 Task: Open a blank google sheet and write heading  Catalyst Sales. Add 10 people name  'Alexander Cooper, Victoria Hayes, Daniel Carter, Chloe Murphy, Christopher Ross, Natalie Price, Jack Peterson, Harper Foster, Joseph Gray, Lily Reed'Item code in between  1000-2000. Product range in between  2000-9000. Add Products   TOMS Shoe, UGG  Shoe, Wolverine Shoe, Z-Coil Shoe, Adidas shoe, Gucci T-shirt, Louis Vuitton bag, Zara Shirt, H&M jeans, Chanel perfume.Choose quantity  3 to 5 commission 2 percent Total Add Amount. Save page  Catalyst Sales log   book
Action: Mouse moved to (1149, 84)
Screenshot: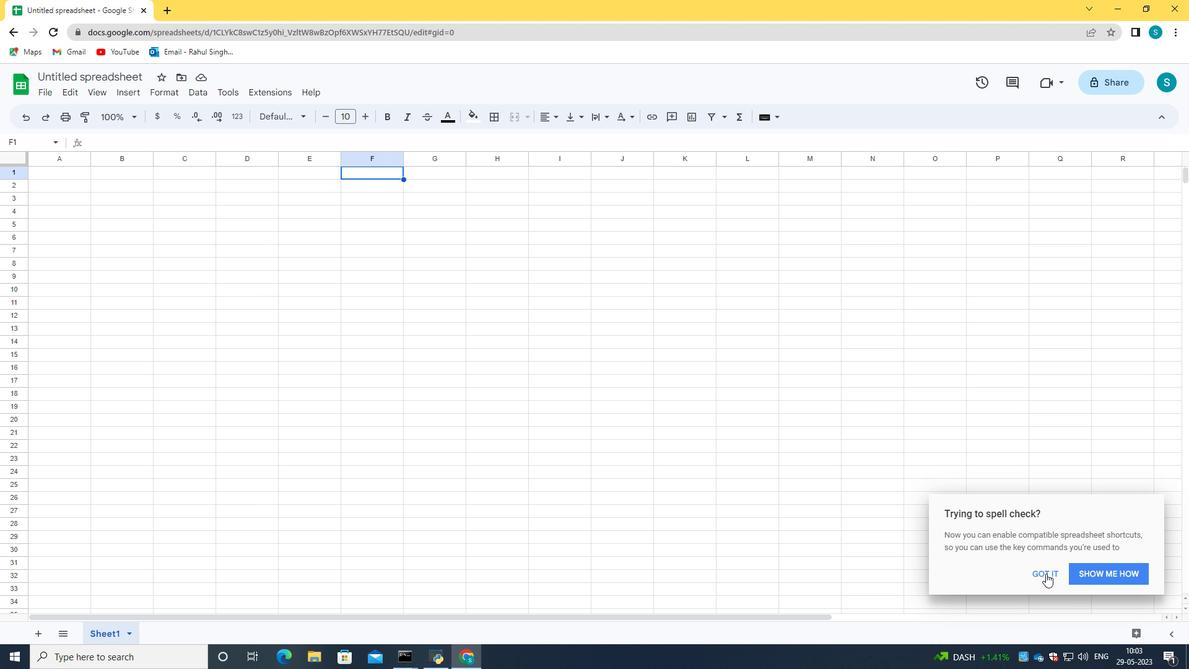 
Action: Mouse pressed left at (1149, 84)
Screenshot: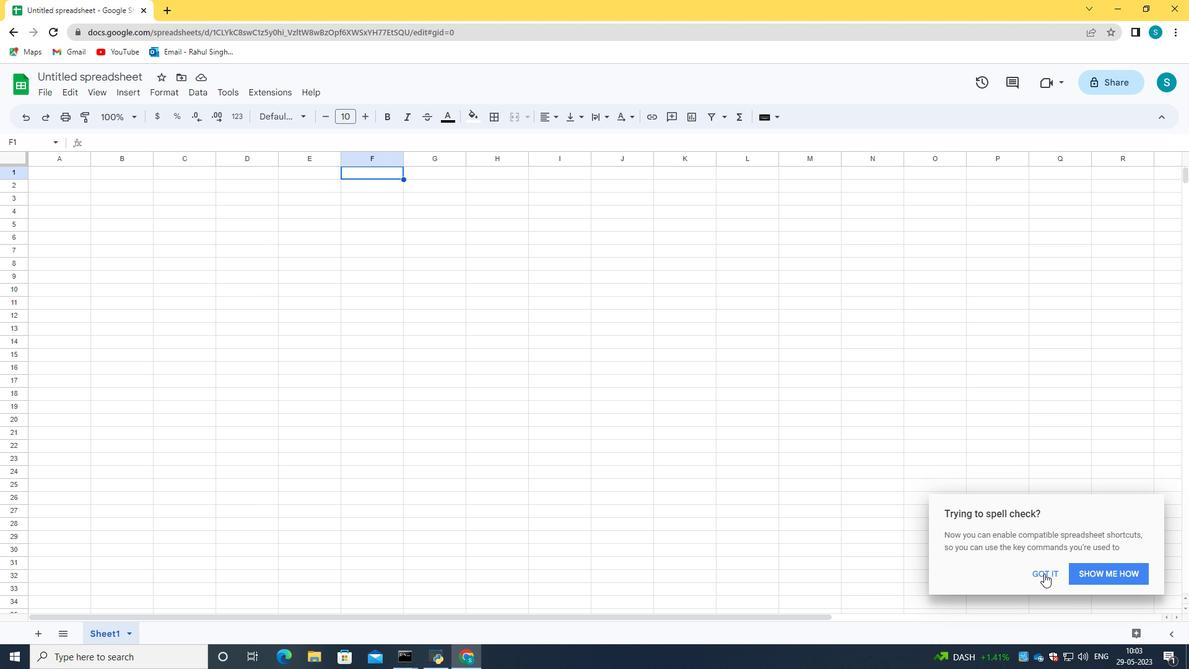 
Action: Mouse moved to (1084, 208)
Screenshot: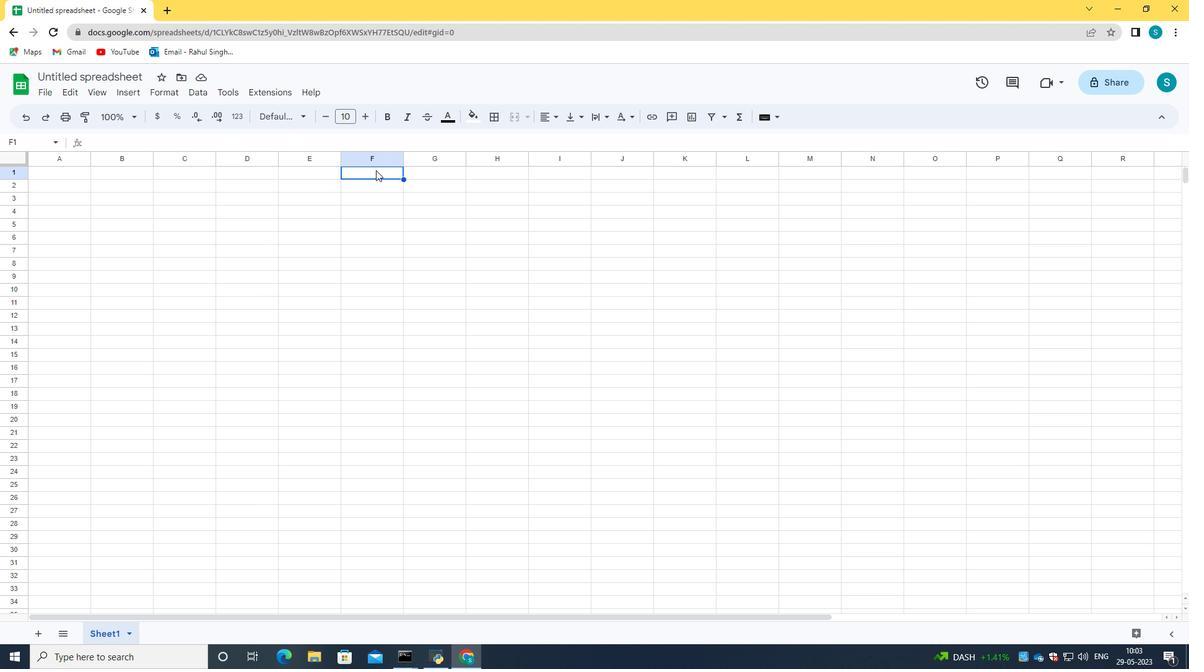 
Action: Mouse pressed left at (1084, 208)
Screenshot: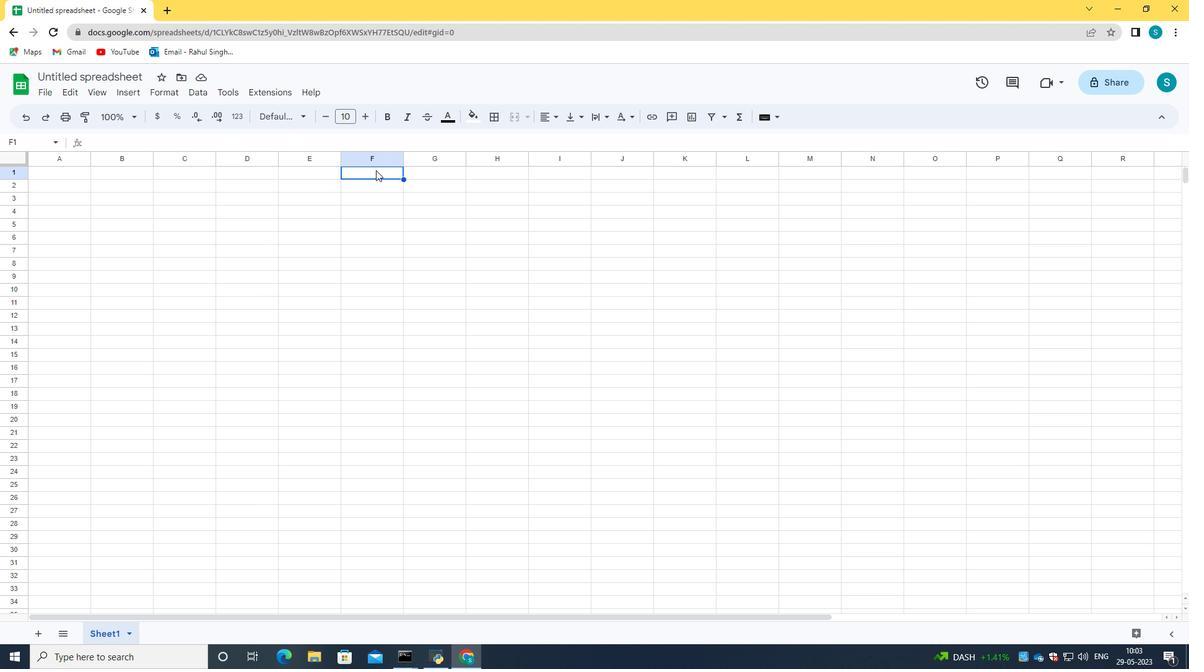 
Action: Mouse moved to (326, 193)
Screenshot: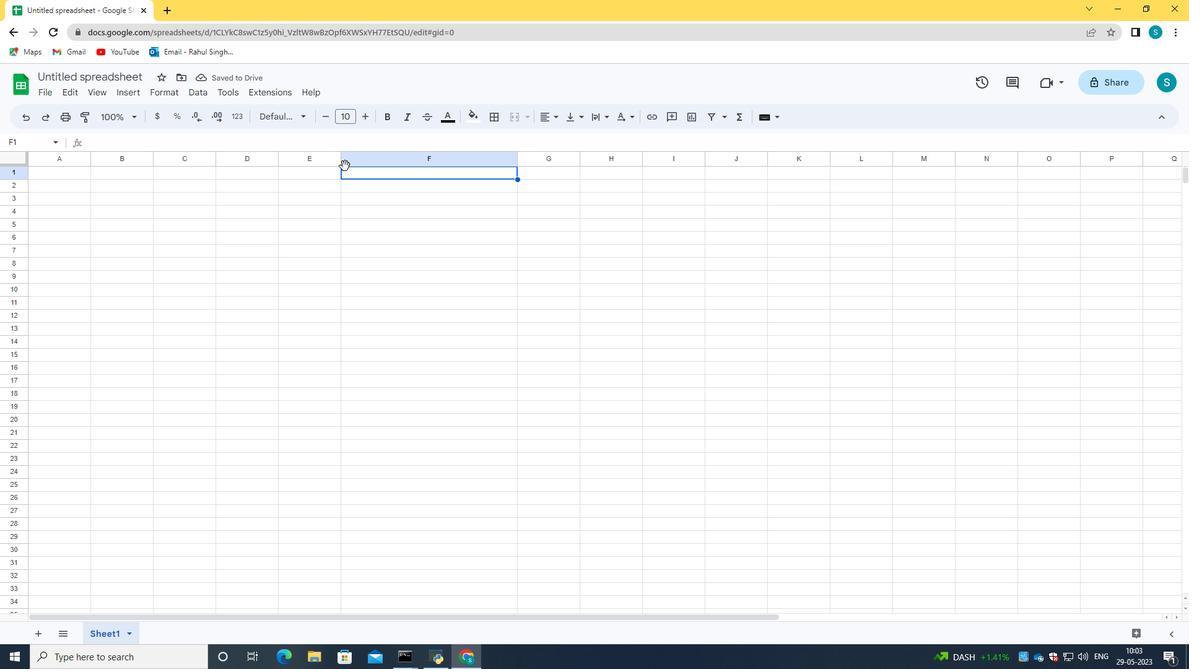 
Action: Mouse pressed left at (326, 193)
Screenshot: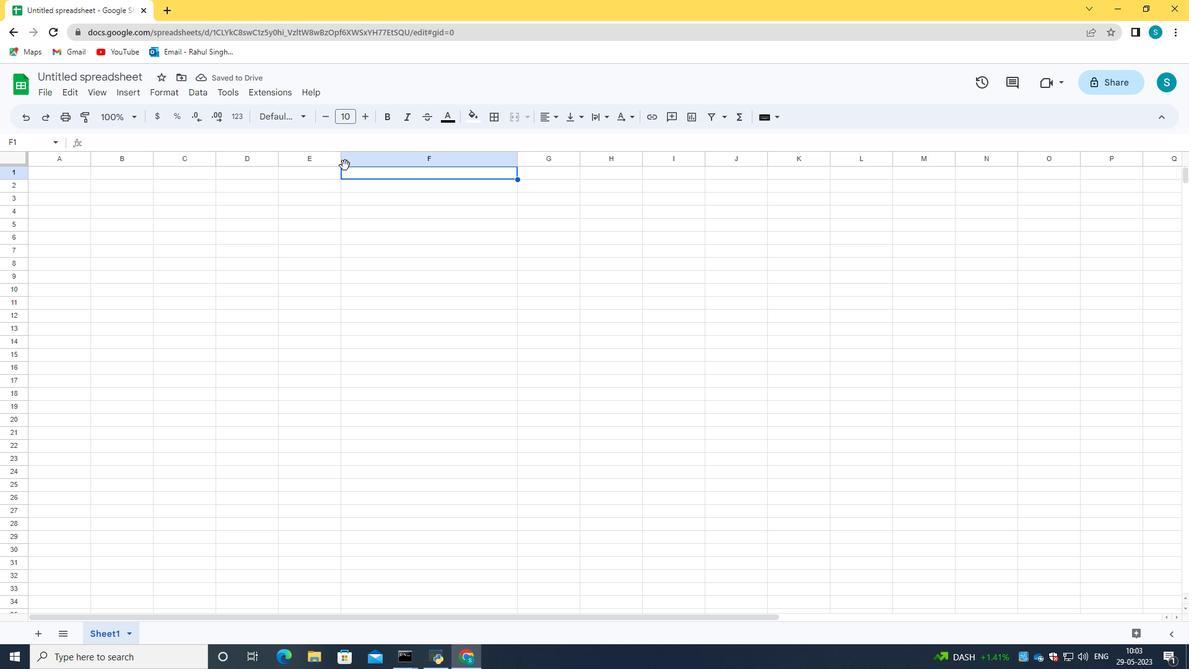 
Action: Mouse moved to (457, 174)
Screenshot: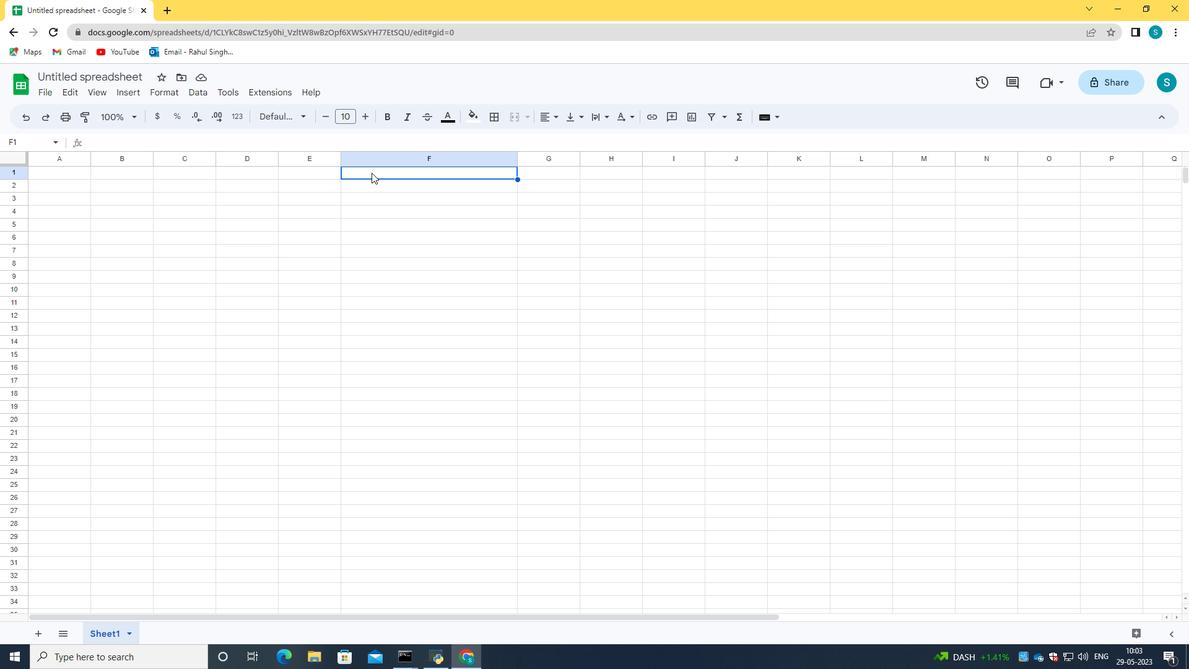 
Action: Mouse pressed left at (457, 174)
Screenshot: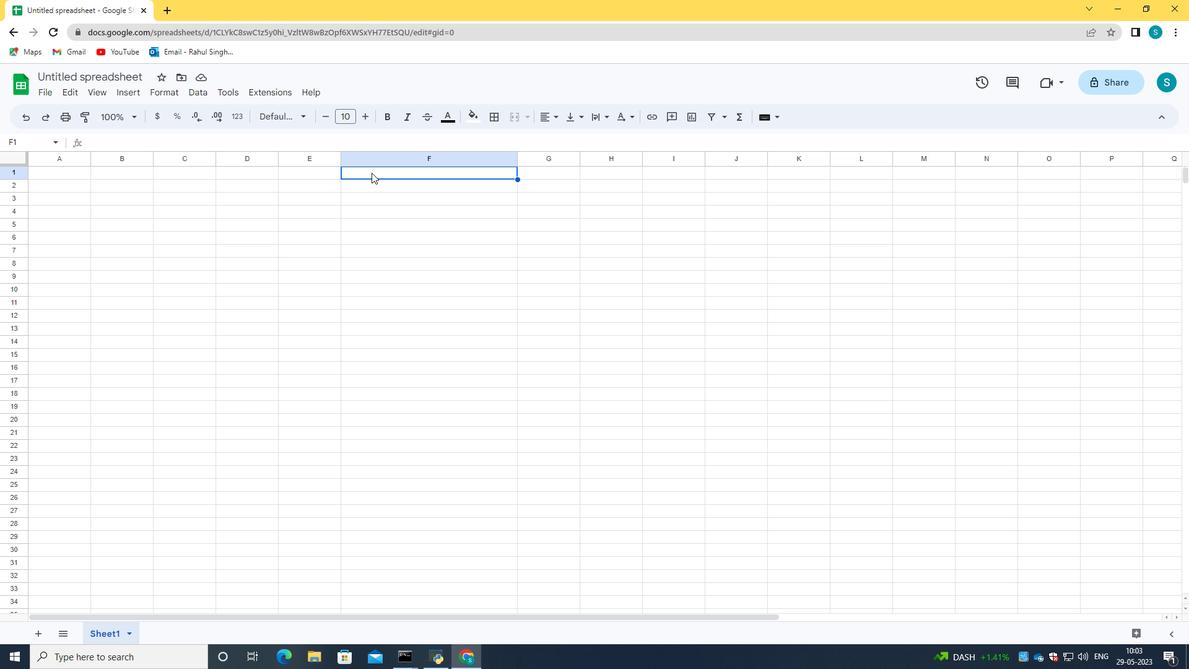 
Action: Mouse moved to (357, 175)
Screenshot: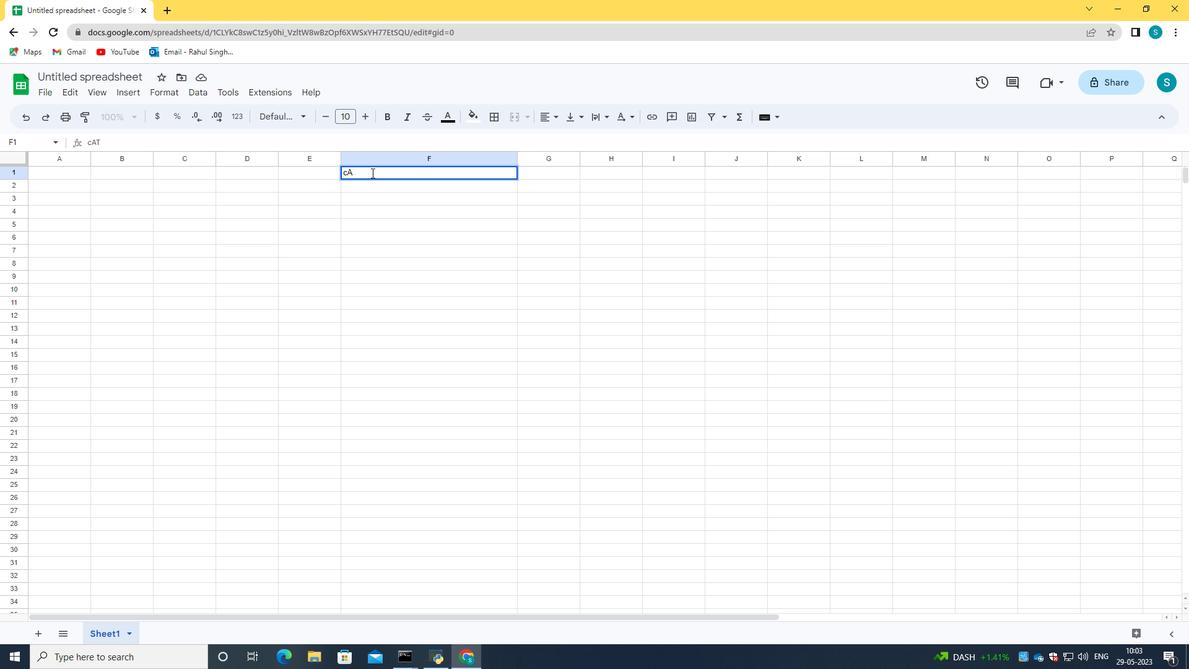 
Action: Mouse pressed left at (357, 175)
Screenshot: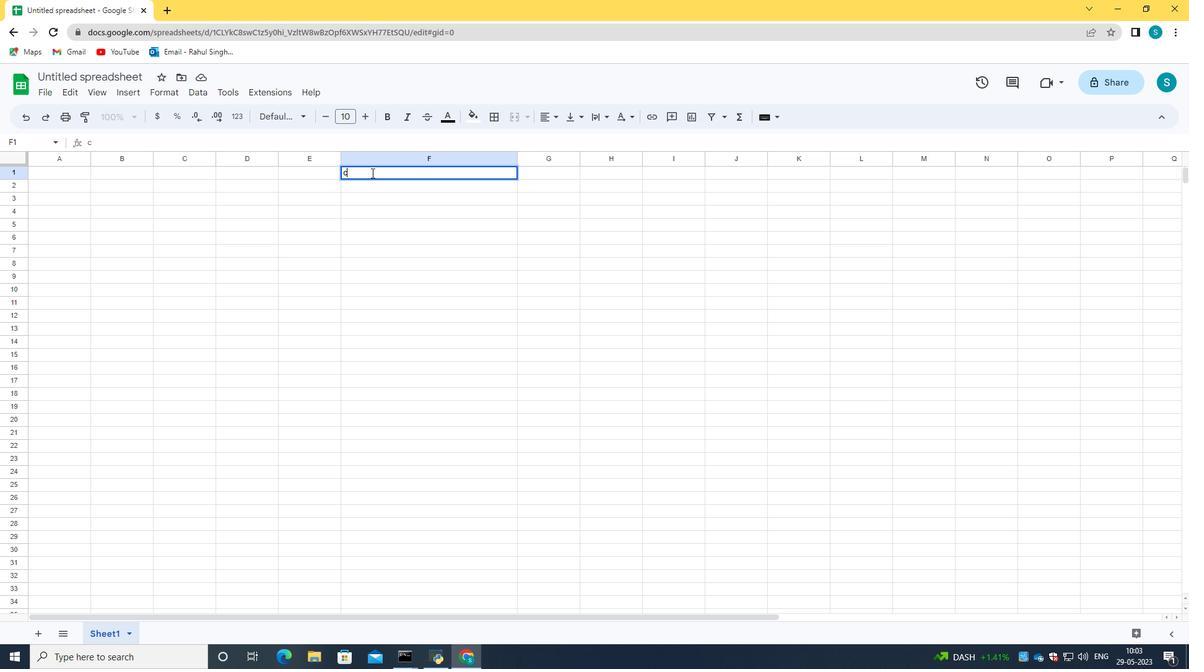 
Action: Mouse moved to (342, 176)
Screenshot: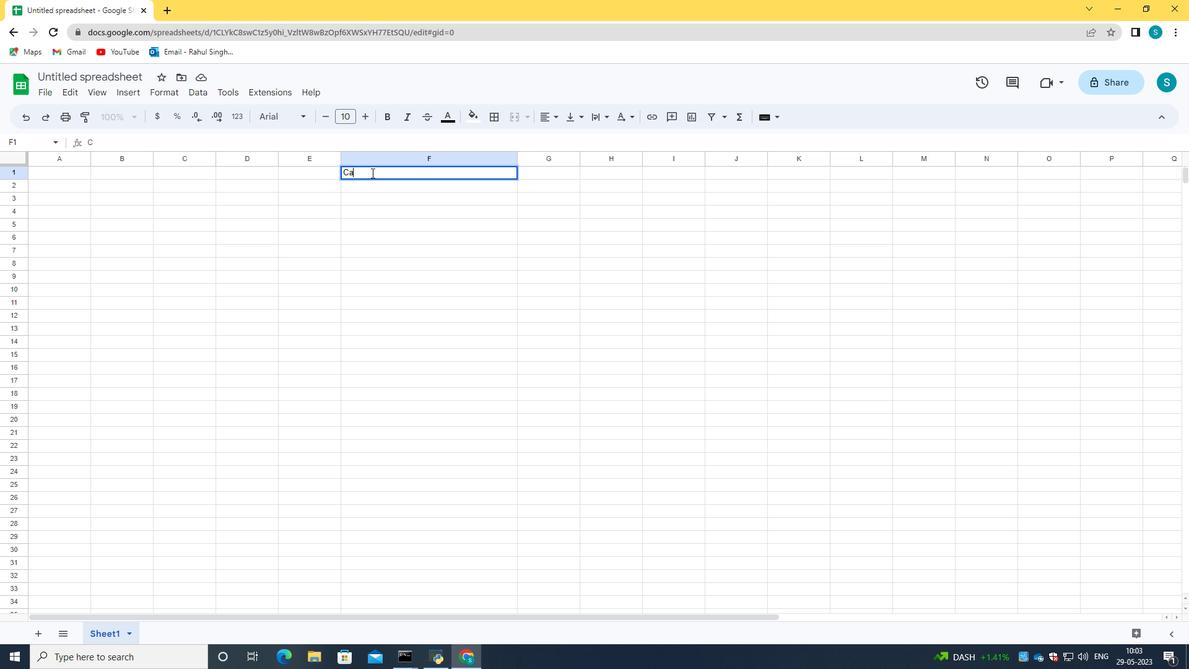 
Action: Mouse pressed left at (342, 176)
Screenshot: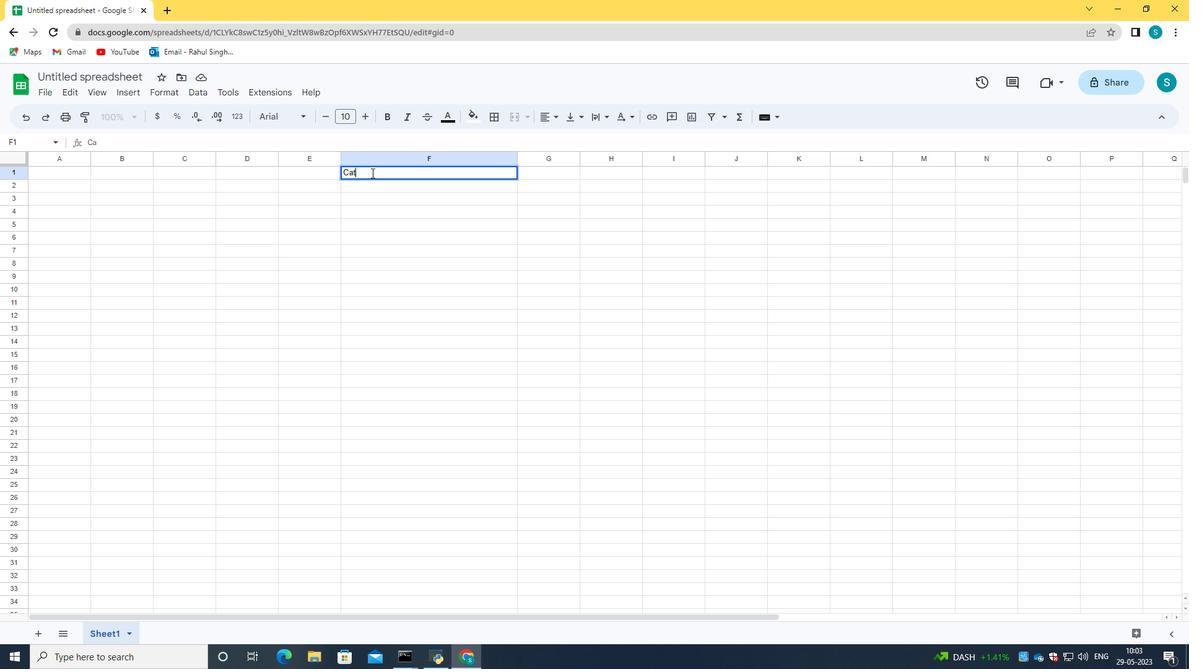 
Action: Mouse moved to (337, 157)
Screenshot: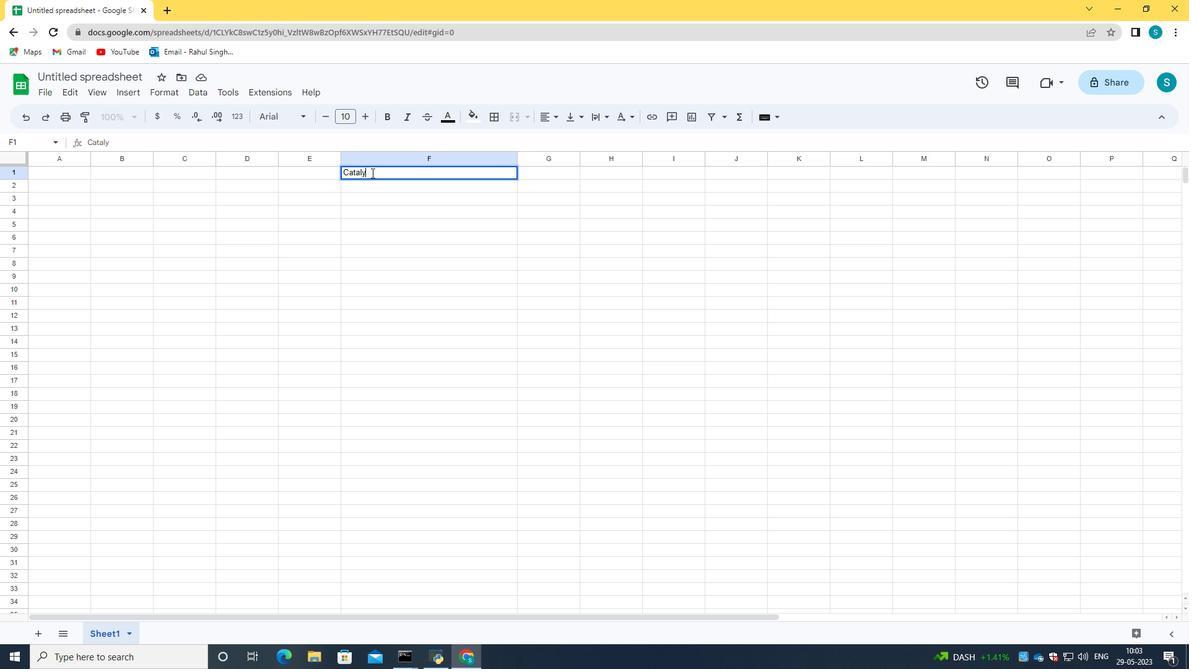 
Action: Mouse pressed left at (337, 157)
Screenshot: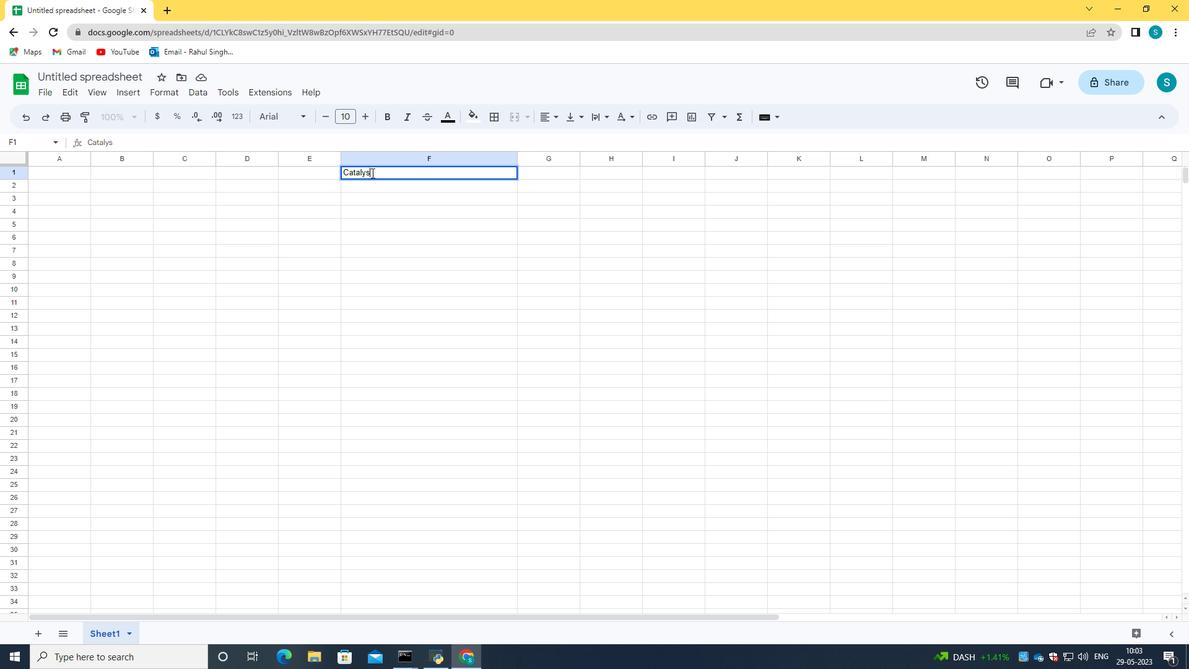 
Action: Mouse moved to (357, 156)
Screenshot: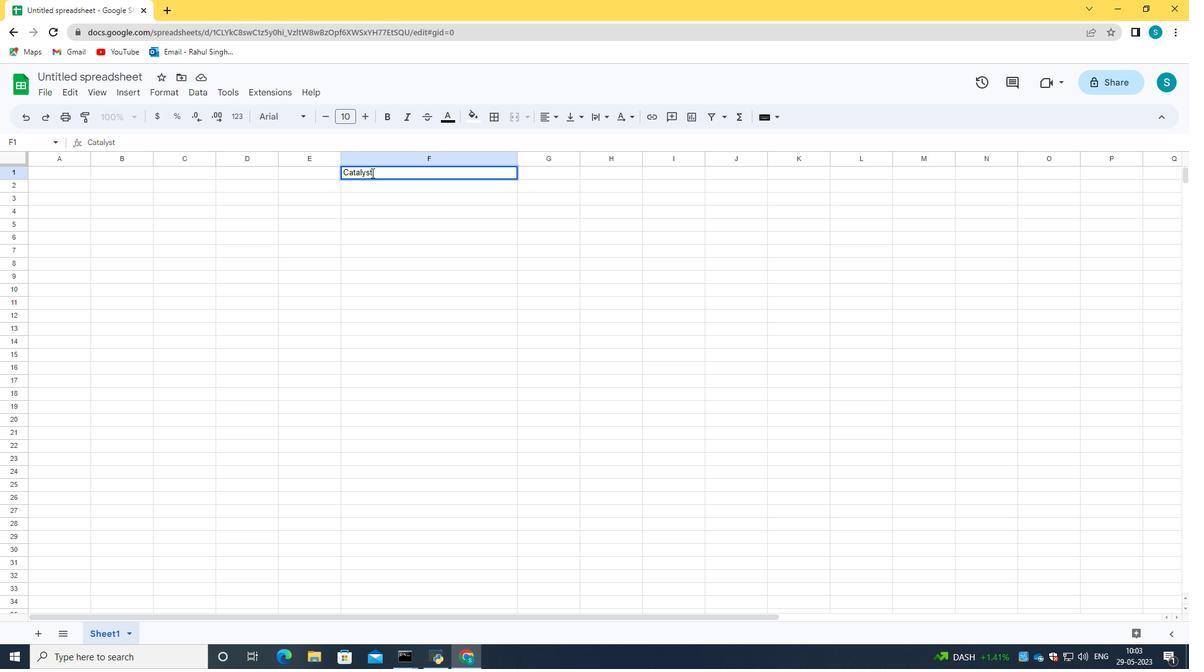 
Action: Mouse pressed left at (357, 156)
Screenshot: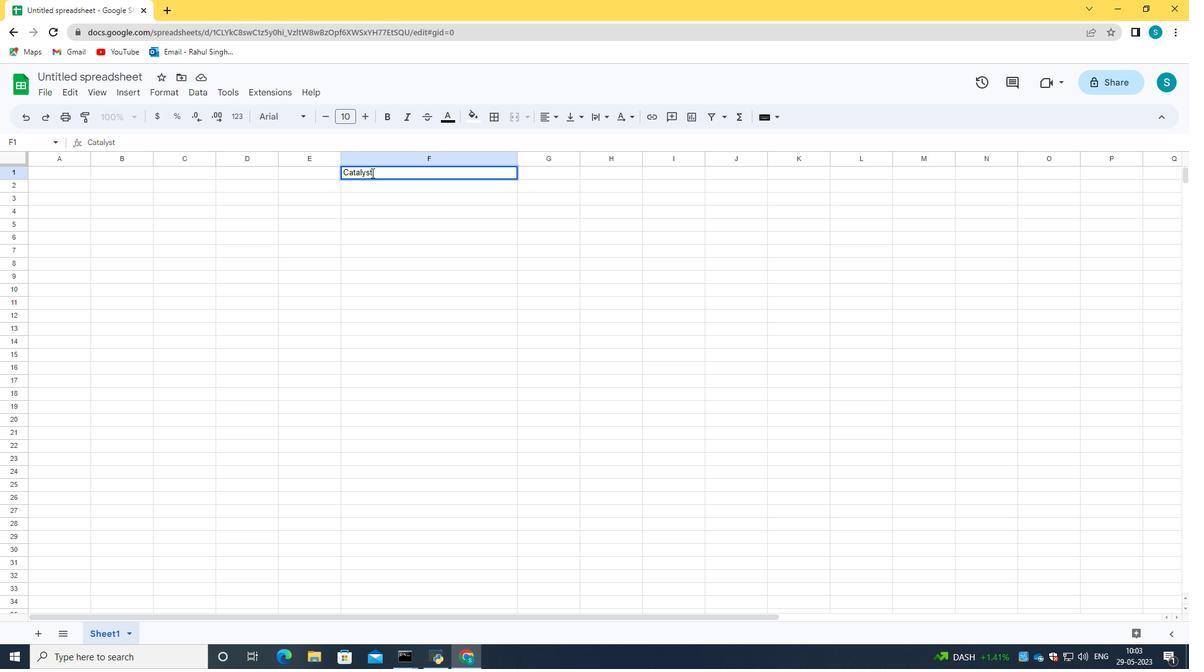 
Action: Mouse moved to (343, 162)
Screenshot: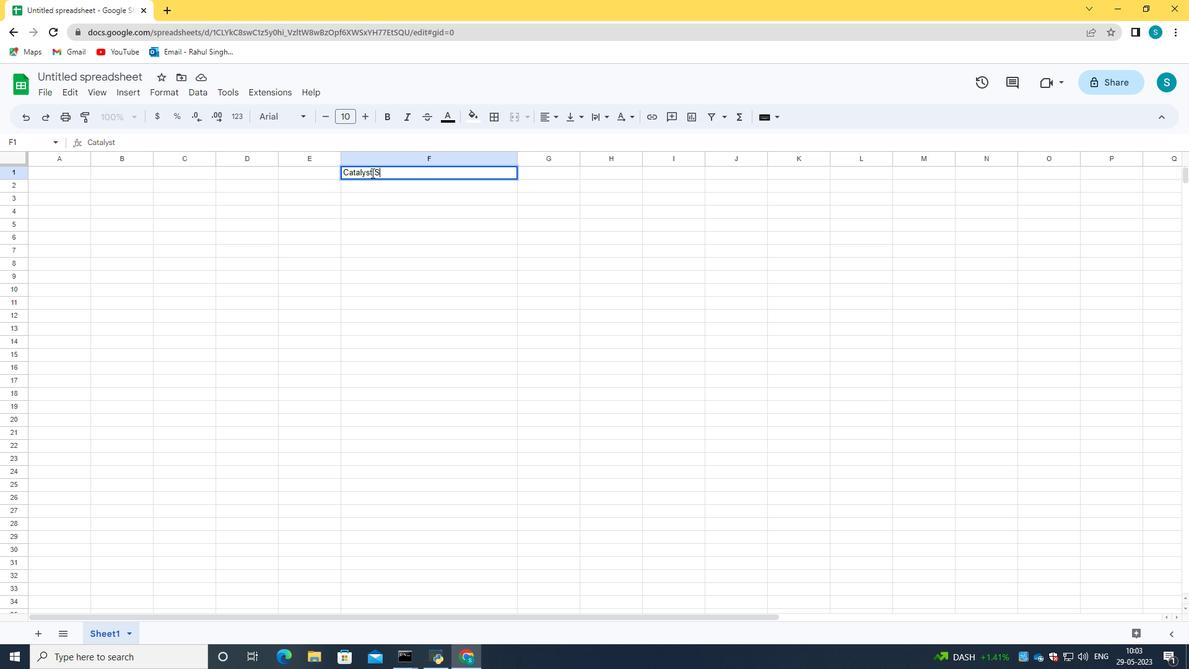 
Action: Mouse pressed left at (343, 162)
Screenshot: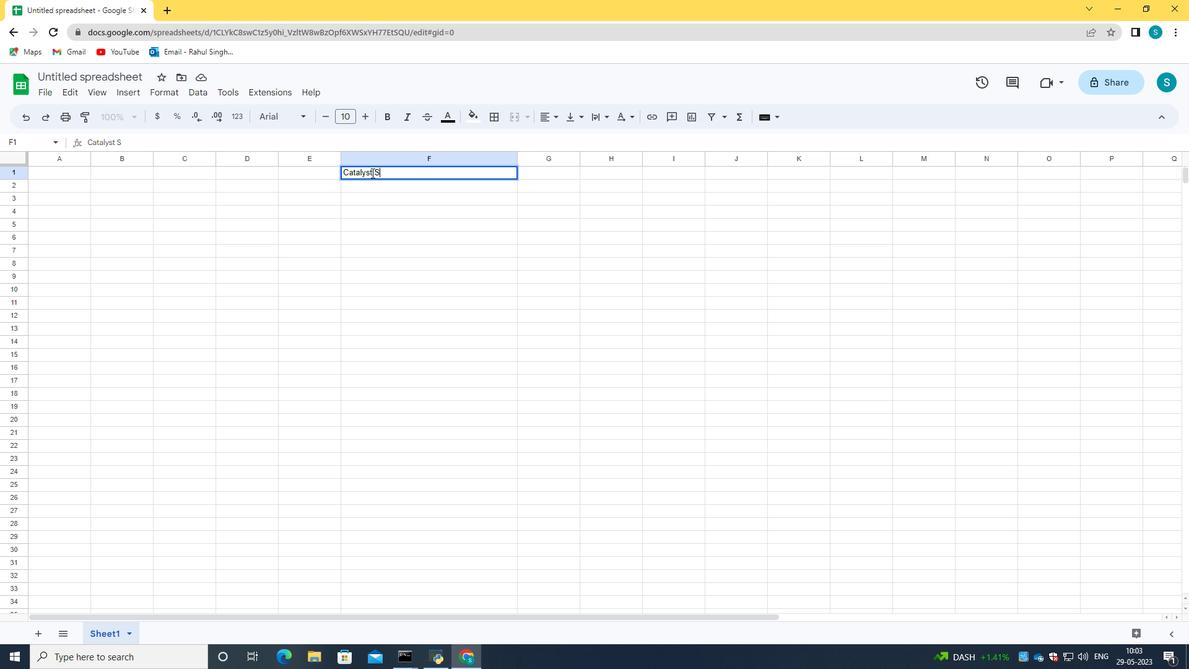 
Action: Mouse moved to (343, 161)
Screenshot: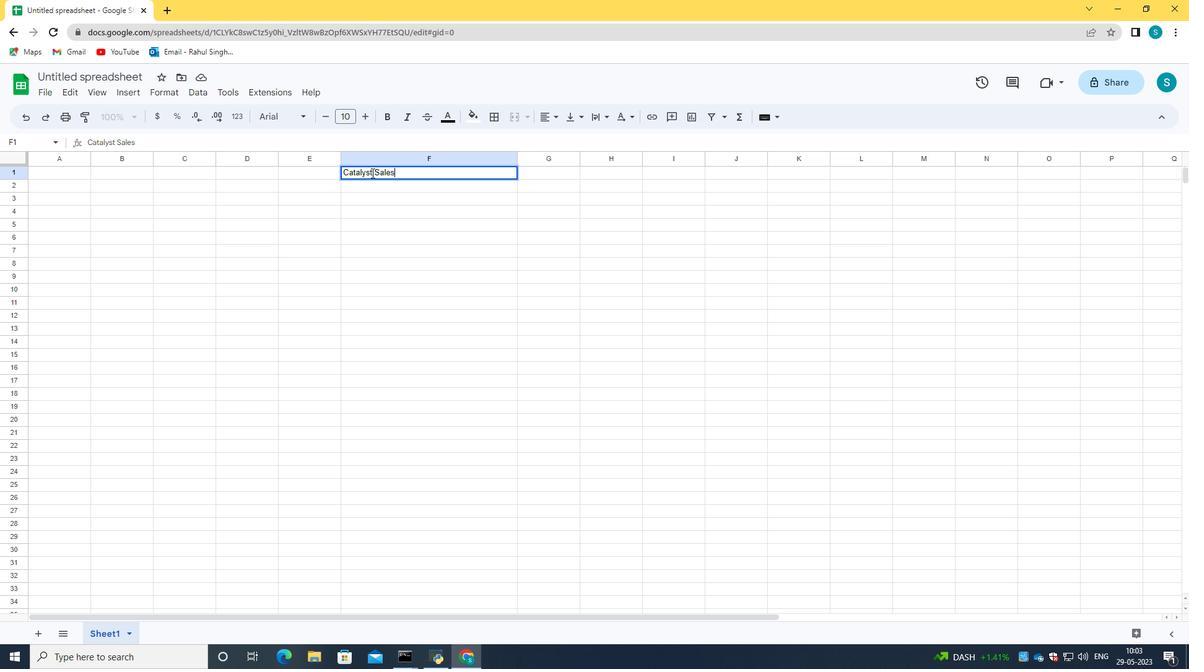 
Action: Mouse pressed left at (343, 161)
Screenshot: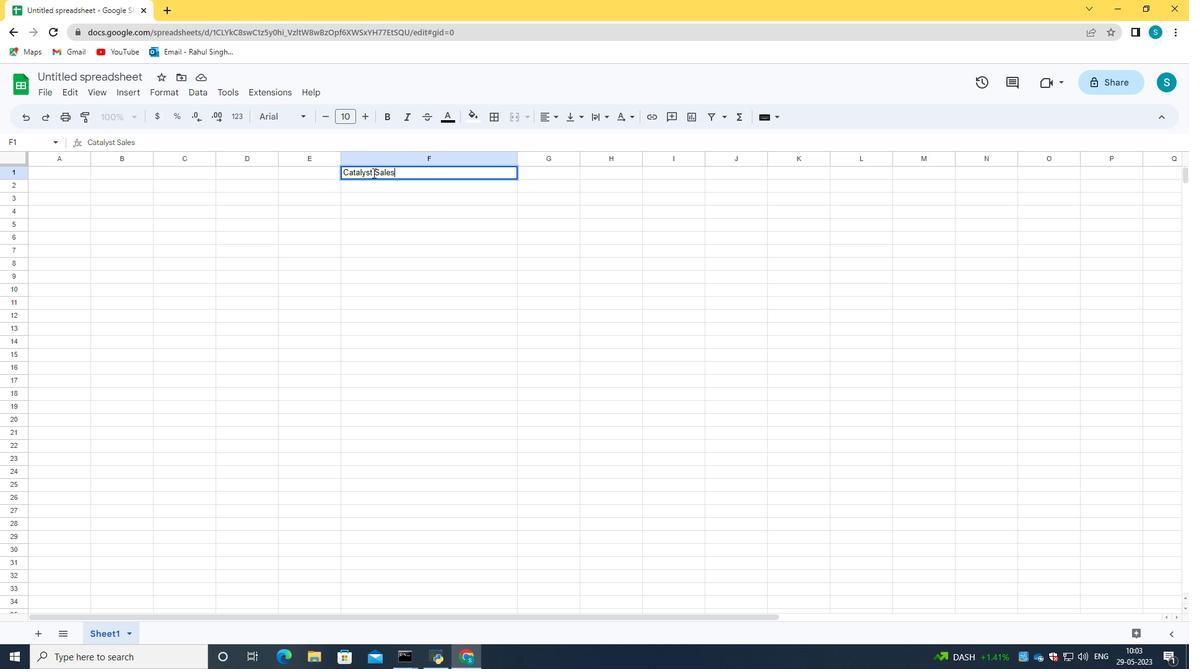 
Action: Mouse moved to (412, 173)
Screenshot: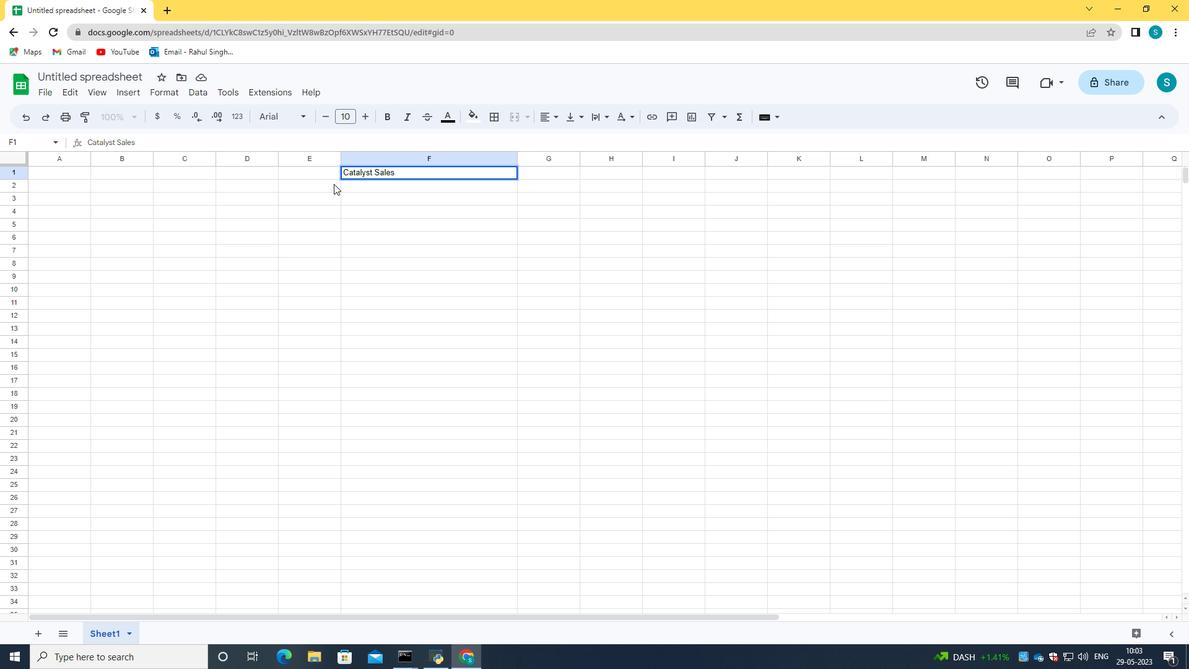 
Action: Mouse pressed left at (412, 173)
Screenshot: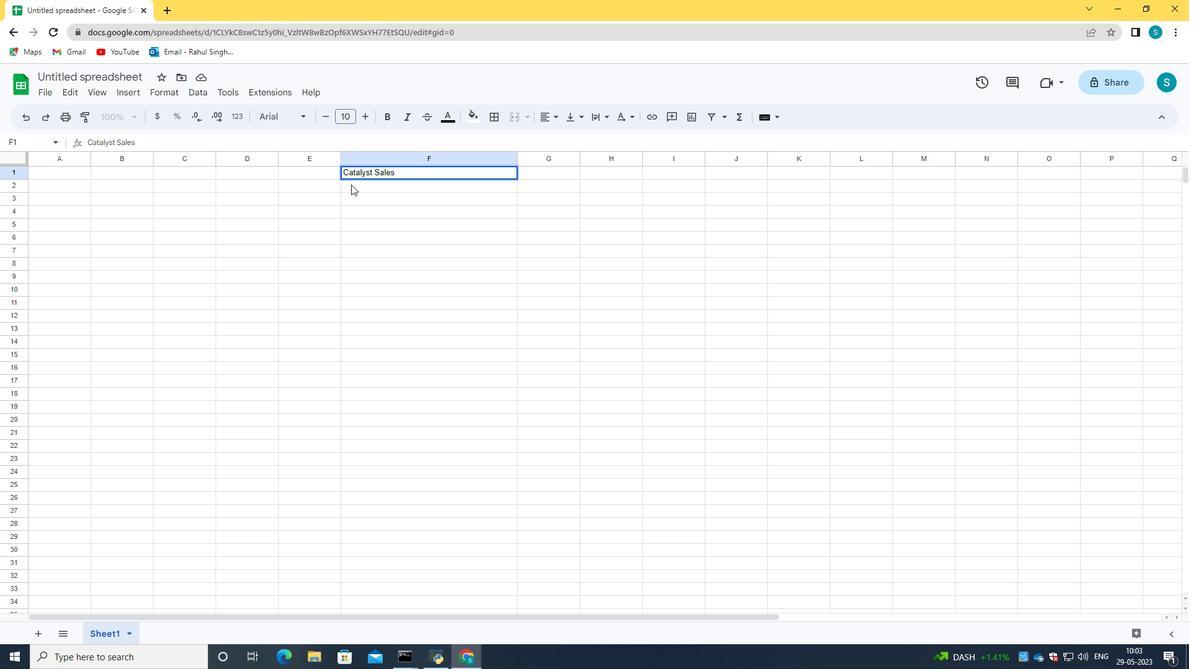 
Action: Mouse moved to (403, 172)
Screenshot: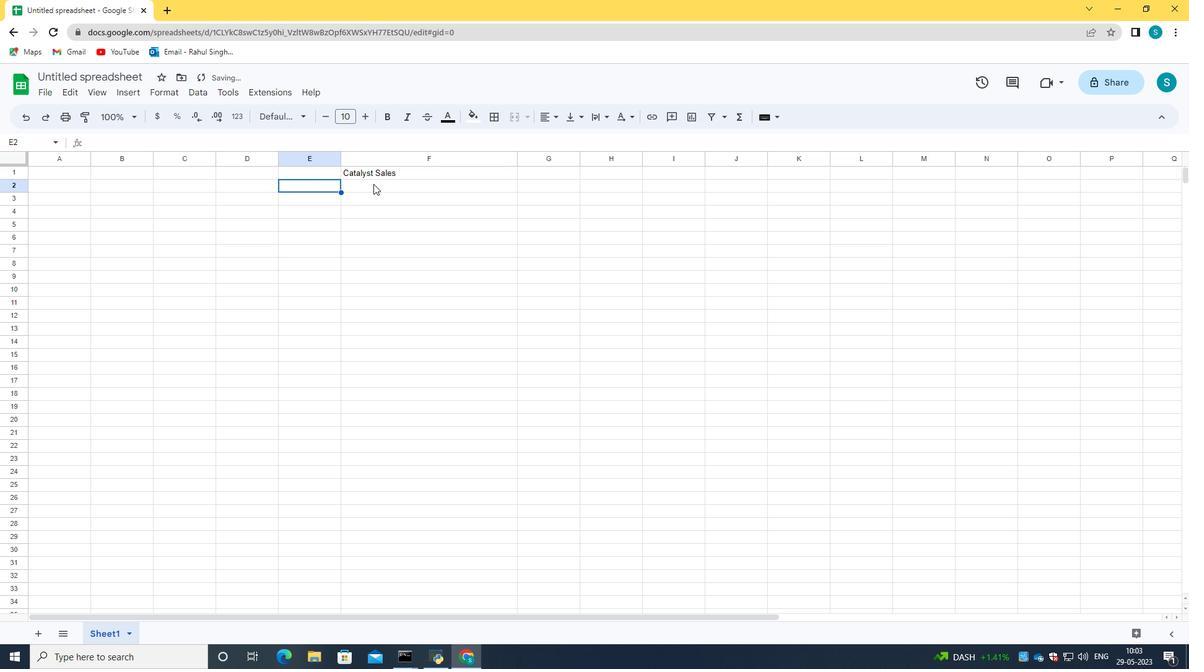 
Action: Key pressed <Key.caps_lock>C<Key.caps_lock>atalyst<Key.space><Key.caps_lock>S<Key.caps_lock>ales
Screenshot: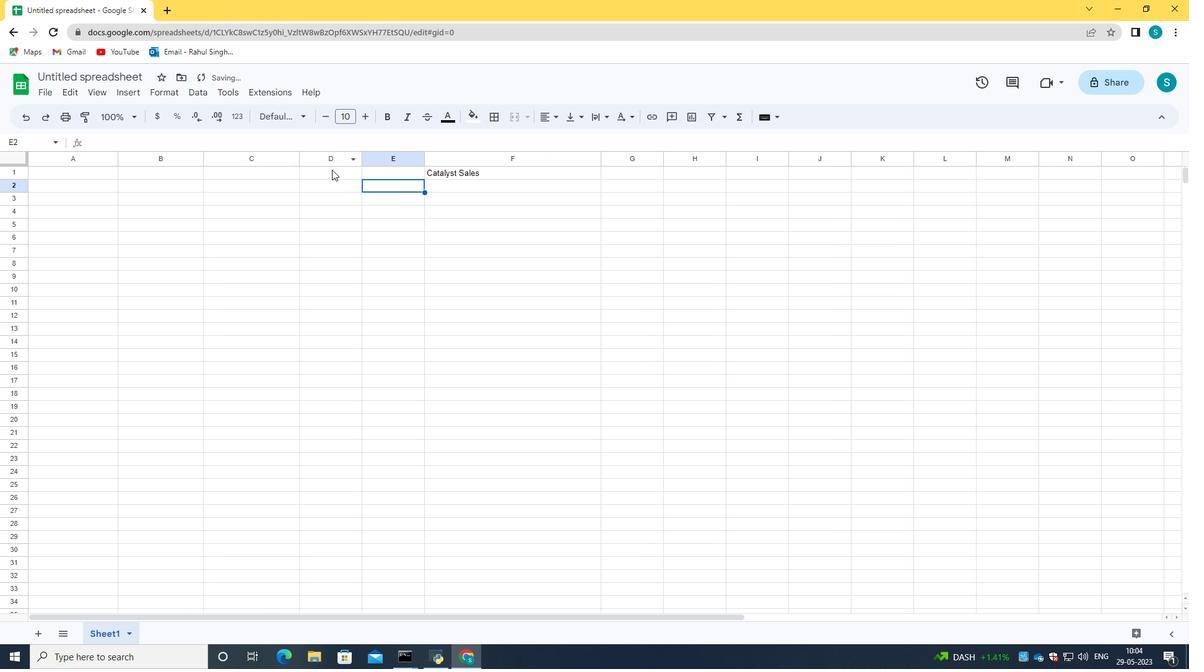
Action: Mouse moved to (342, 174)
Screenshot: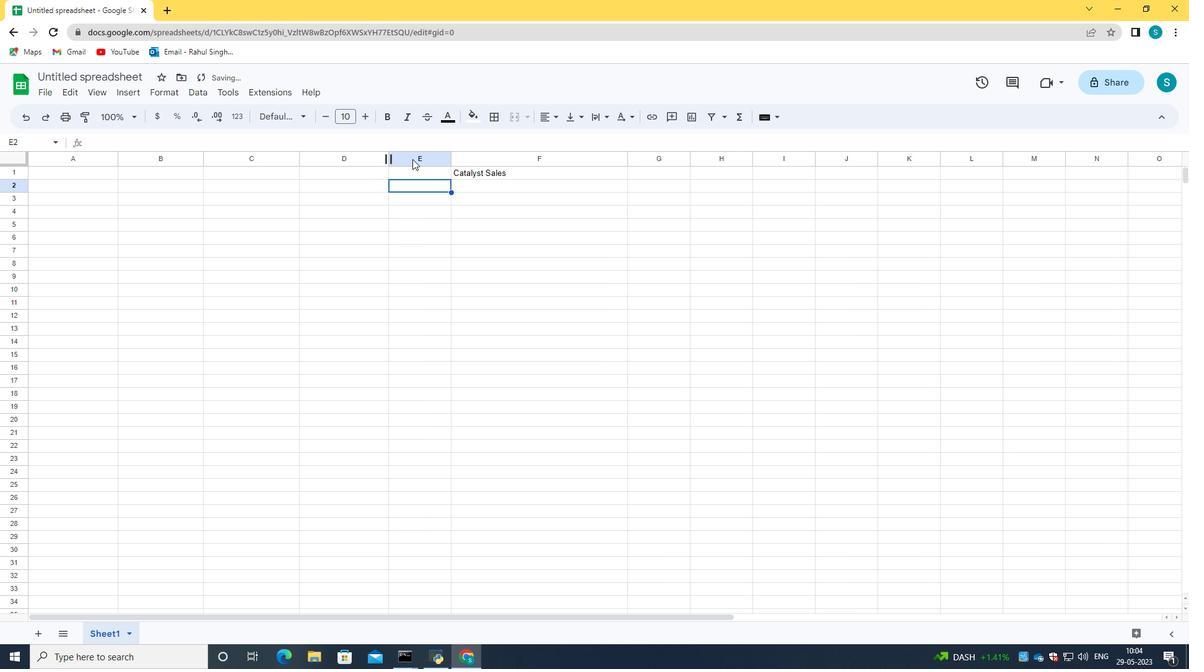 
Action: Mouse pressed left at (342, 174)
Screenshot: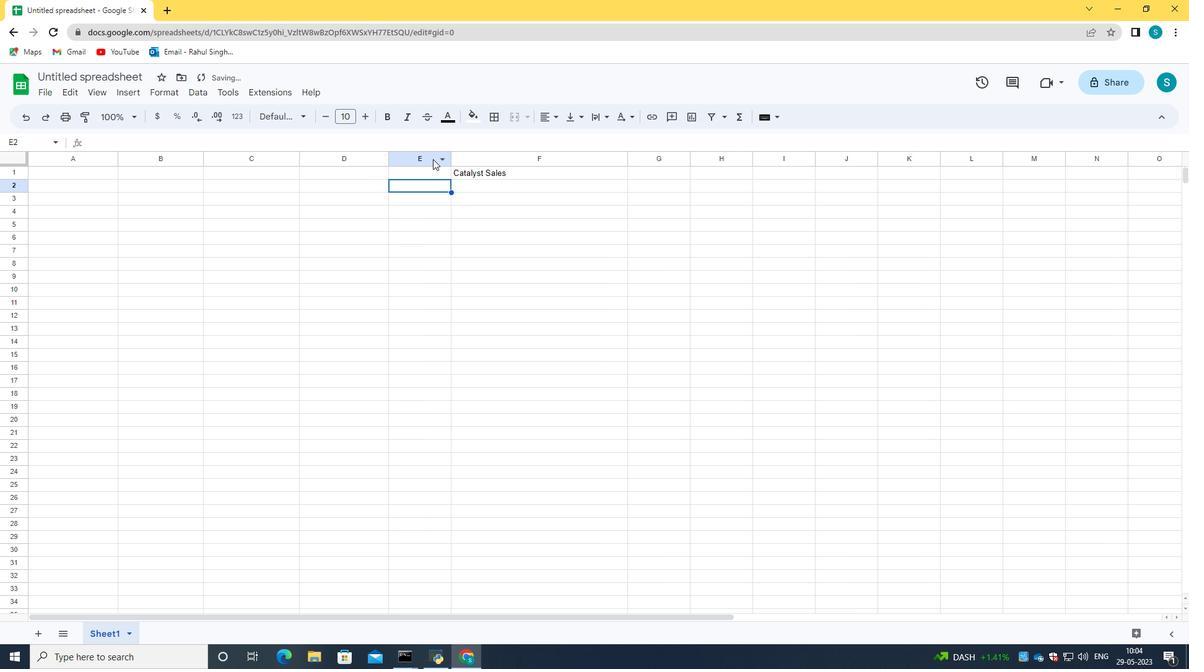 
Action: Mouse moved to (382, 116)
Screenshot: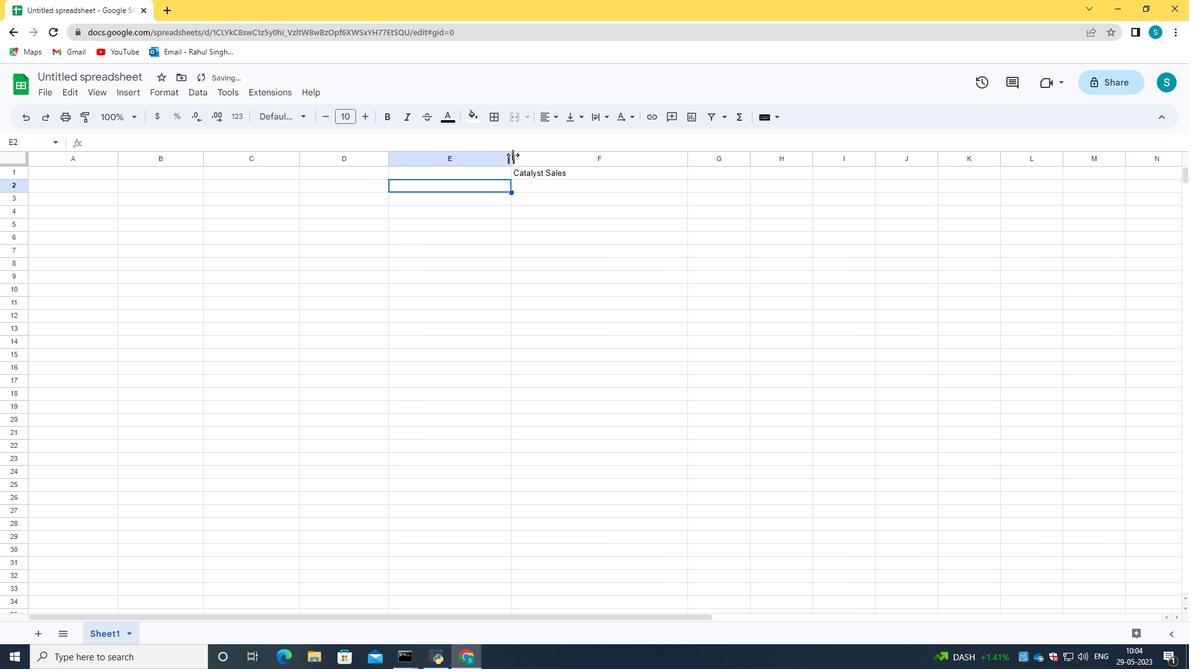 
Action: Mouse pressed left at (382, 116)
Screenshot: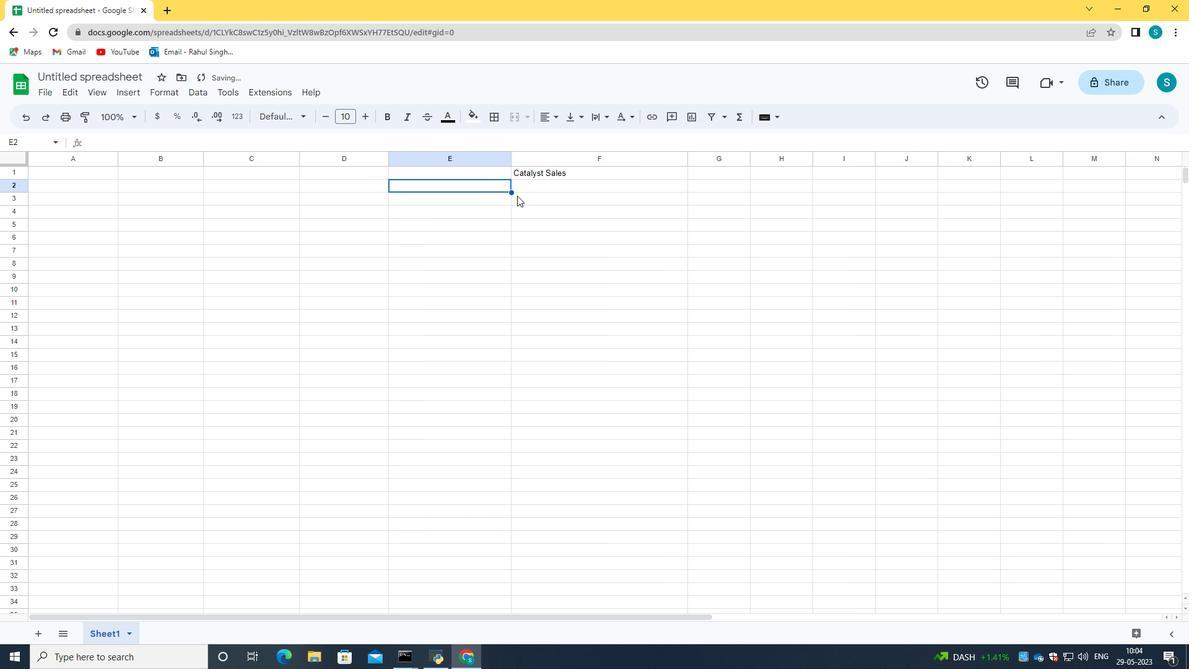 
Action: Mouse moved to (368, 117)
Screenshot: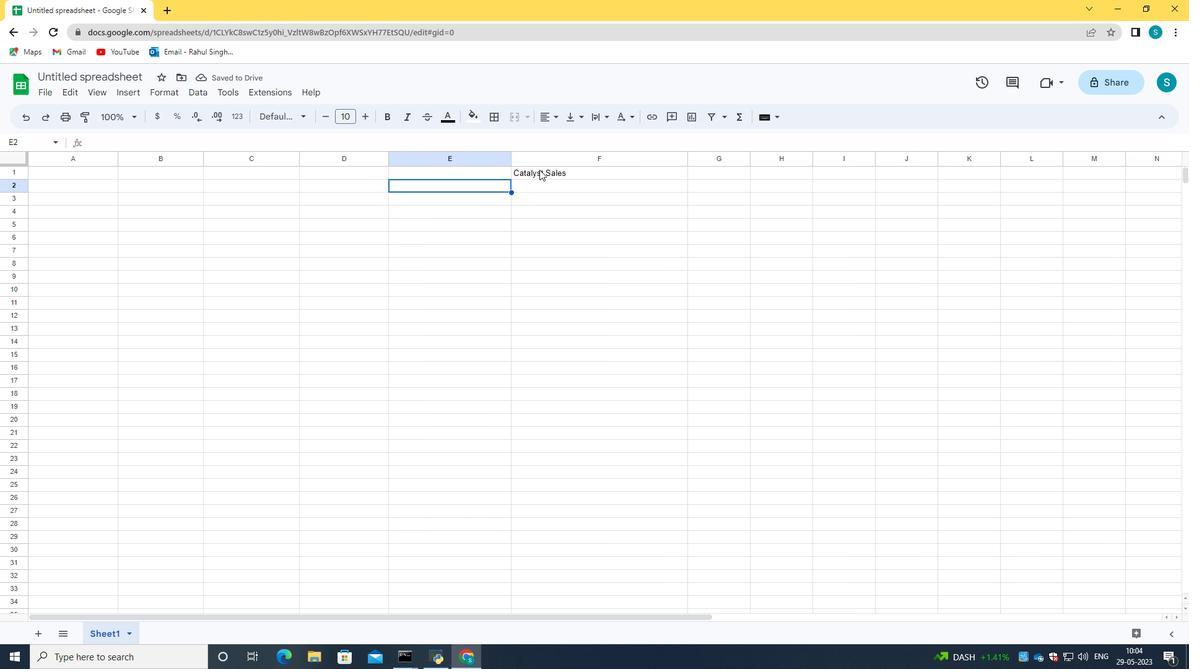 
Action: Mouse pressed left at (368, 117)
Screenshot: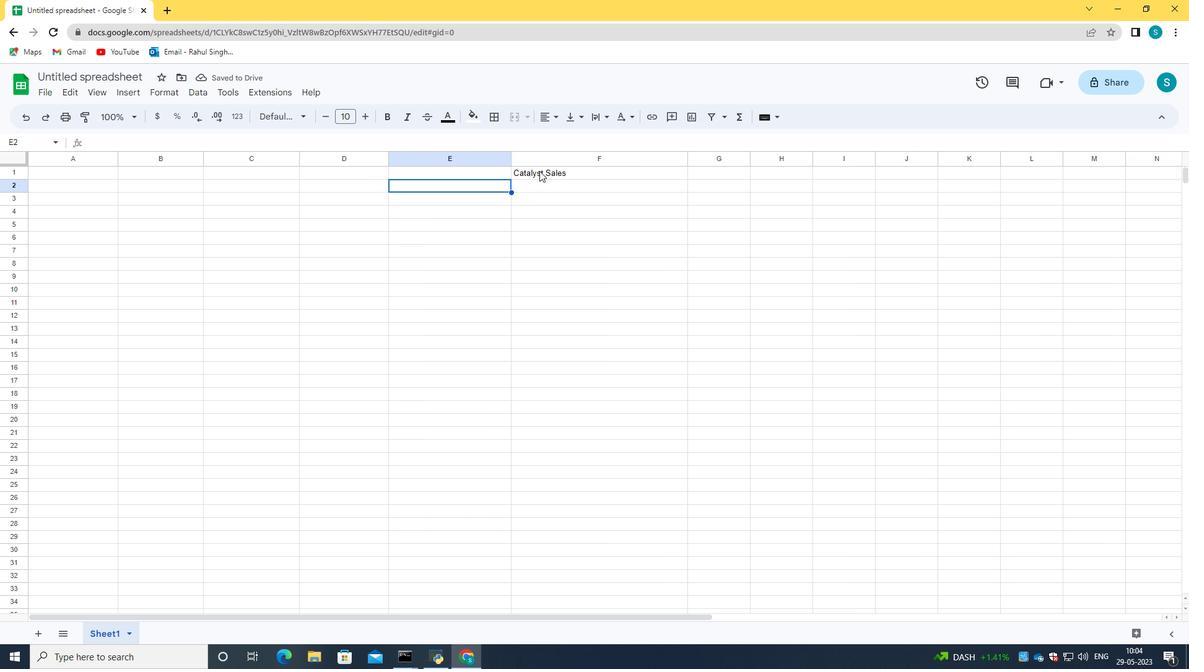 
Action: Mouse pressed left at (368, 117)
Screenshot: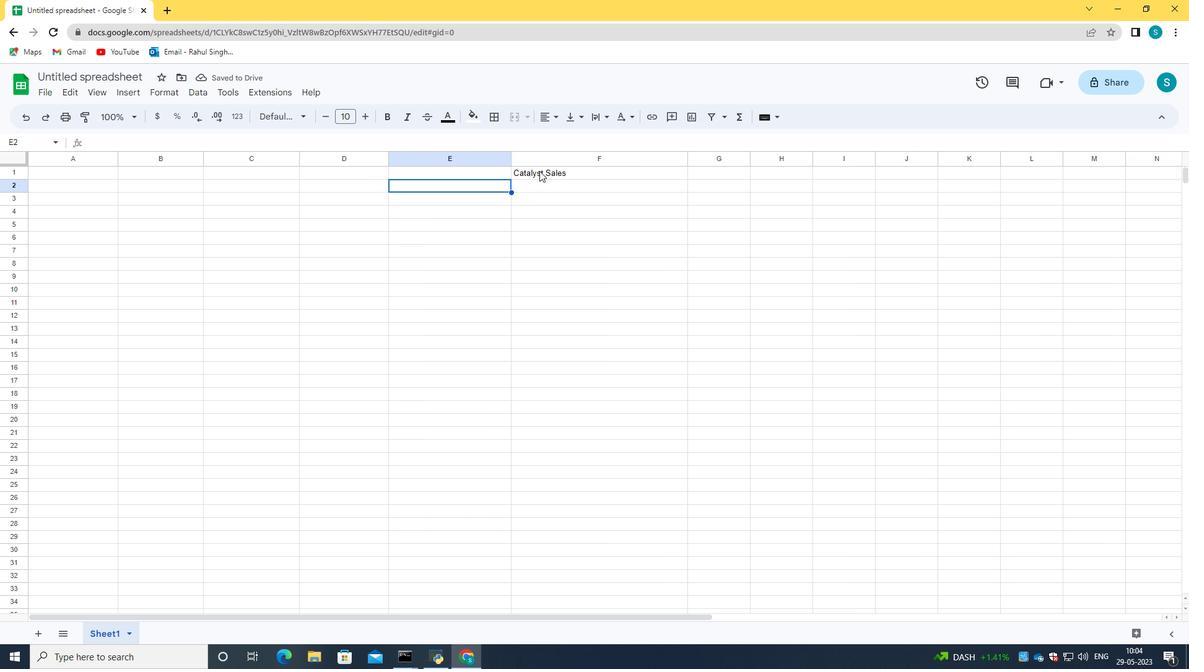 
Action: Mouse pressed left at (368, 117)
Screenshot: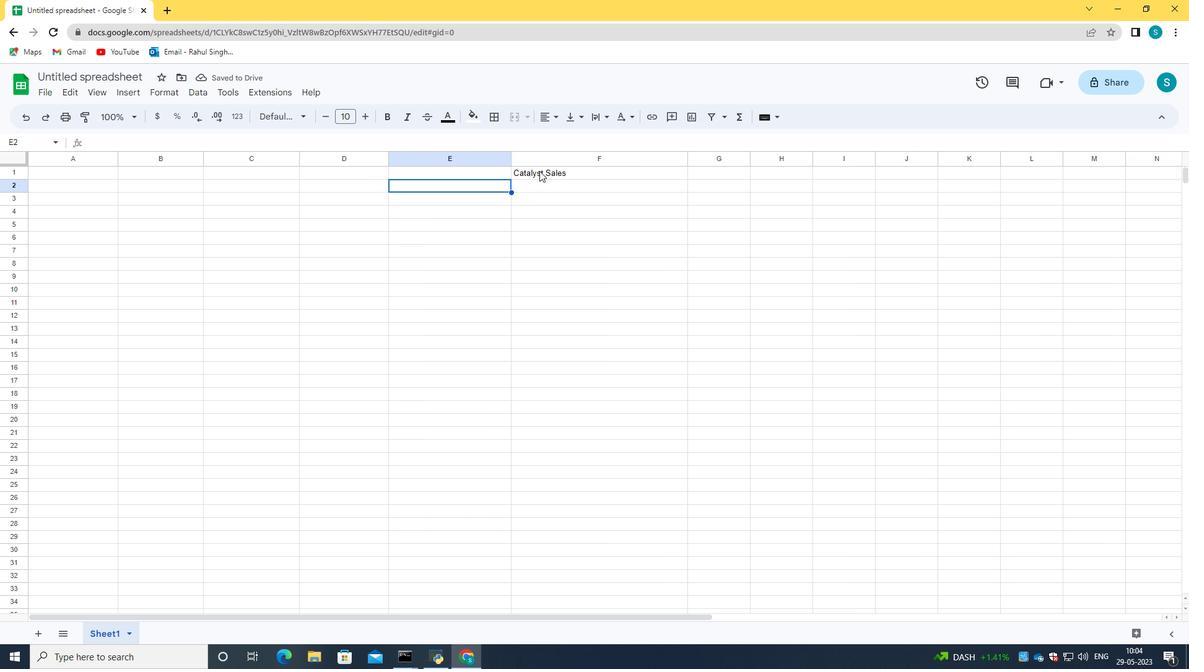 
Action: Mouse pressed left at (368, 117)
Screenshot: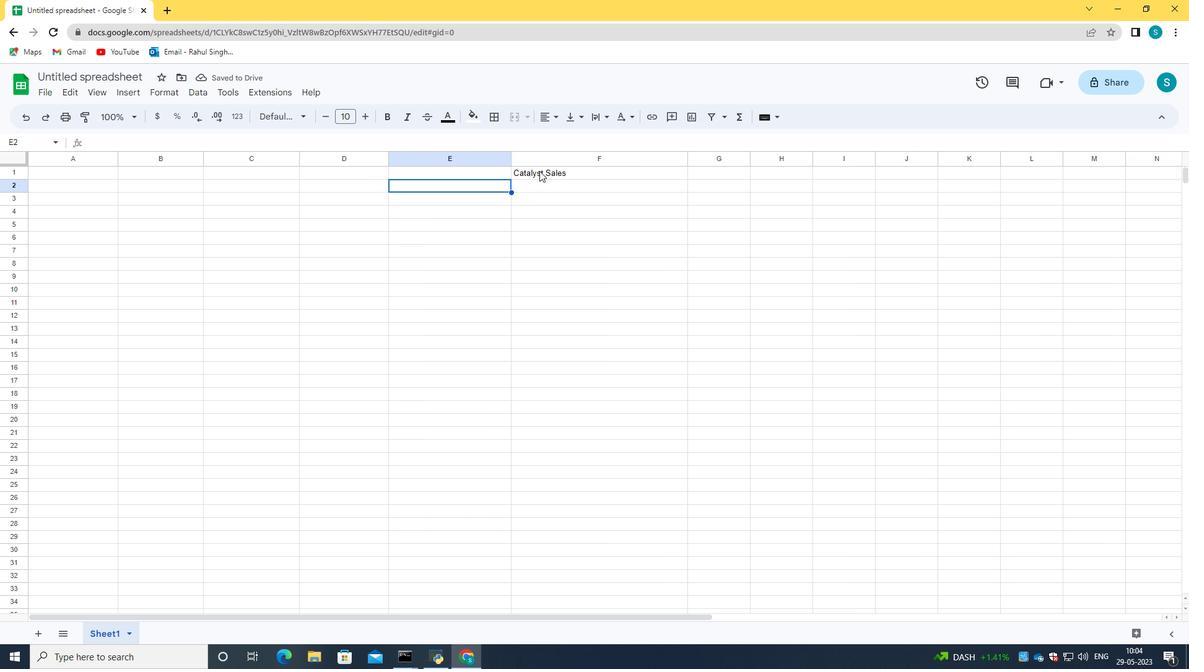 
Action: Mouse pressed left at (368, 117)
Screenshot: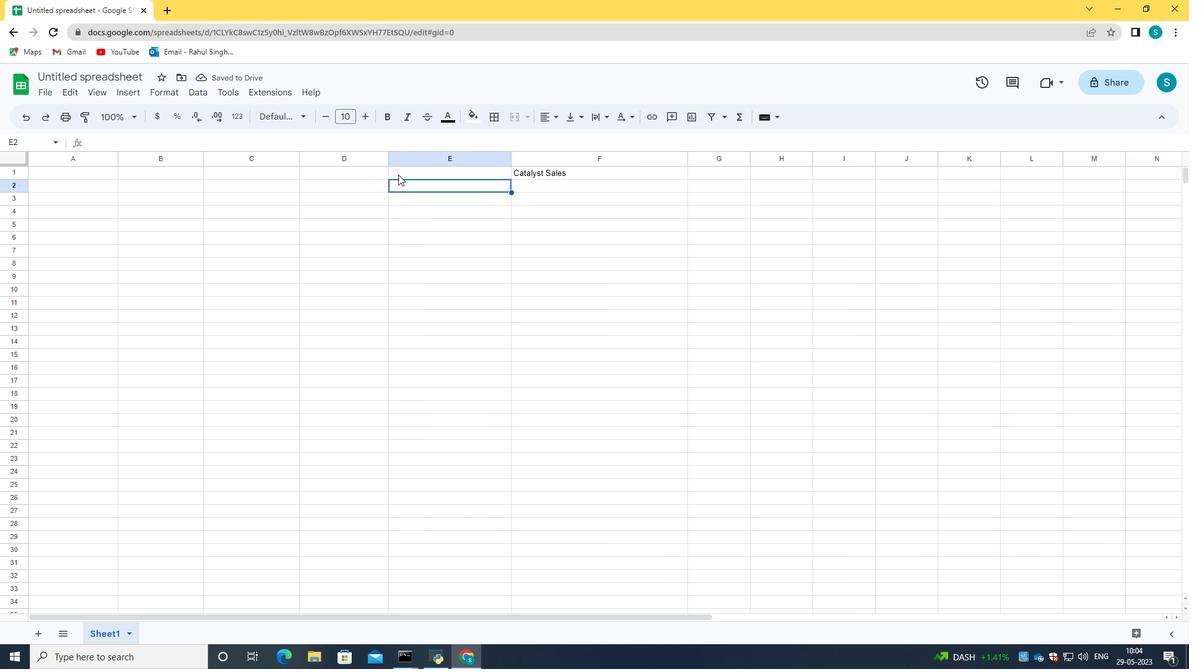 
Action: Mouse pressed left at (368, 117)
Screenshot: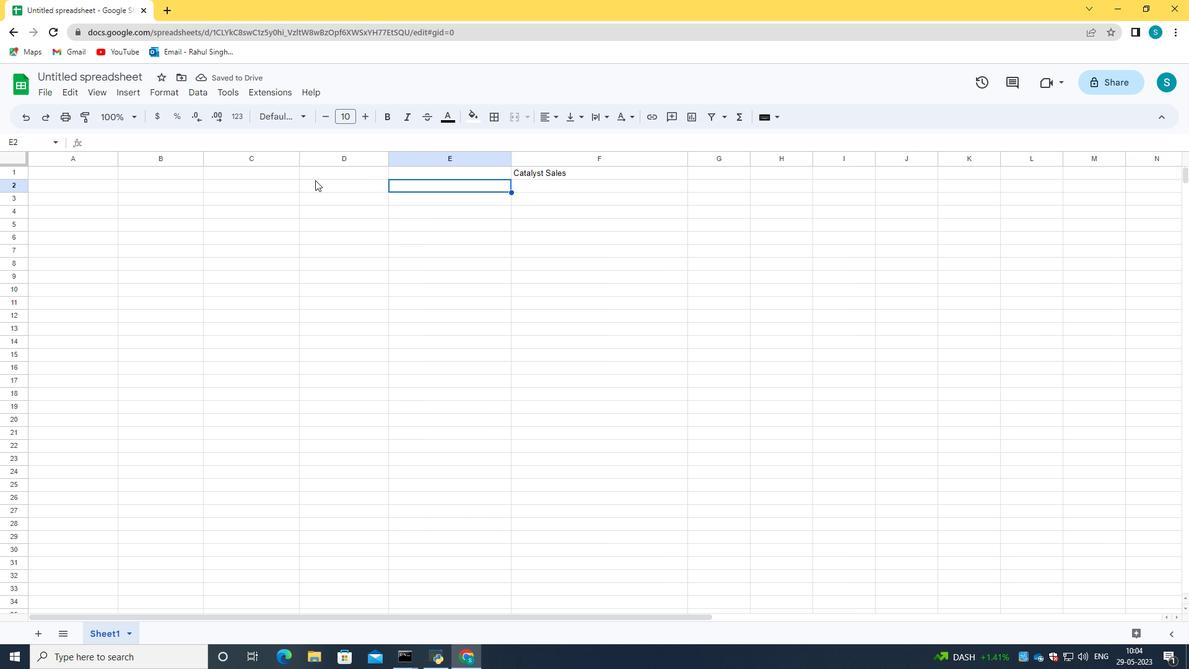 
Action: Mouse pressed left at (368, 117)
Screenshot: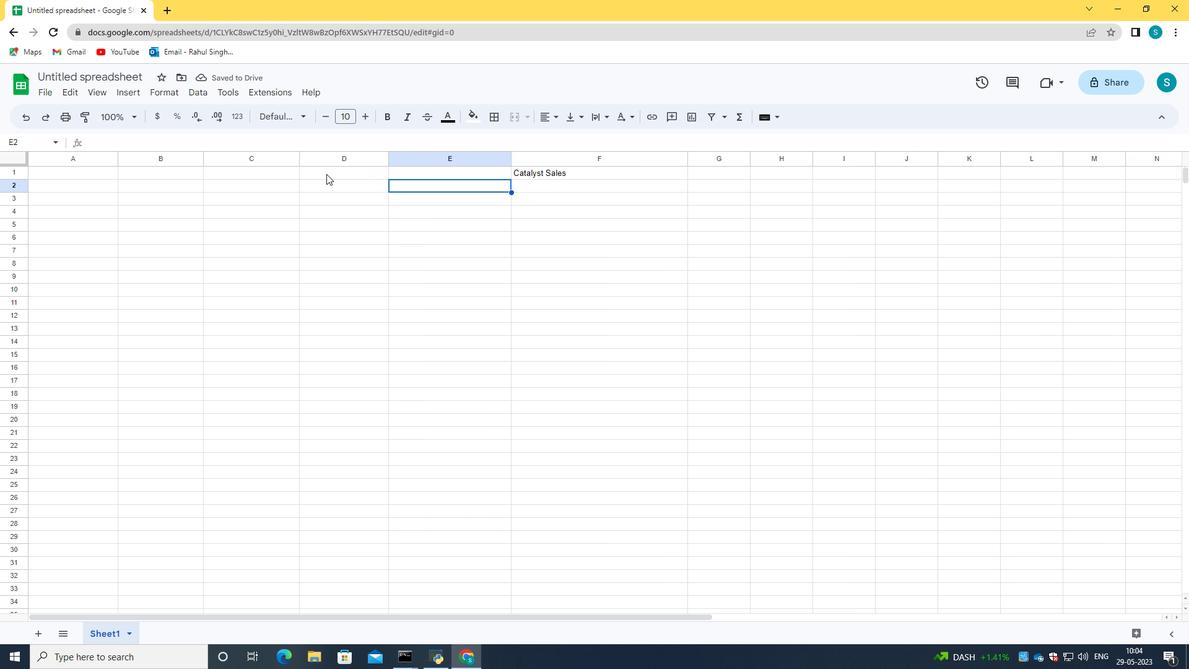 
Action: Mouse pressed left at (368, 117)
Screenshot: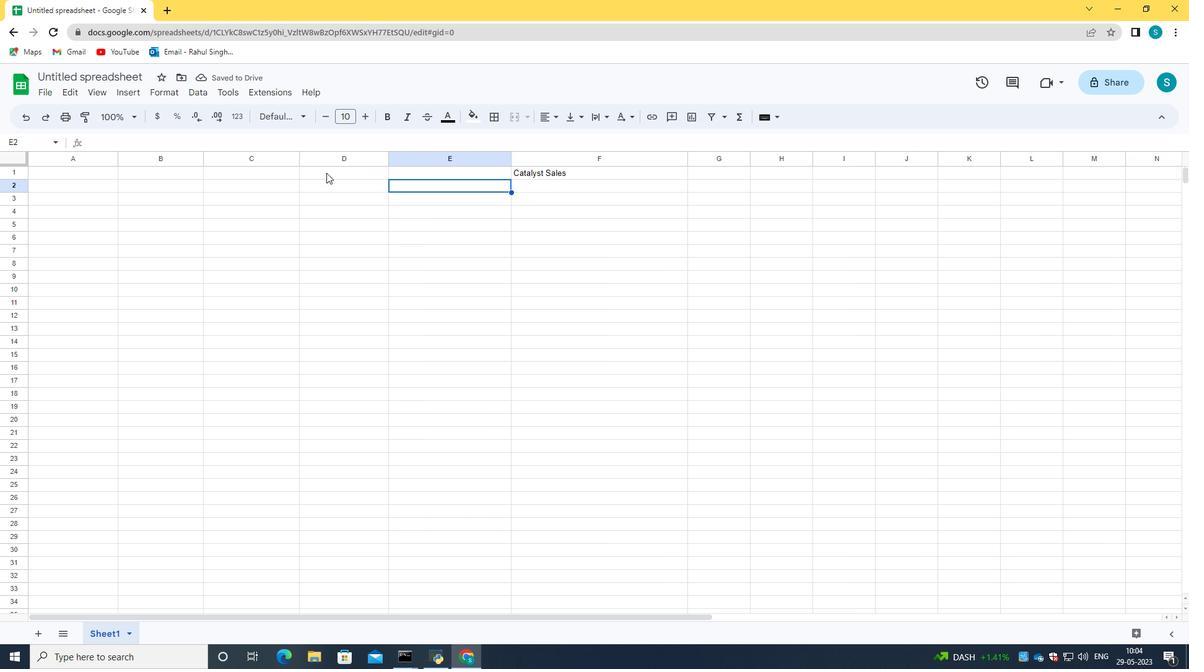 
Action: Mouse pressed left at (368, 117)
Screenshot: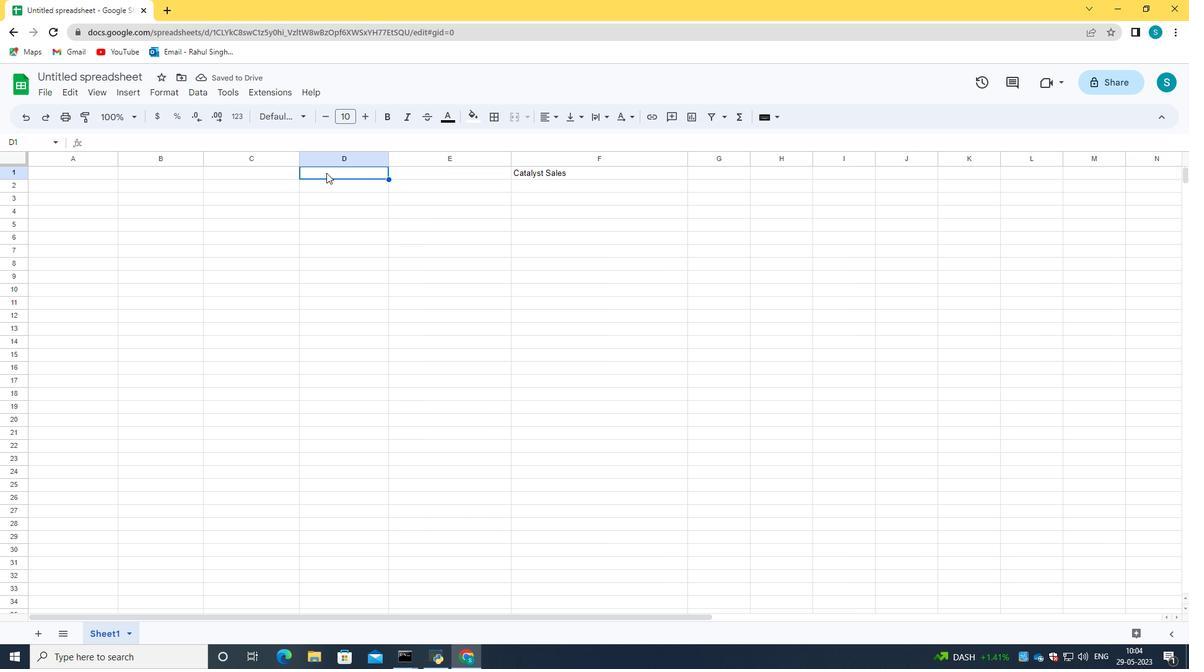 
Action: Mouse pressed left at (368, 117)
Screenshot: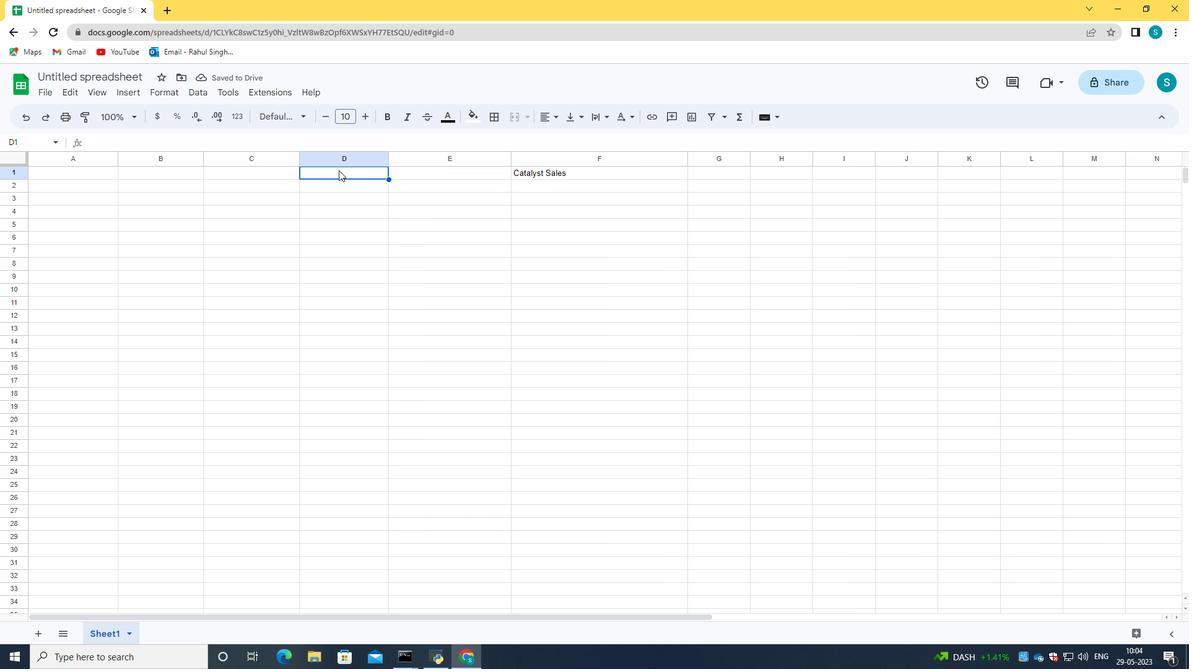 
Action: Mouse pressed left at (368, 117)
Screenshot: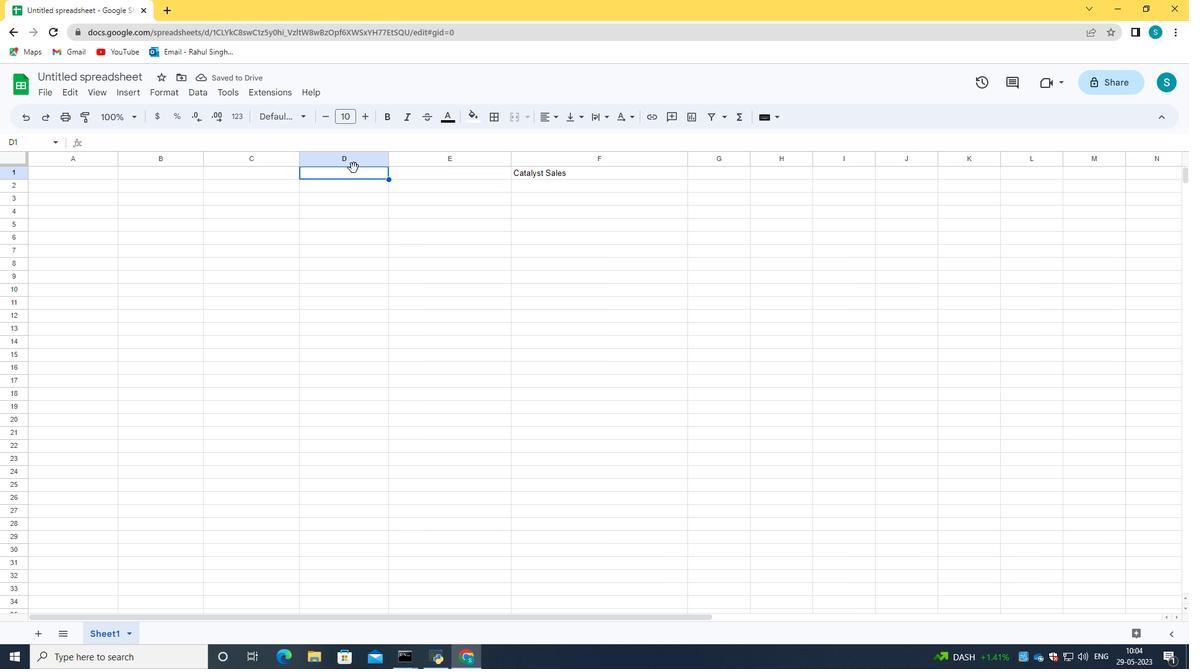 
Action: Mouse pressed left at (368, 117)
Screenshot: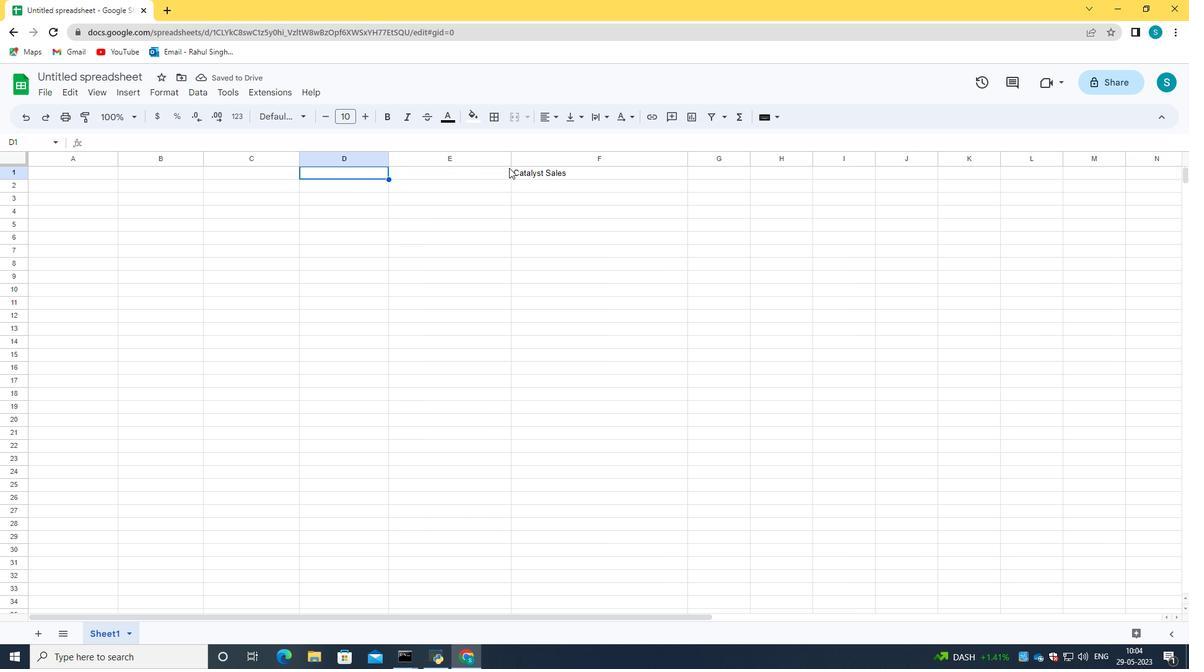 
Action: Mouse pressed left at (368, 117)
Screenshot: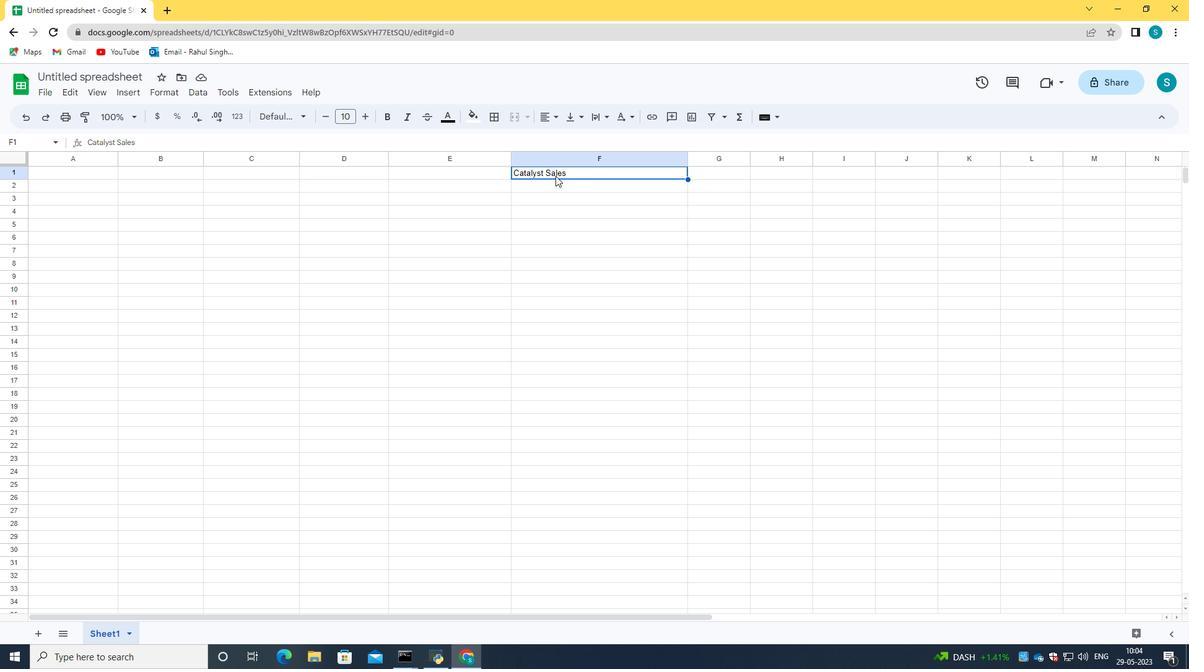 
Action: Mouse moved to (441, 180)
Screenshot: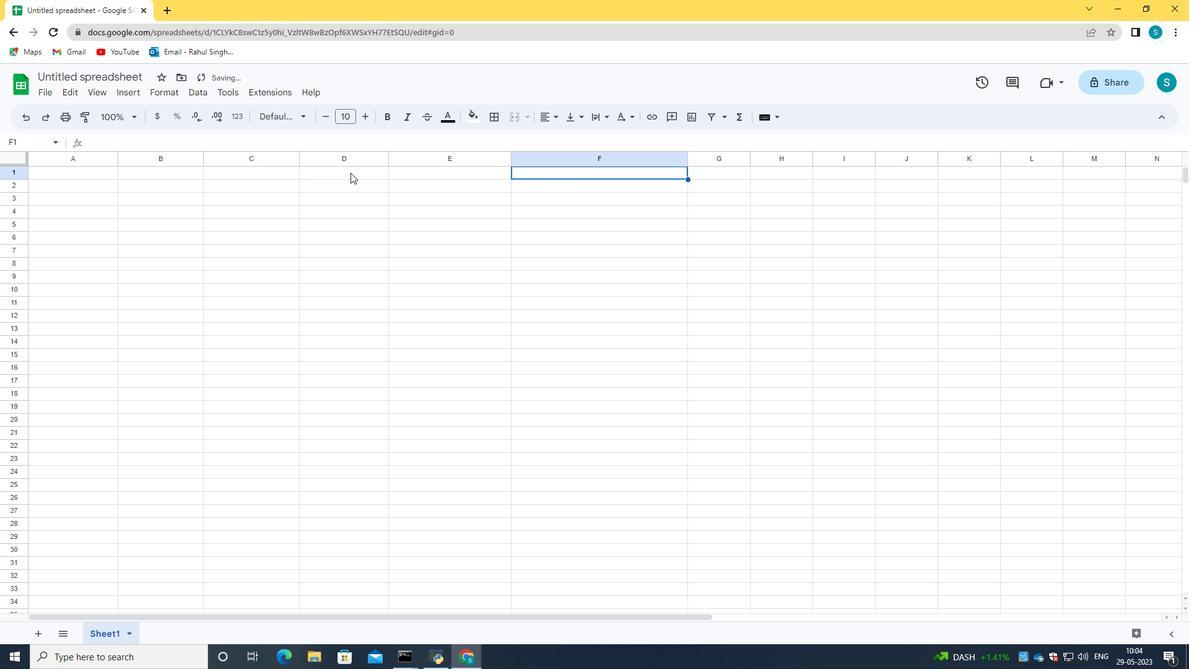 
Action: Mouse pressed left at (441, 180)
Screenshot: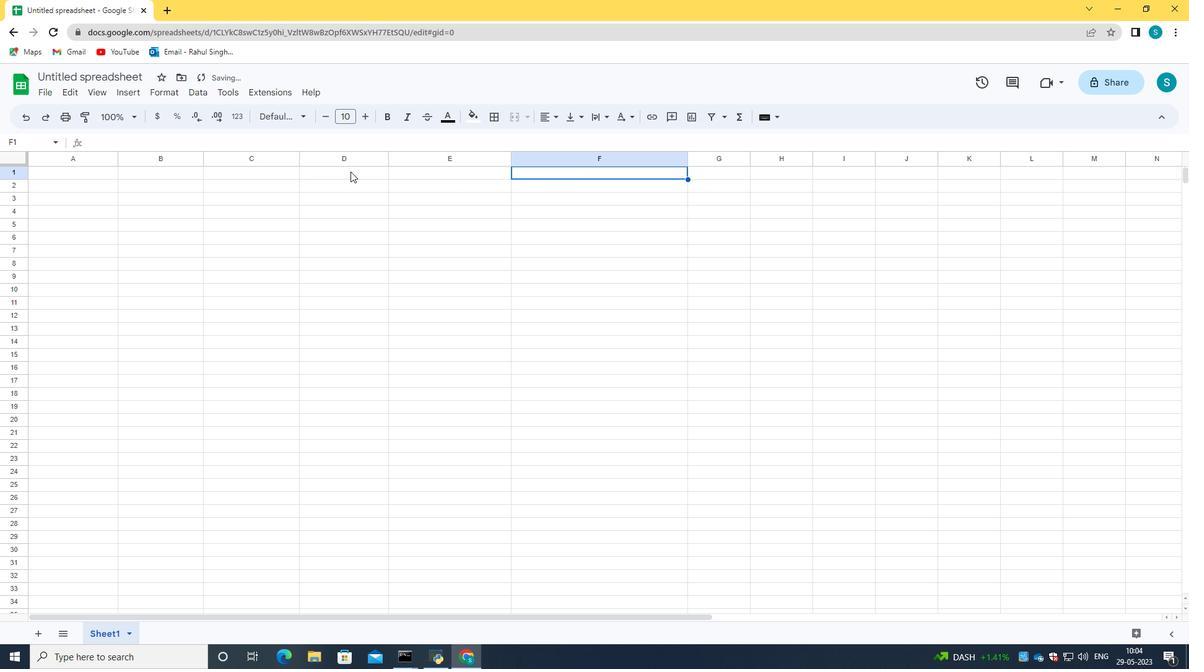 
Action: Mouse moved to (413, 180)
Screenshot: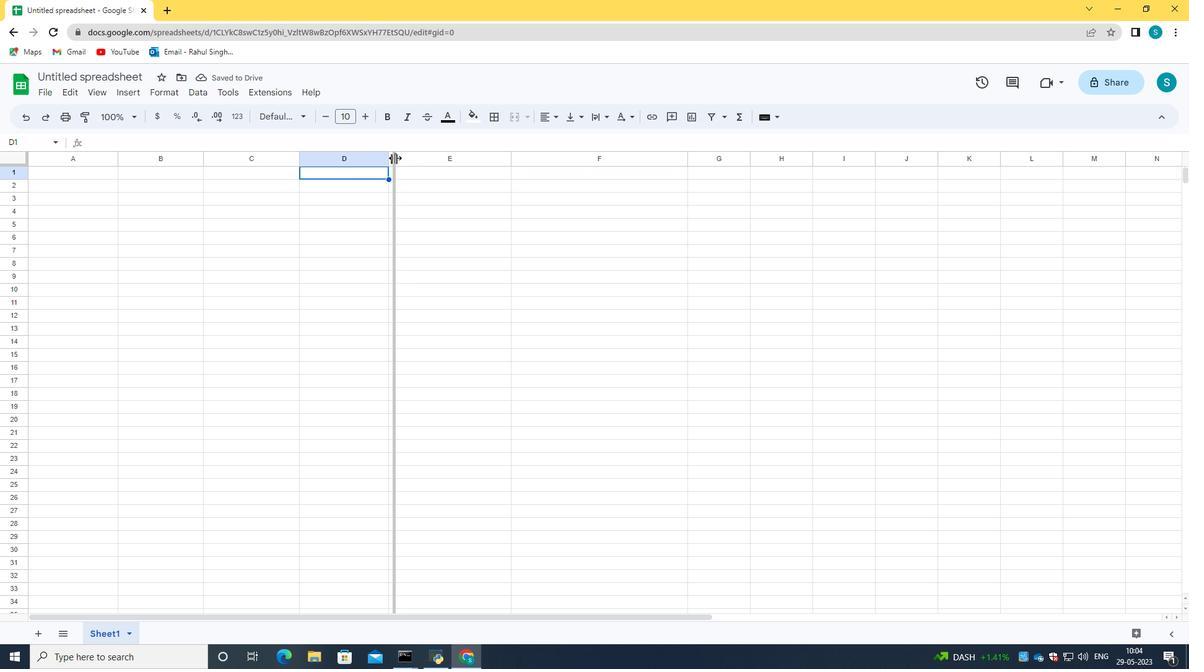 
Action: Mouse pressed left at (413, 180)
Screenshot: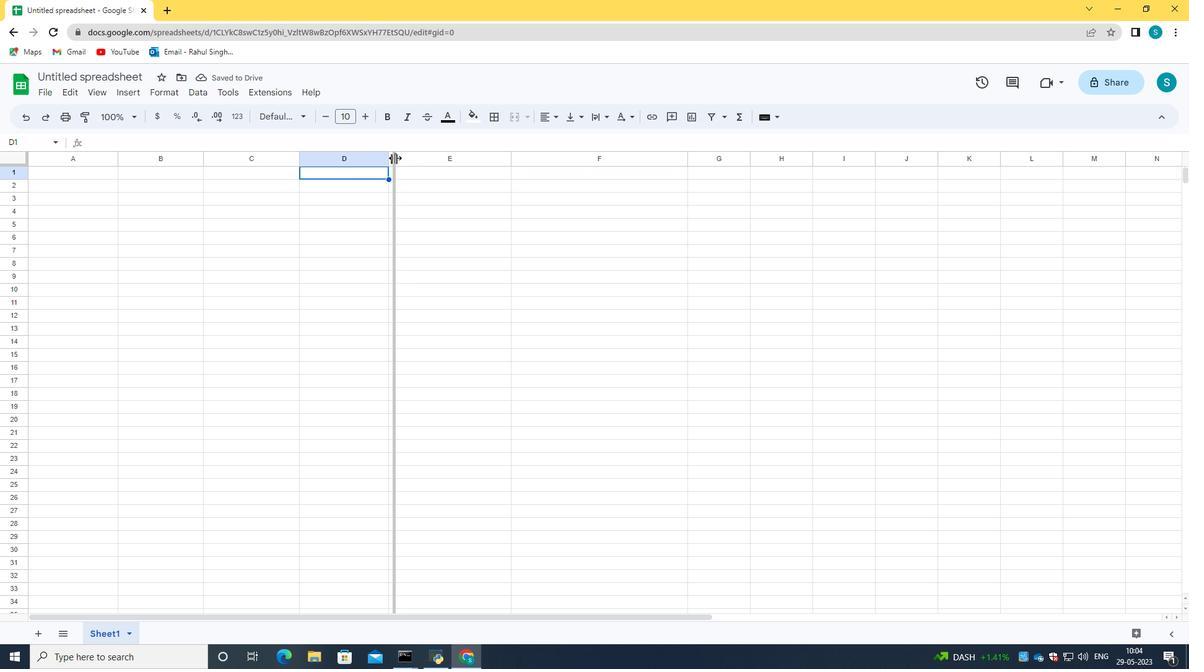 
Action: Mouse moved to (368, 118)
Screenshot: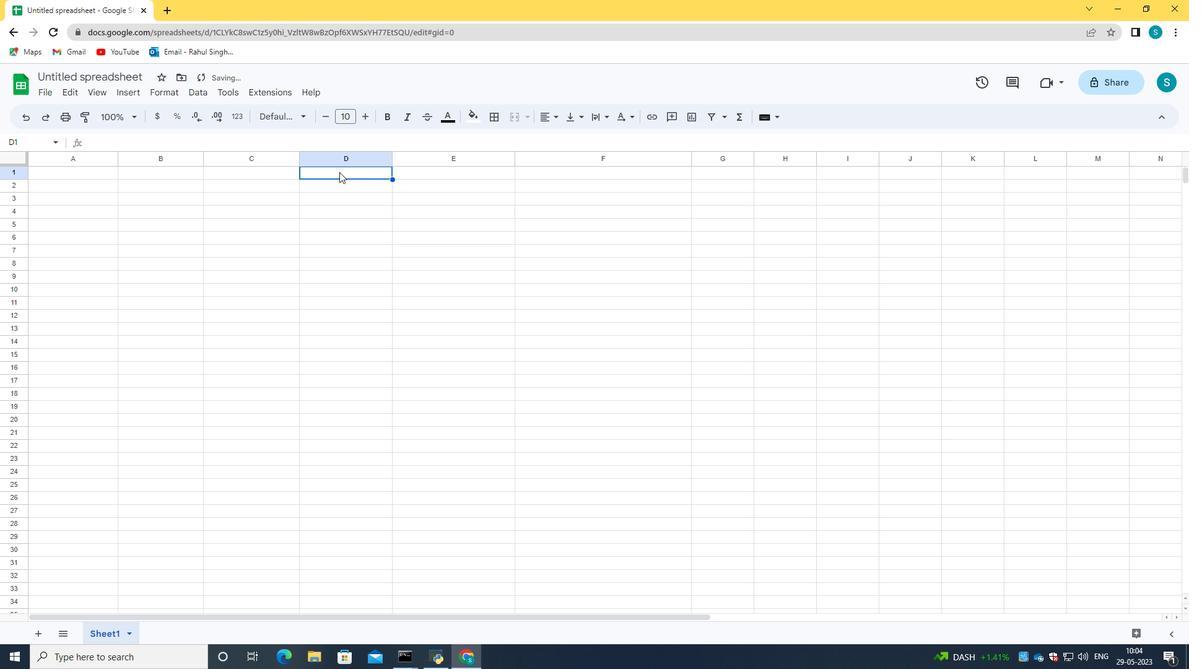 
Action: Mouse pressed left at (368, 118)
Screenshot: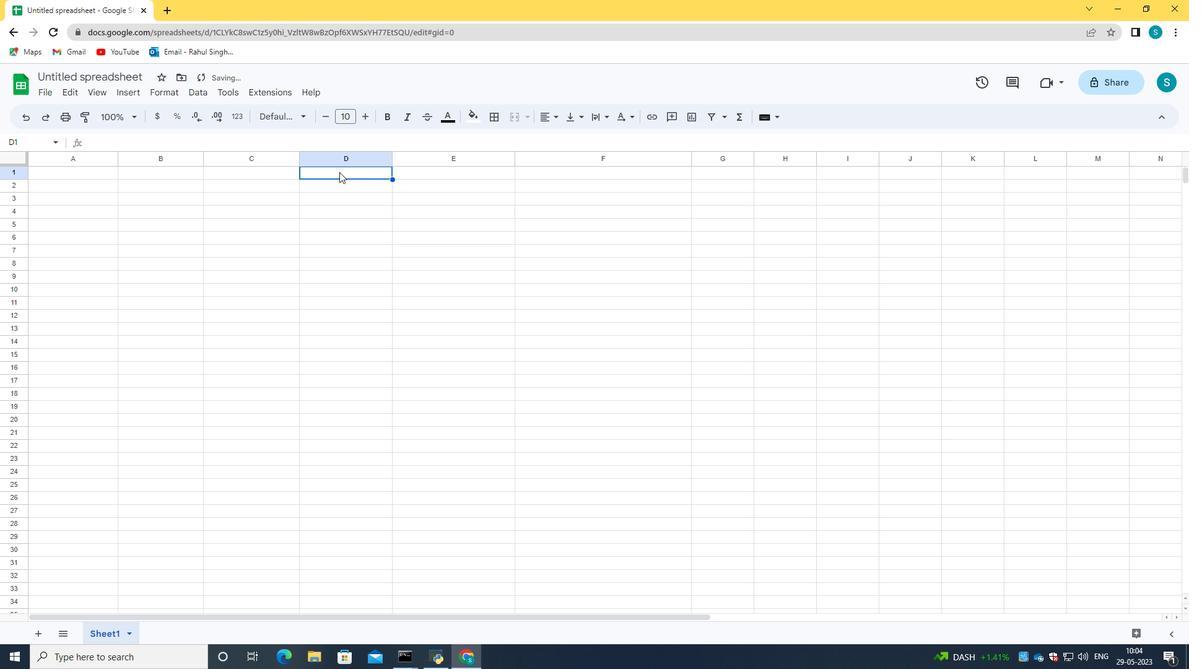 
Action: Mouse pressed left at (368, 118)
Screenshot: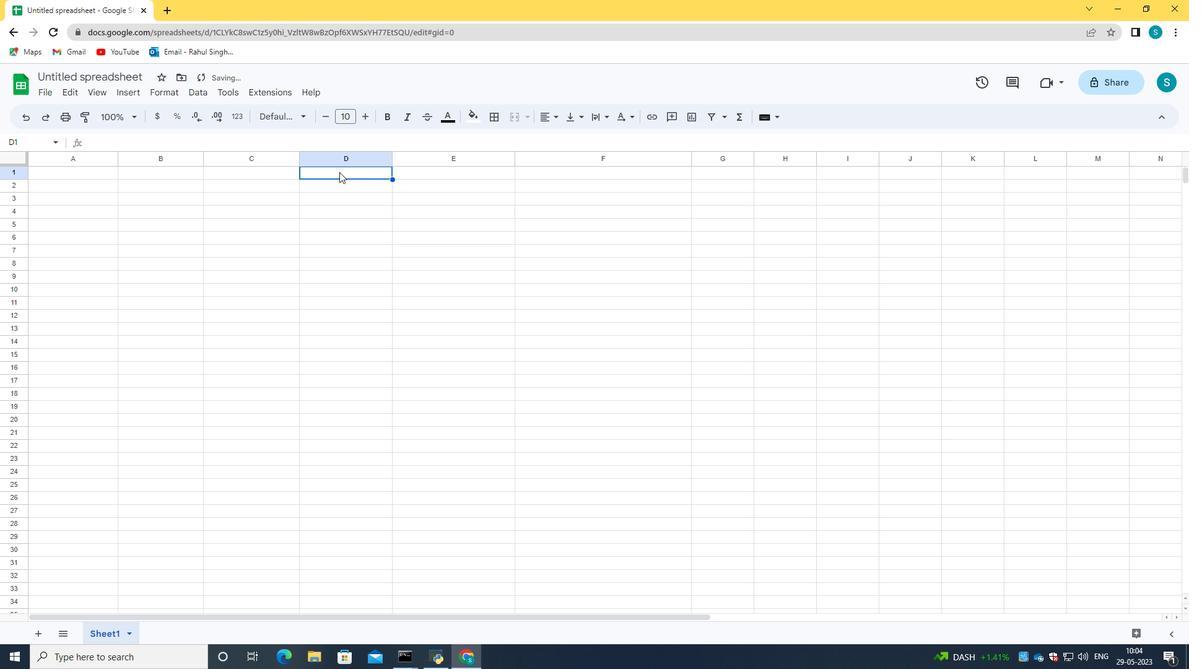
Action: Mouse pressed left at (368, 118)
Screenshot: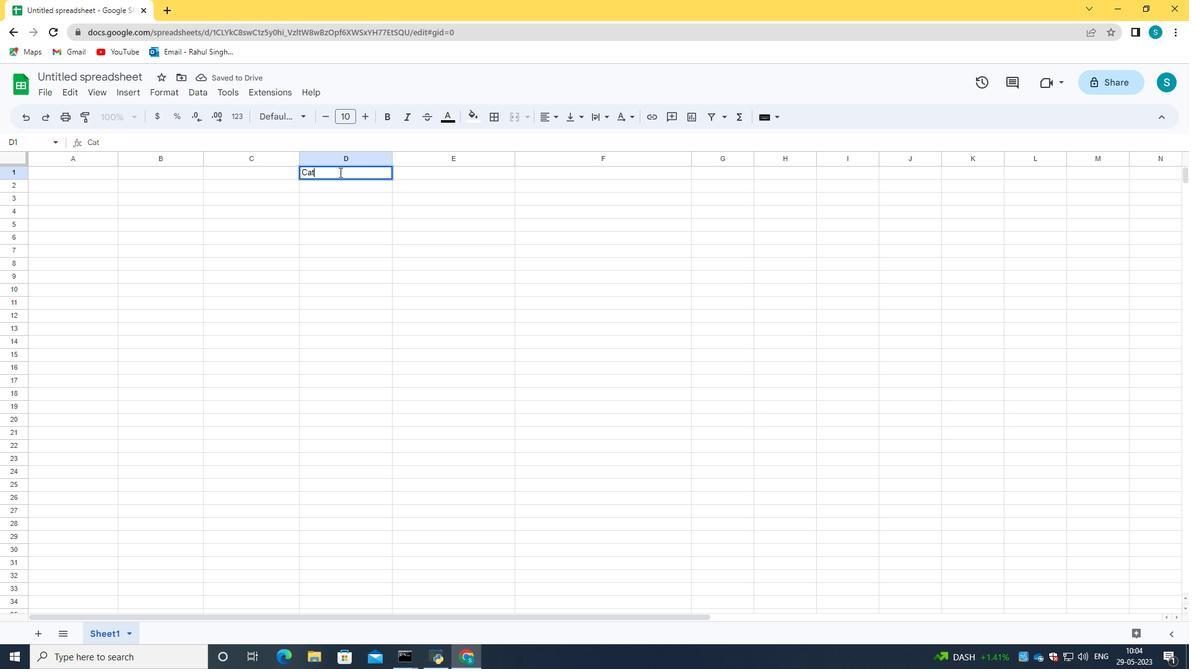 
Action: Mouse pressed left at (368, 118)
Screenshot: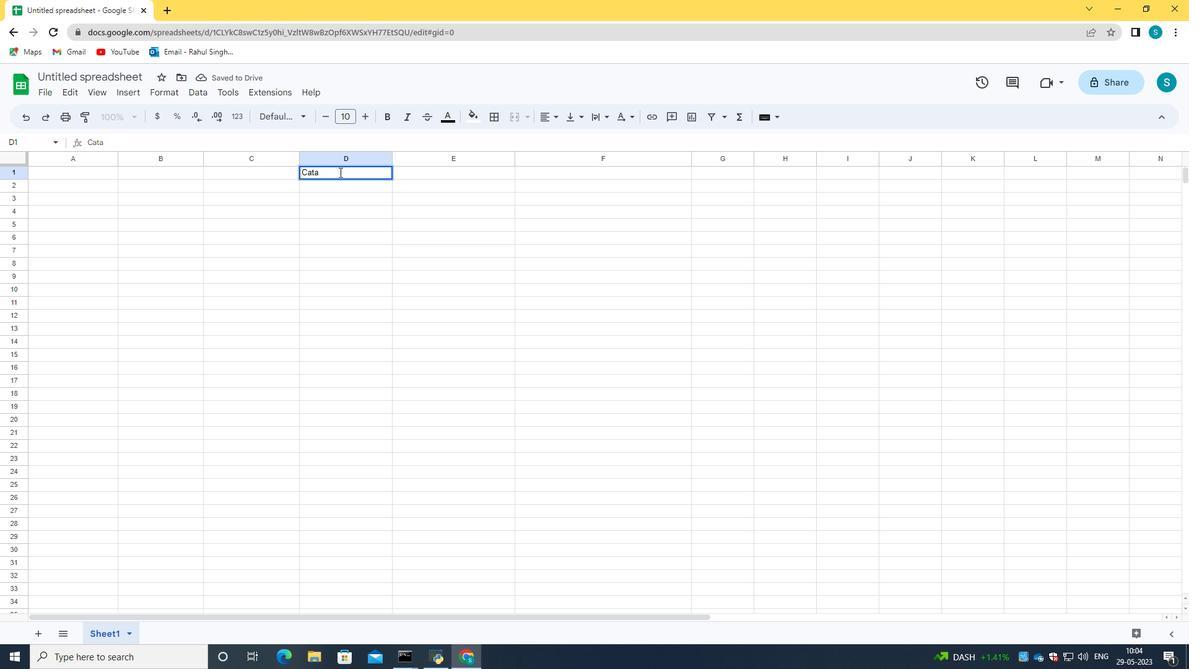 
Action: Mouse moved to (462, 182)
Screenshot: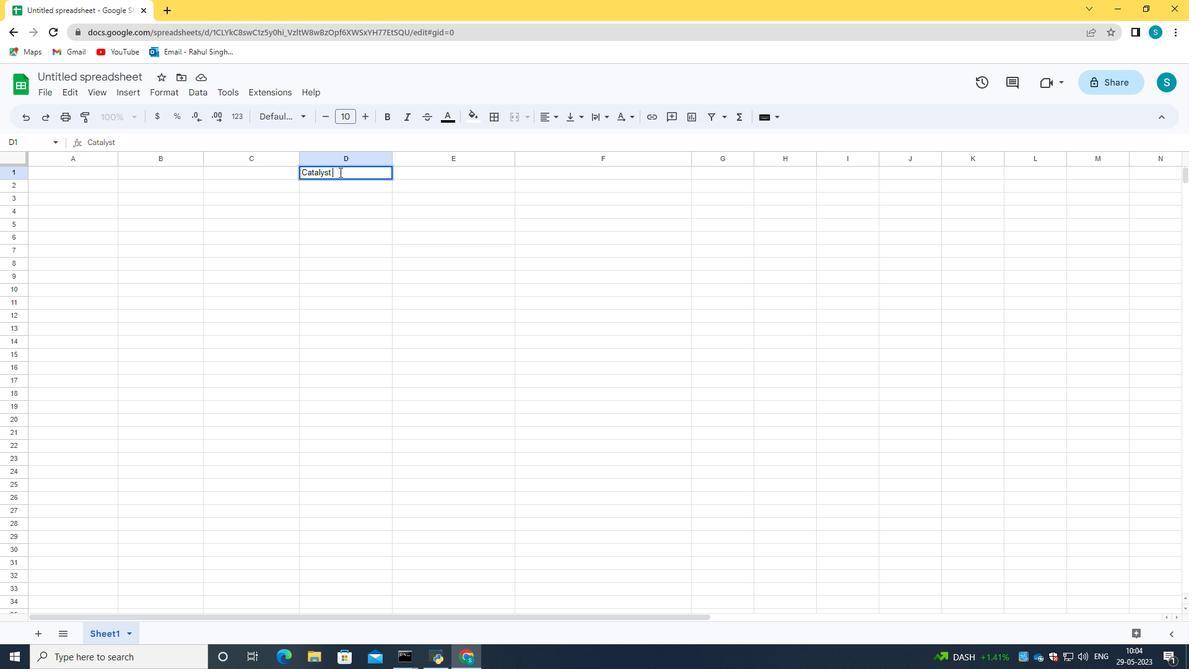 
Action: Mouse pressed left at (462, 182)
Screenshot: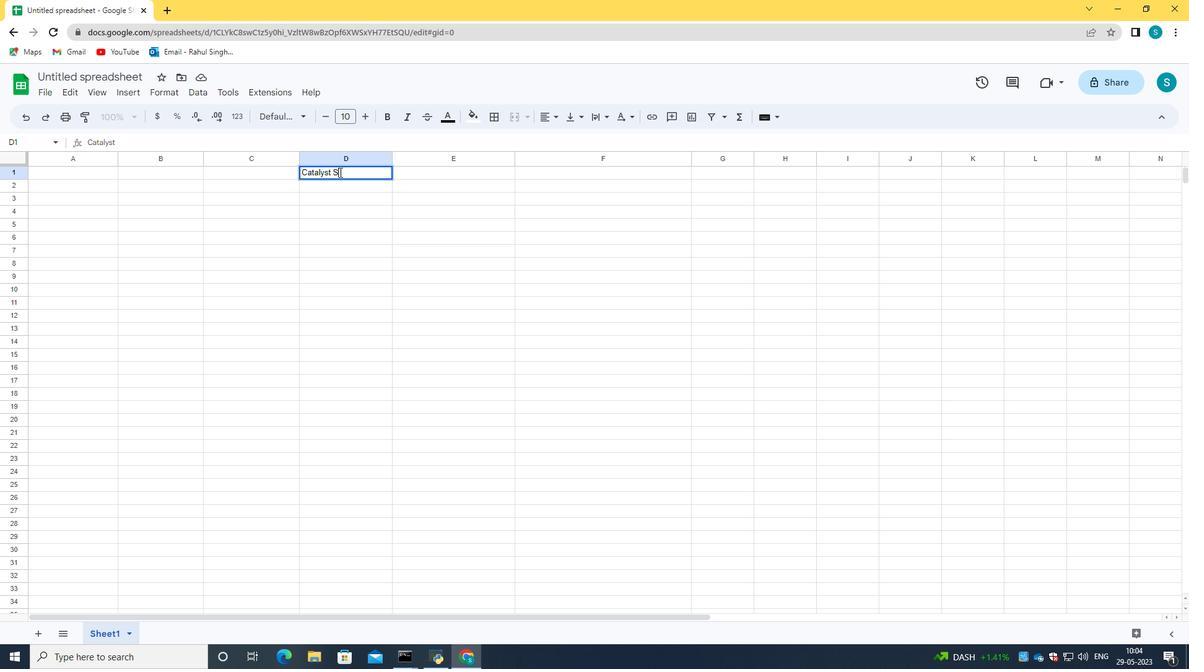 
Action: Mouse moved to (251, 168)
Screenshot: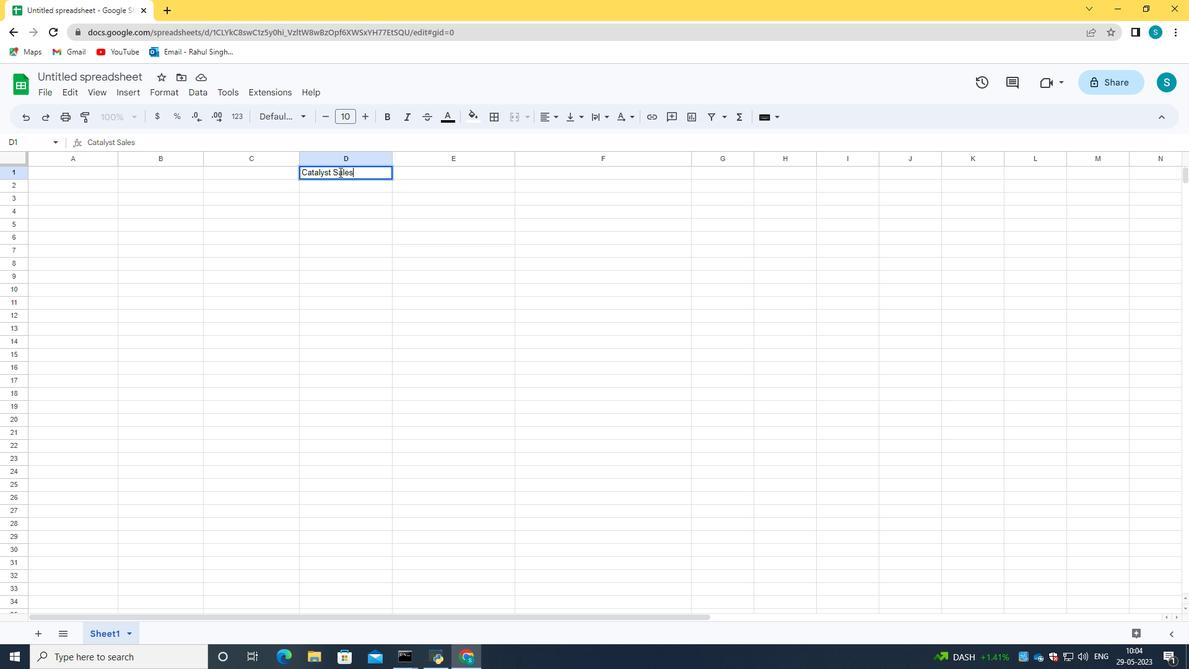 
Action: Mouse pressed left at (251, 168)
Screenshot: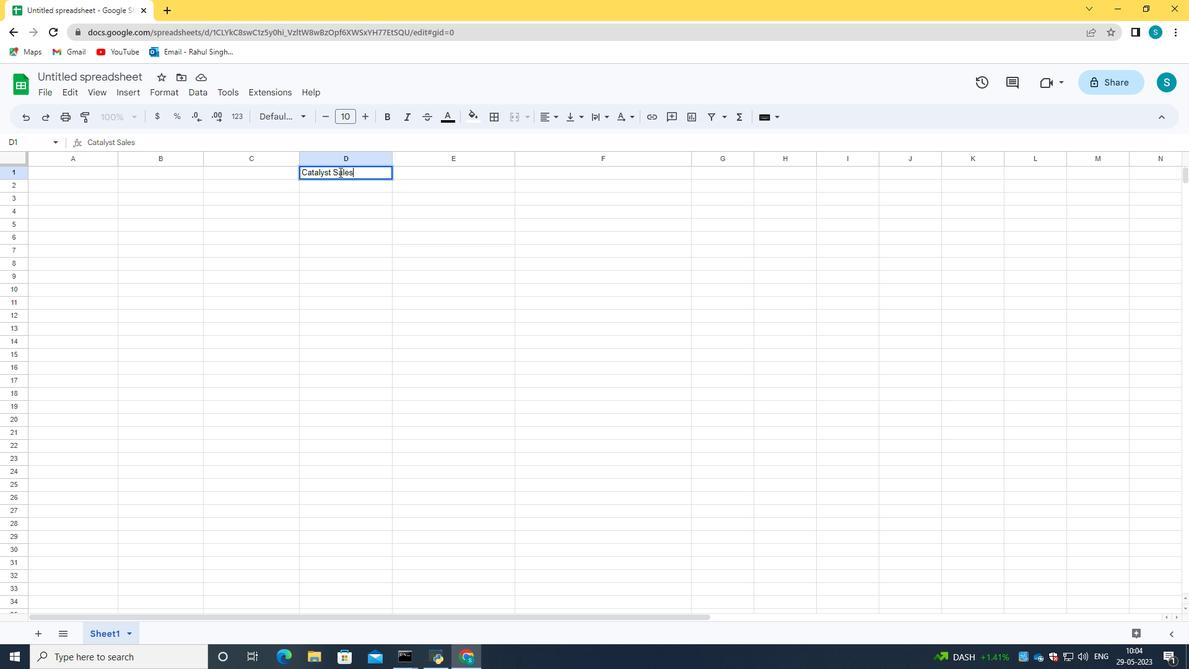 
Action: Mouse moved to (306, 202)
Screenshot: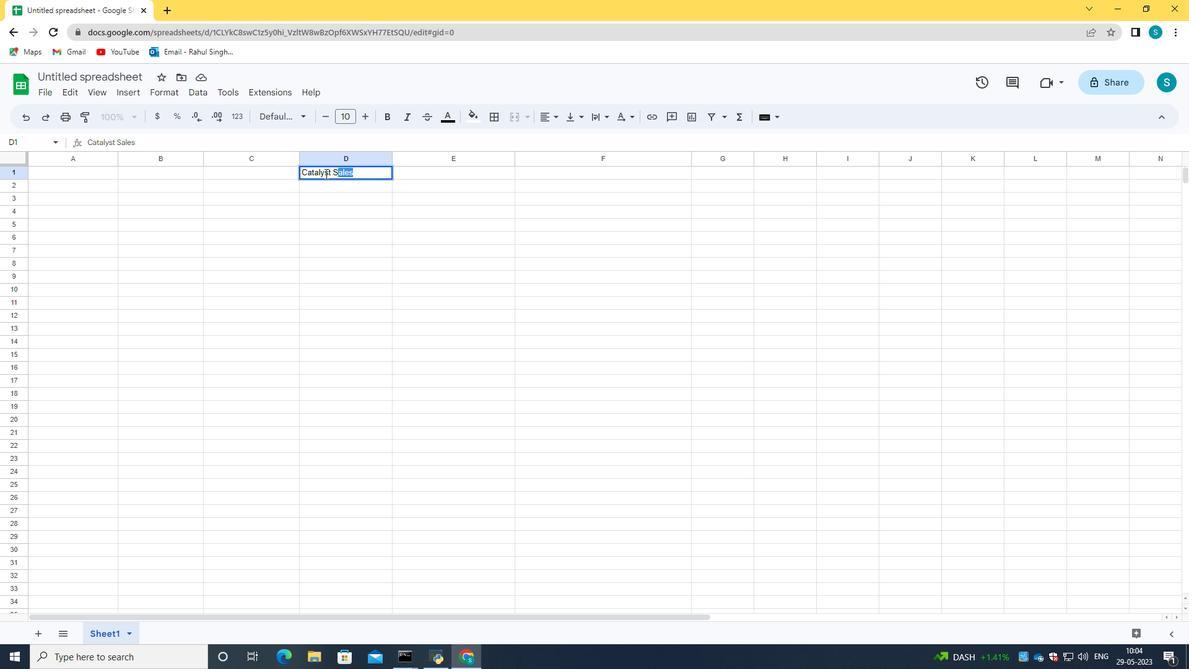 
Action: Mouse pressed left at (306, 202)
Screenshot: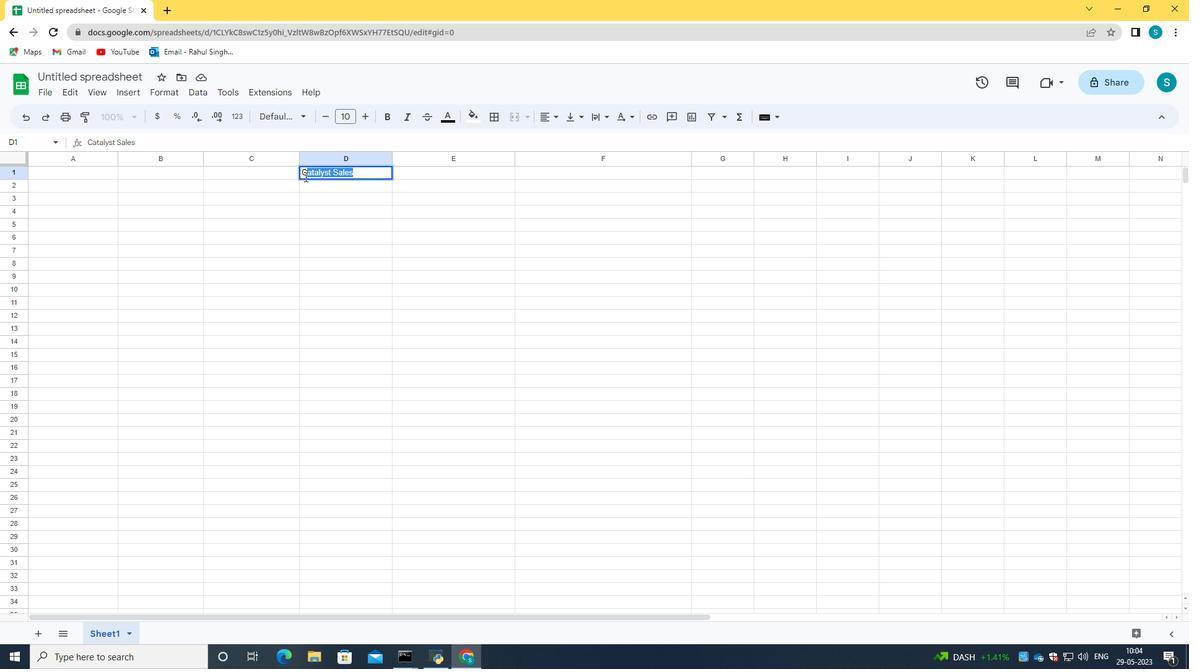 
Action: Mouse moved to (483, 161)
Screenshot: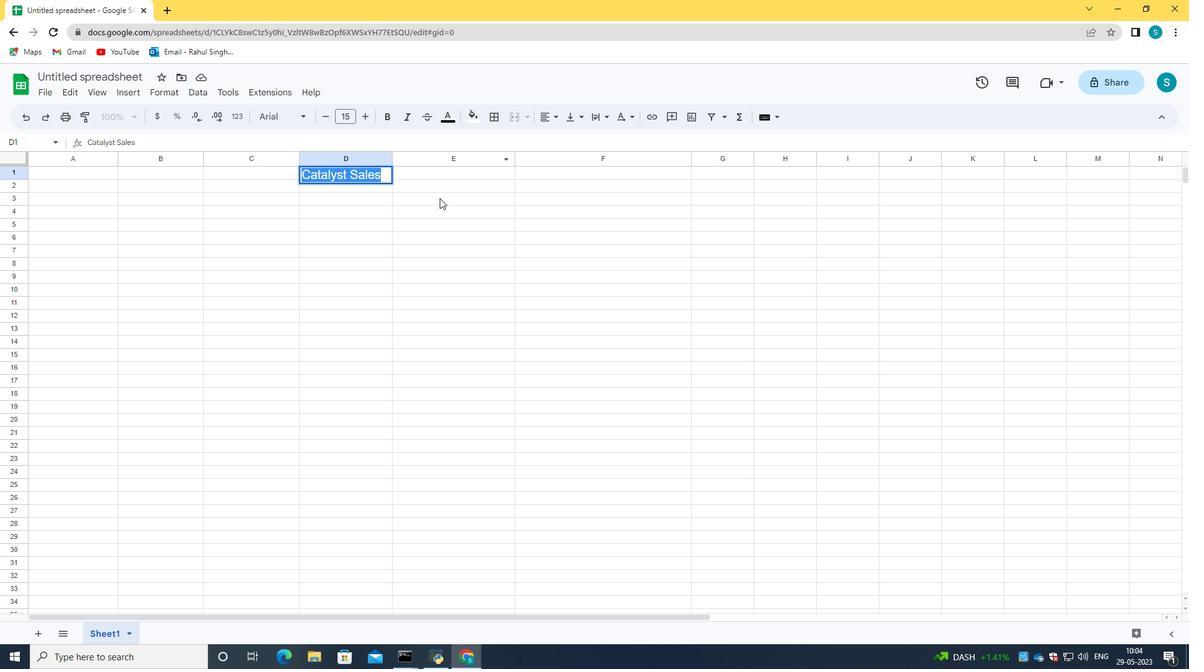 
Action: Mouse pressed left at (483, 161)
Screenshot: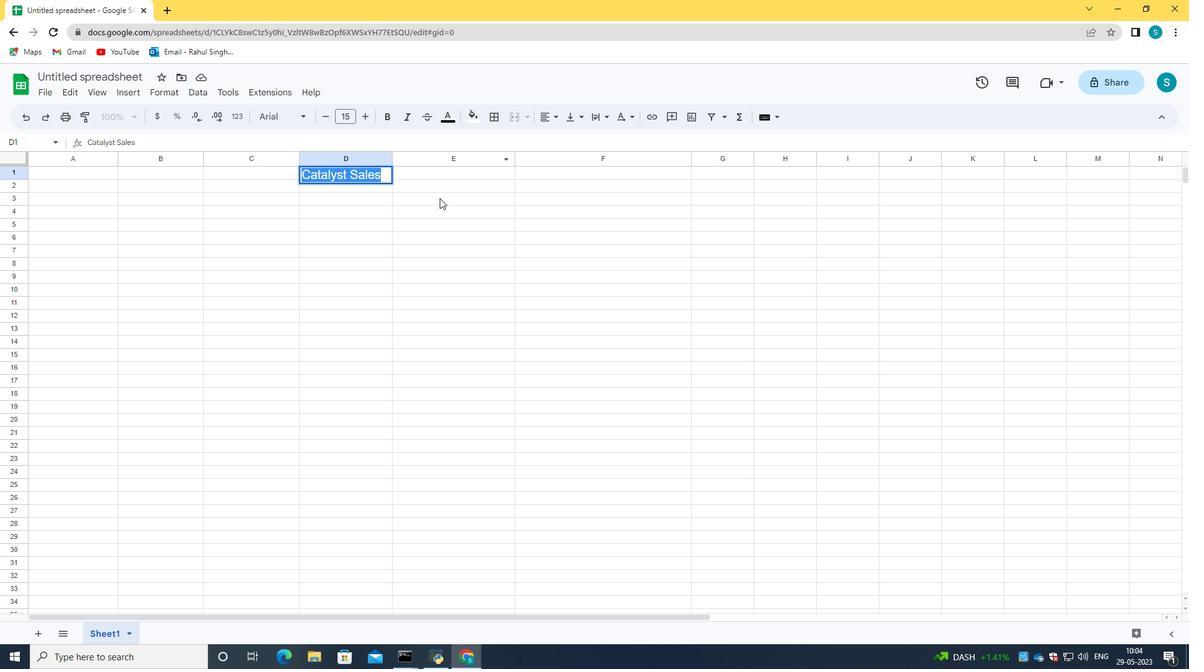 
Action: Mouse moved to (374, 160)
Screenshot: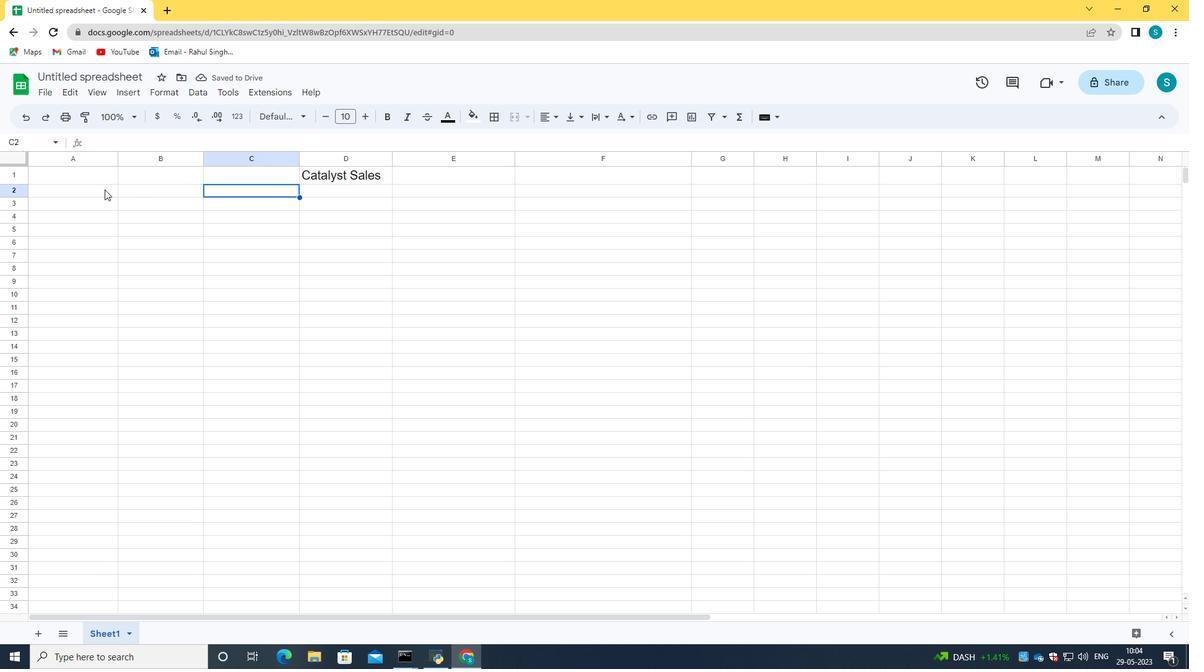 
Action: Mouse pressed left at (374, 160)
Screenshot: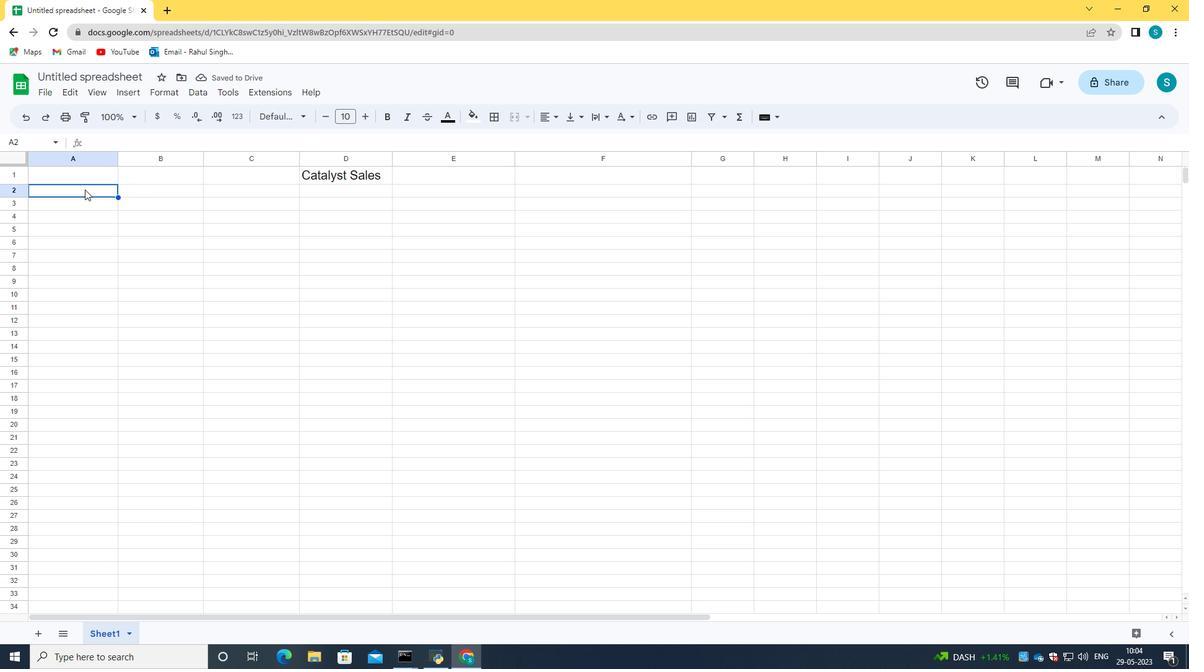 
Action: Mouse moved to (47, 205)
Screenshot: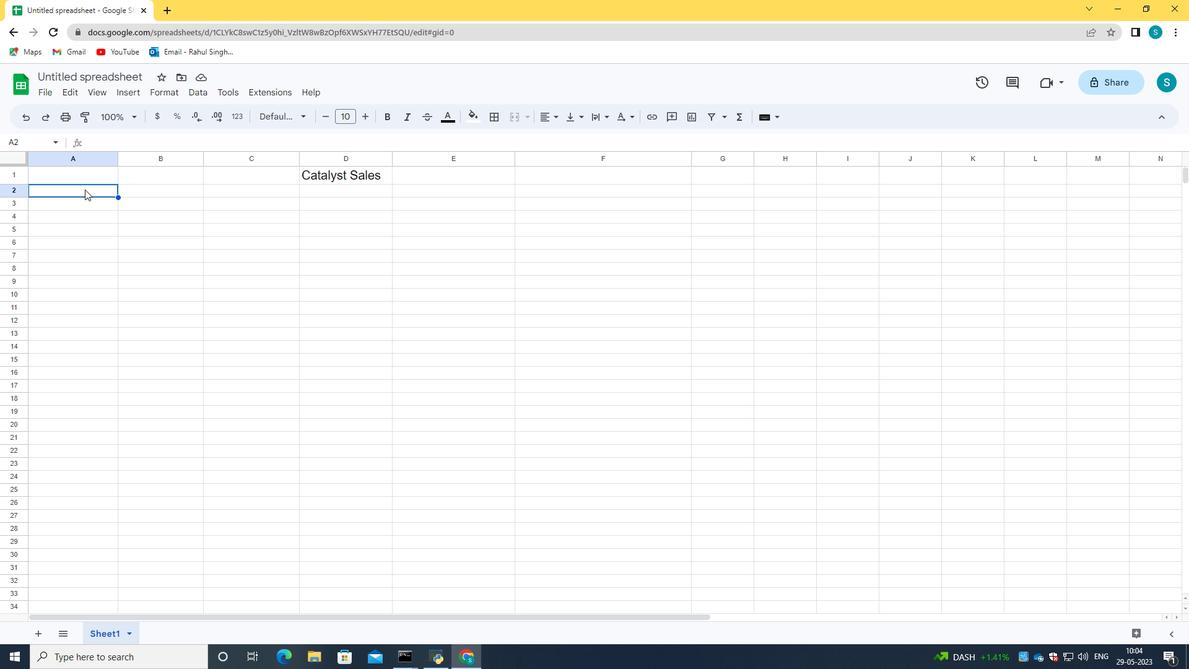 
Action: Mouse pressed left at (47, 205)
Screenshot: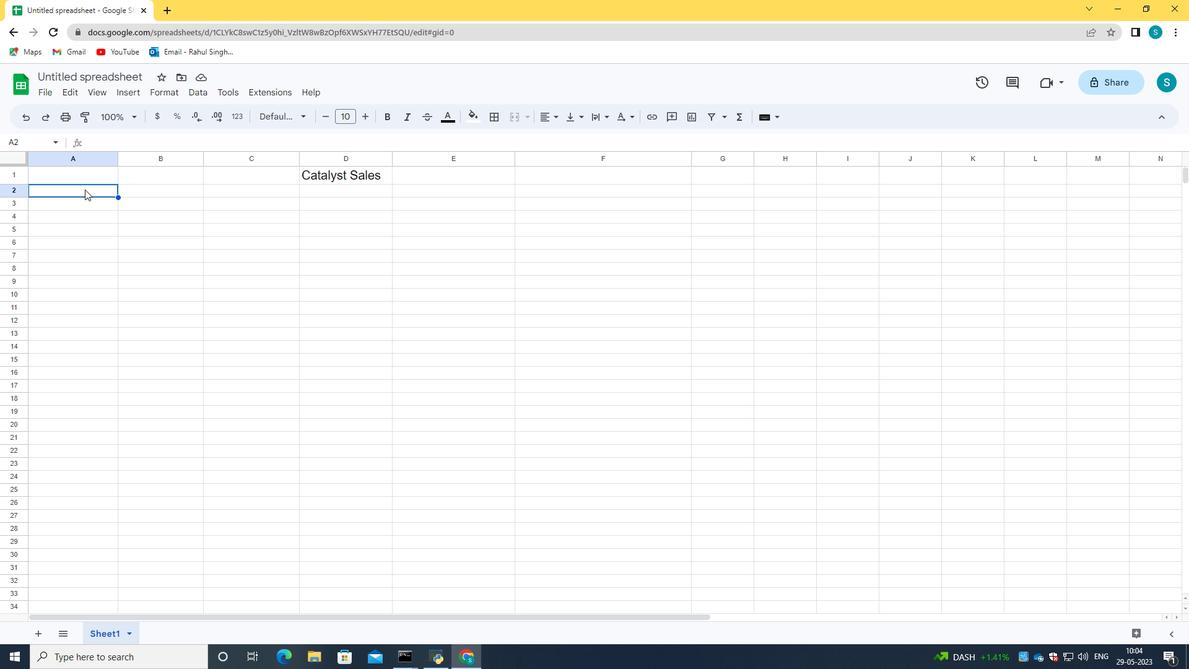
Action: Mouse moved to (91, 159)
Screenshot: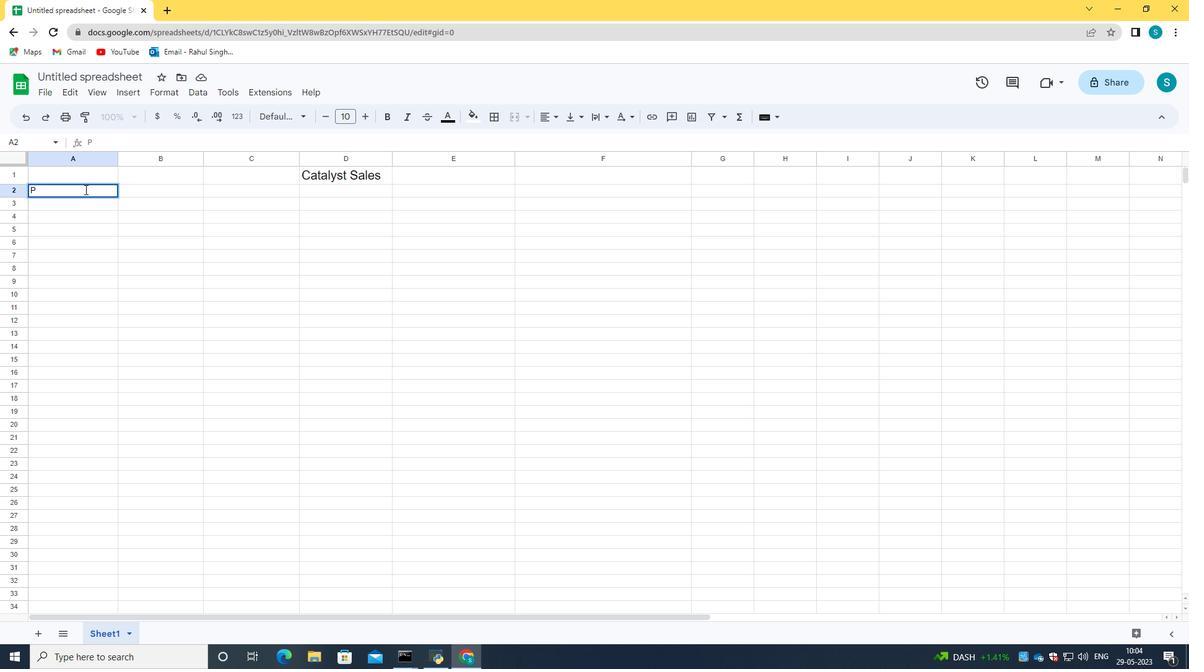 
Action: Mouse pressed left at (91, 159)
Screenshot: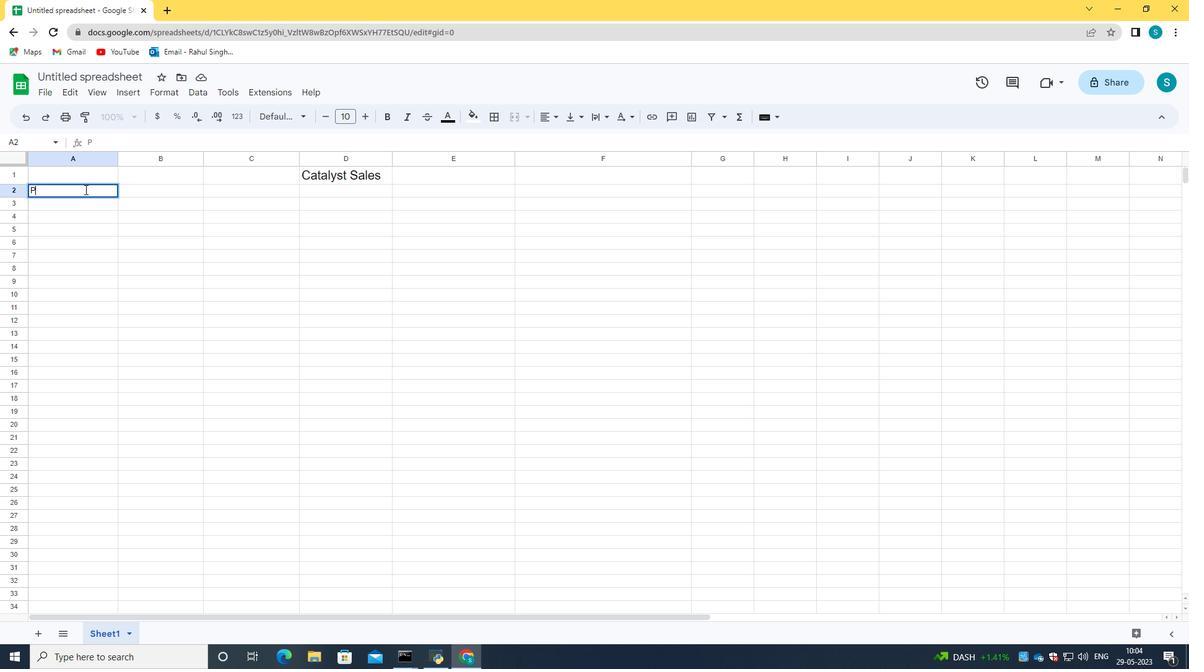 
Action: Mouse moved to (210, 157)
Screenshot: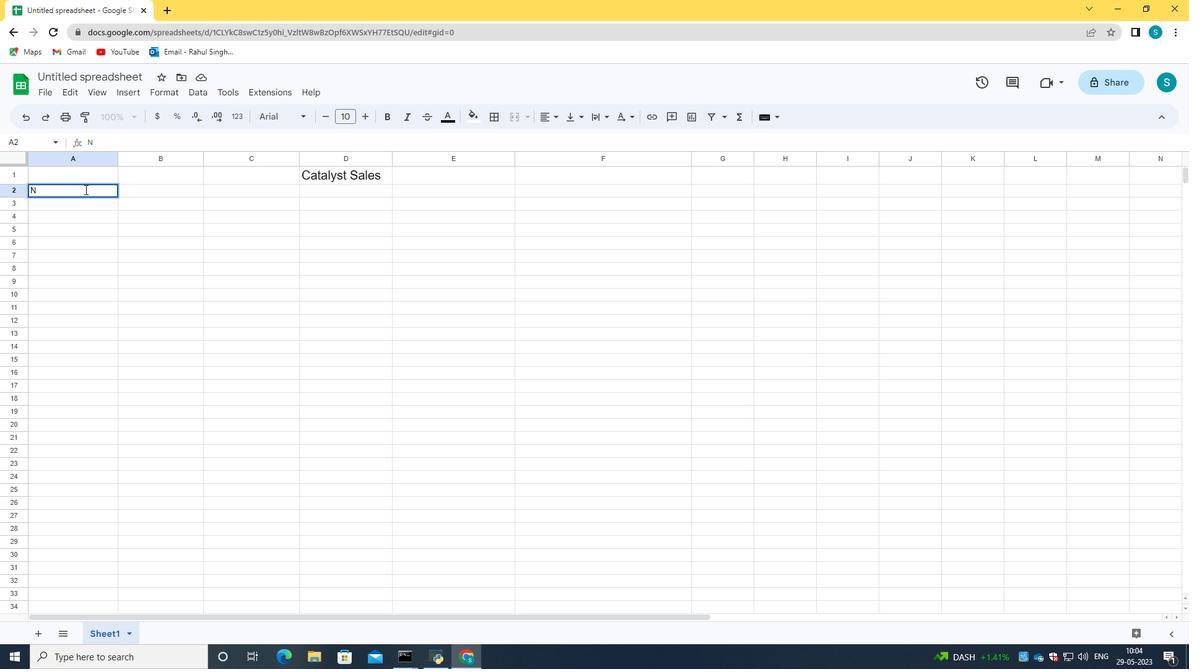 
Action: Mouse pressed left at (210, 157)
Screenshot: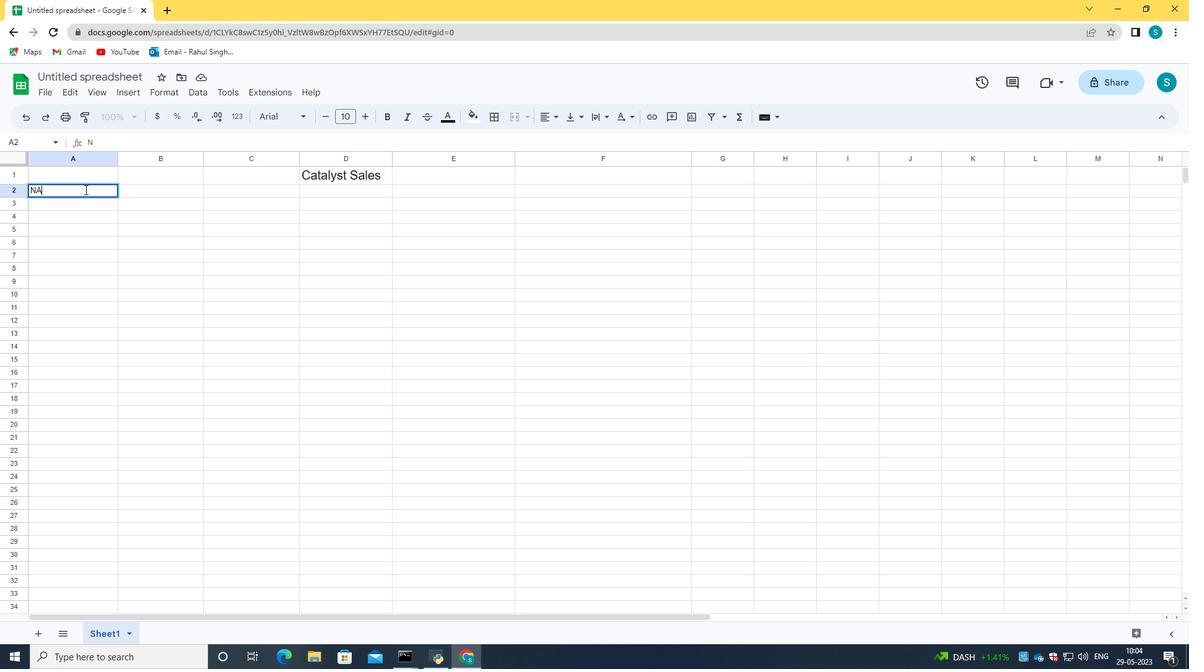 
Action: Mouse moved to (208, 205)
Screenshot: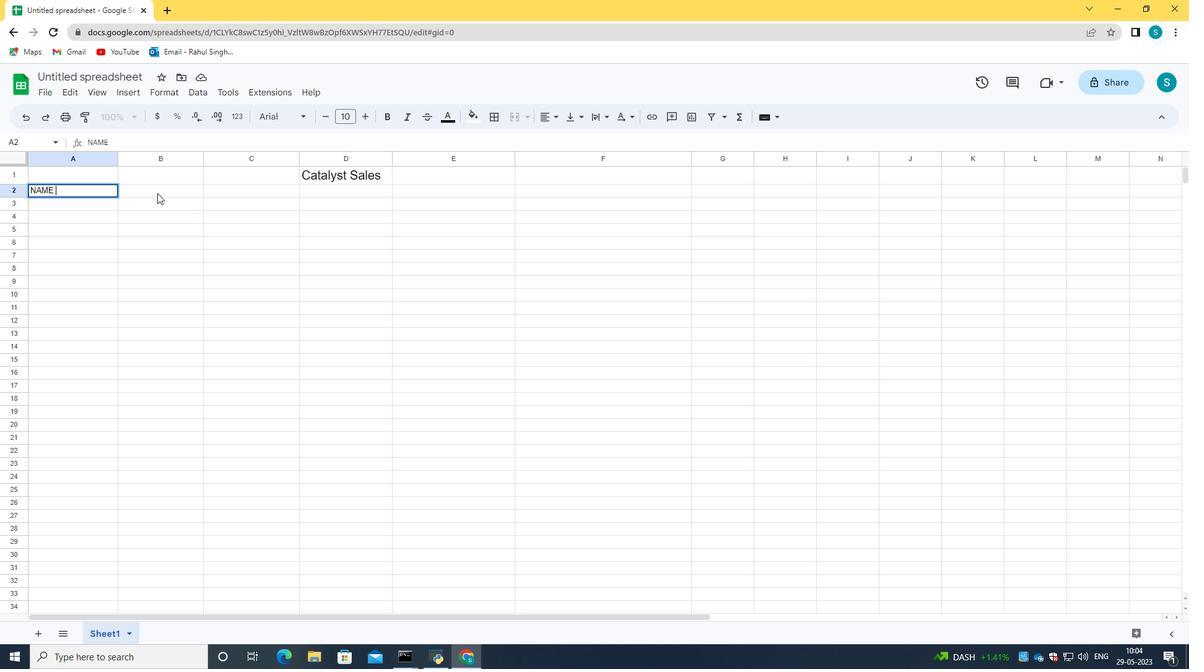 
Action: Mouse pressed left at (208, 205)
Screenshot: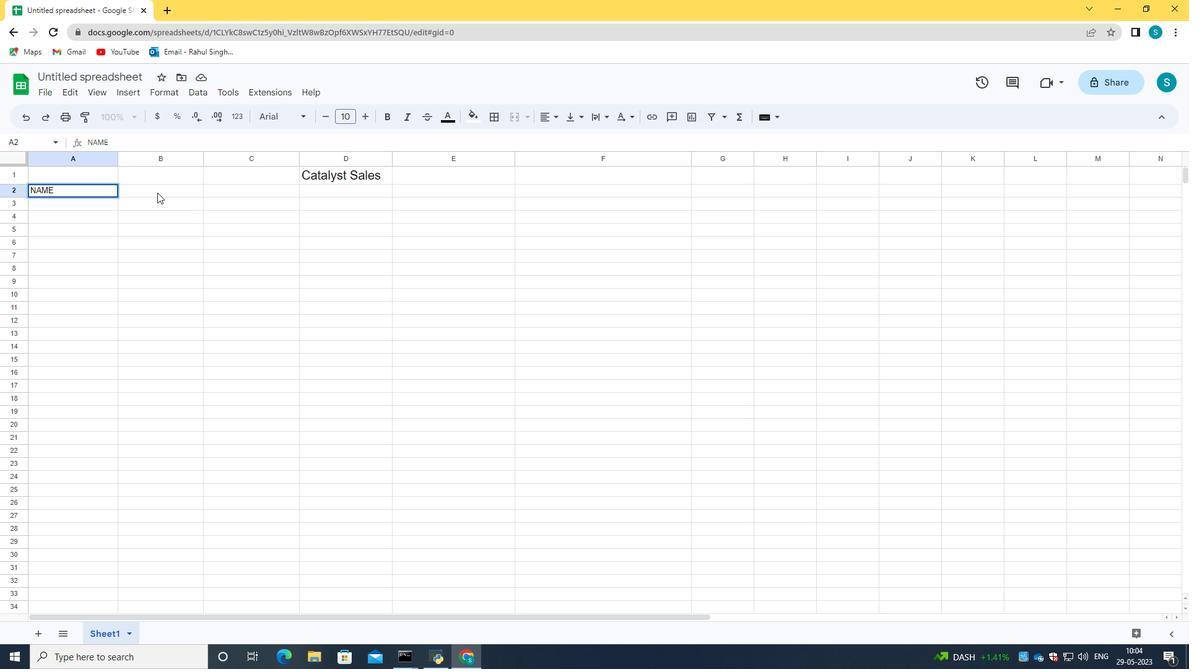 
Action: Mouse moved to (89, 200)
Screenshot: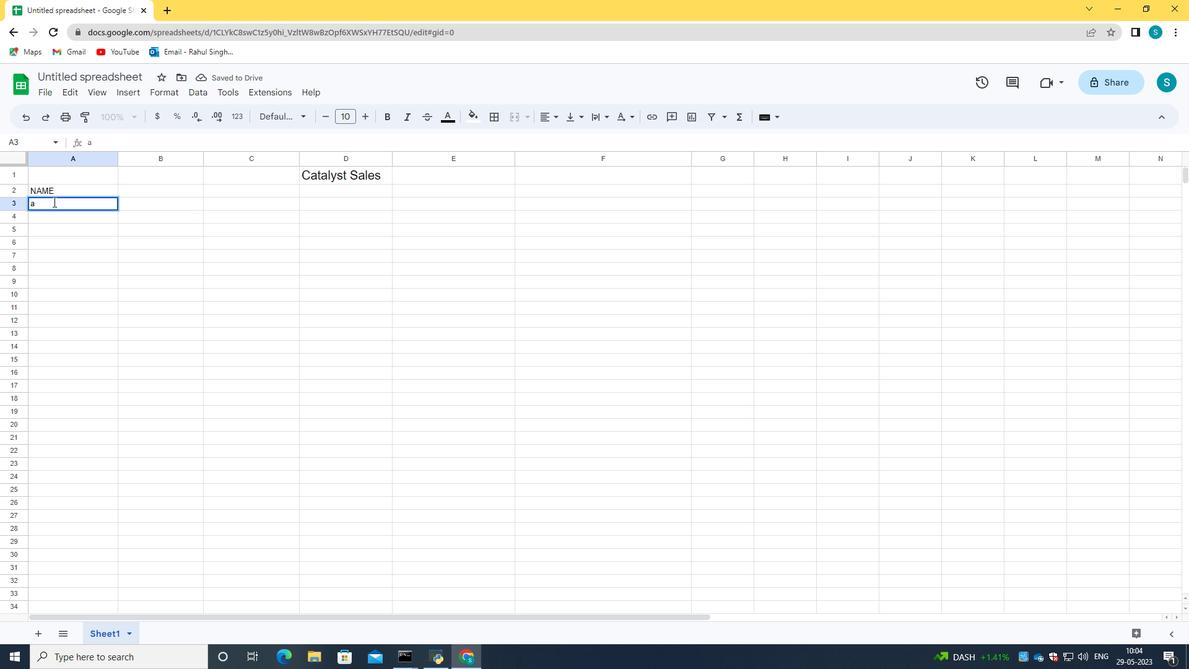 
Action: Mouse pressed left at (89, 200)
Screenshot: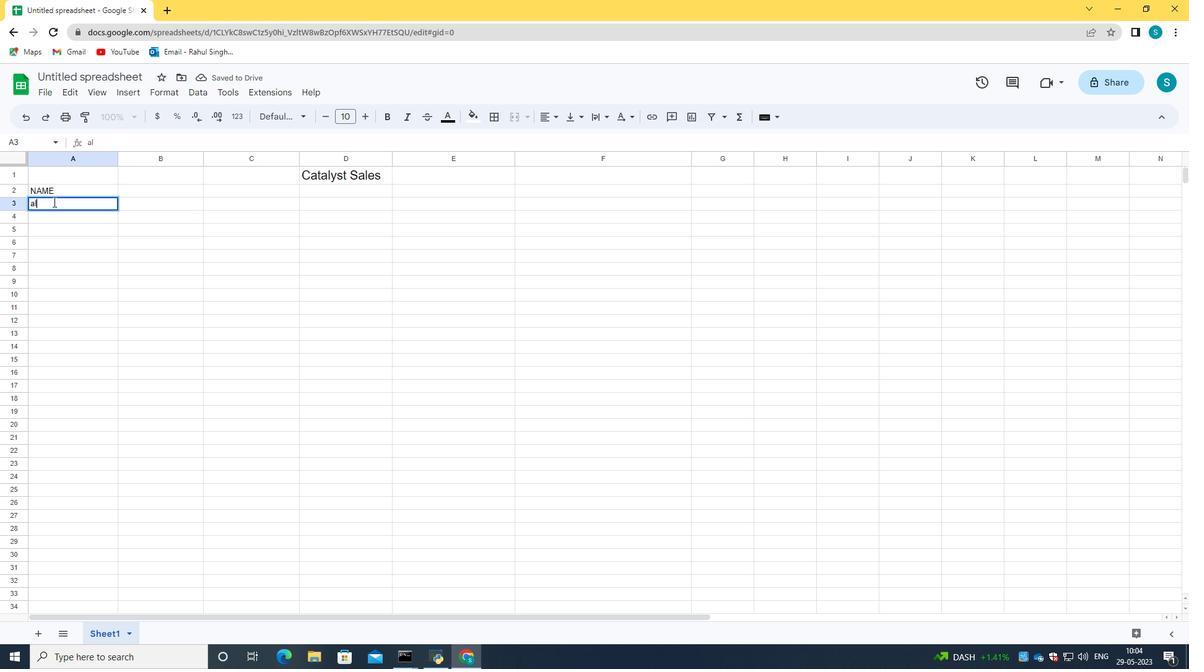 
Action: Mouse pressed left at (89, 200)
Screenshot: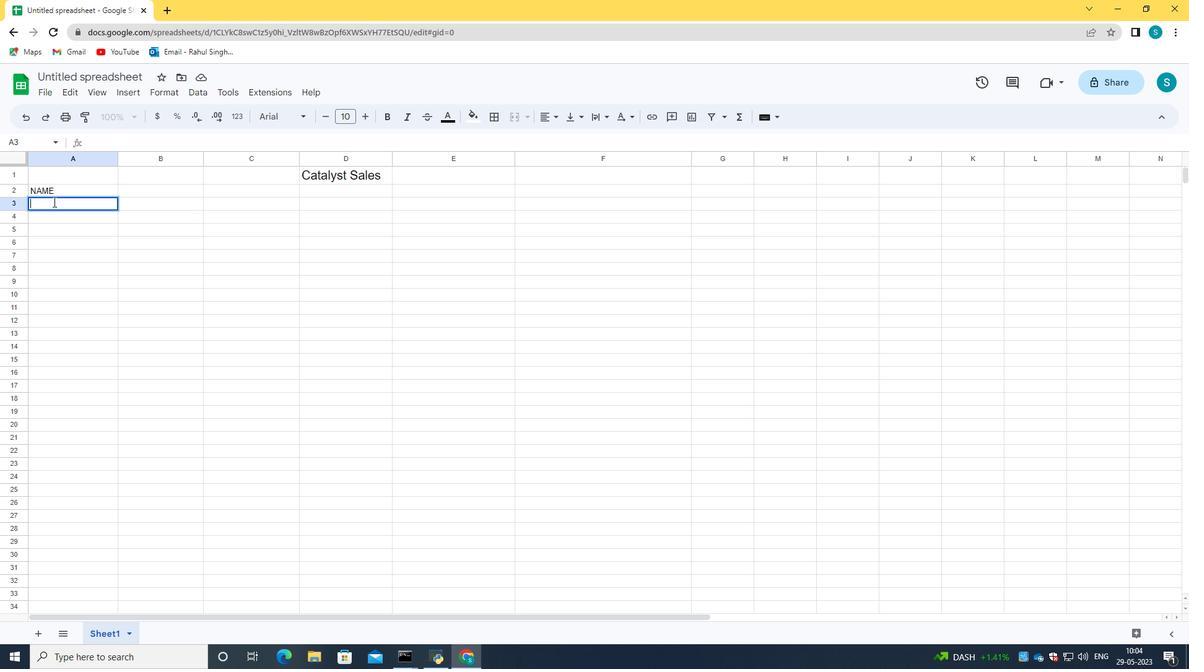 
Action: Key pressed <Key.caps_lock>NAME
Screenshot: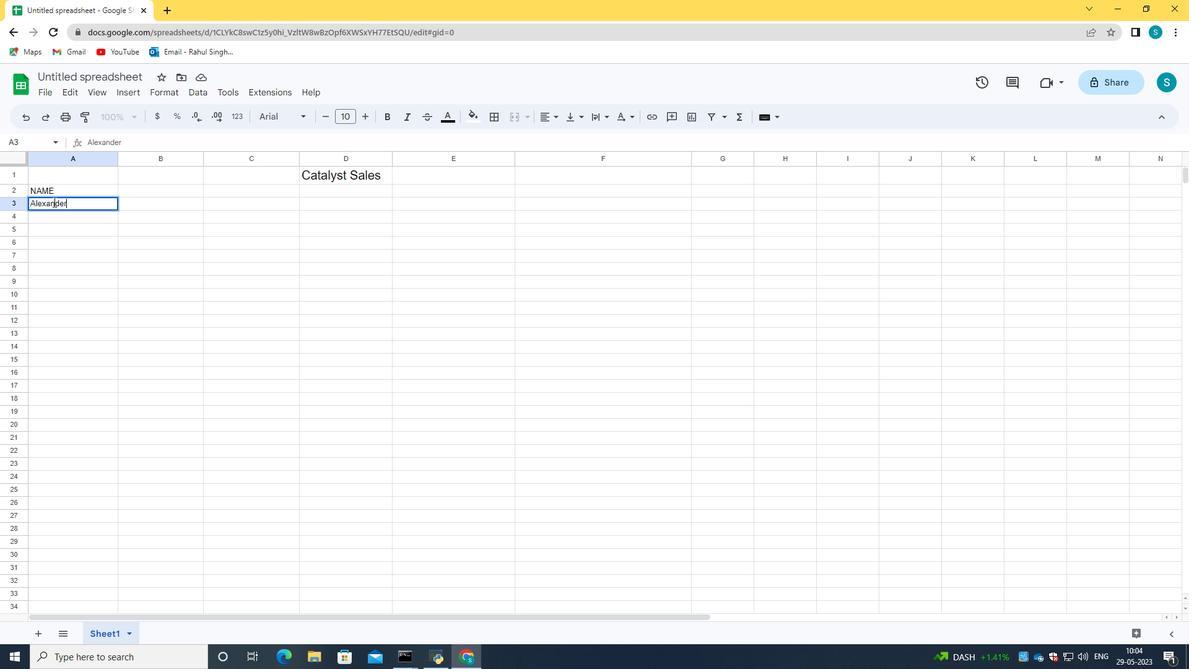 
Action: Mouse moved to (58, 202)
Screenshot: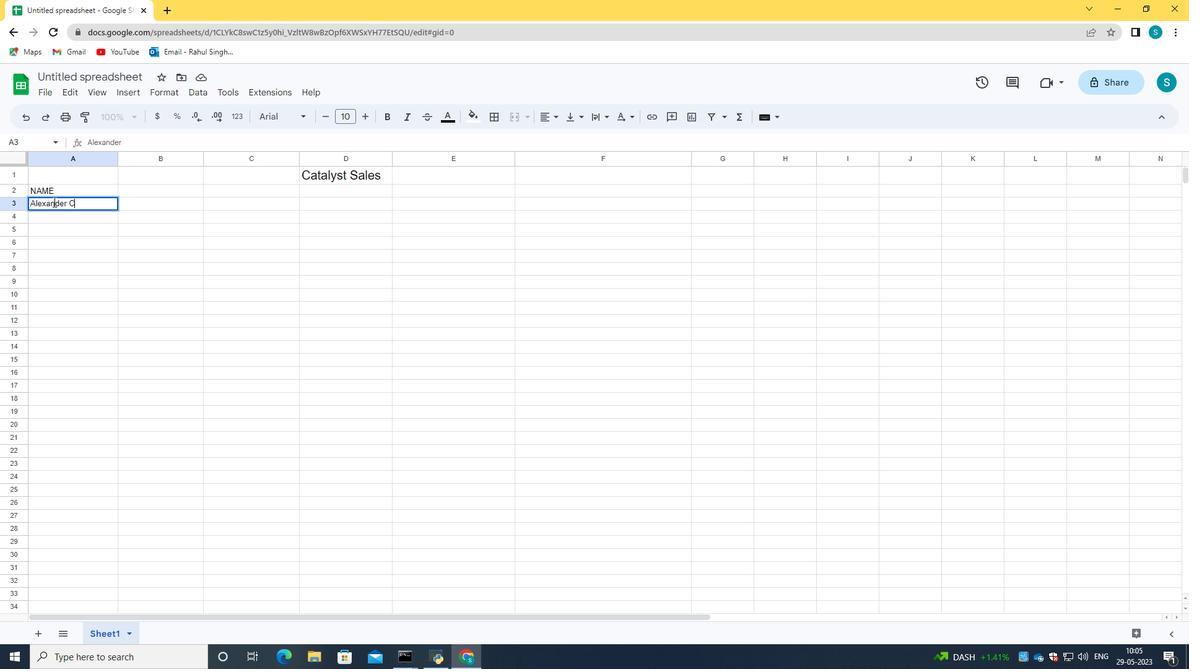 
Action: Mouse pressed left at (58, 202)
Screenshot: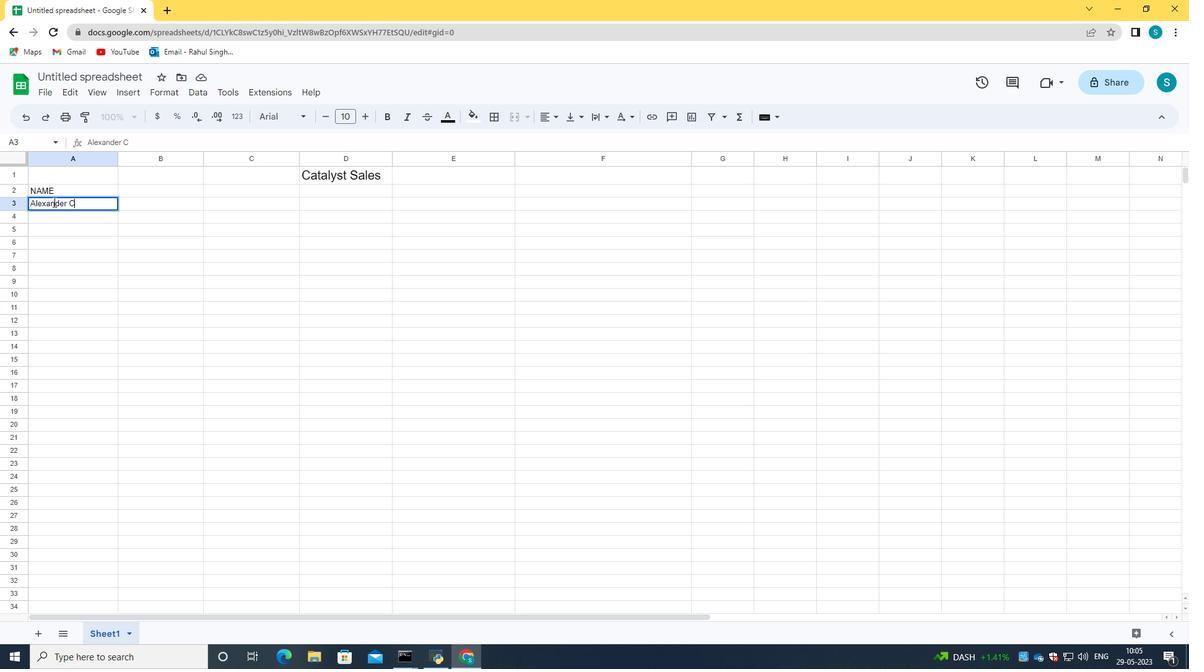 
Action: Mouse moved to (365, 117)
Screenshot: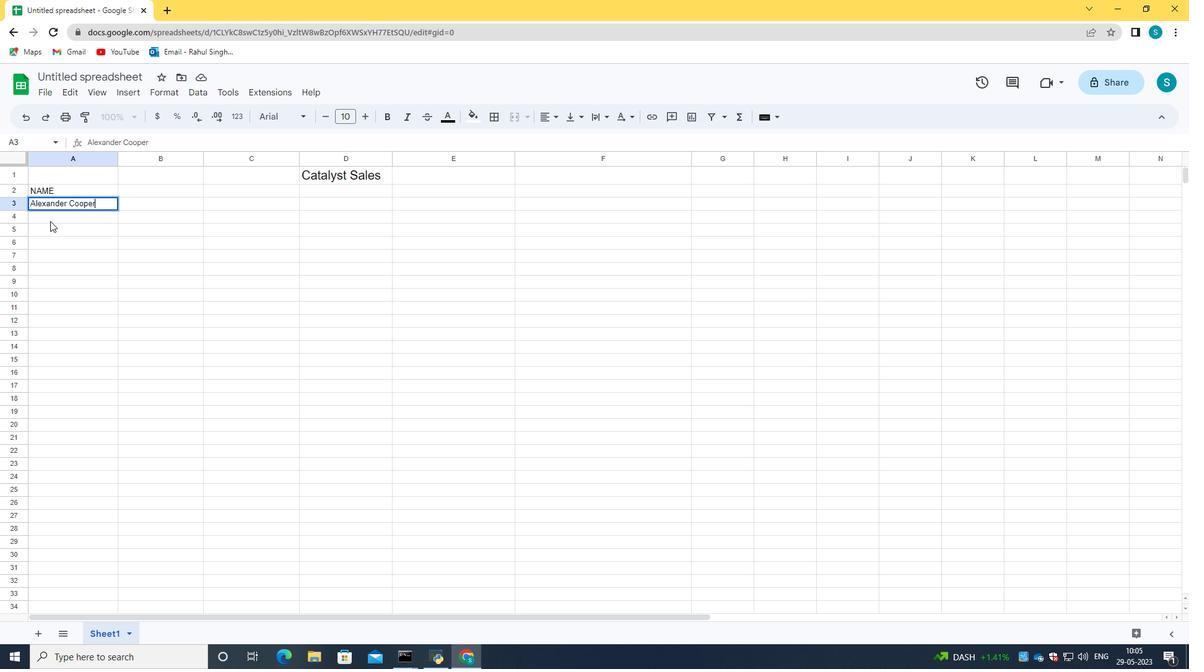 
Action: Mouse pressed left at (365, 117)
Screenshot: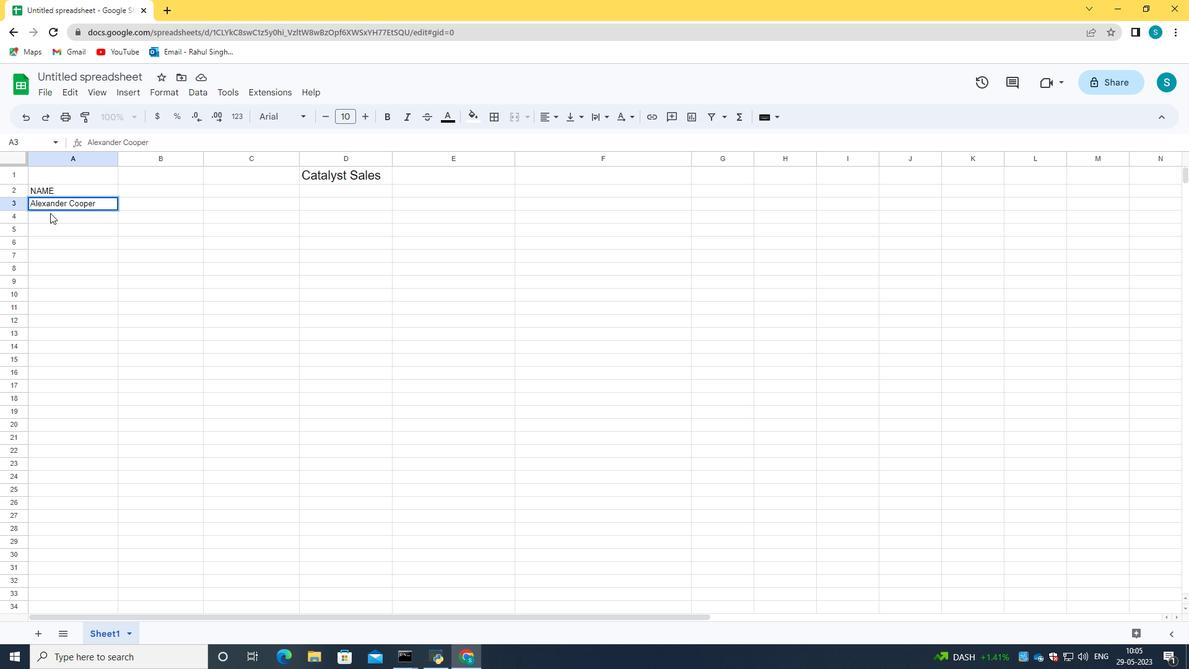 
Action: Mouse pressed left at (365, 117)
Screenshot: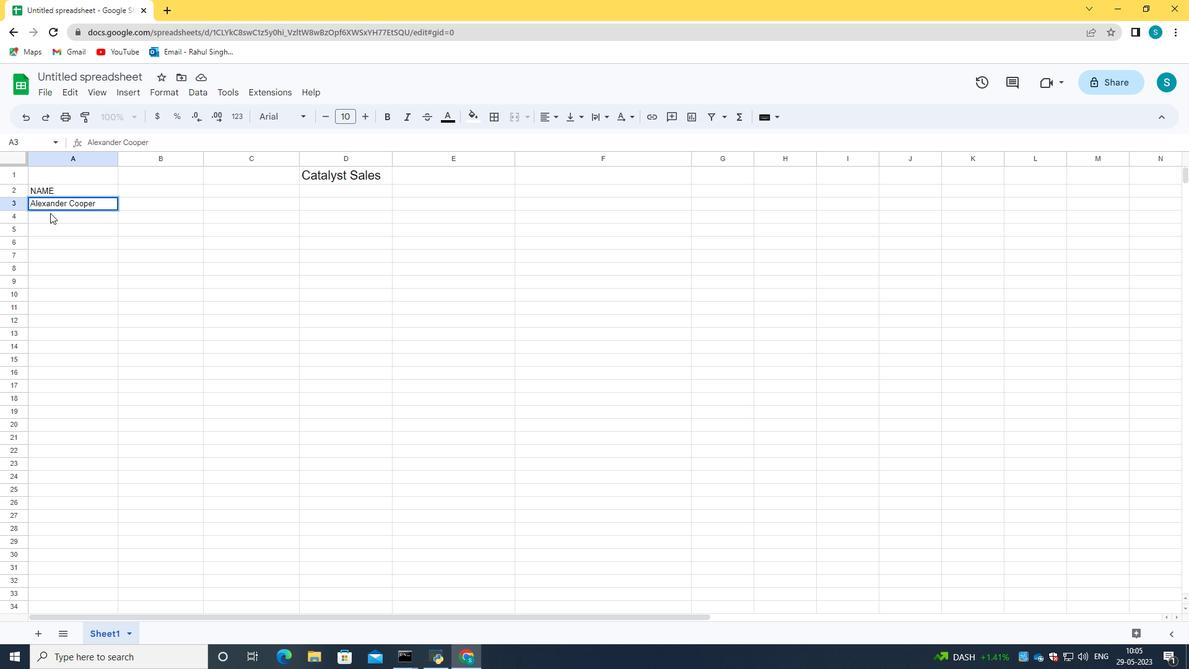 
Action: Mouse pressed left at (365, 117)
Screenshot: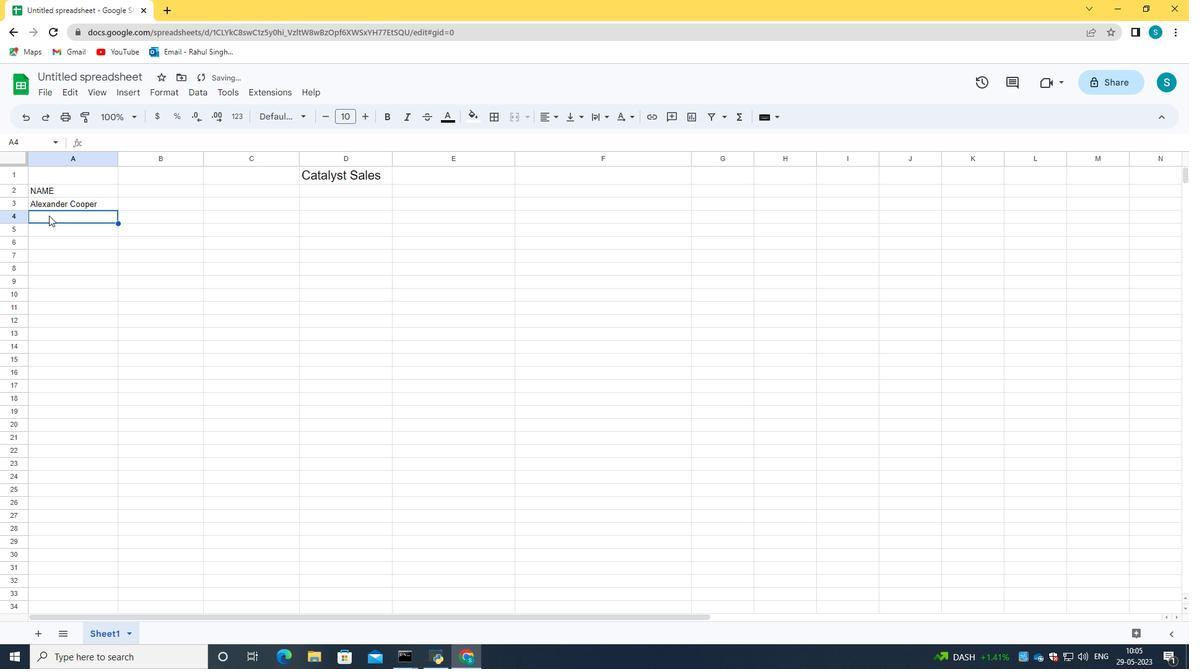 
Action: Mouse moved to (390, 119)
Screenshot: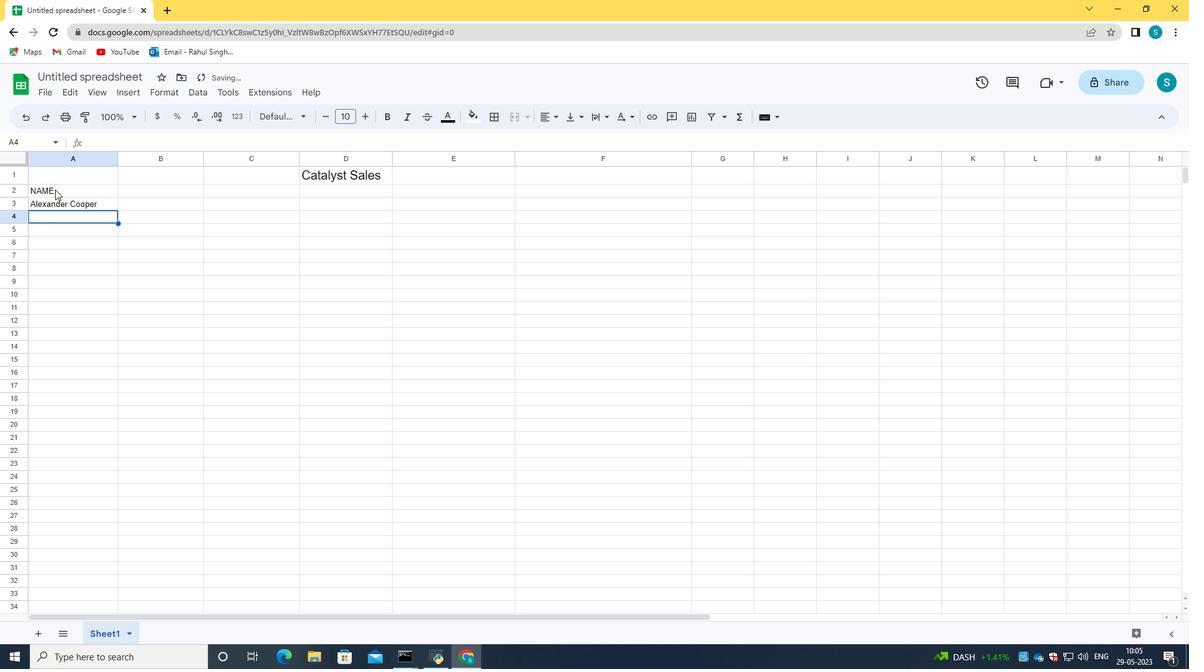 
Action: Mouse pressed left at (390, 119)
Screenshot: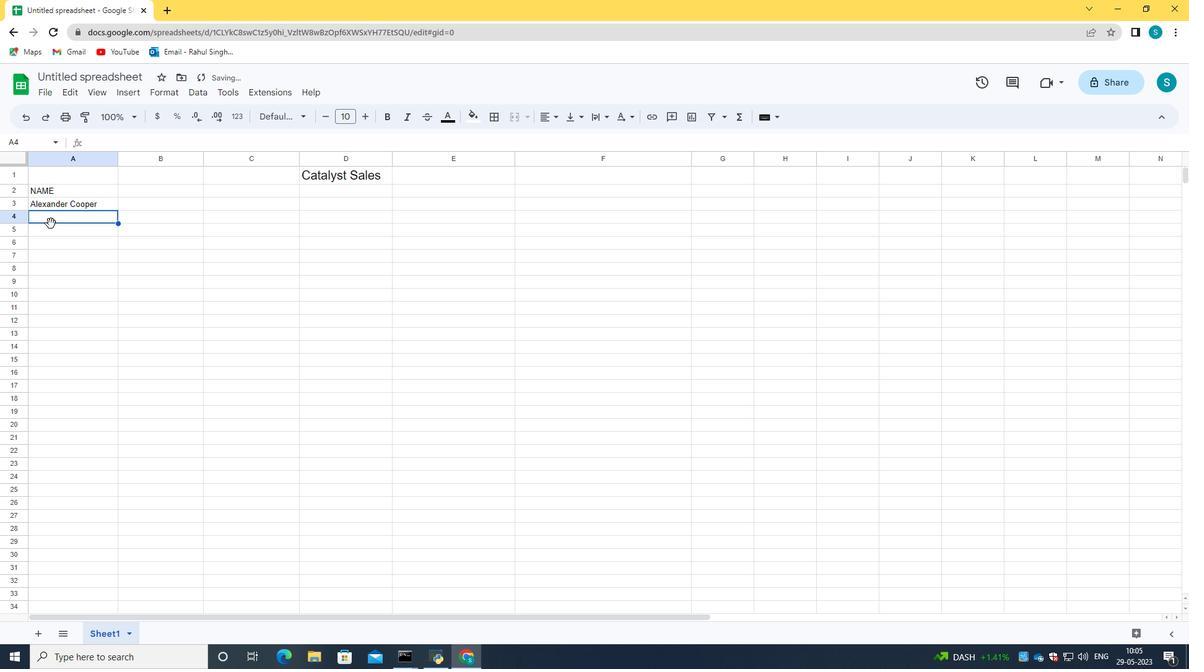 
Action: Mouse moved to (181, 199)
Screenshot: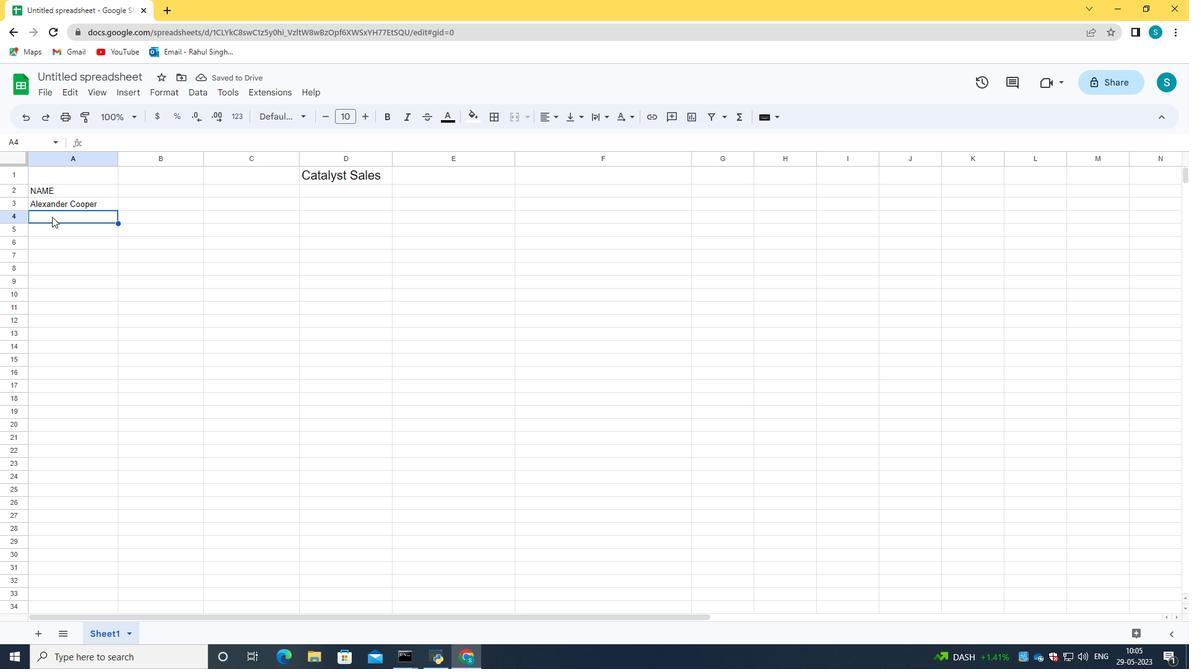 
Action: Mouse pressed left at (181, 199)
Screenshot: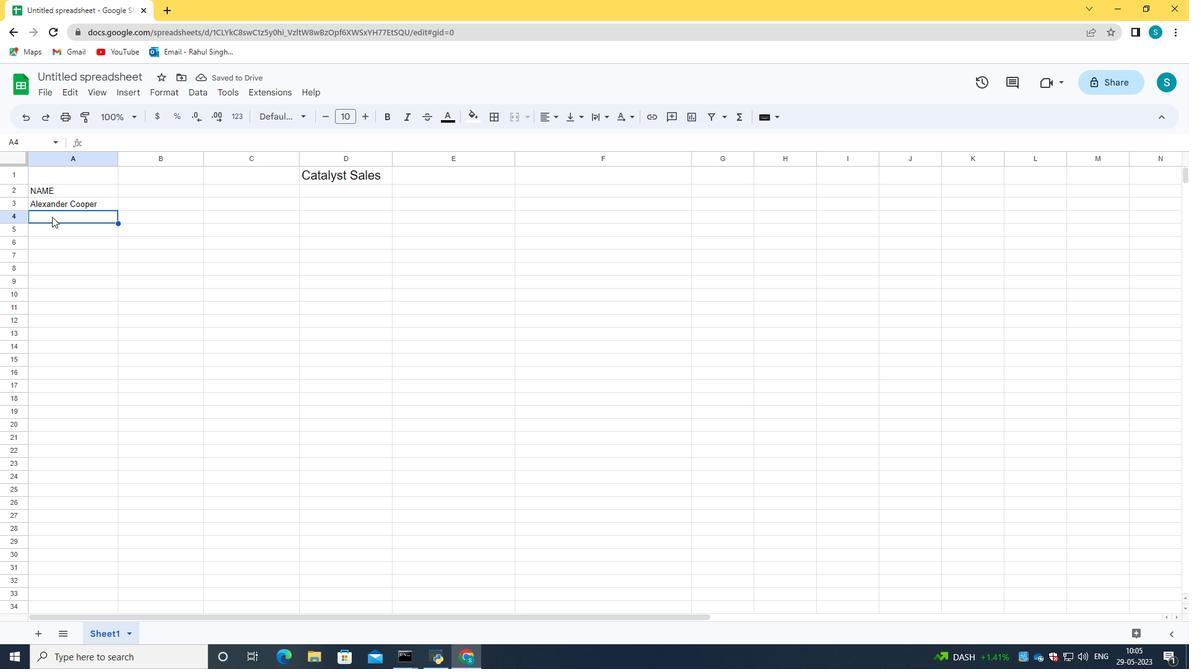 
Action: Mouse moved to (195, 200)
Screenshot: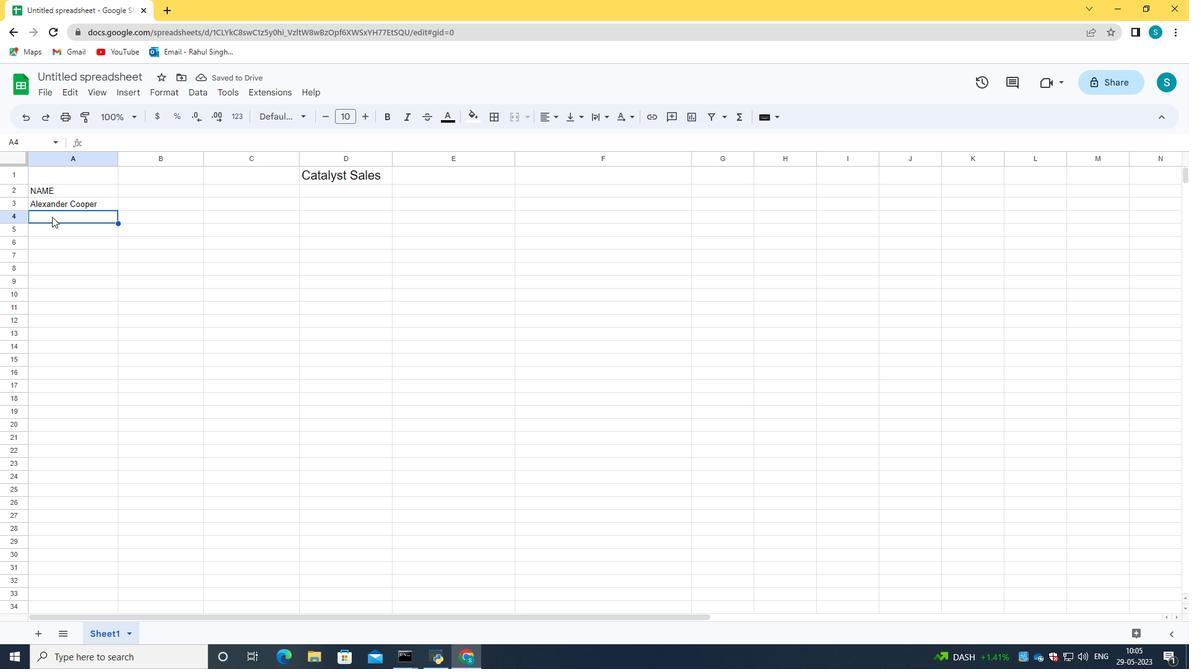 
Action: Key pressed <Key.caps_lock>p<Key.caps_lock><Key.backspace><Key.caps_lock>p<Key.caps_lock><Key.backspace>PRODUCT<Key.space>NAME
Screenshot: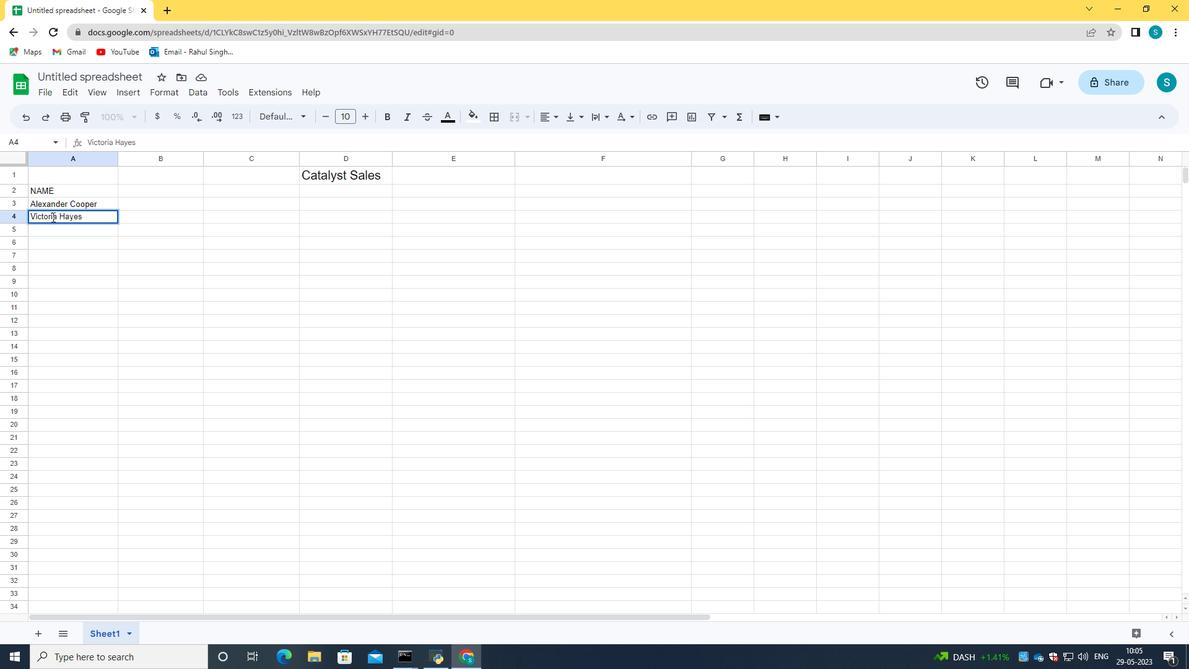 
Action: Mouse moved to (231, 201)
Screenshot: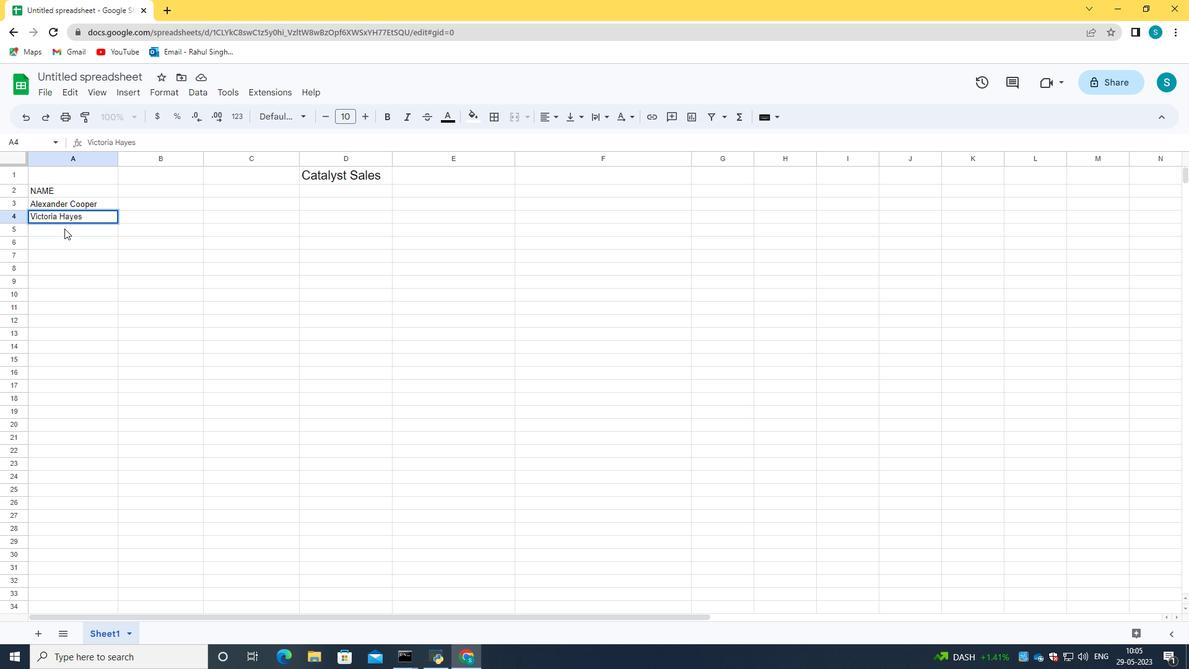 
Action: Mouse pressed left at (231, 201)
Screenshot: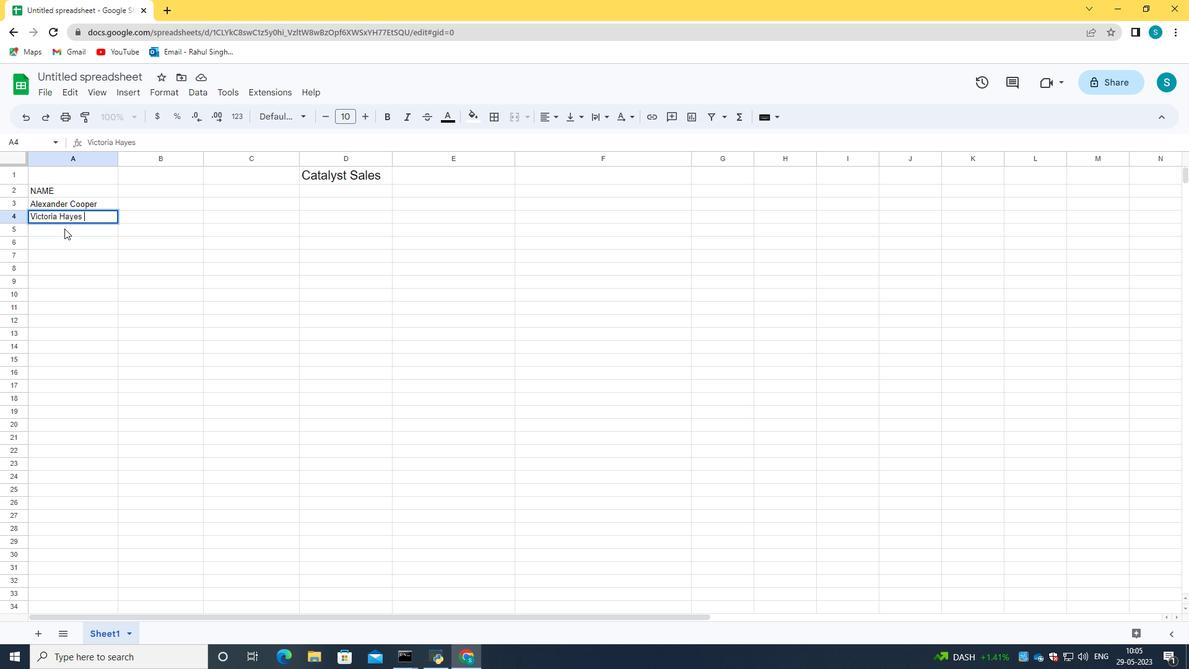 
Action: Mouse moved to (364, 116)
Screenshot: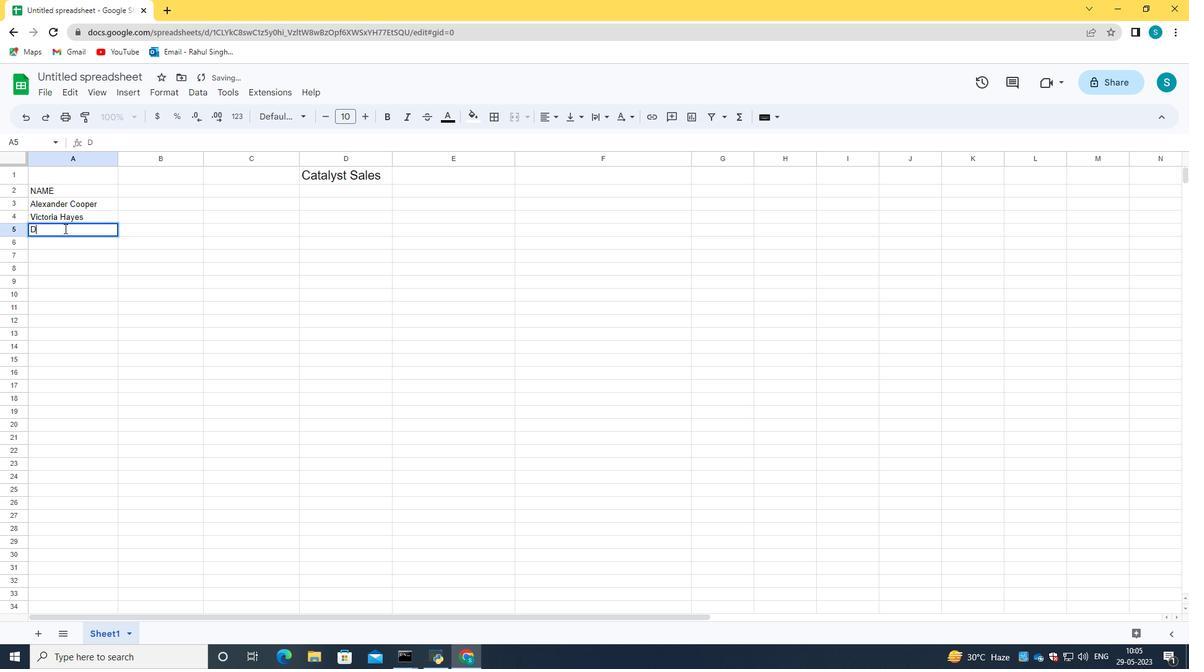 
Action: Mouse pressed left at (364, 116)
Screenshot: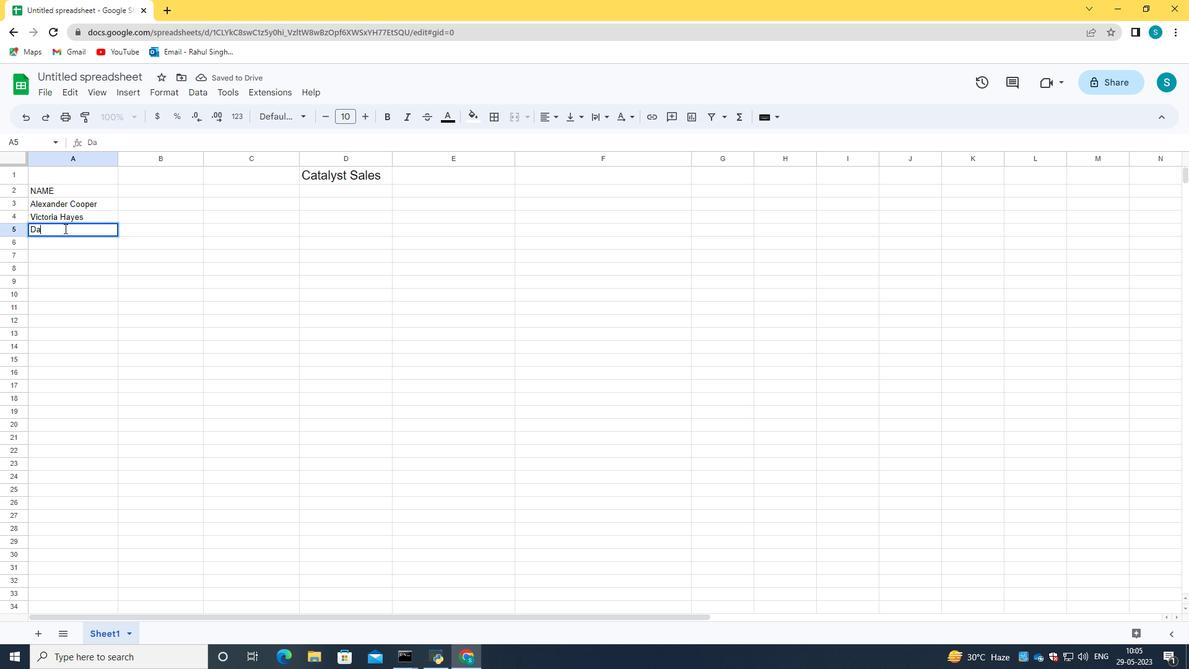 
Action: Mouse pressed left at (364, 116)
Screenshot: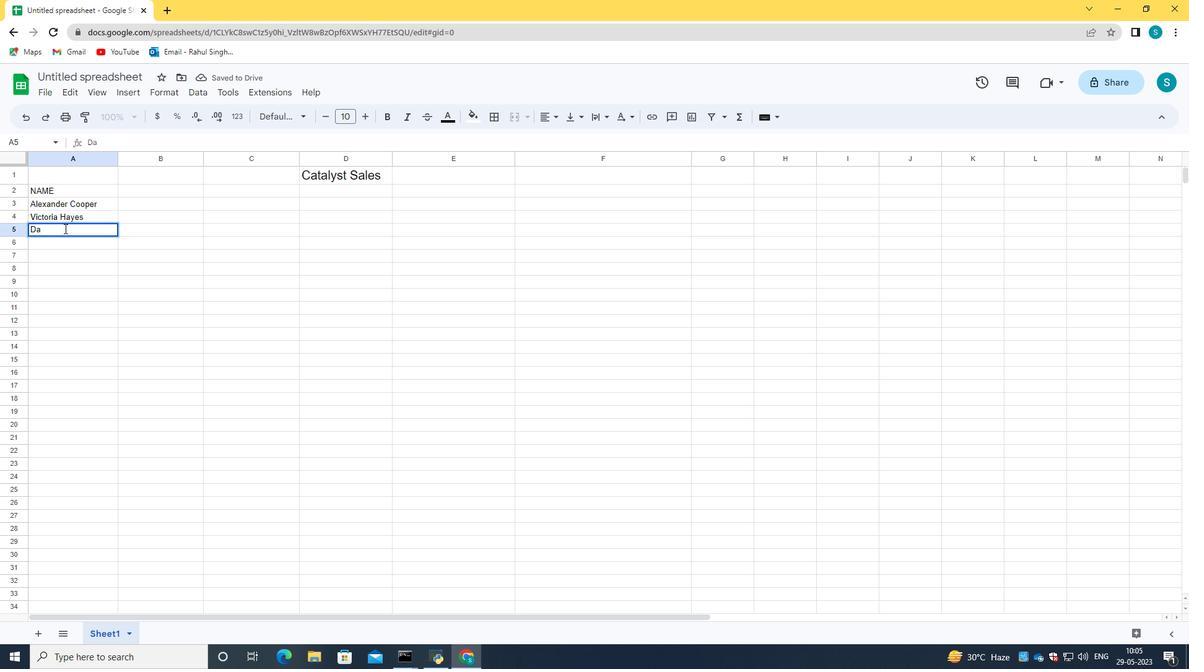 
Action: Mouse pressed left at (364, 116)
Screenshot: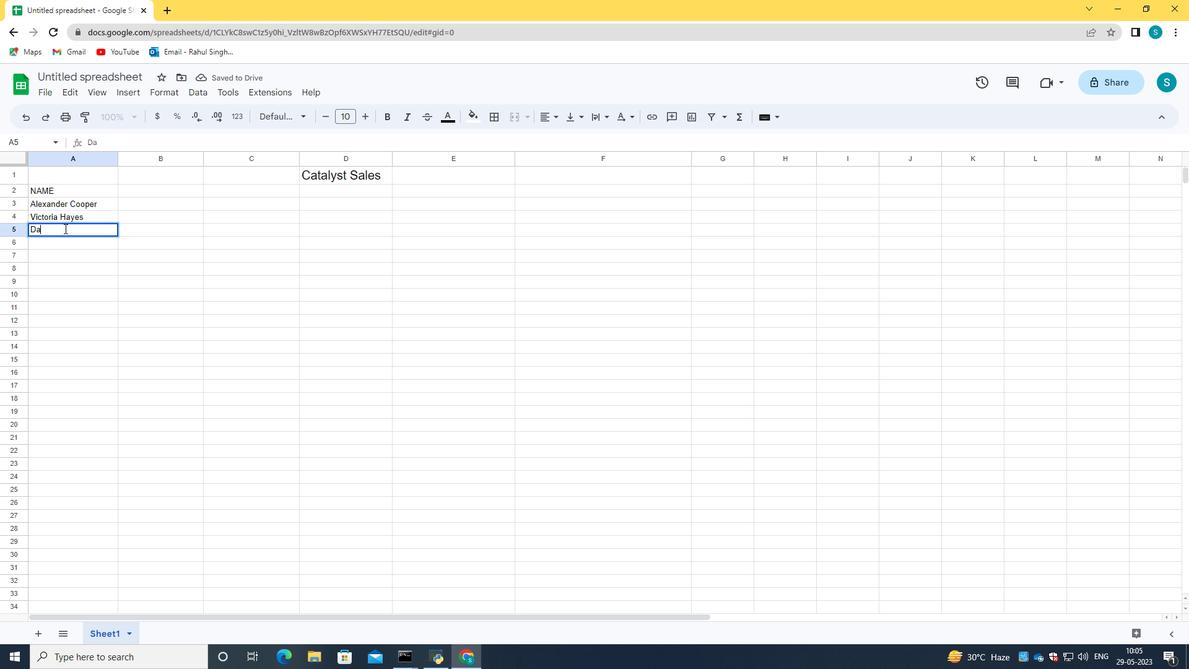 
Action: Mouse moved to (390, 118)
Screenshot: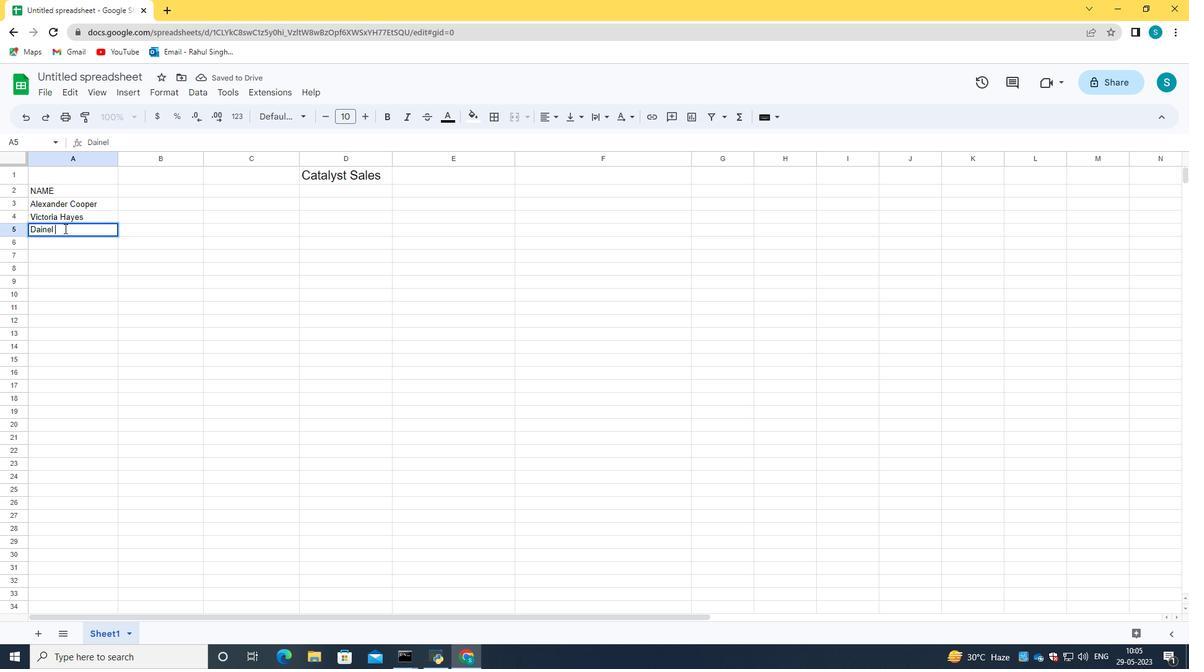 
Action: Mouse pressed left at (390, 118)
Screenshot: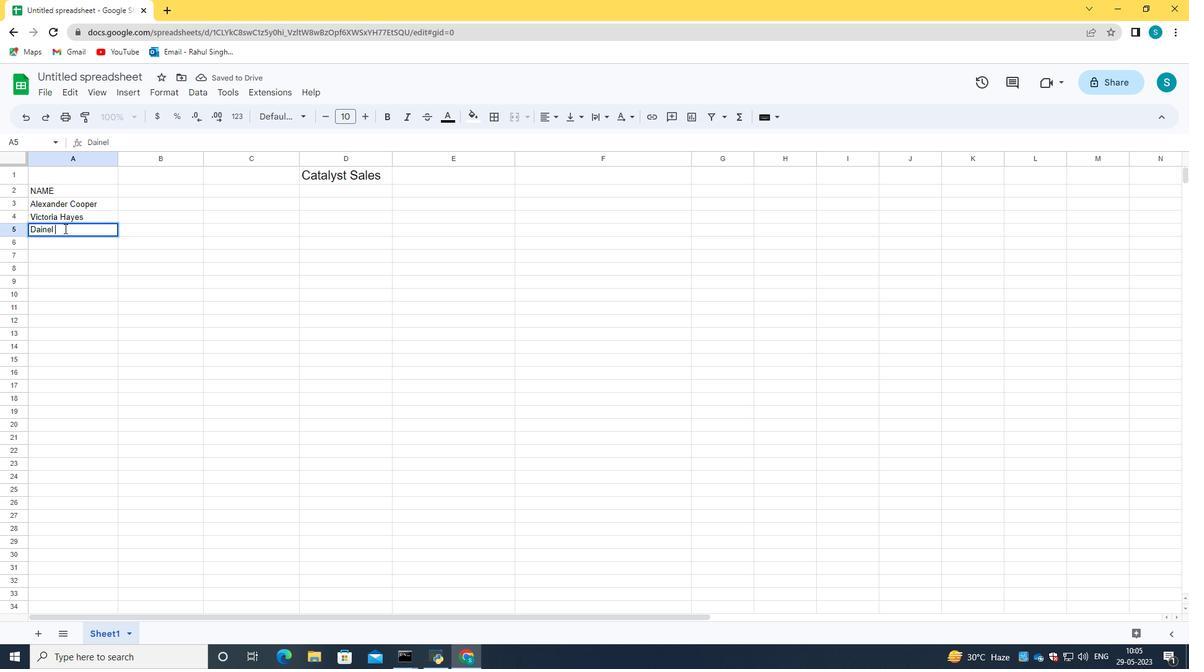 
Action: Mouse moved to (302, 181)
Screenshot: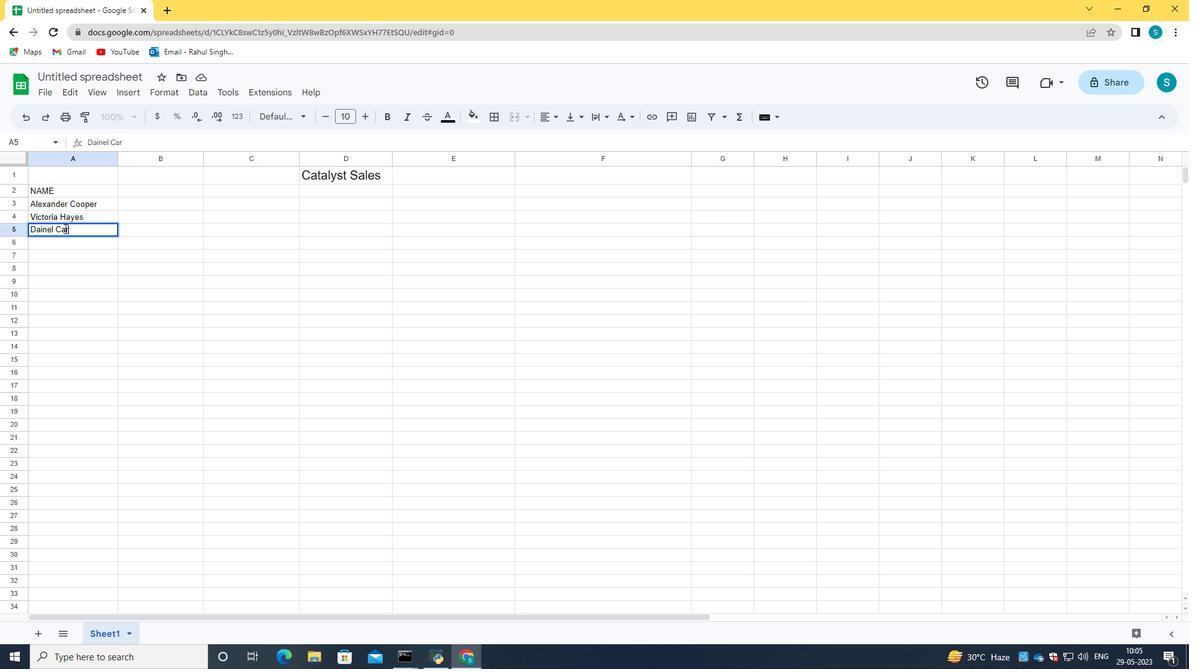 
Action: Mouse pressed left at (298, 181)
Screenshot: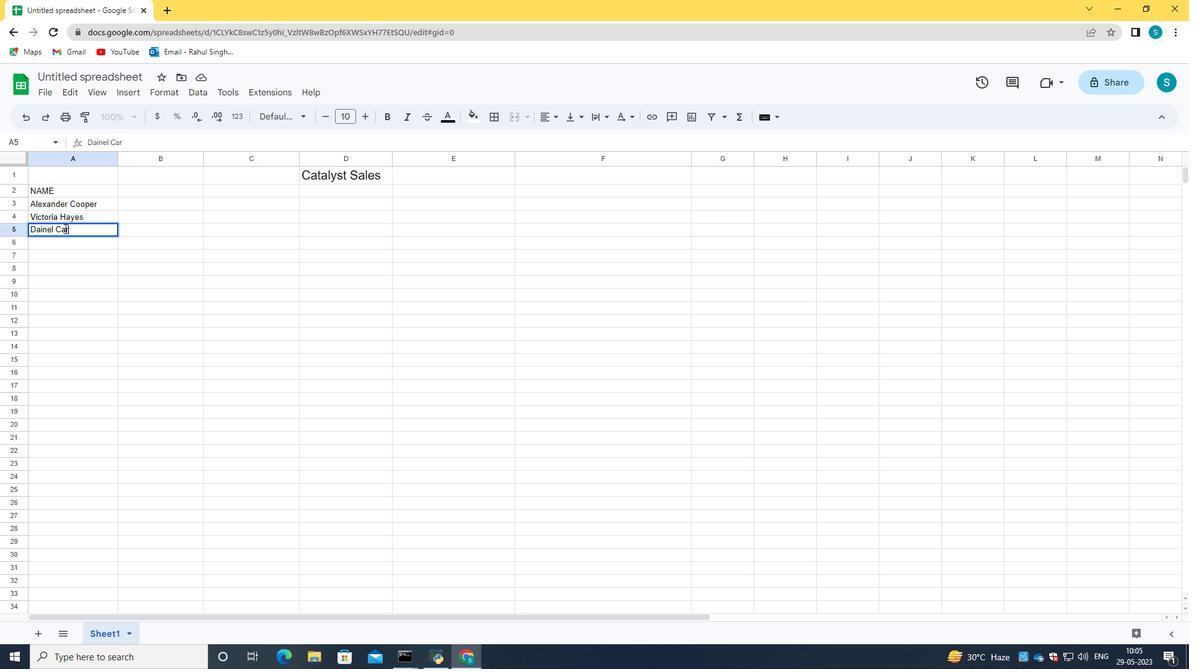
Action: Mouse moved to (548, 178)
Screenshot: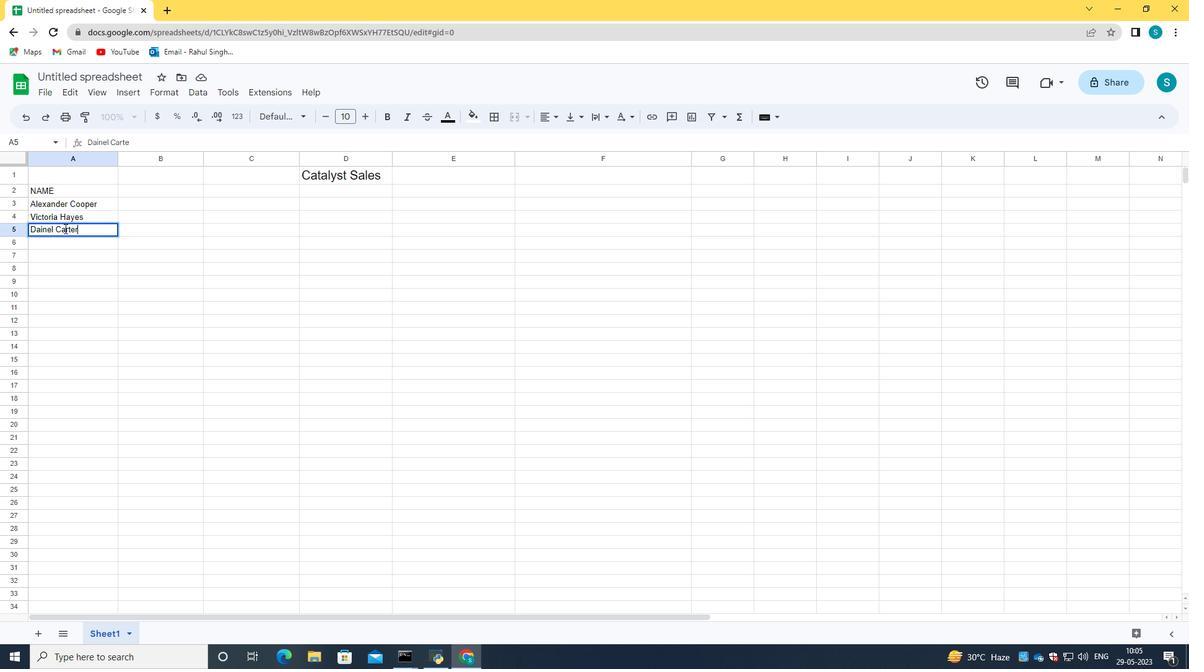 
Action: Mouse pressed left at (548, 178)
Screenshot: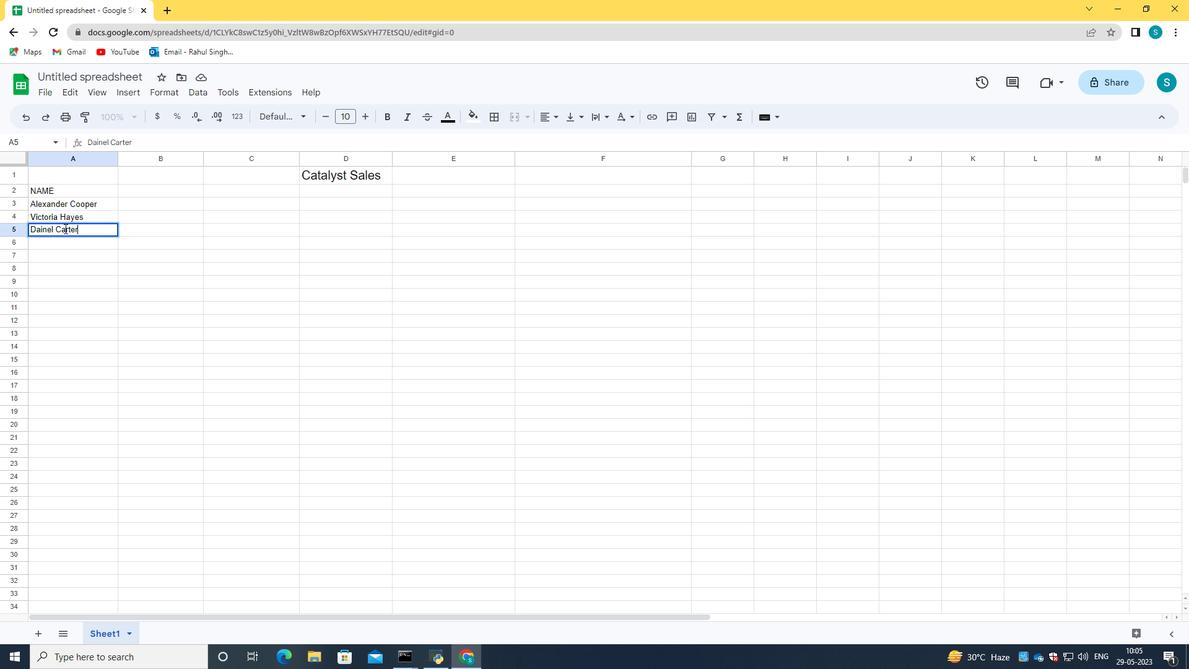 
Action: Mouse moved to (548, 180)
Screenshot: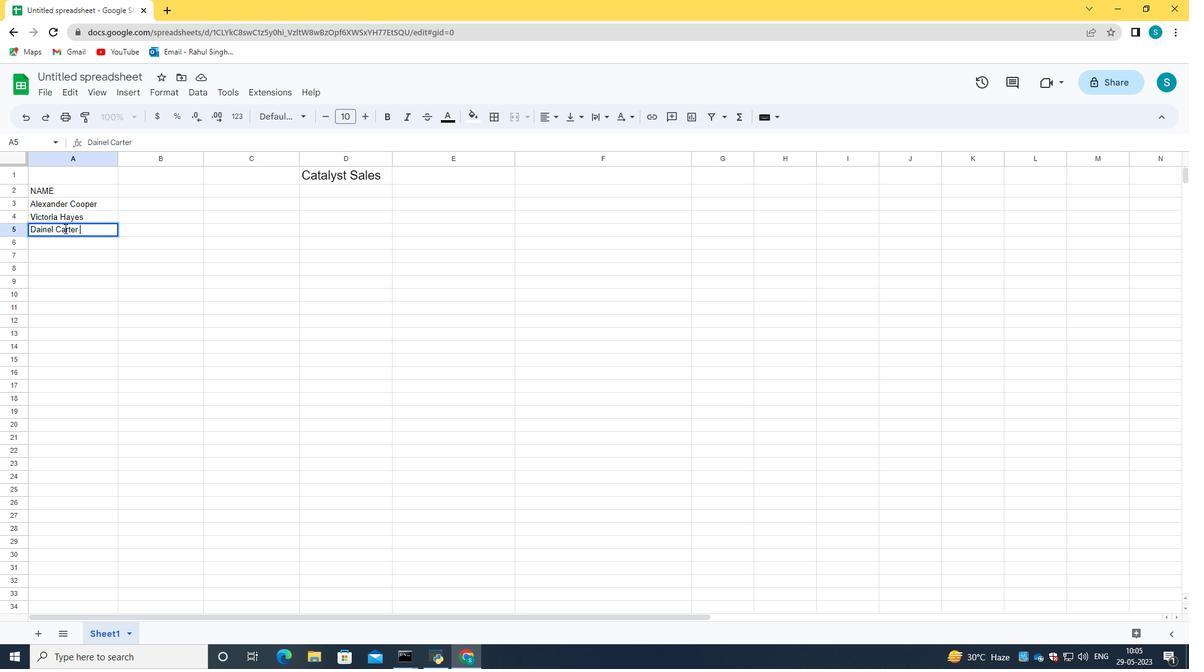 
Action: Mouse pressed left at (548, 180)
Screenshot: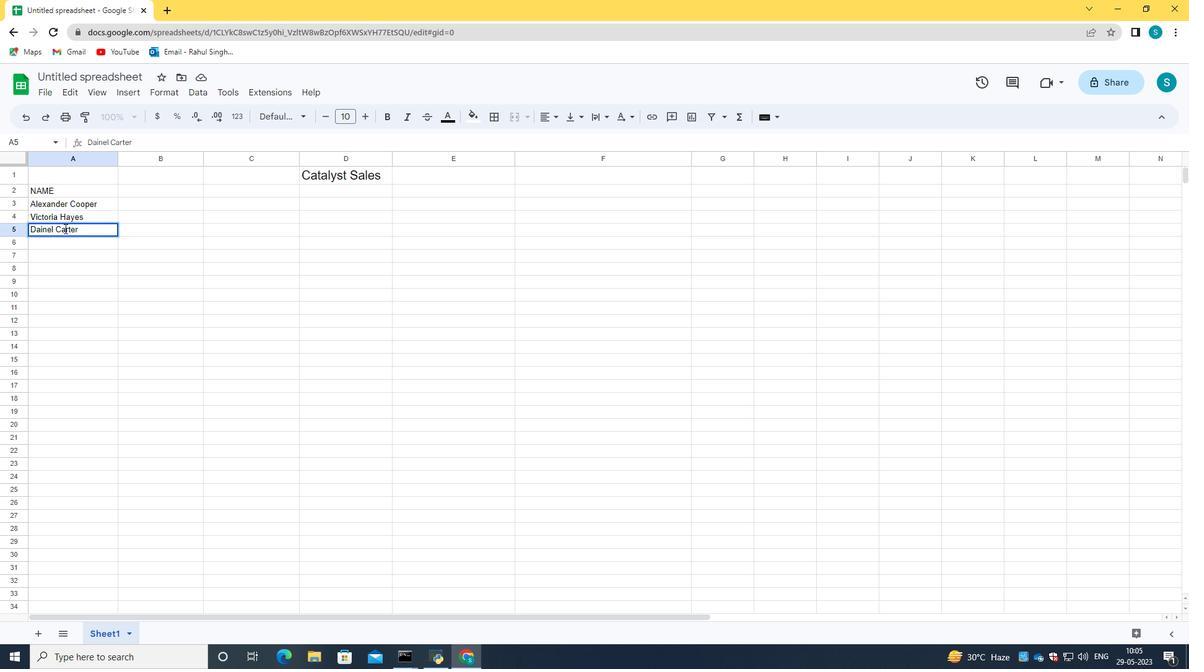 
Action: Mouse moved to (540, 184)
Screenshot: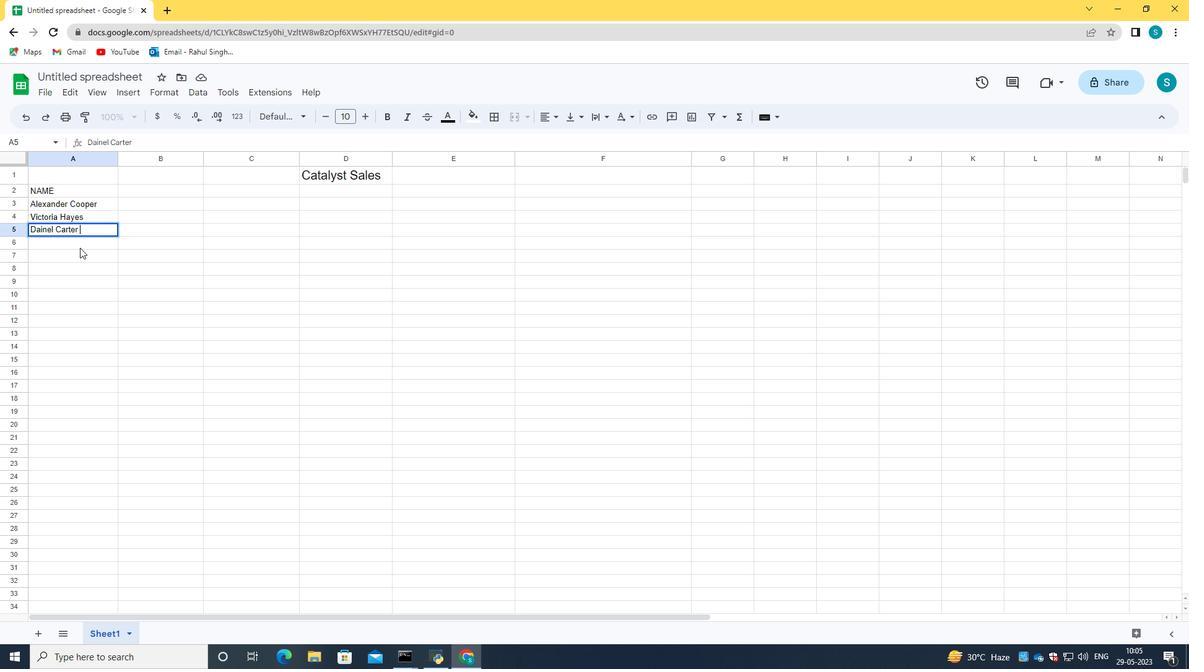 
Action: Mouse pressed left at (540, 184)
Screenshot: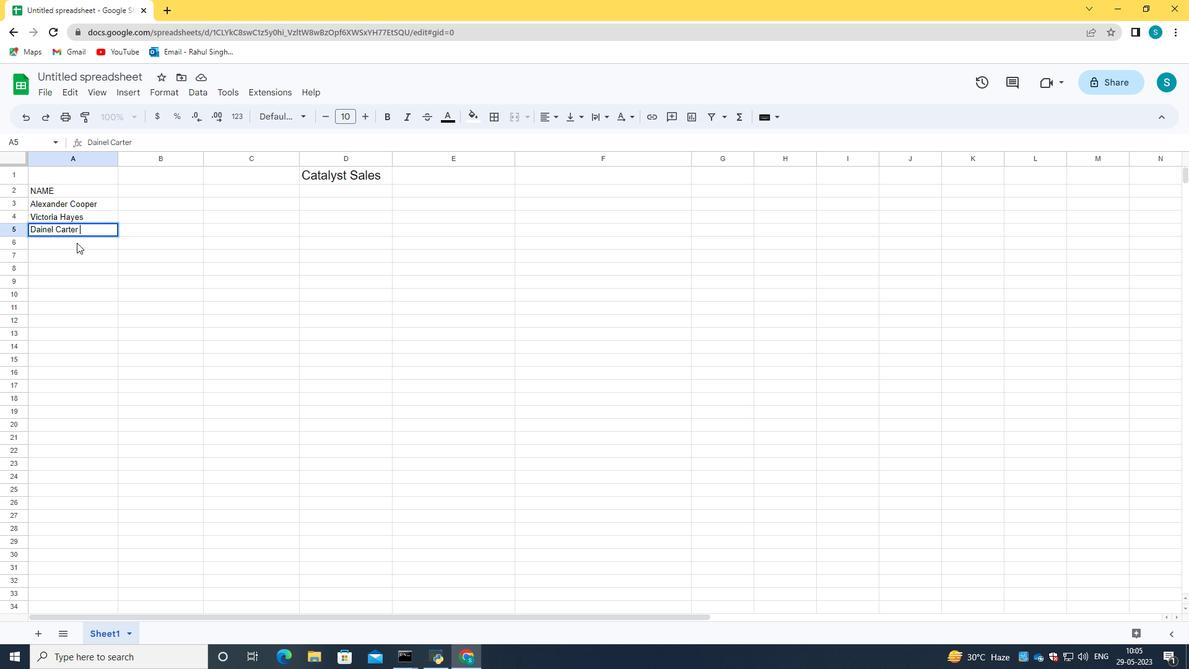 
Action: Mouse moved to (508, 184)
Screenshot: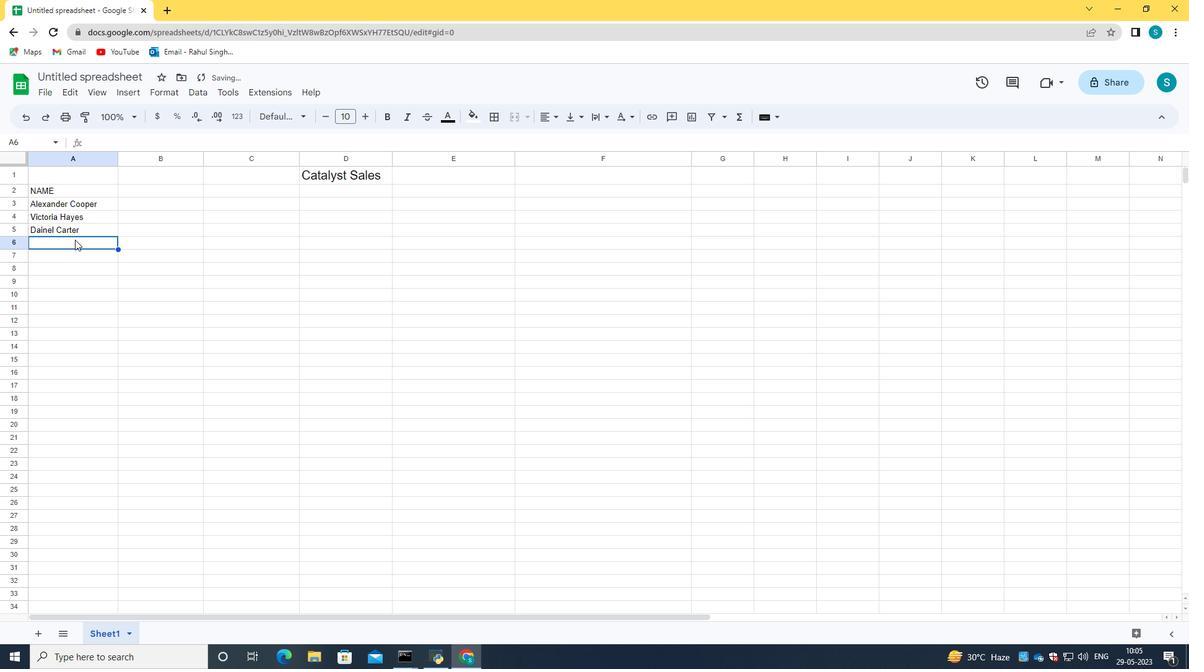 
Action: Mouse pressed left at (508, 184)
Screenshot: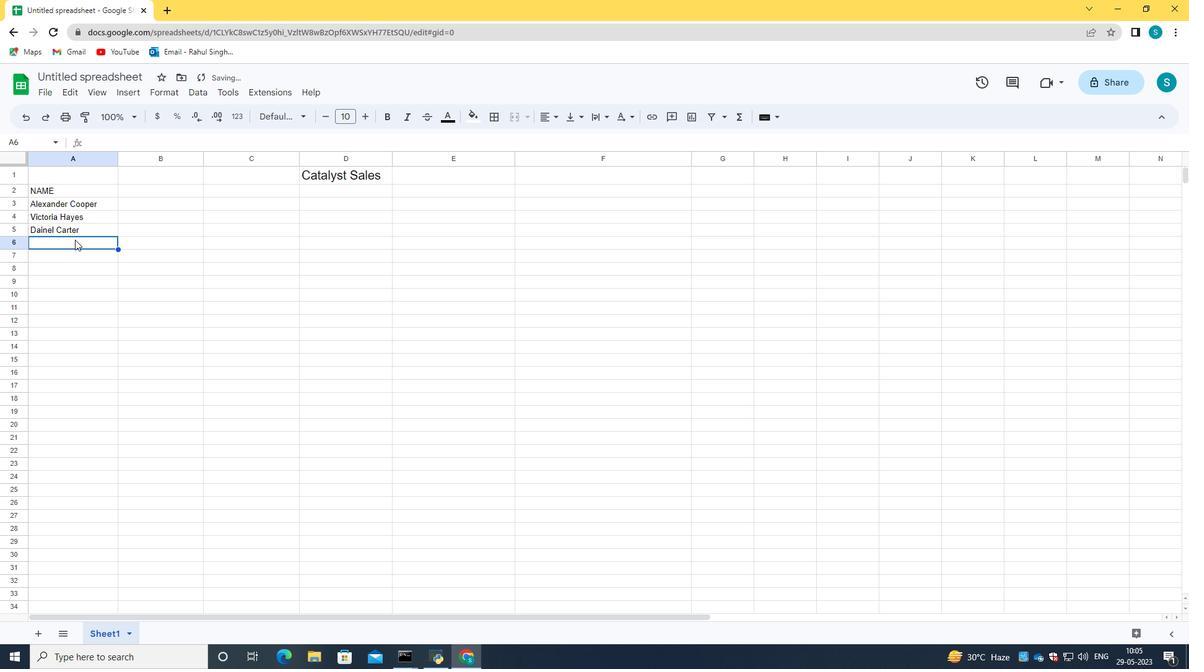 
Action: Mouse moved to (404, 180)
Screenshot: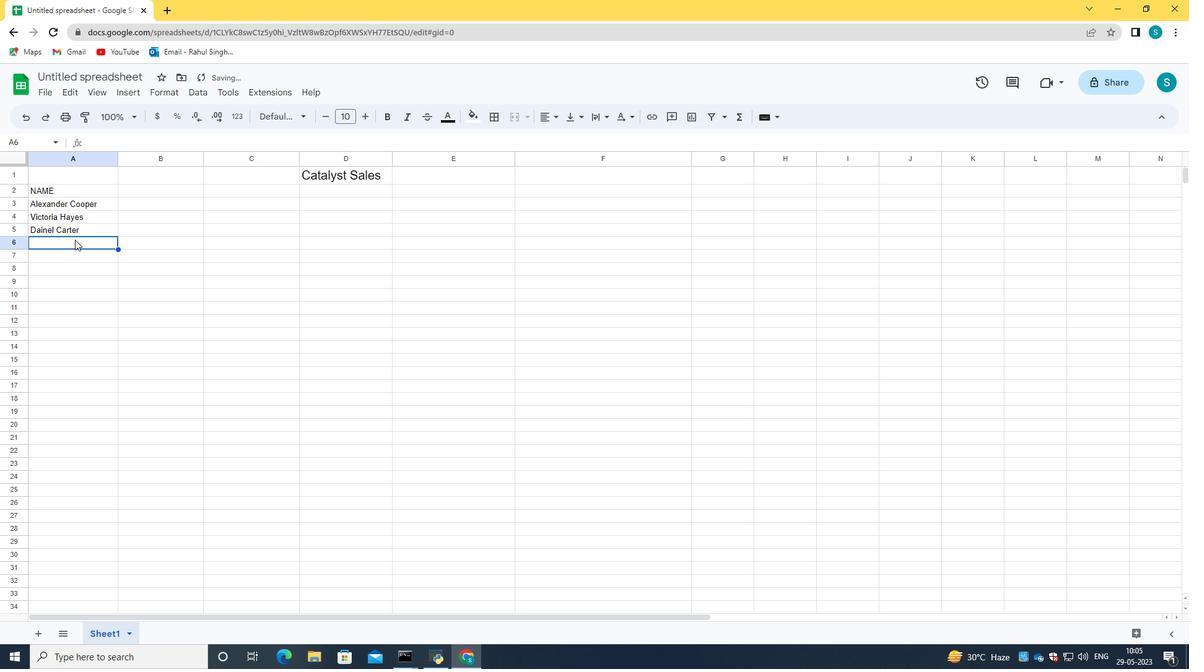 
Action: Mouse pressed left at (404, 180)
Screenshot: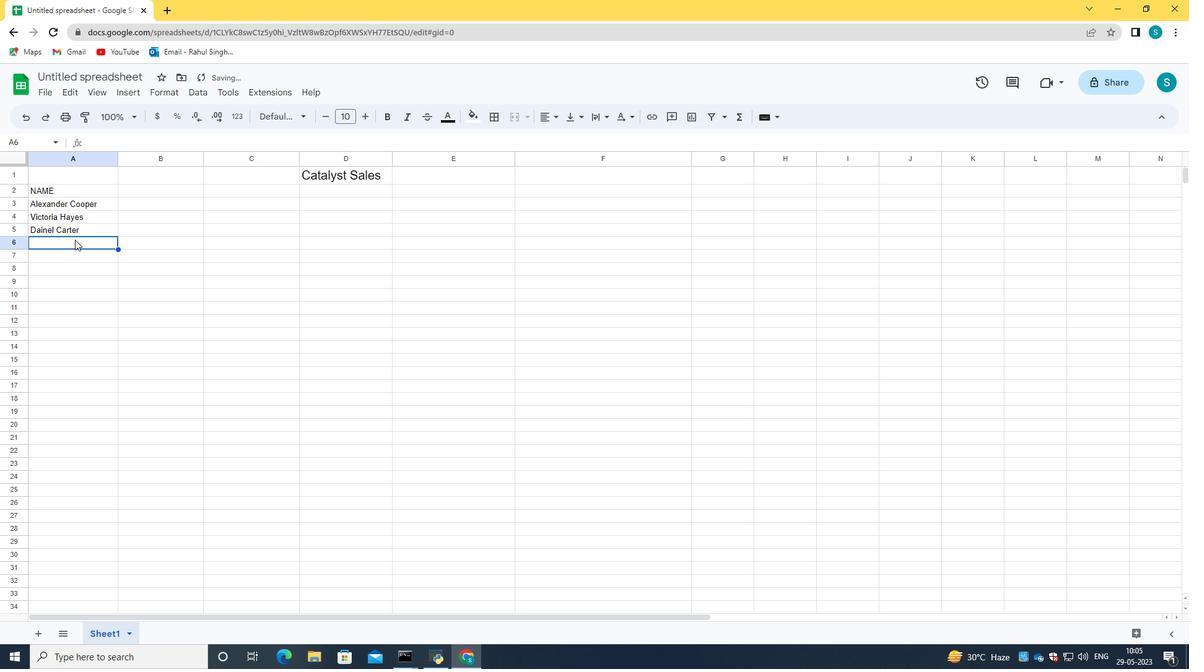 
Action: Mouse moved to (549, 176)
Screenshot: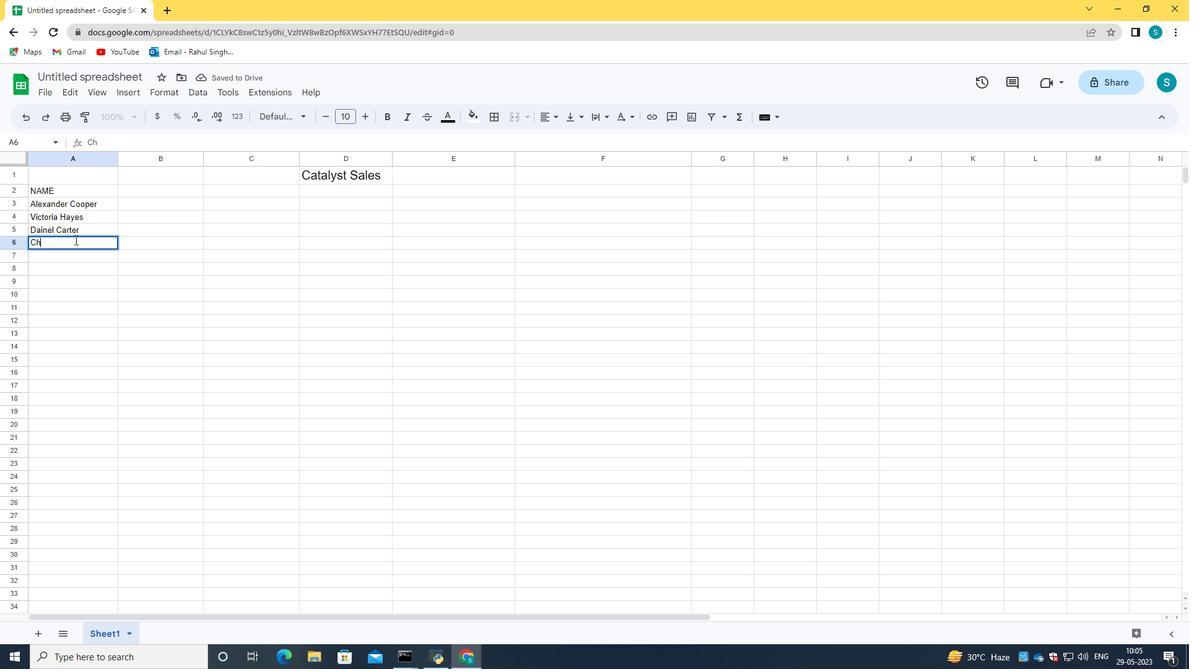 
Action: Mouse pressed left at (549, 176)
Screenshot: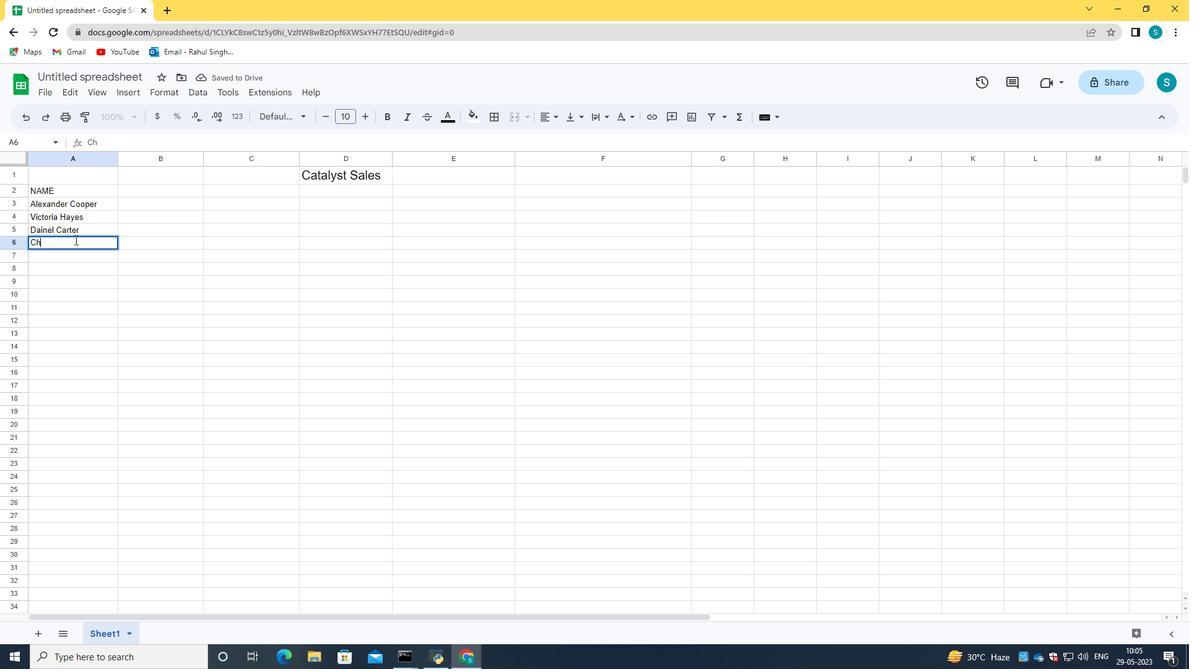 
Action: Mouse moved to (329, 229)
Screenshot: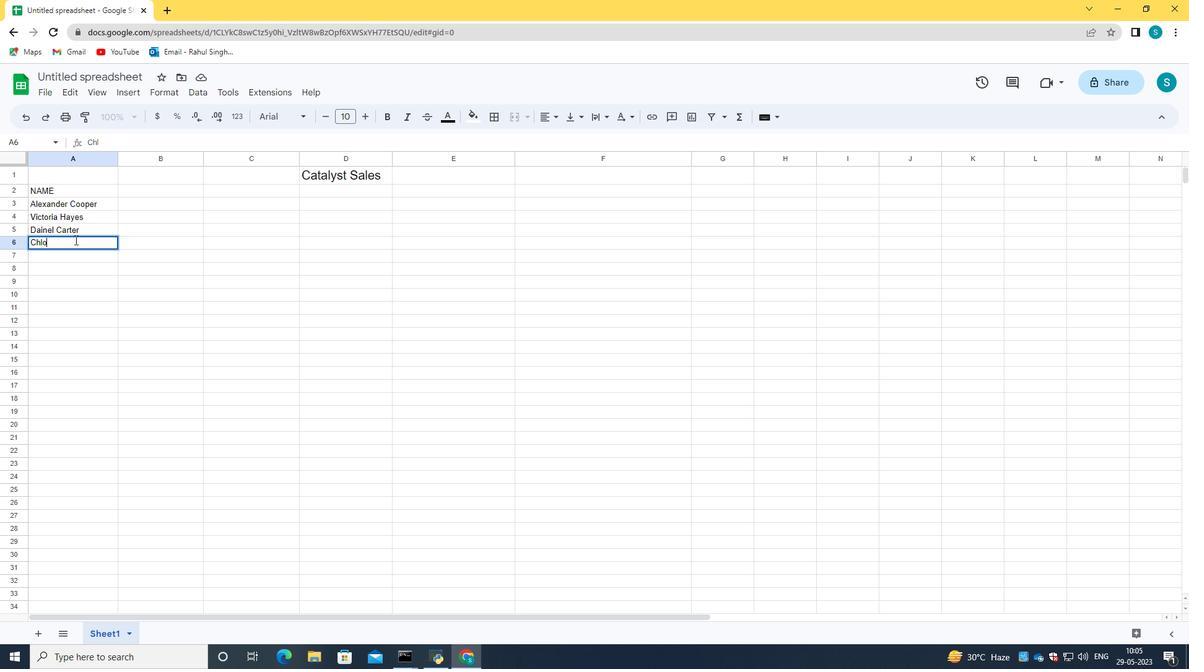 
Action: Mouse scrolled (329, 229) with delta (0, 0)
Screenshot: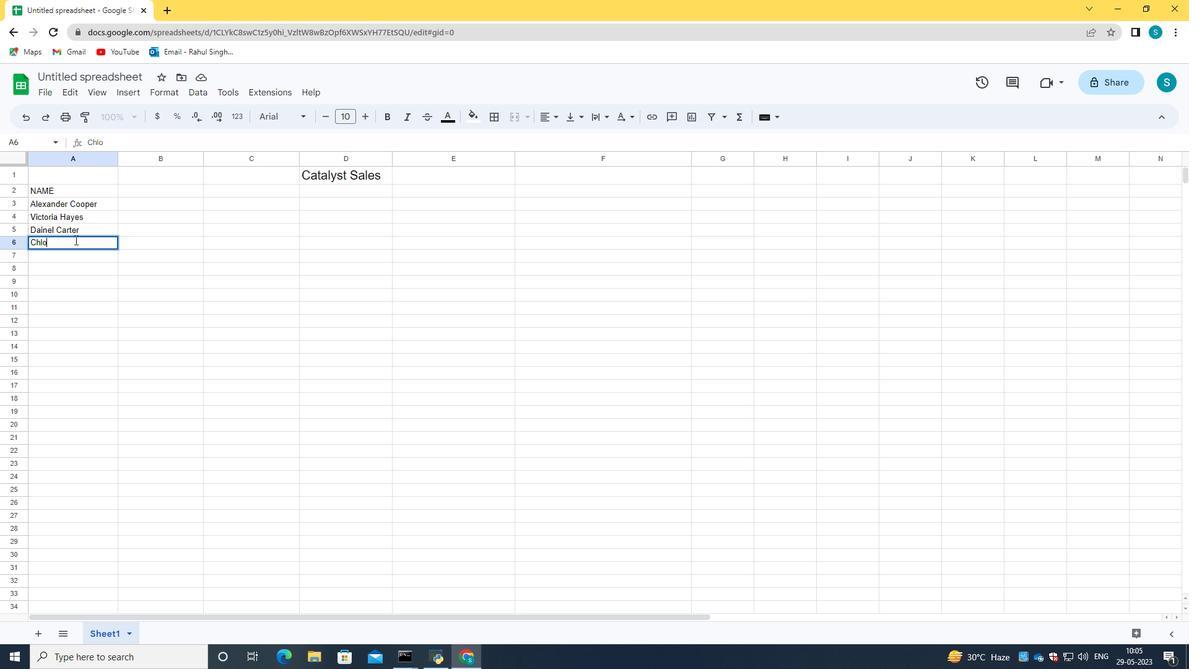 
Action: Mouse moved to (329, 237)
Screenshot: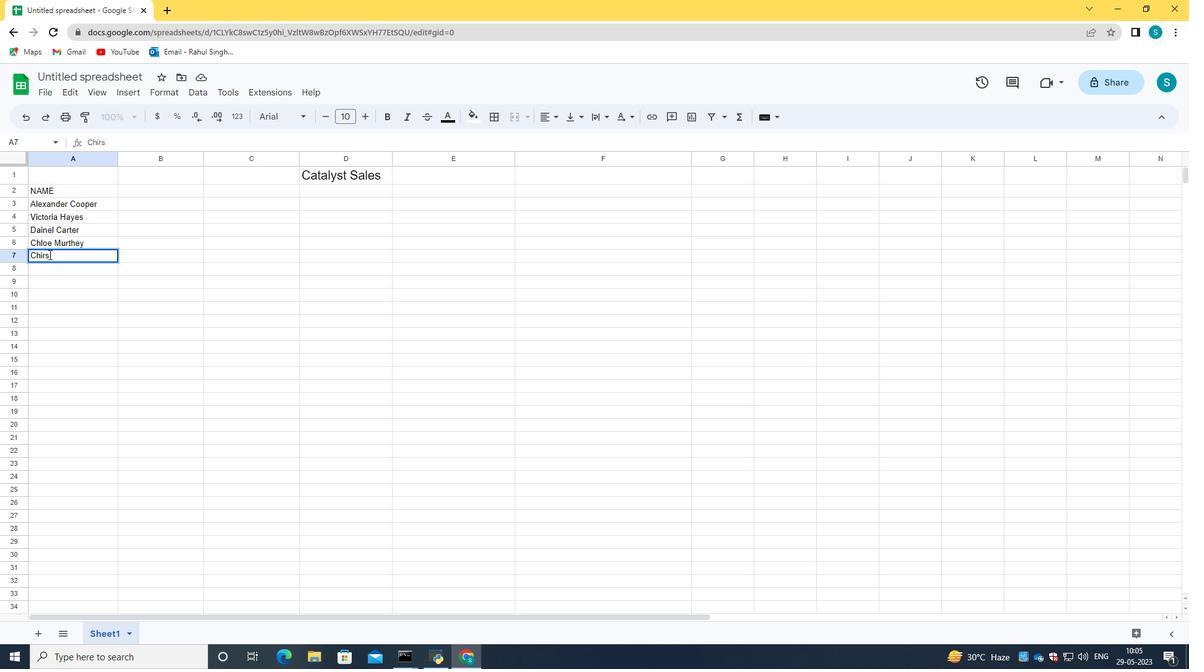 
Action: Mouse scrolled (329, 237) with delta (0, 0)
Screenshot: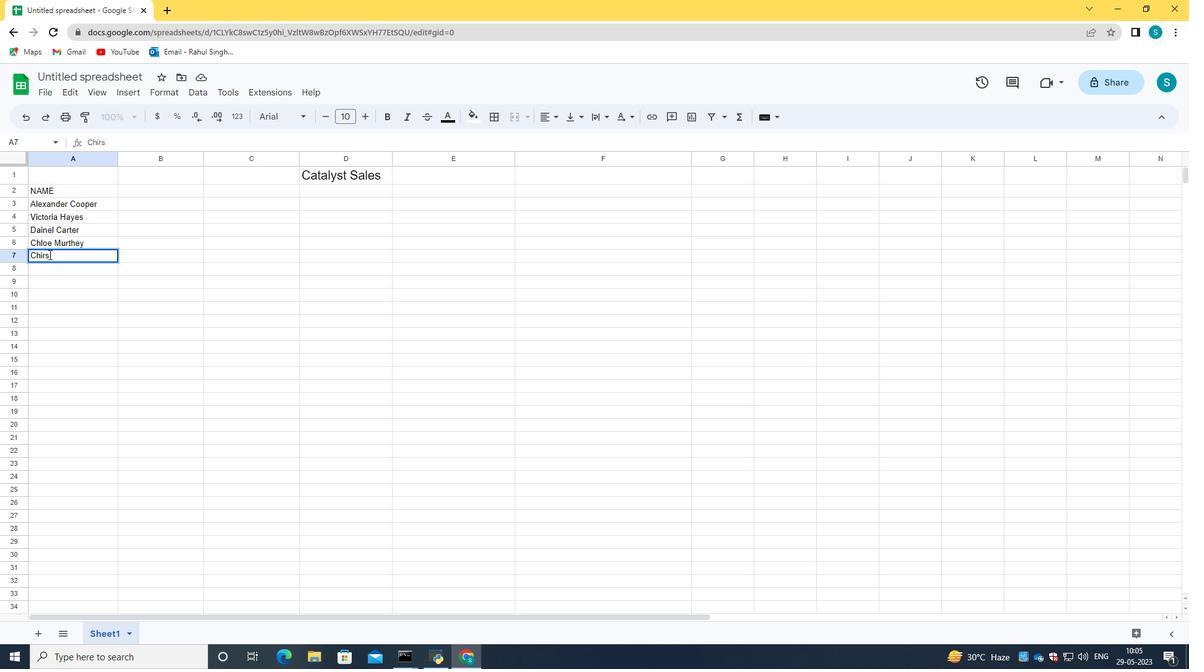 
Action: Mouse moved to (329, 239)
Screenshot: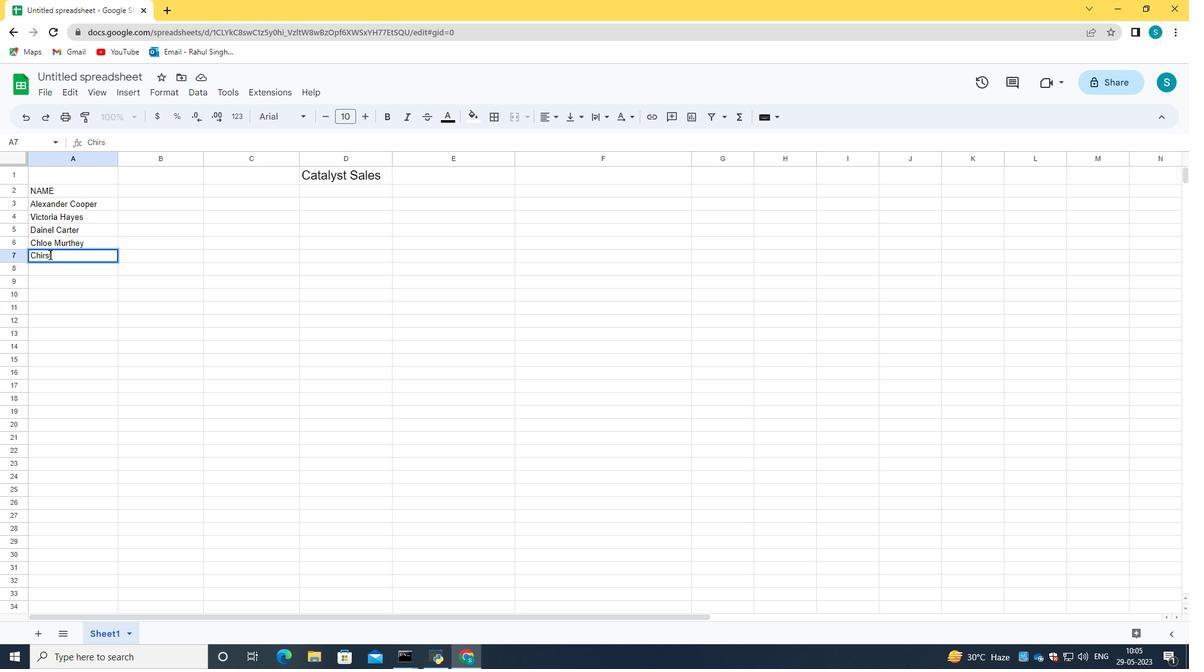
Action: Mouse scrolled (329, 239) with delta (0, 0)
Screenshot: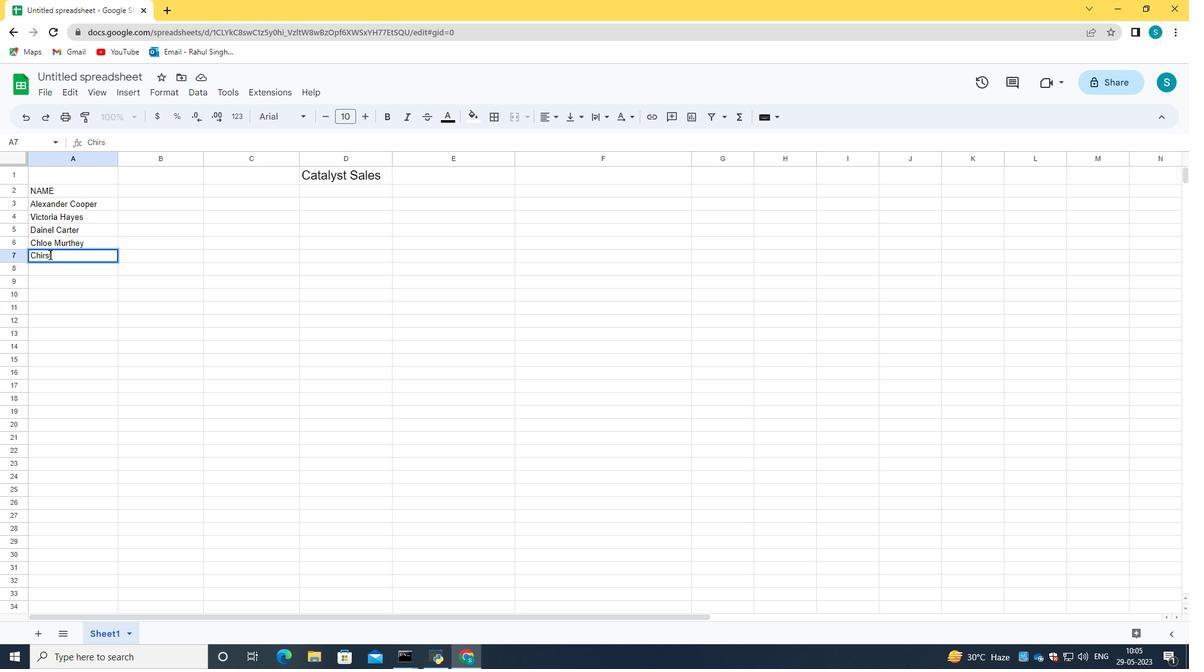
Action: Mouse moved to (329, 241)
Screenshot: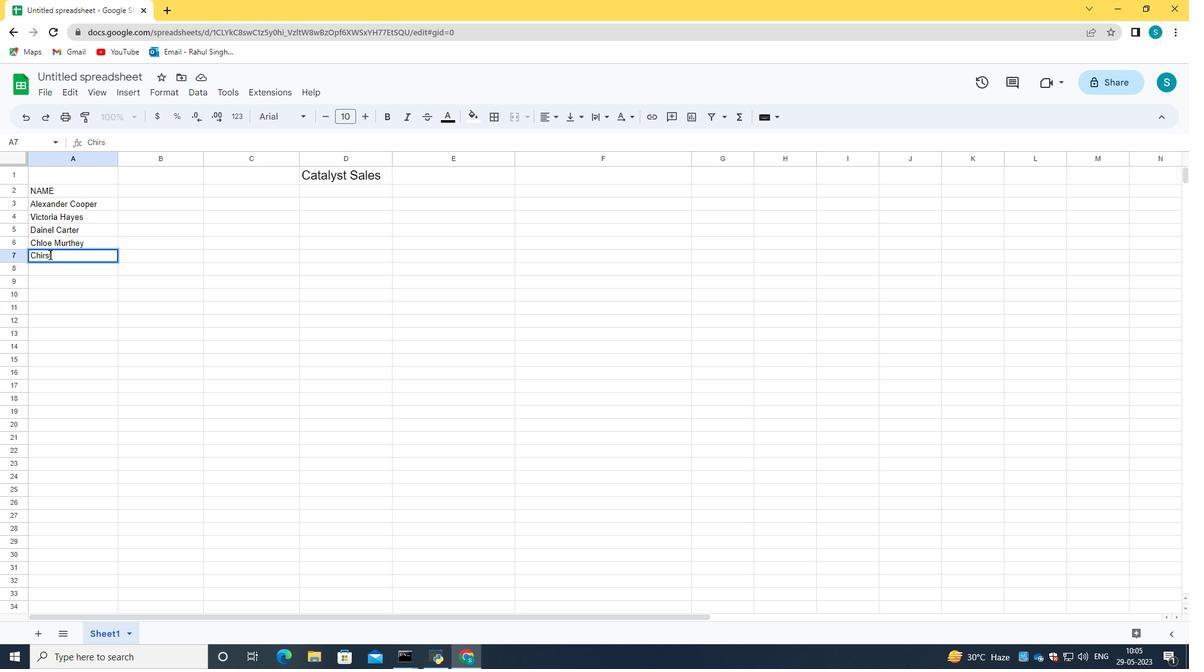 
Action: Mouse scrolled (329, 240) with delta (0, 0)
Screenshot: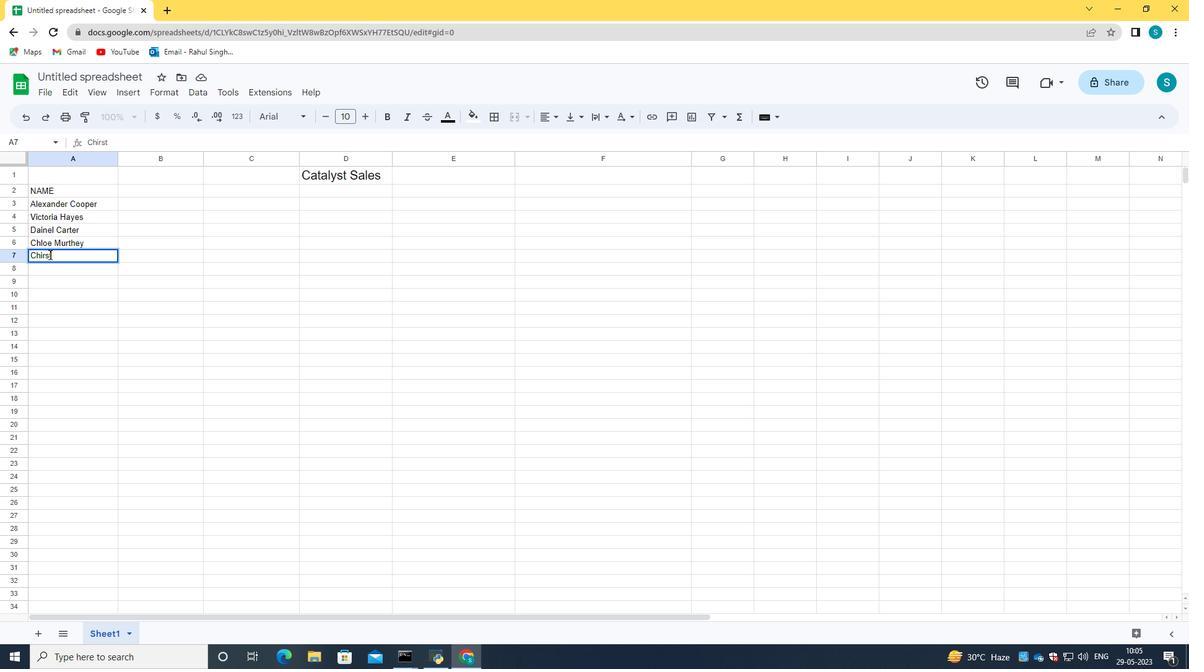 
Action: Mouse moved to (382, 244)
Screenshot: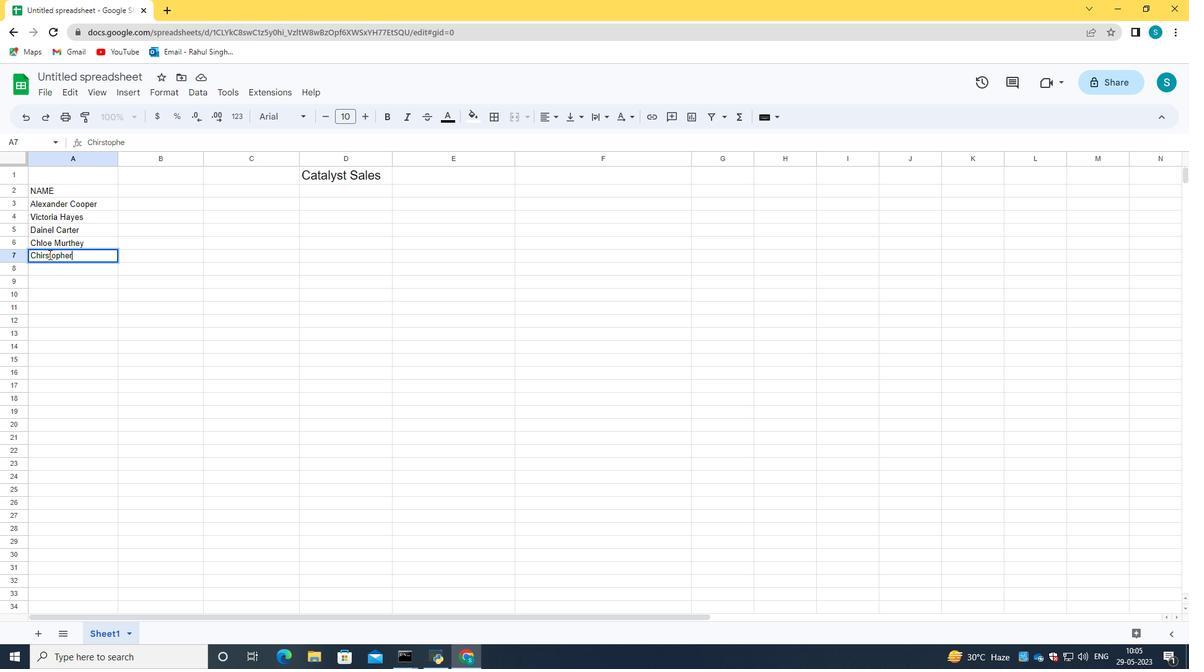 
Action: Mouse scrolled (382, 244) with delta (0, 0)
Screenshot: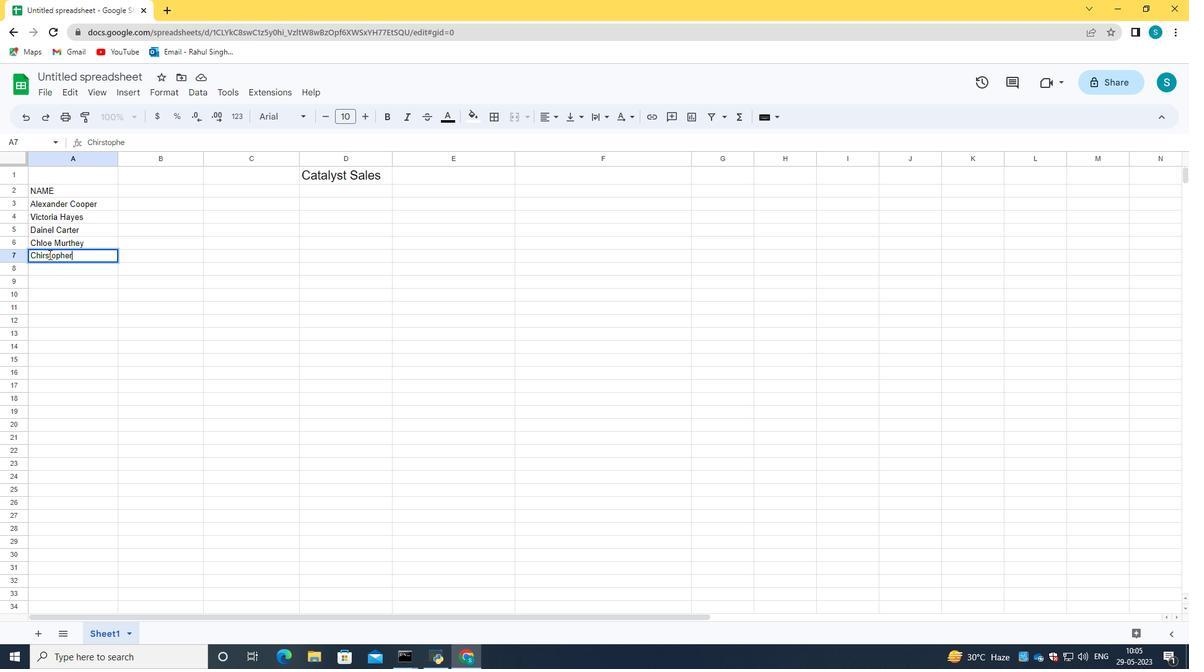 
Action: Mouse scrolled (382, 244) with delta (0, 0)
Screenshot: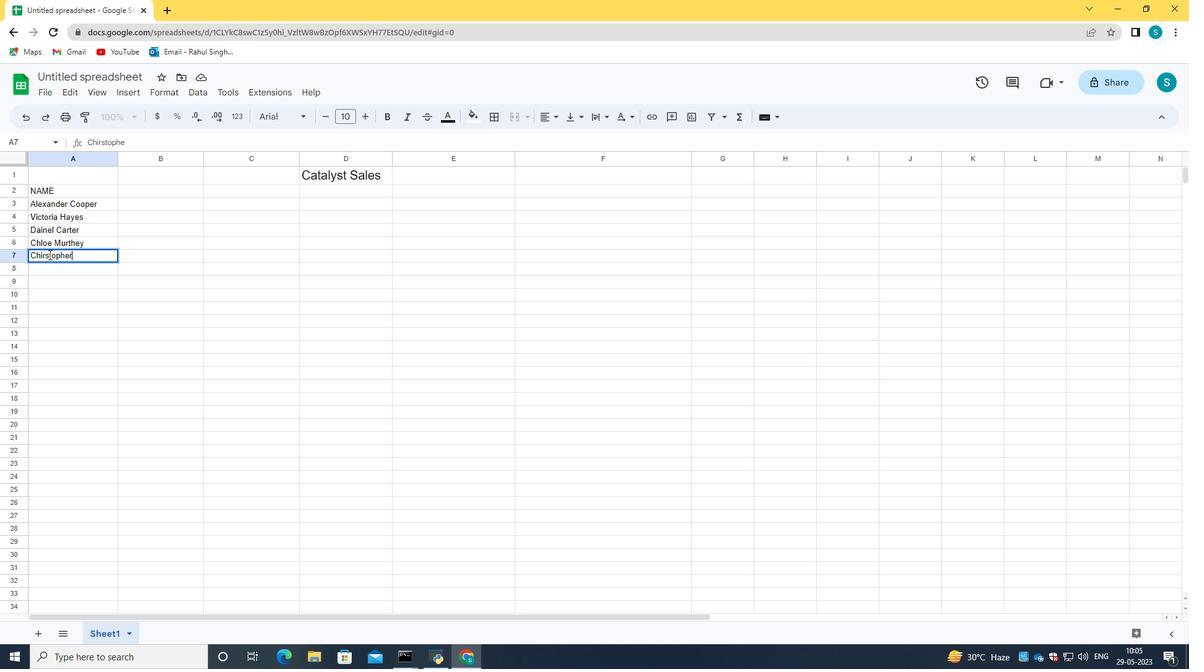
Action: Mouse scrolled (382, 244) with delta (0, 0)
Screenshot: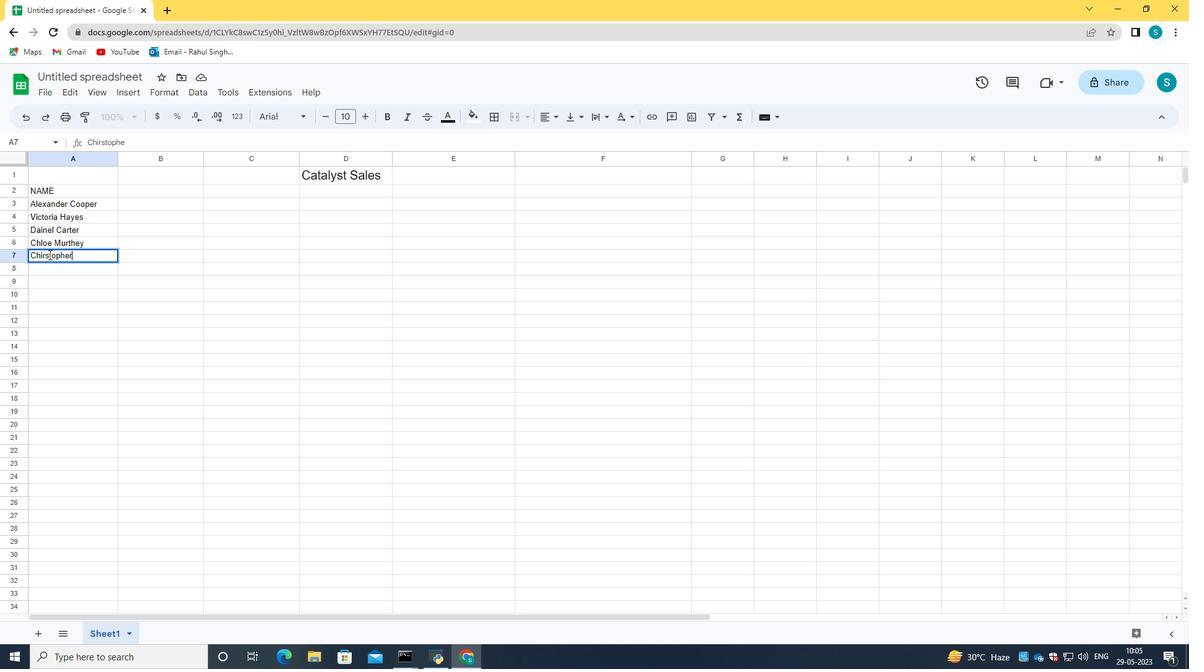 
Action: Mouse scrolled (382, 244) with delta (0, 0)
Screenshot: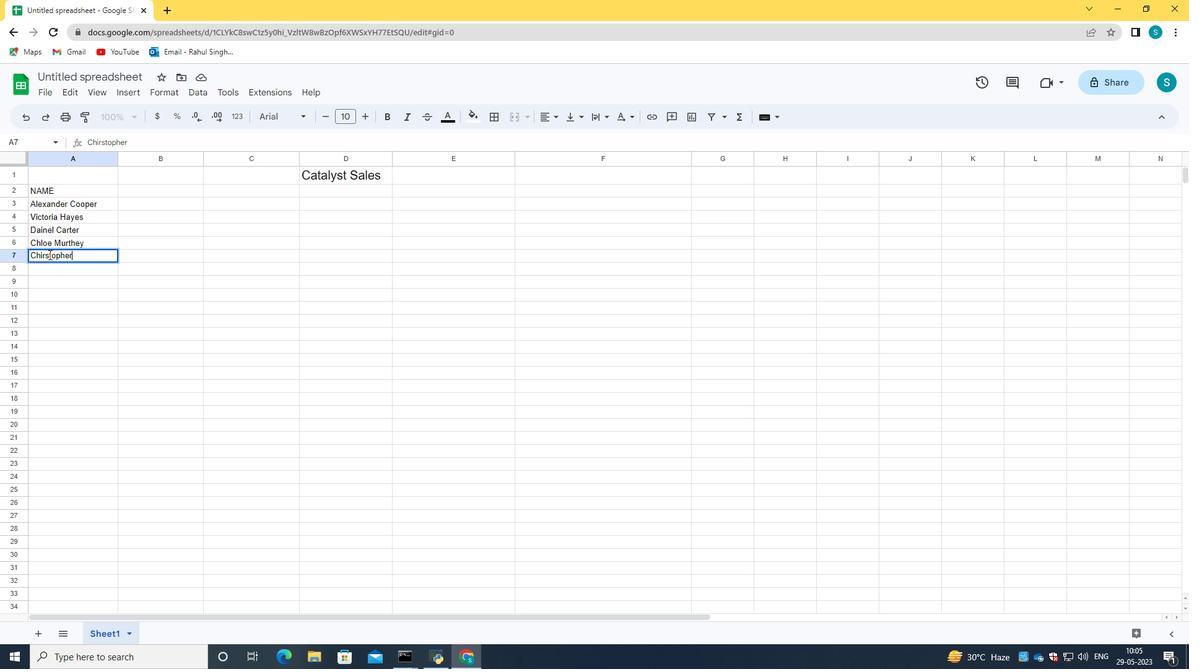 
Action: Mouse moved to (378, 250)
Screenshot: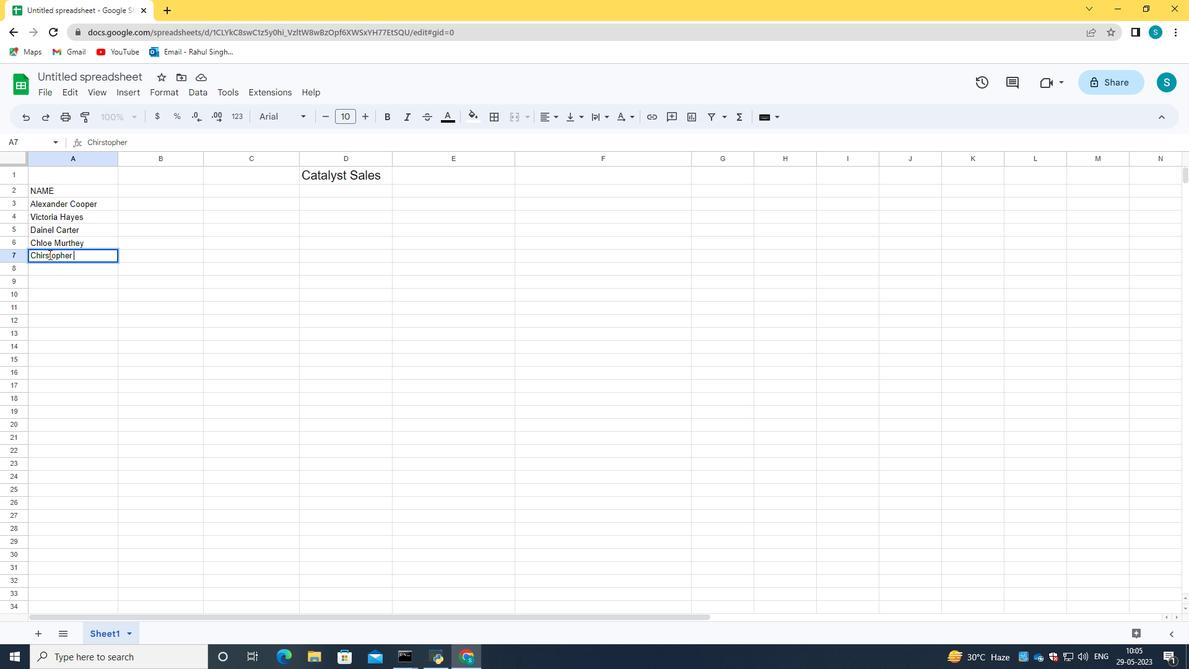 
Action: Mouse scrolled (378, 250) with delta (0, 0)
Screenshot: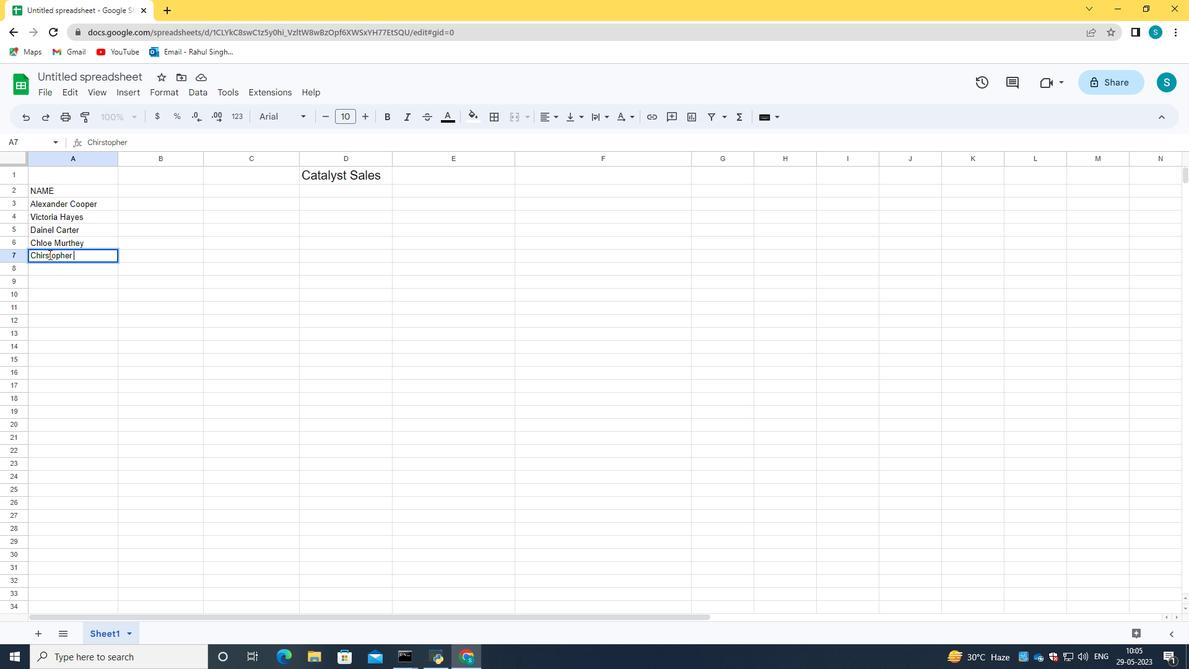 
Action: Mouse moved to (253, 203)
Screenshot: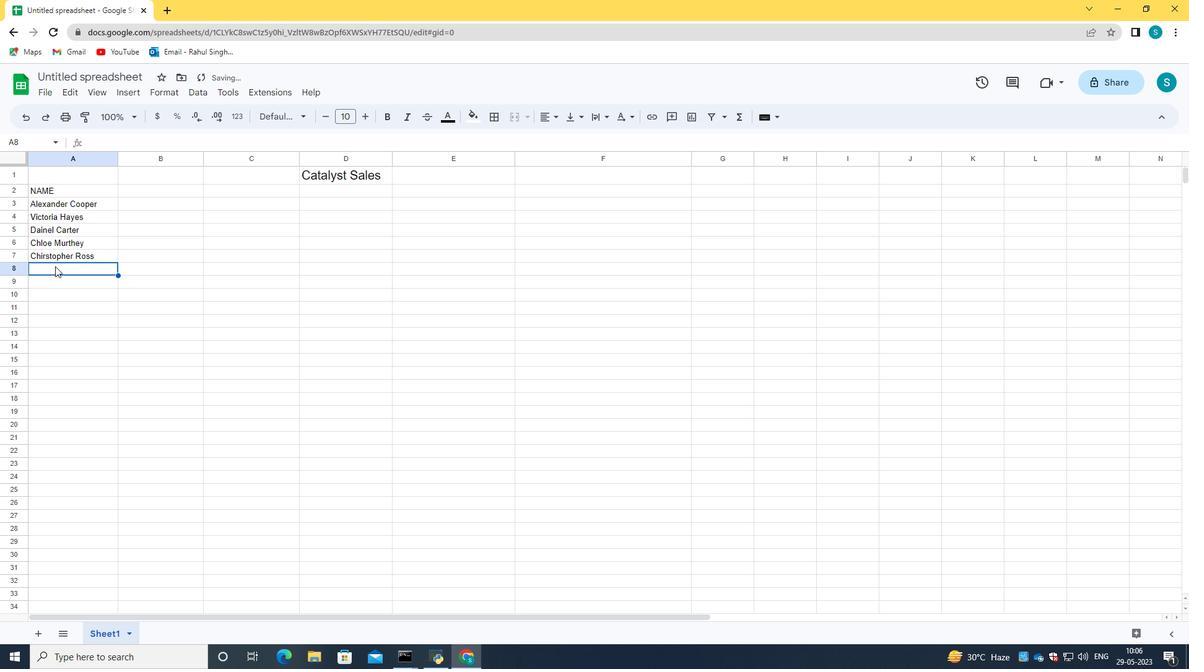 
Action: Mouse pressed left at (253, 203)
Screenshot: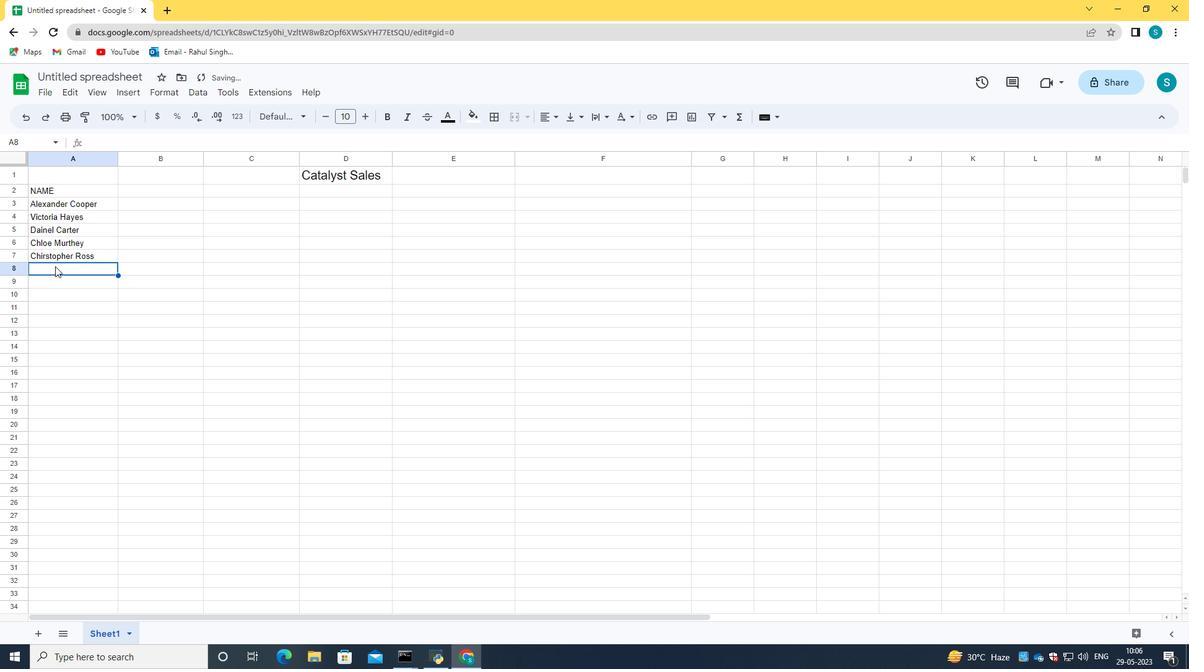 
Action: Mouse moved to (441, 314)
Screenshot: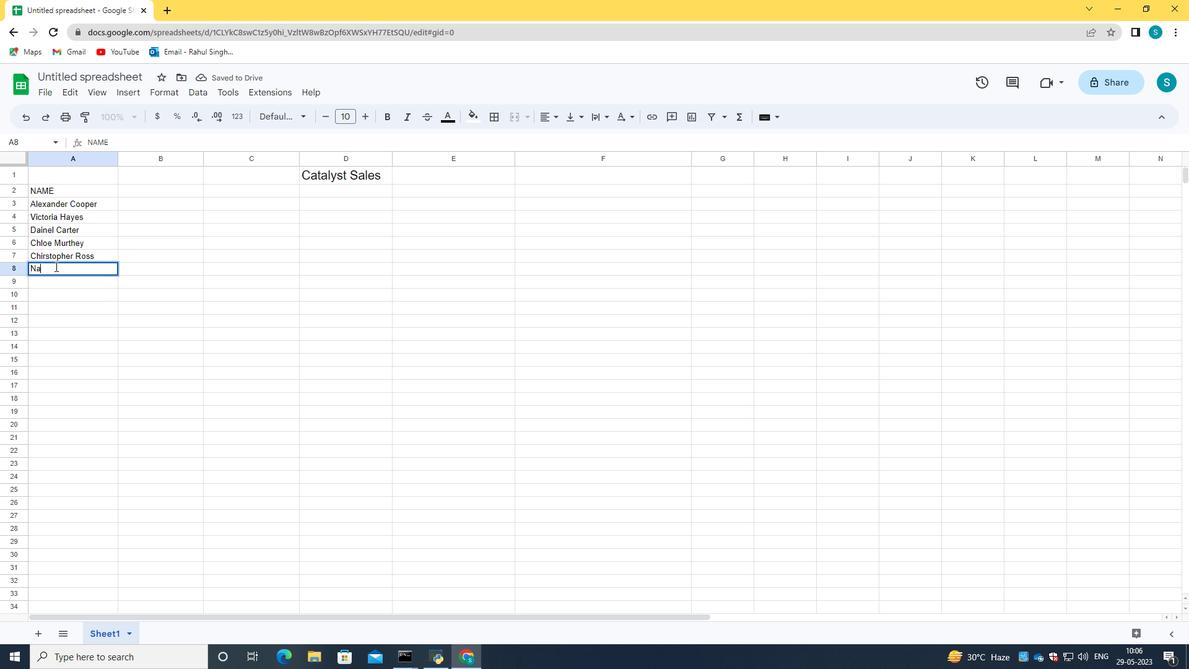 
Action: Mouse scrolled (441, 313) with delta (0, 0)
Screenshot: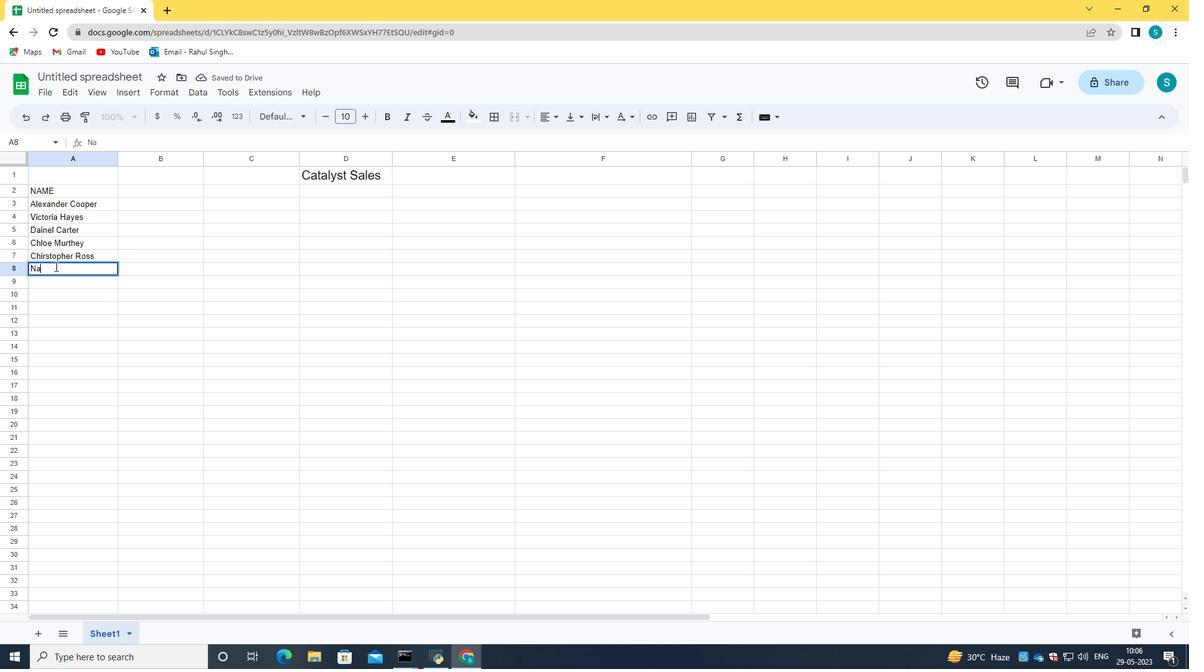 
Action: Mouse scrolled (441, 313) with delta (0, 0)
Screenshot: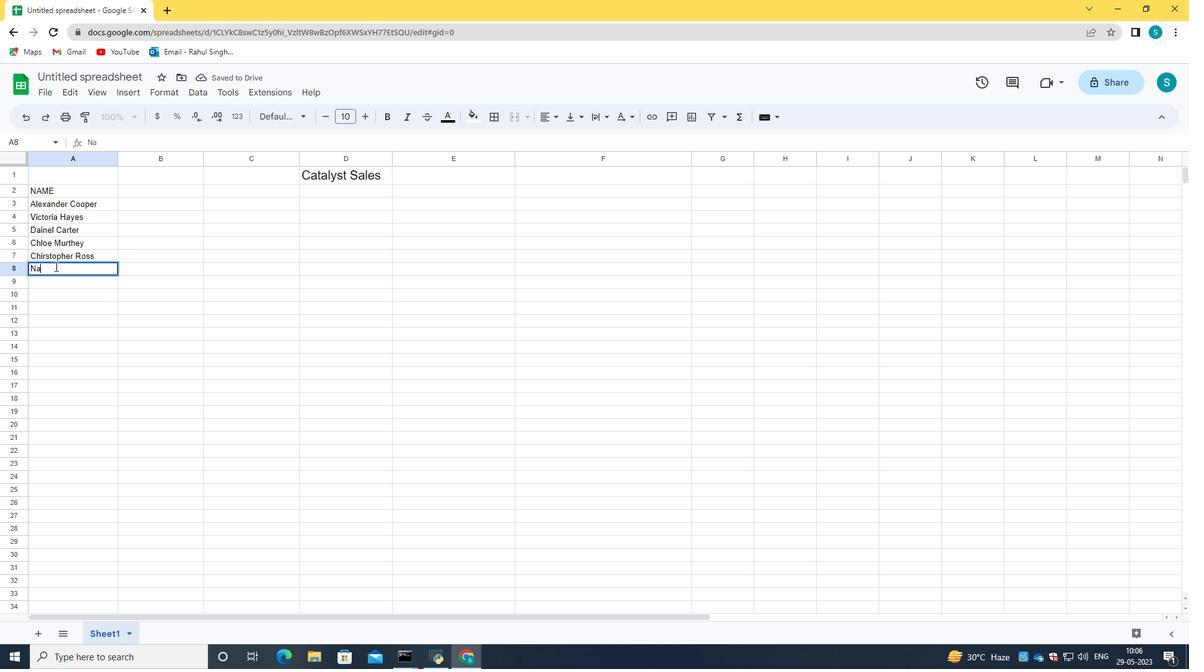 
Action: Mouse scrolled (441, 314) with delta (0, 0)
Screenshot: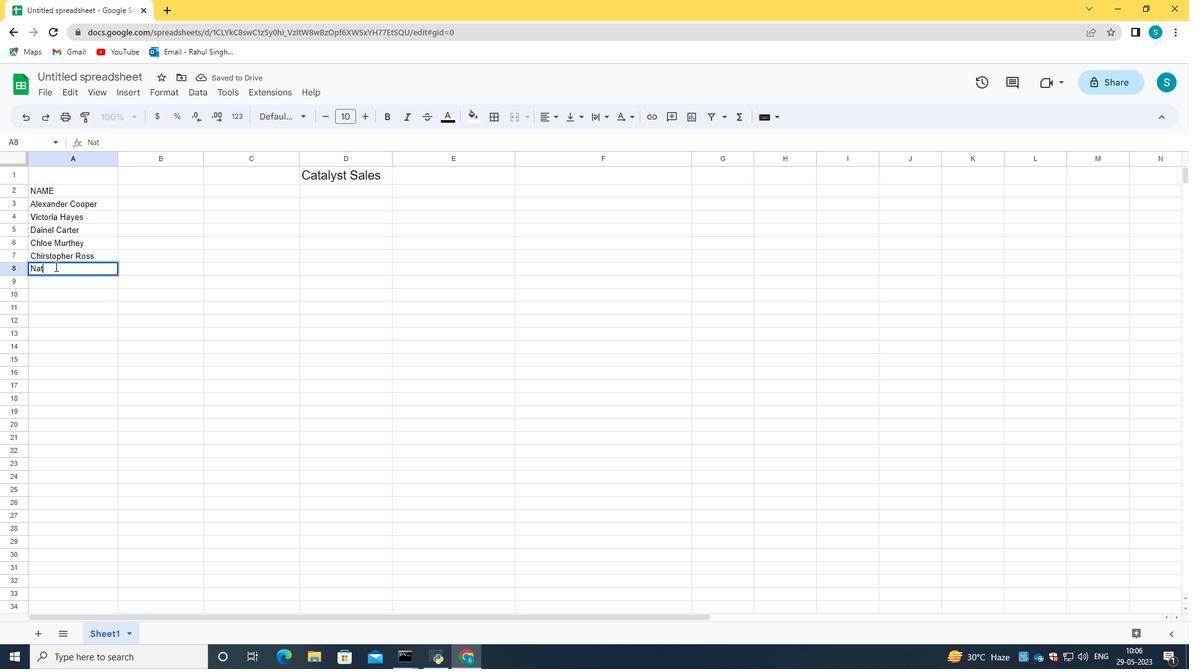 
Action: Mouse moved to (438, 311)
Screenshot: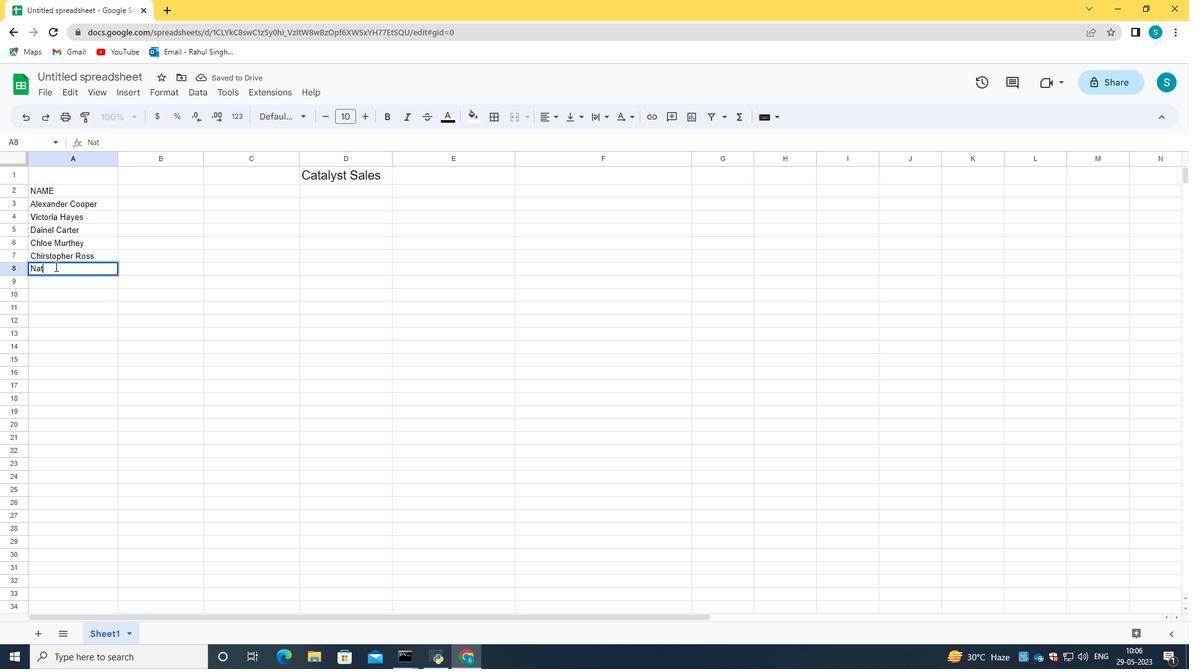 
Action: Mouse scrolled (438, 312) with delta (0, 0)
Screenshot: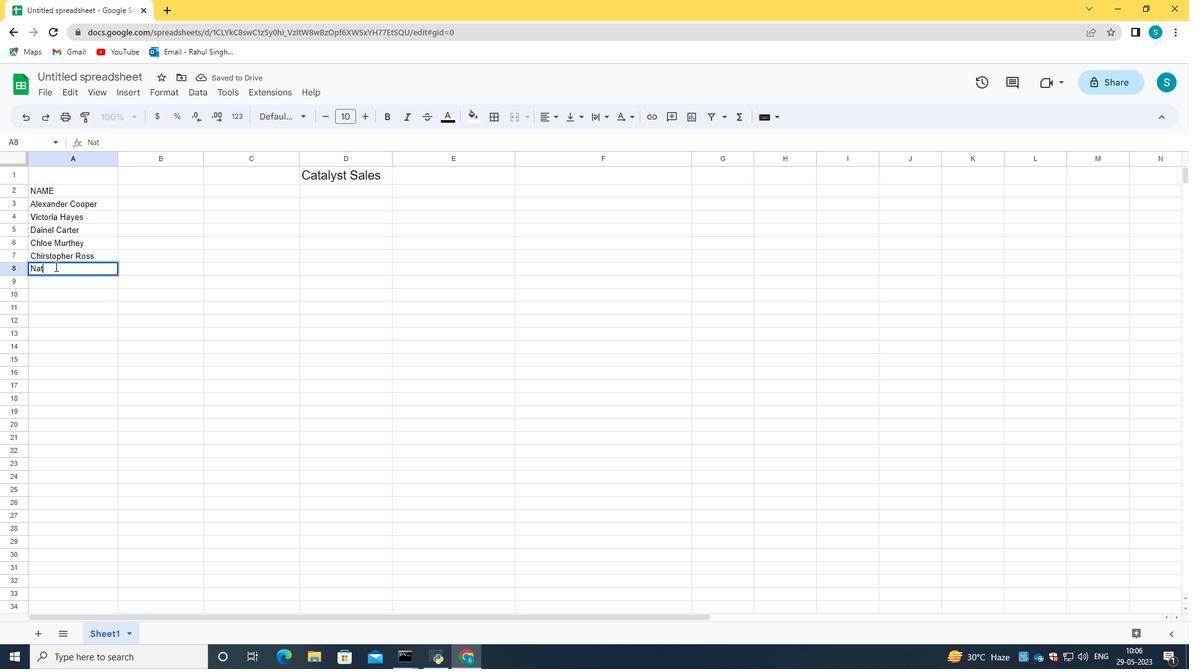 
Action: Mouse moved to (429, 302)
Screenshot: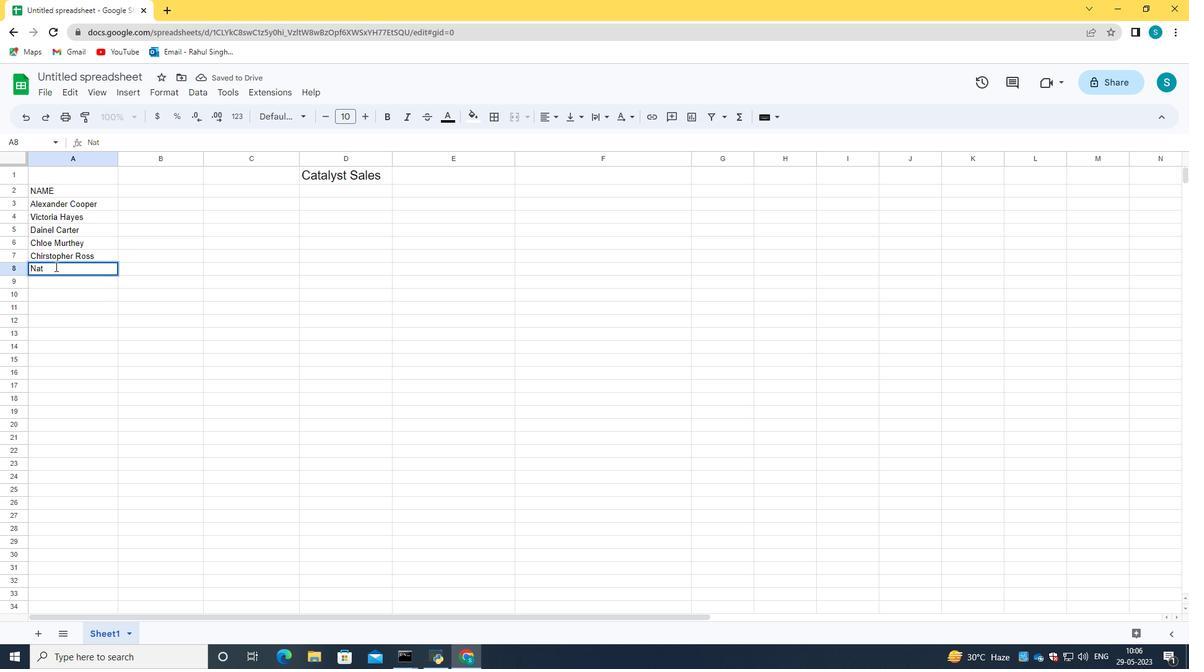 
Action: Mouse scrolled (429, 302) with delta (0, 0)
Screenshot: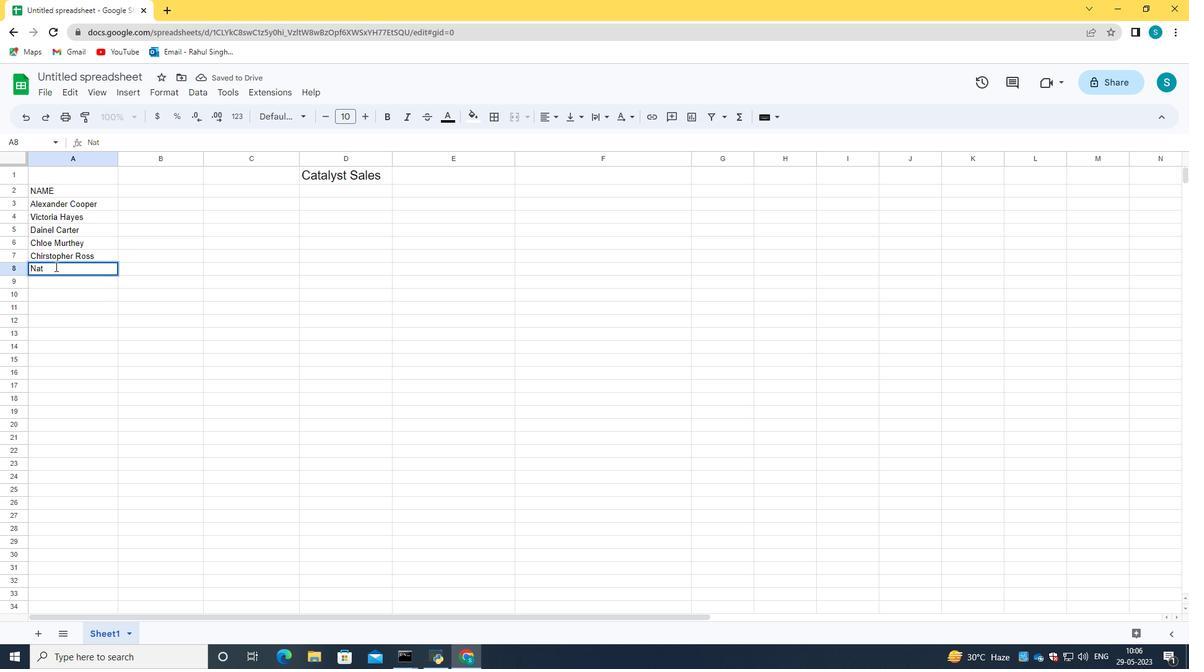 
Action: Mouse moved to (188, 261)
Screenshot: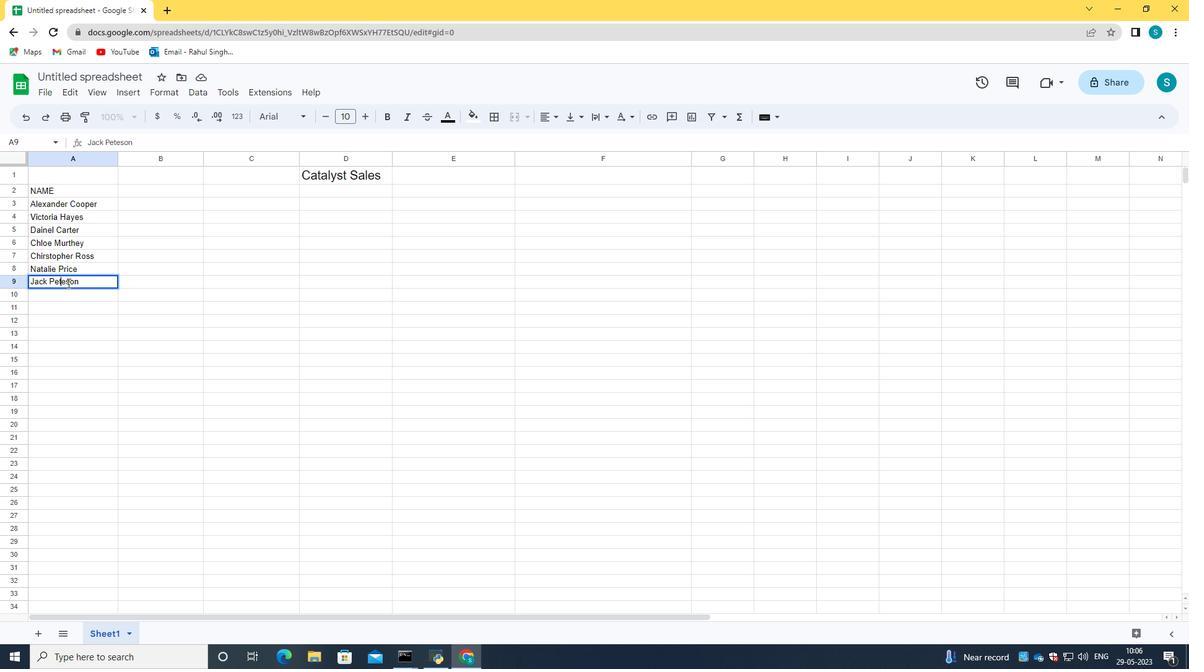 
Action: Mouse scrolled (188, 260) with delta (0, 0)
Screenshot: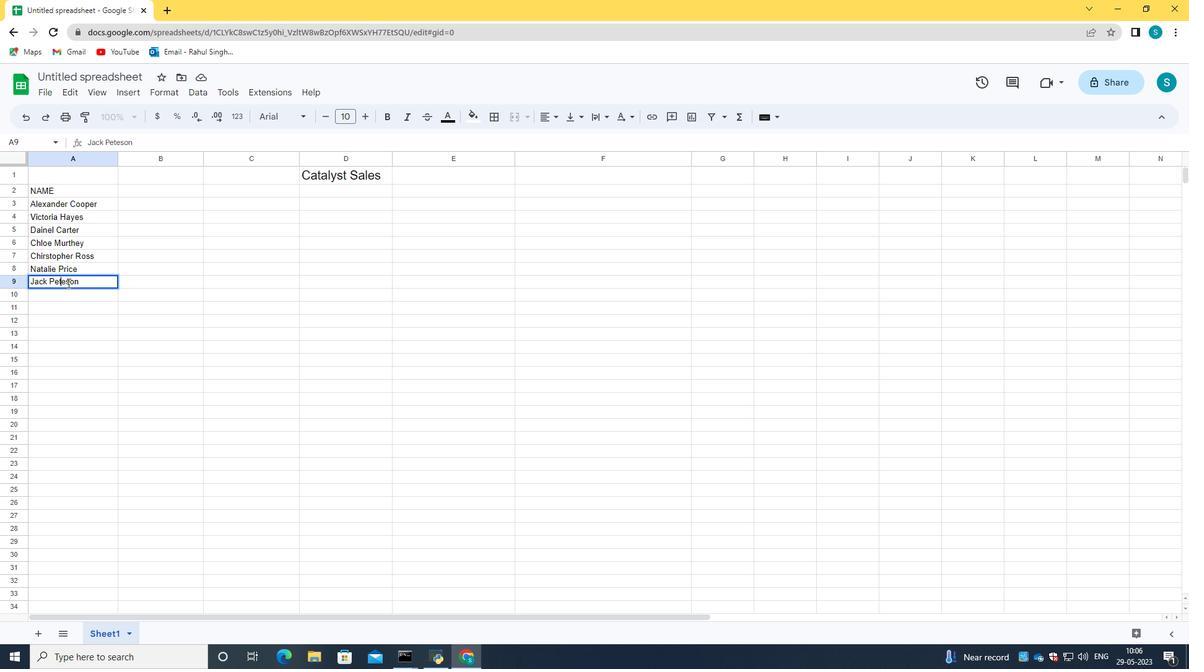 
Action: Mouse scrolled (188, 260) with delta (0, 0)
Screenshot: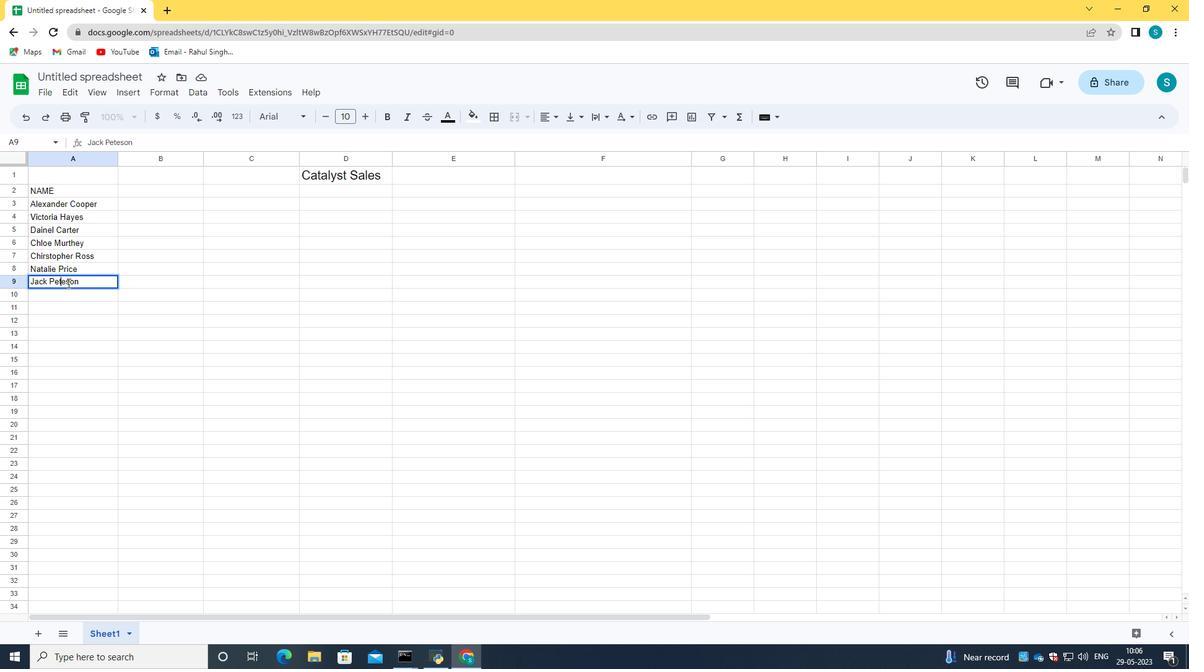 
Action: Mouse moved to (188, 249)
Screenshot: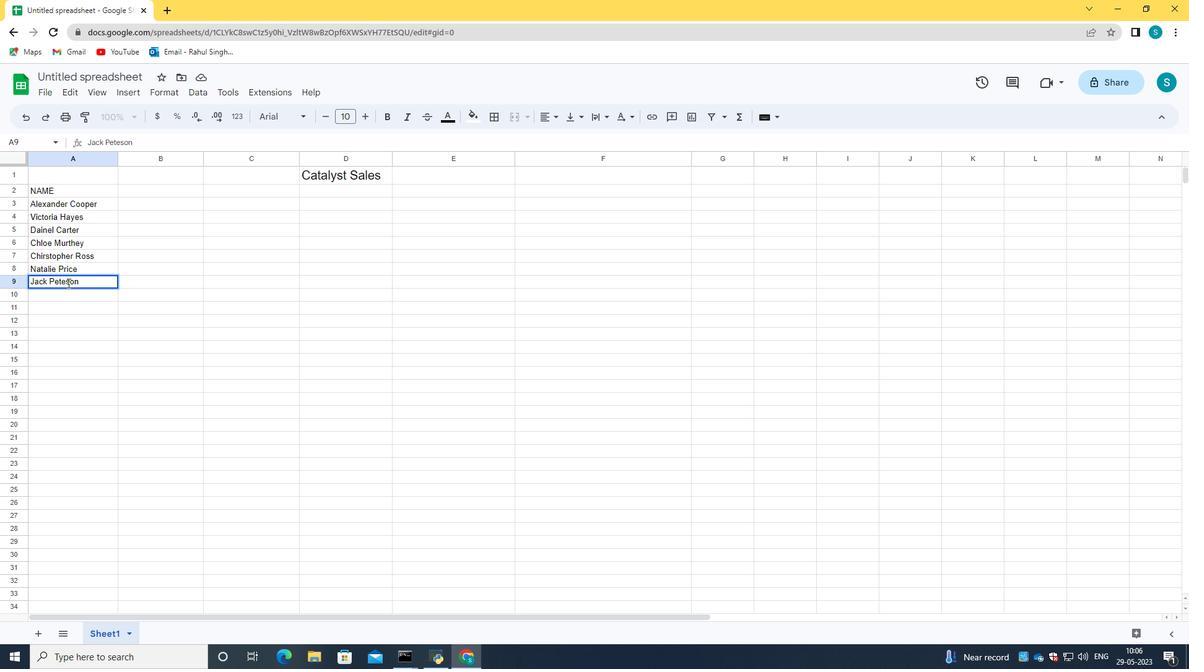 
Action: Mouse scrolled (188, 250) with delta (0, 0)
Screenshot: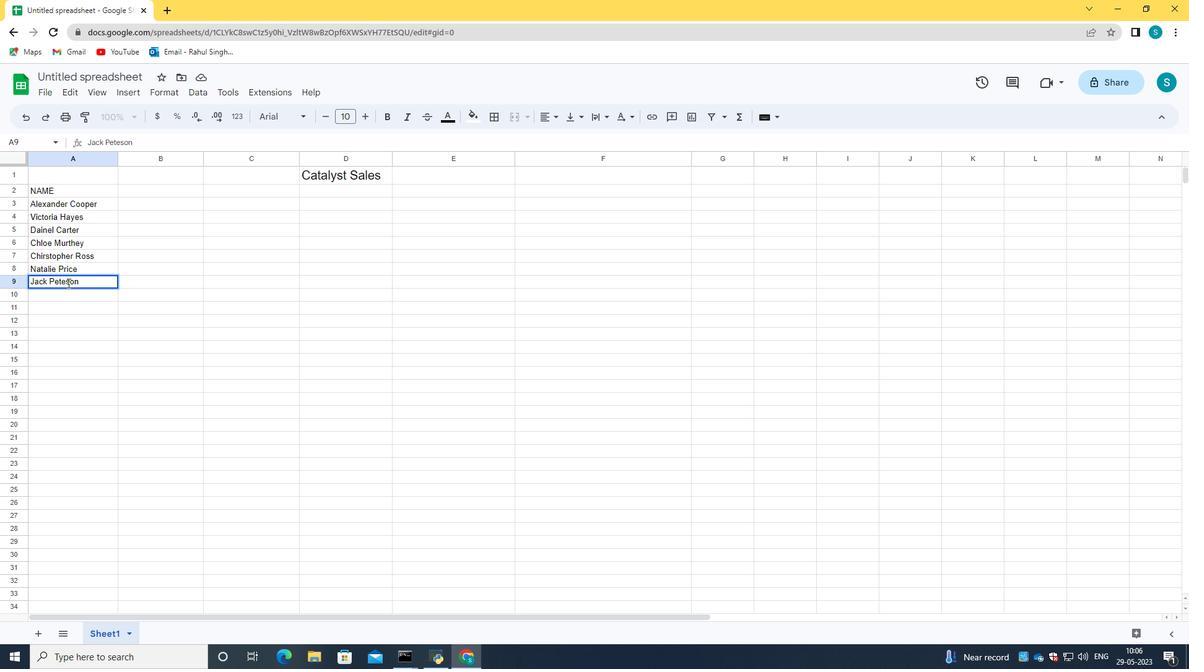 
Action: Mouse scrolled (188, 250) with delta (0, 0)
Screenshot: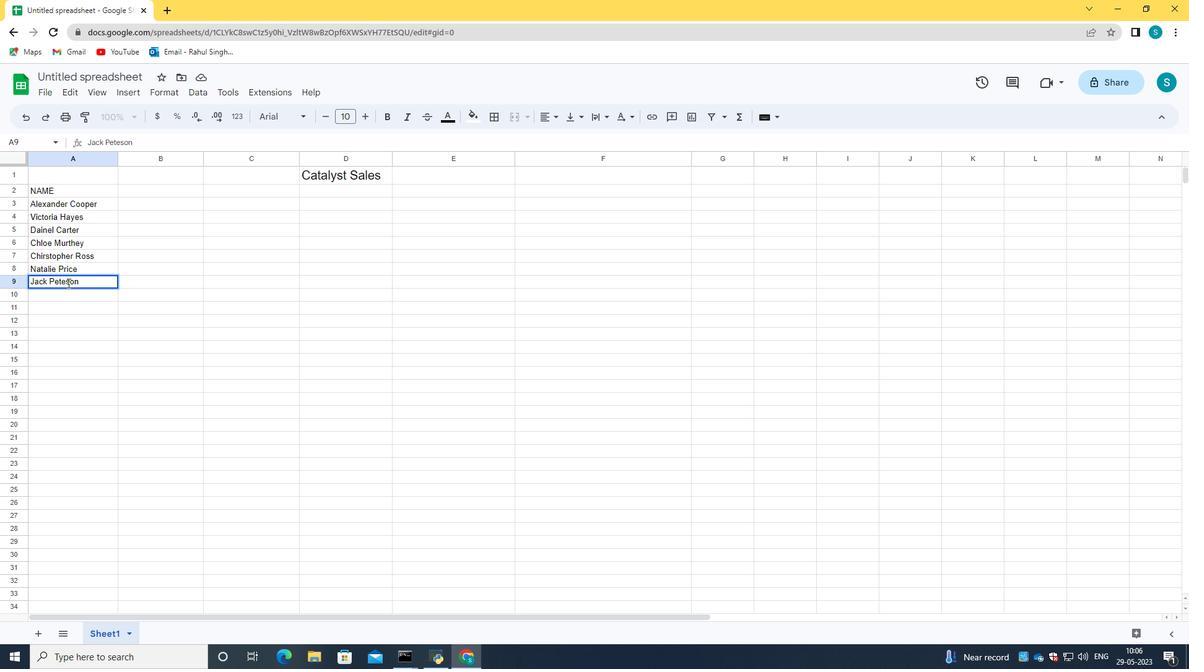 
Action: Mouse scrolled (188, 250) with delta (0, 0)
Screenshot: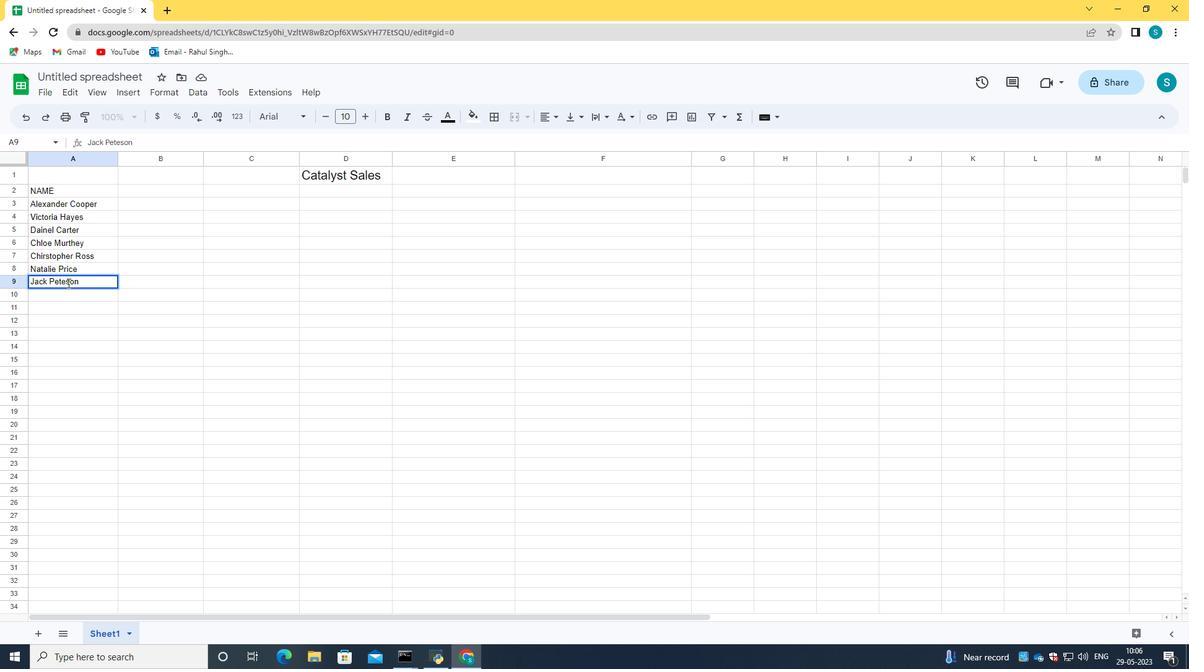 
Action: Mouse moved to (277, 227)
Screenshot: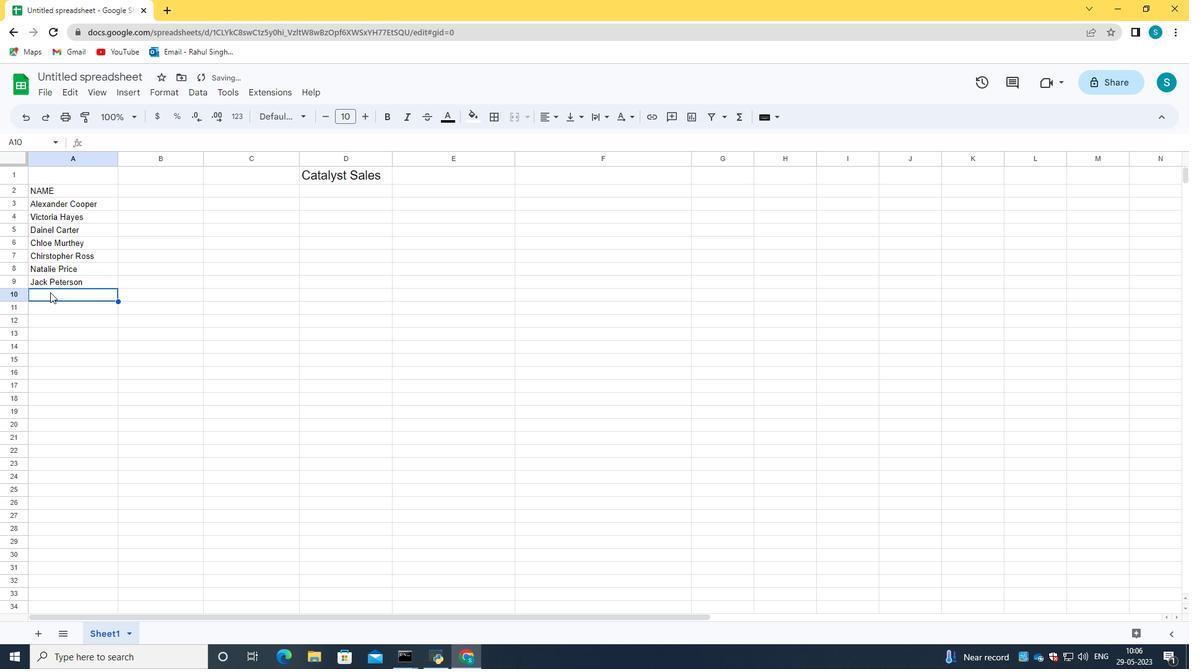 
Action: Mouse scrolled (277, 226) with delta (0, 0)
Screenshot: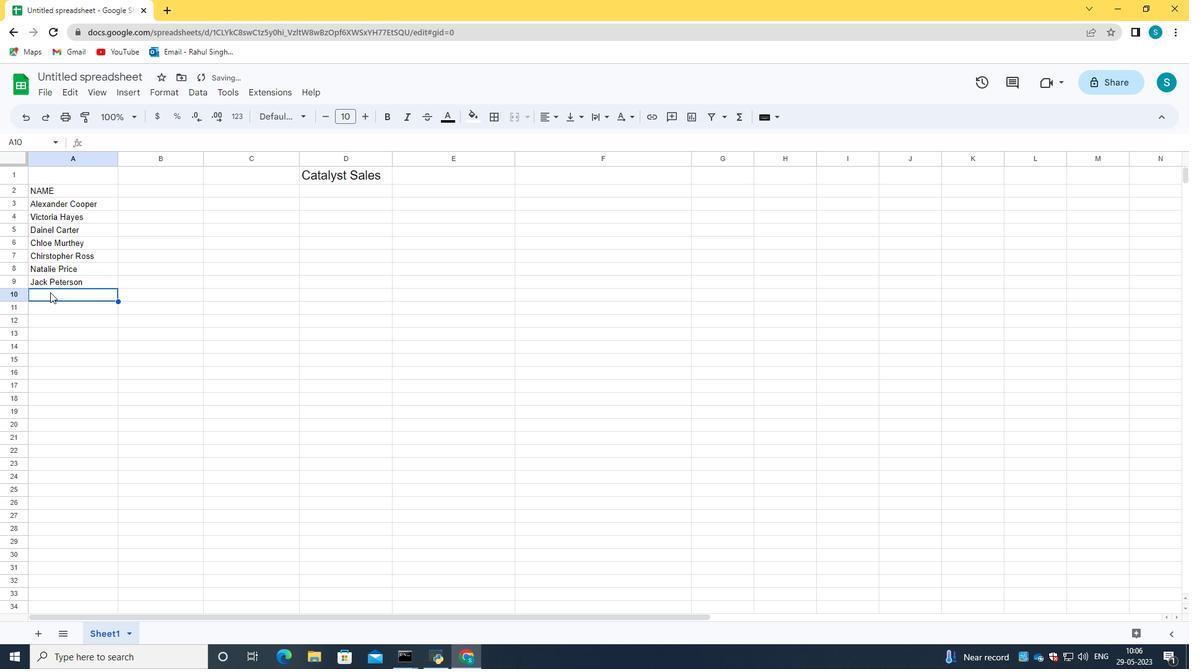 
Action: Mouse scrolled (277, 226) with delta (0, 0)
Screenshot: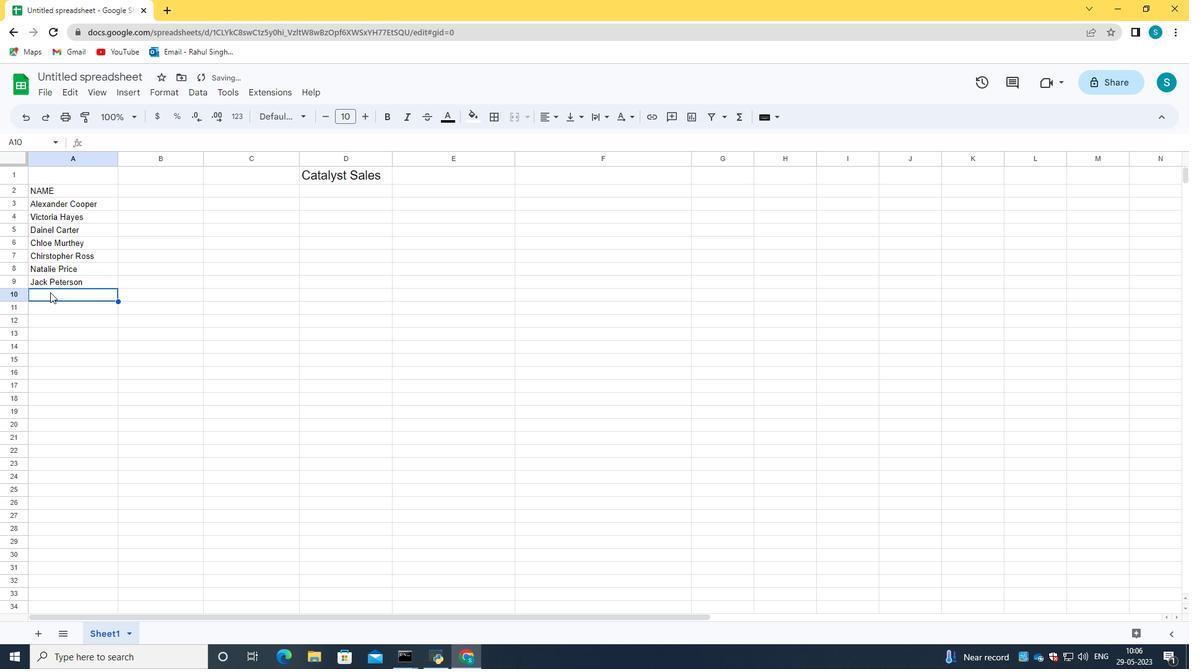 
Action: Mouse scrolled (277, 228) with delta (0, 0)
Screenshot: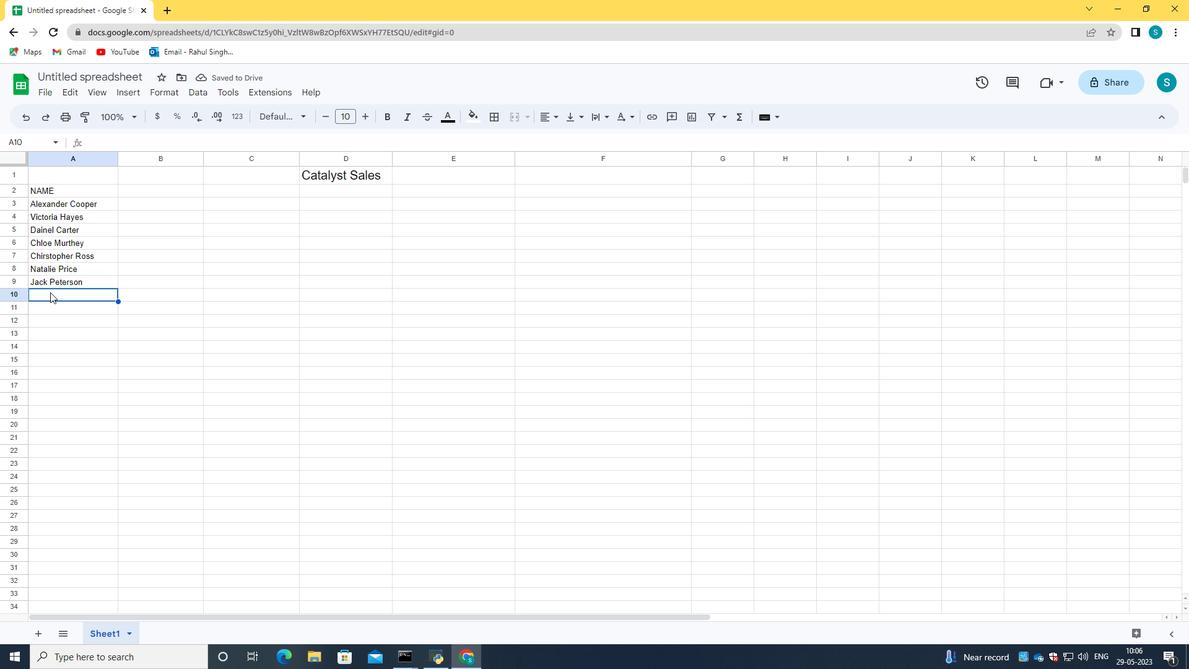 
Action: Mouse scrolled (277, 228) with delta (0, 0)
Screenshot: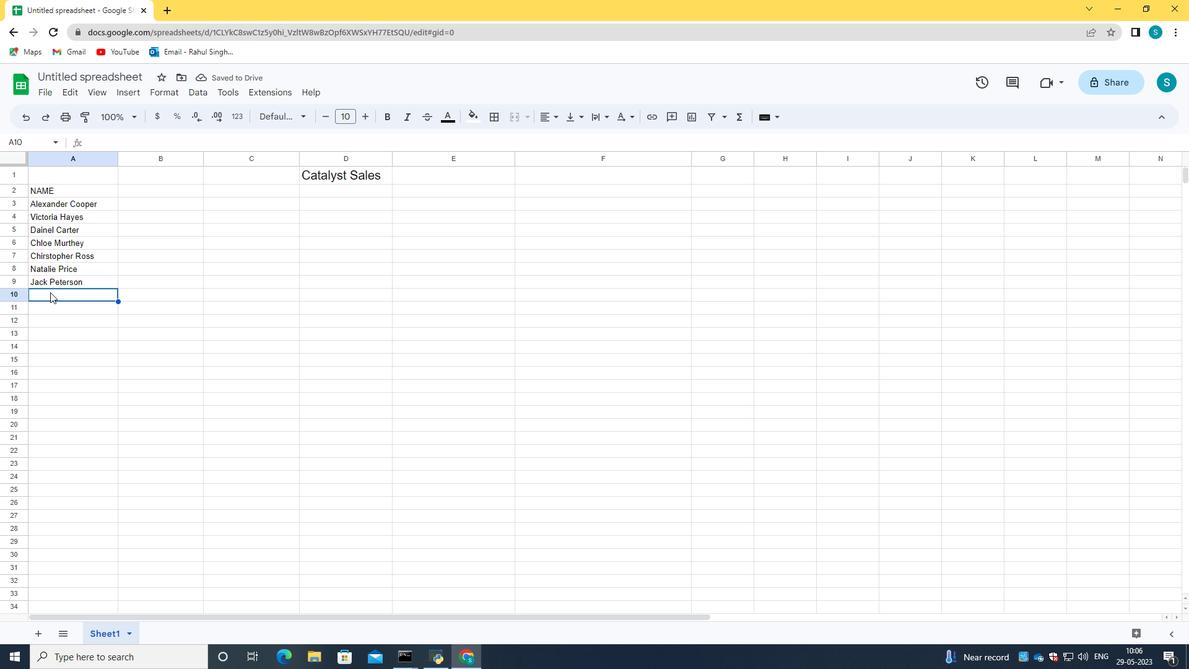 
Action: Mouse moved to (94, 201)
Screenshot: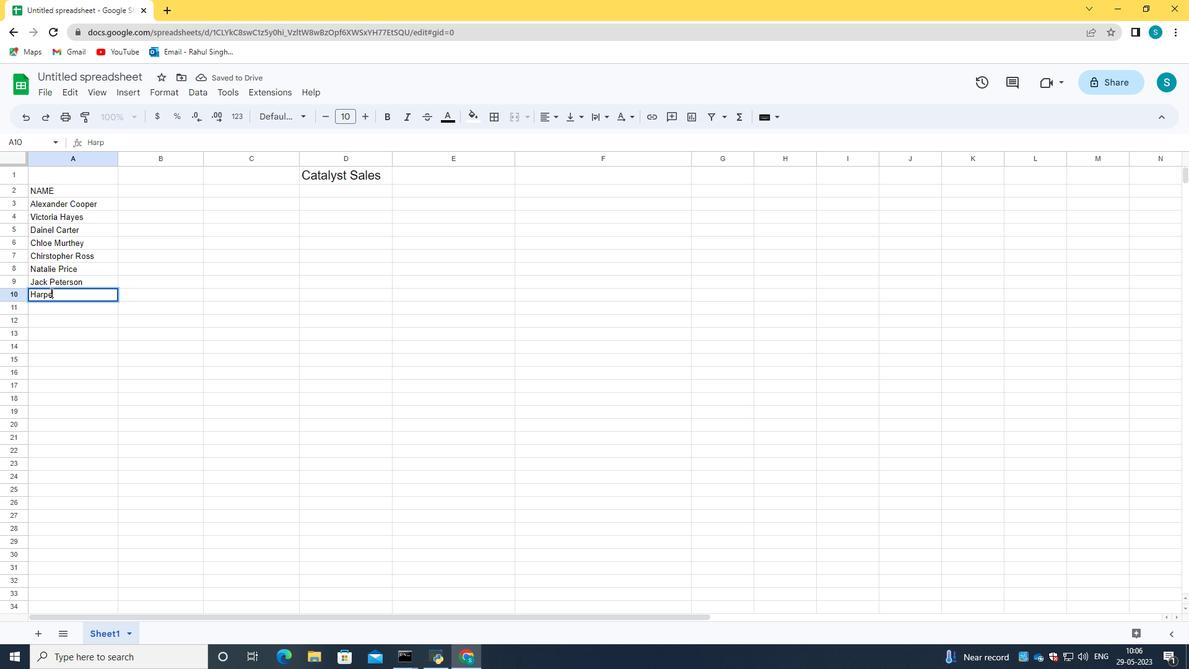 
Action: Mouse pressed left at (94, 201)
Screenshot: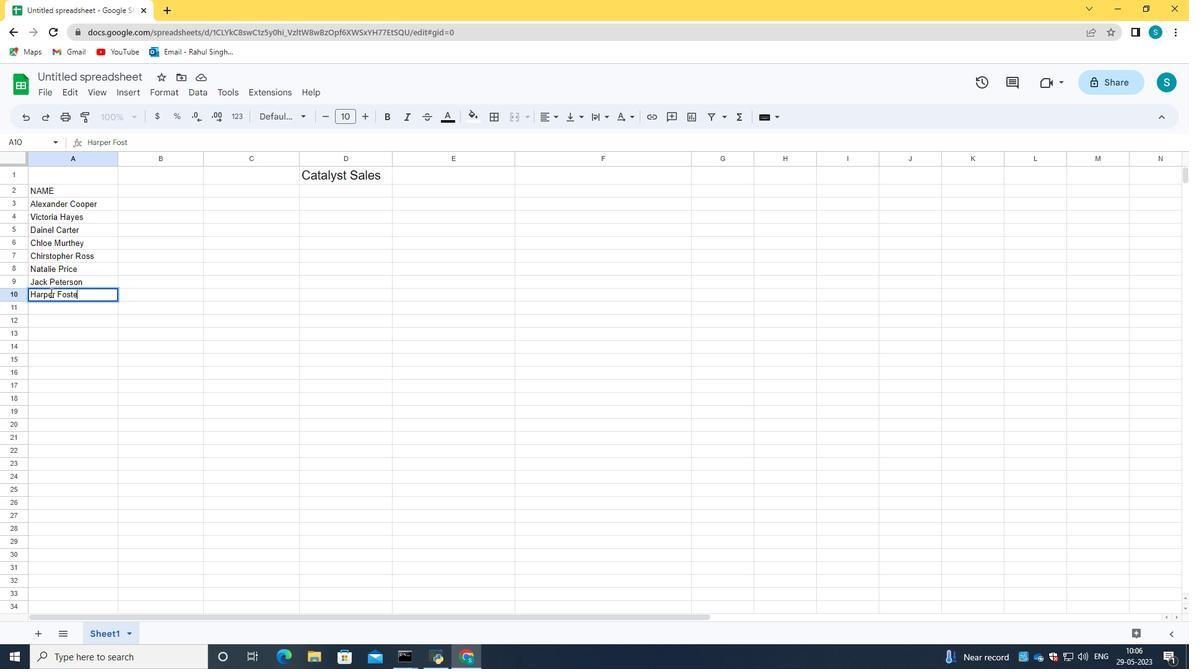 
Action: Mouse moved to (160, 198)
Screenshot: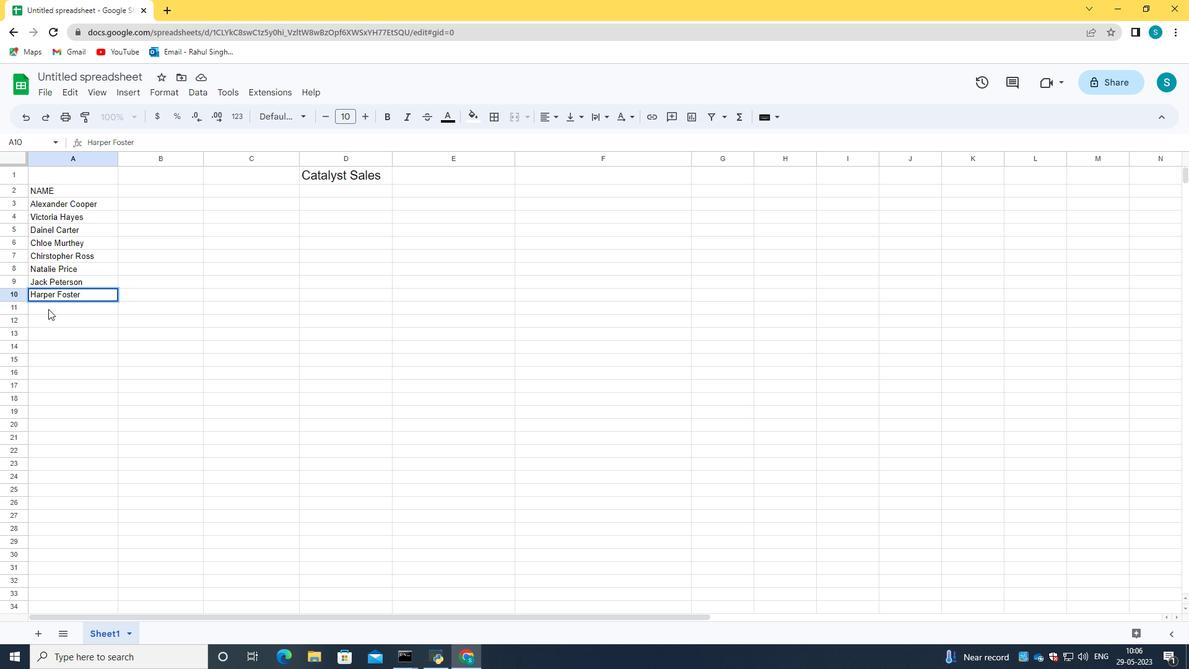 
Action: Mouse pressed left at (160, 198)
Screenshot: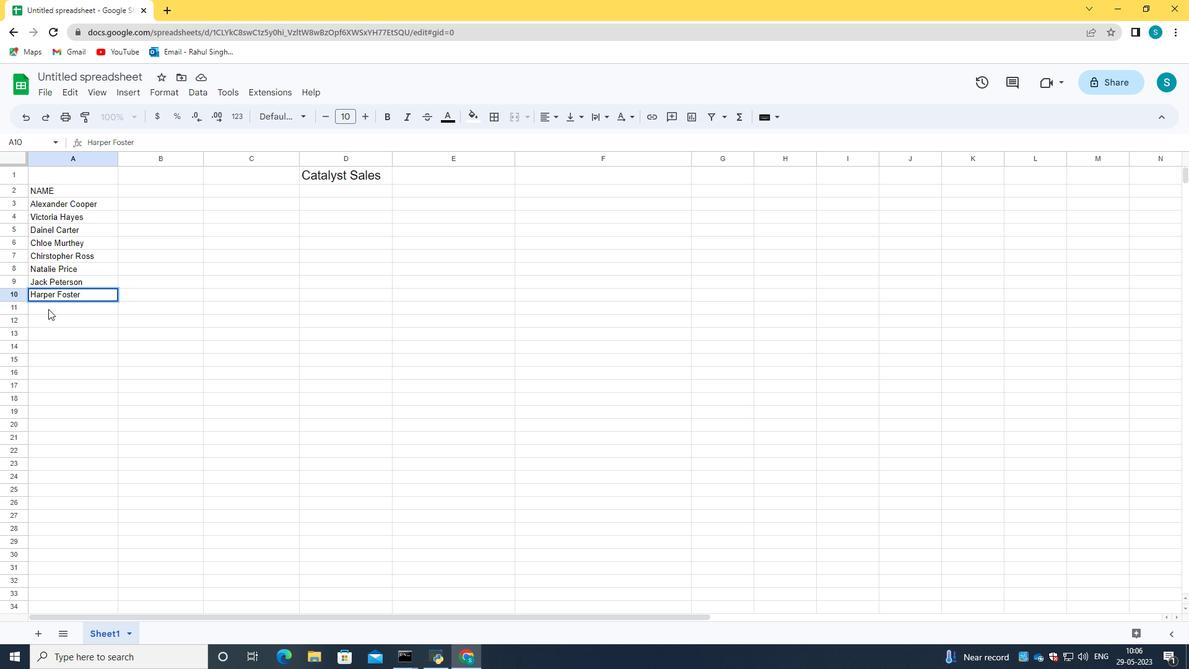 
Action: Mouse moved to (87, 198)
Screenshot: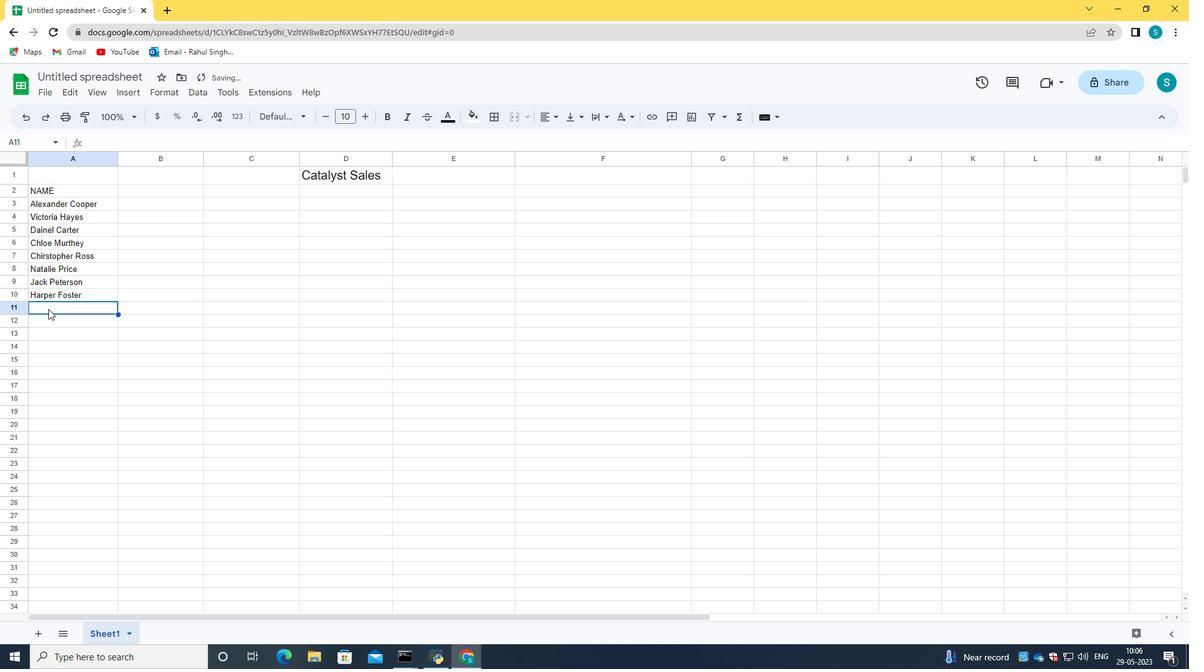 
Action: Mouse pressed left at (87, 198)
Screenshot: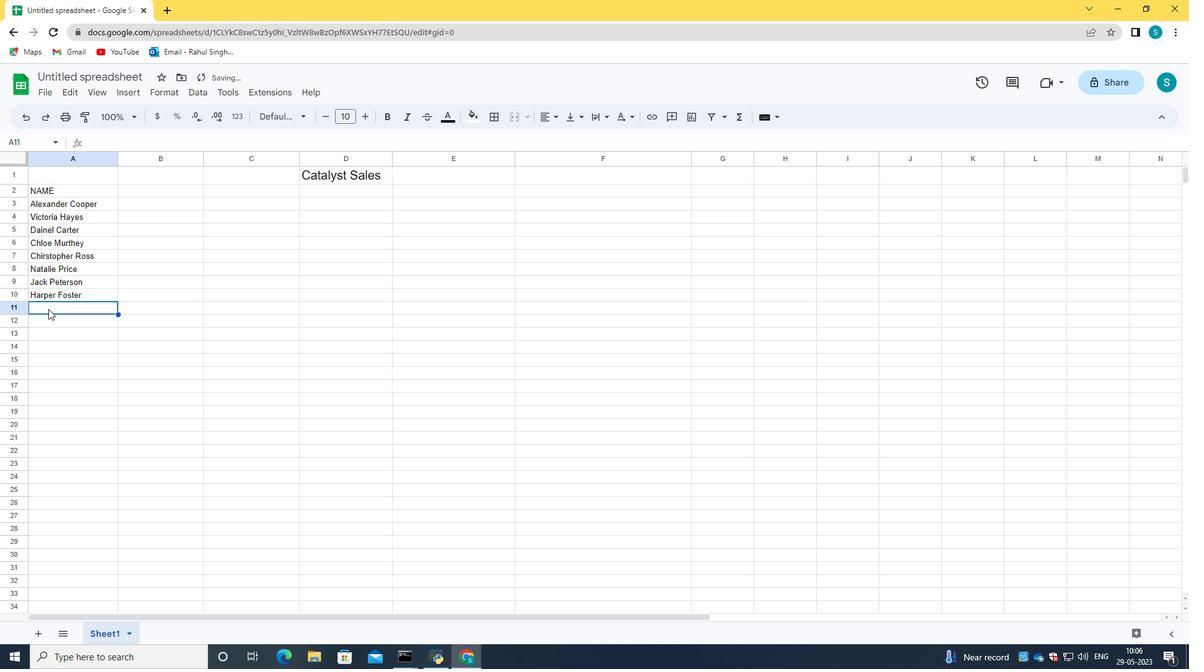
Action: Mouse pressed left at (87, 198)
Screenshot: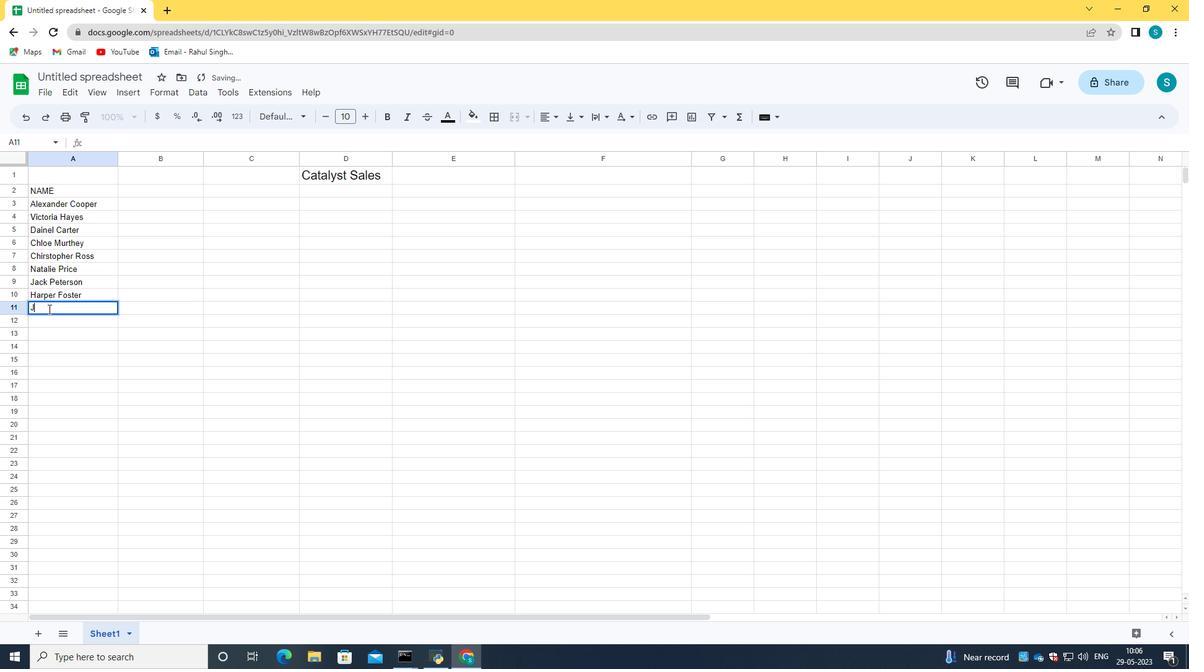 
Action: Key pressed <Key.backspace><Key.backspace>
Screenshot: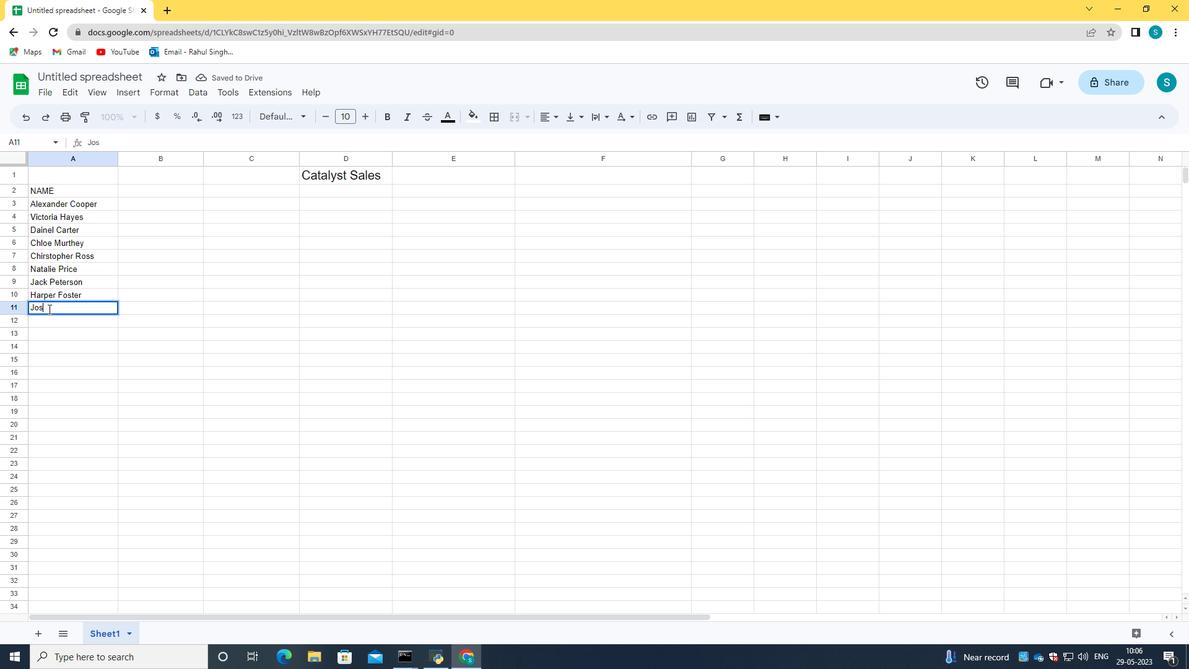 
Action: Mouse moved to (244, 205)
Screenshot: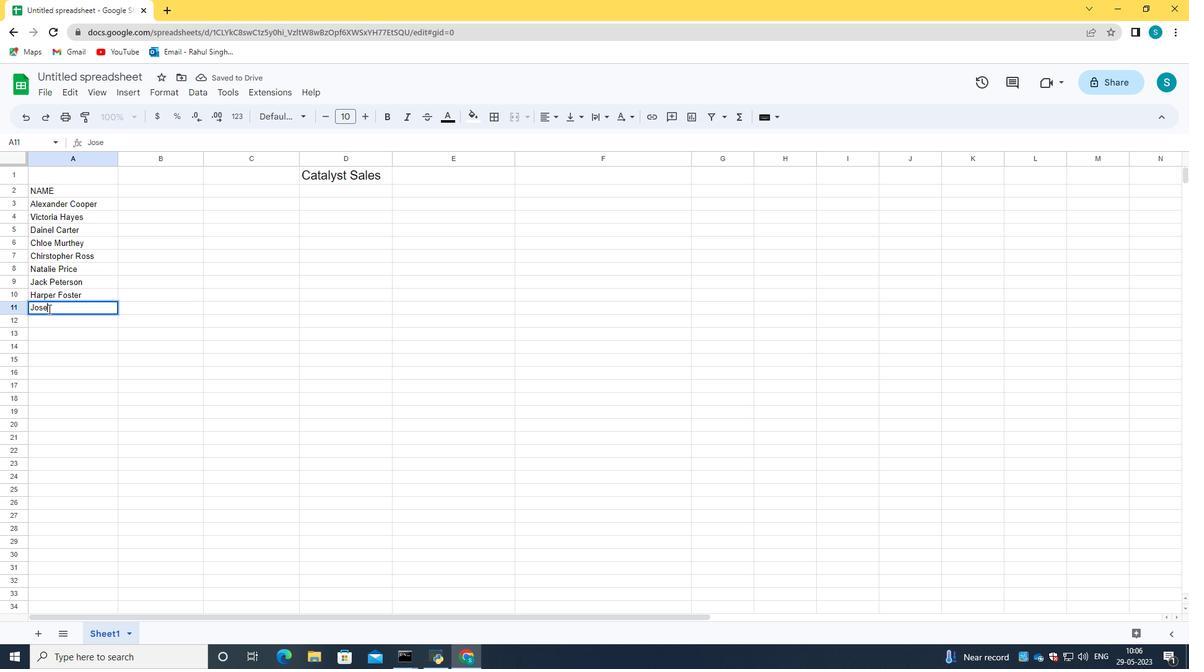 
Action: Mouse pressed left at (244, 205)
Screenshot: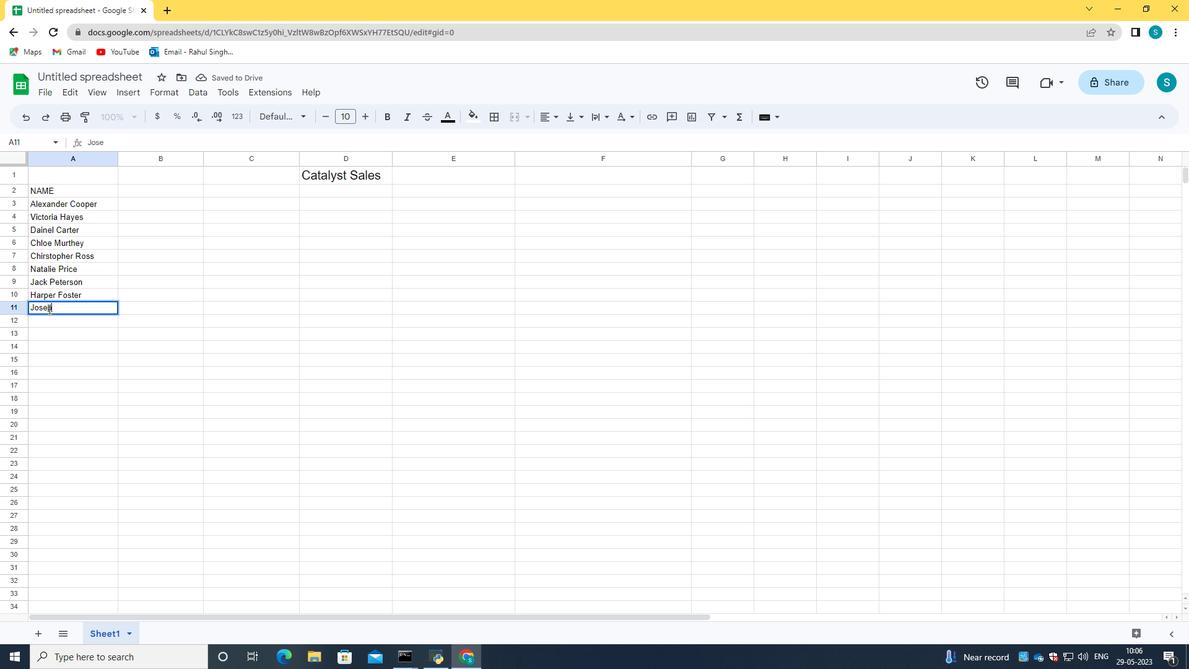 
Action: Key pressed <Key.backspace>
Screenshot: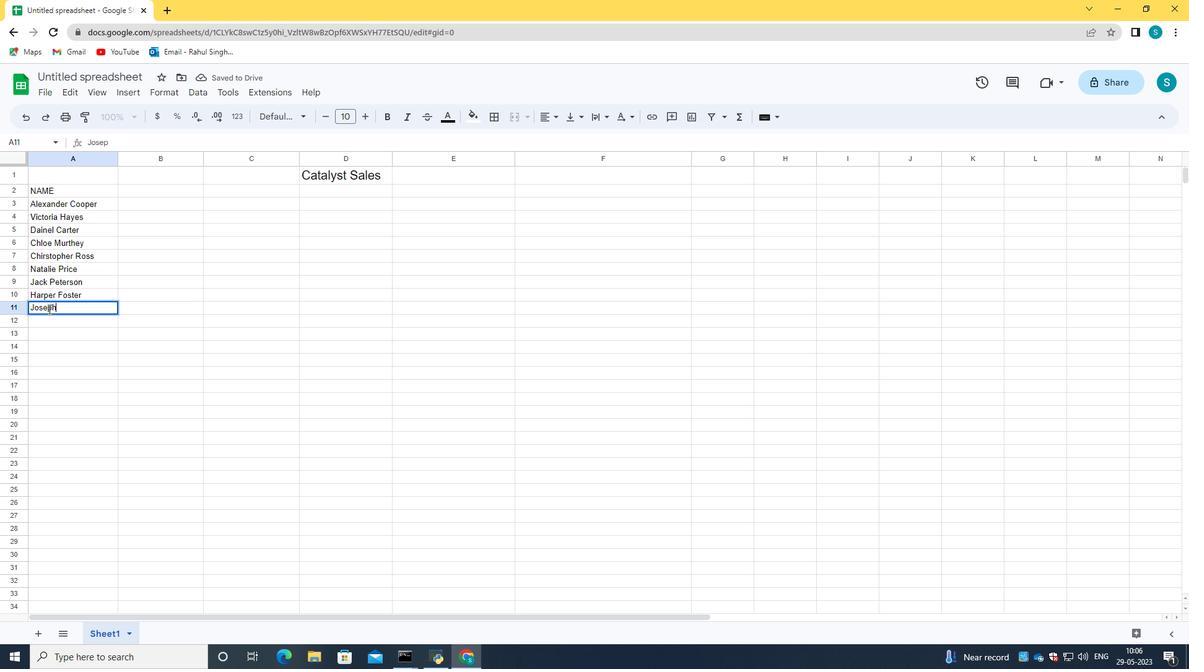 
Action: Mouse moved to (555, 180)
Screenshot: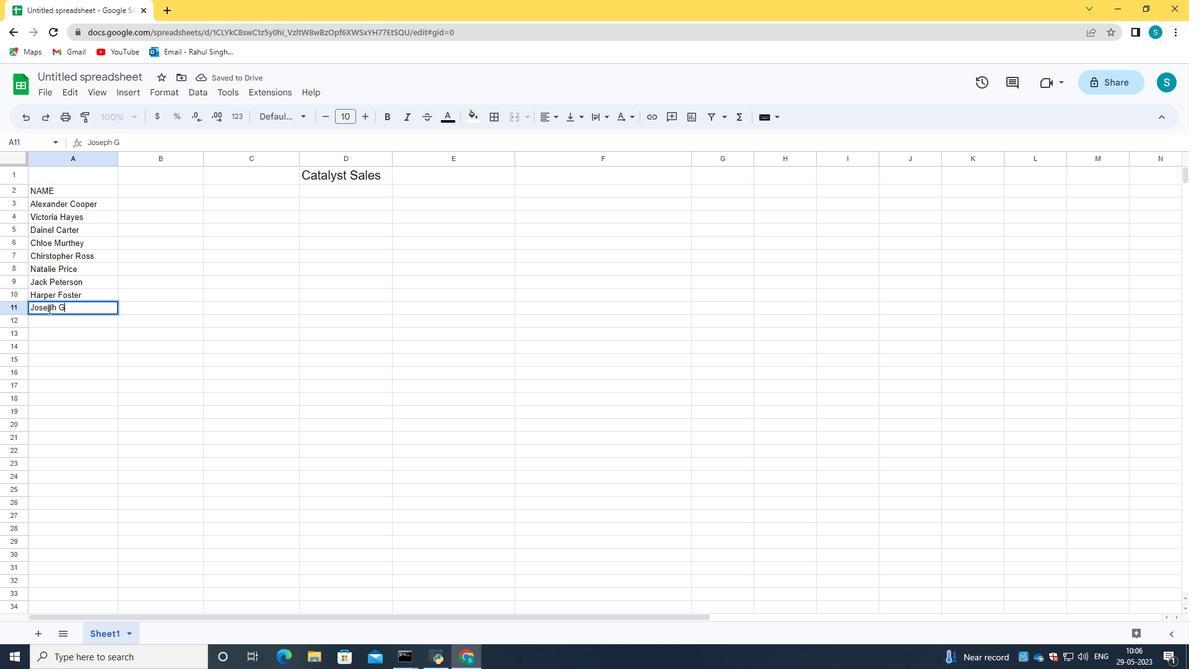 
Action: Mouse pressed left at (555, 180)
Screenshot: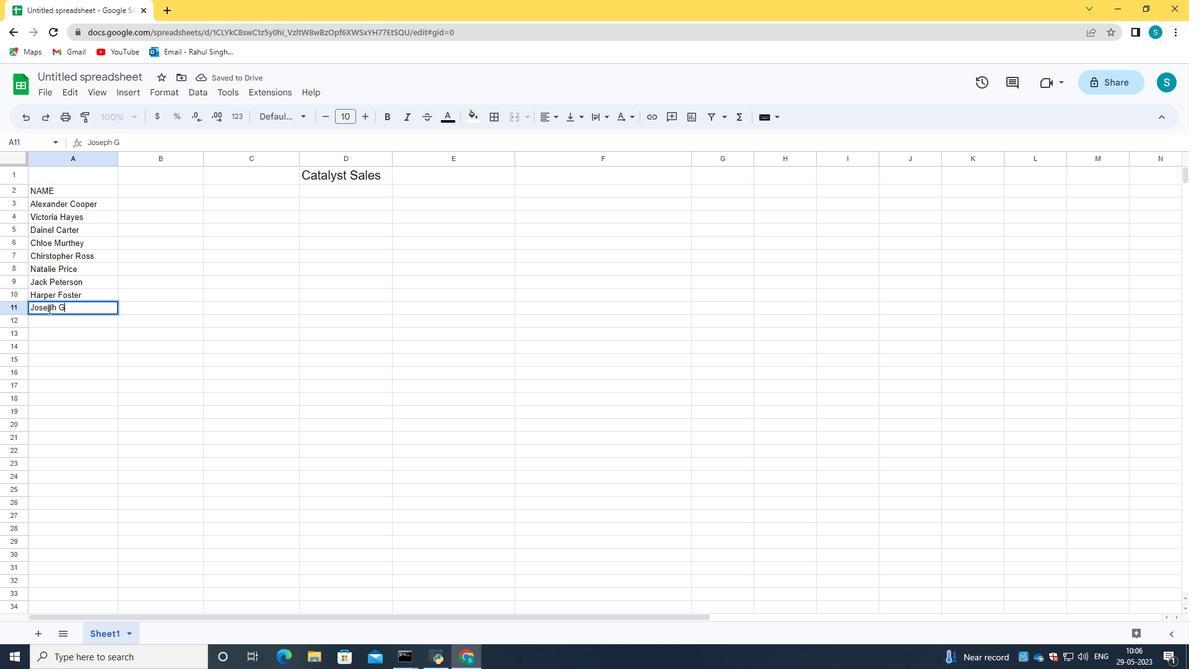 
Action: Mouse moved to (552, 179)
Screenshot: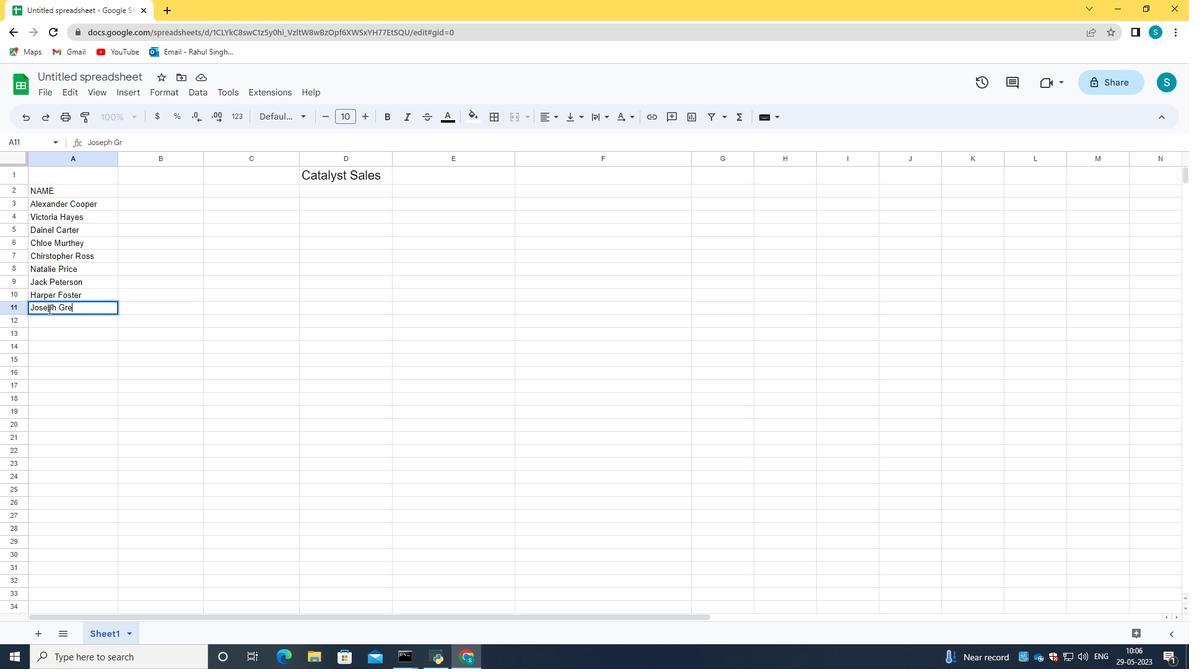 
Action: Key pressed <Key.backspace><Key.backspace>
Screenshot: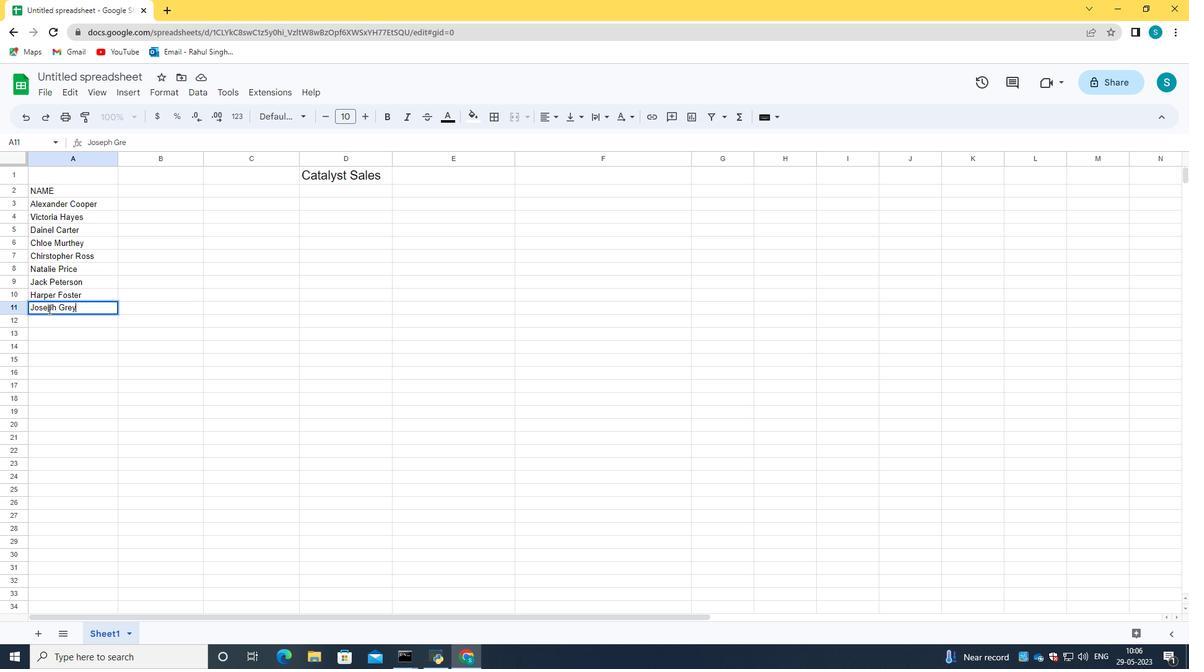 
Action: Mouse moved to (532, 183)
Screenshot: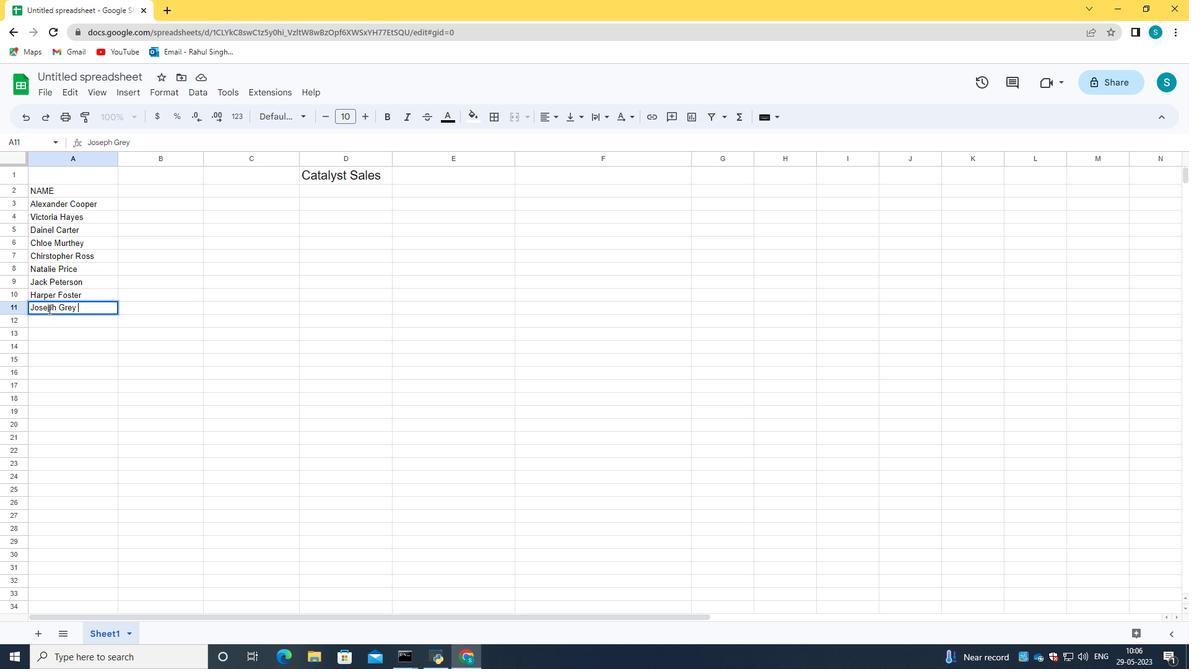 
Action: Key pressed <Key.backspace>
Screenshot: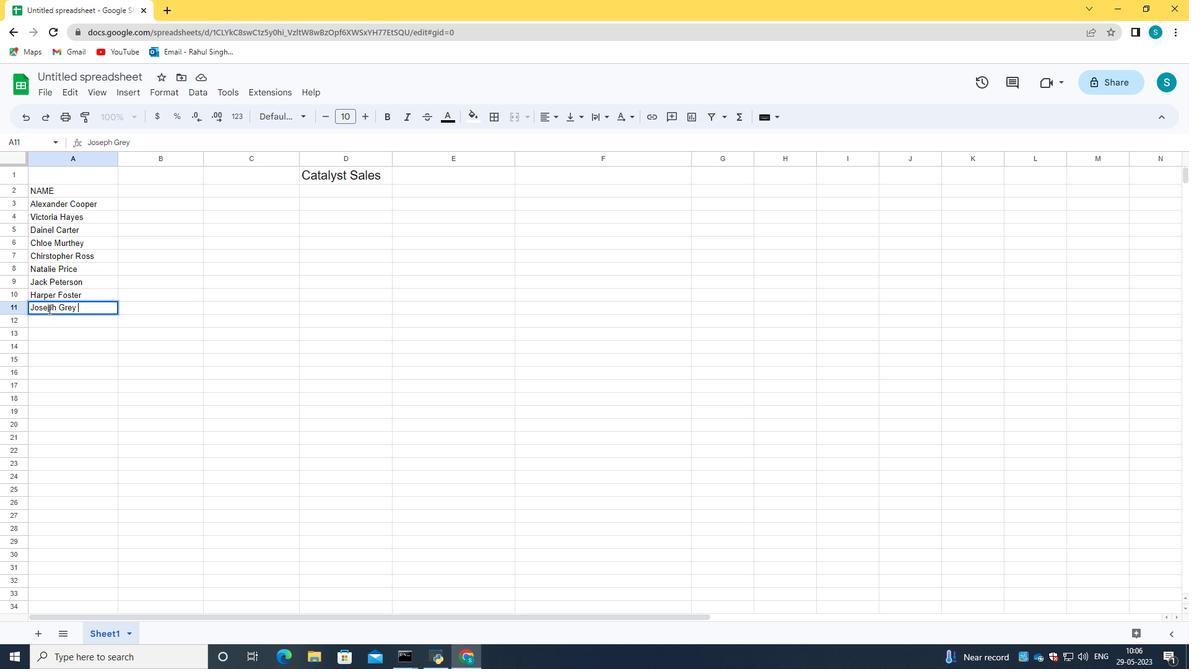 
Action: Mouse moved to (533, 183)
Screenshot: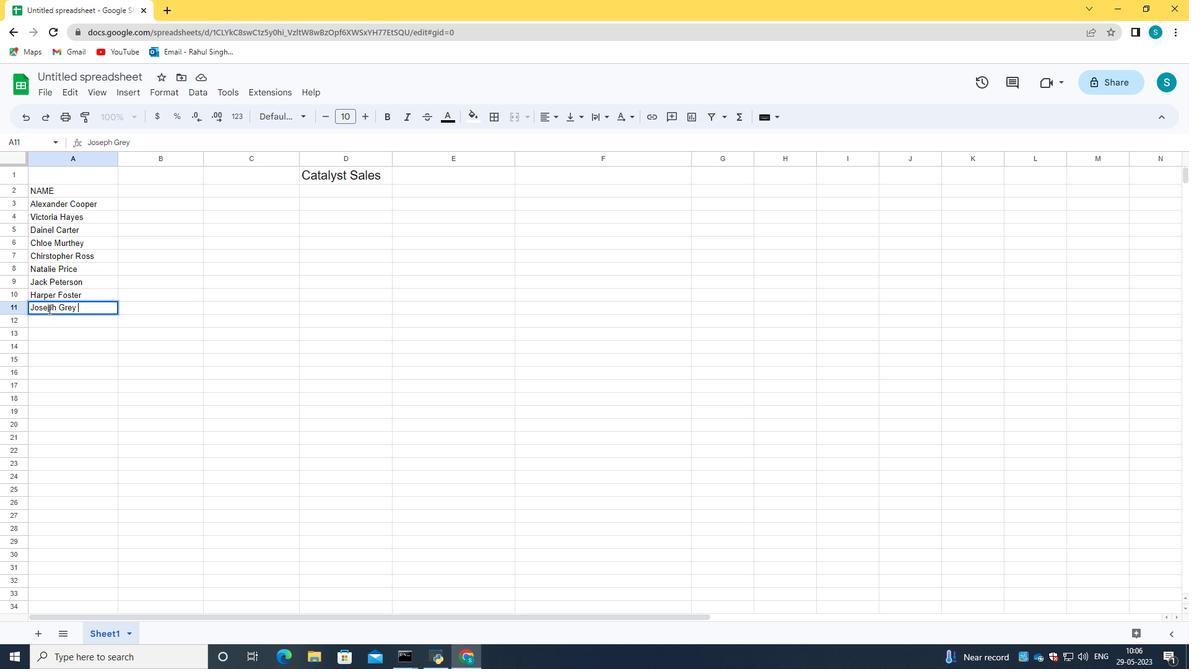 
Action: Mouse pressed left at (533, 183)
Screenshot: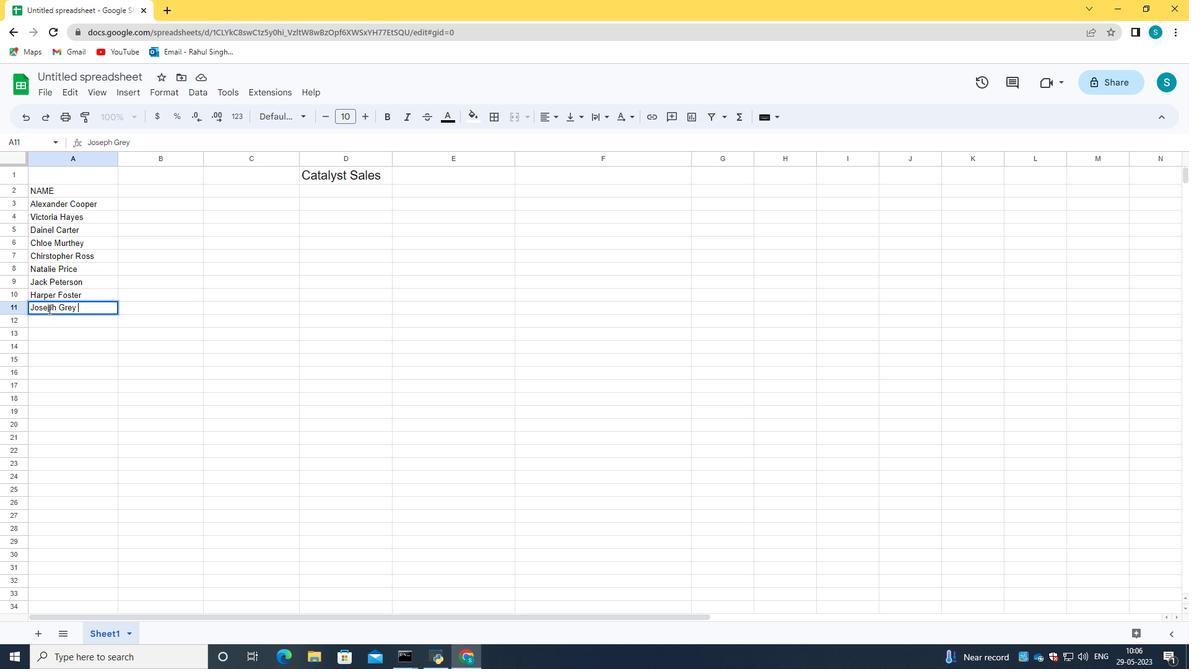 
Action: Mouse pressed left at (533, 183)
Screenshot: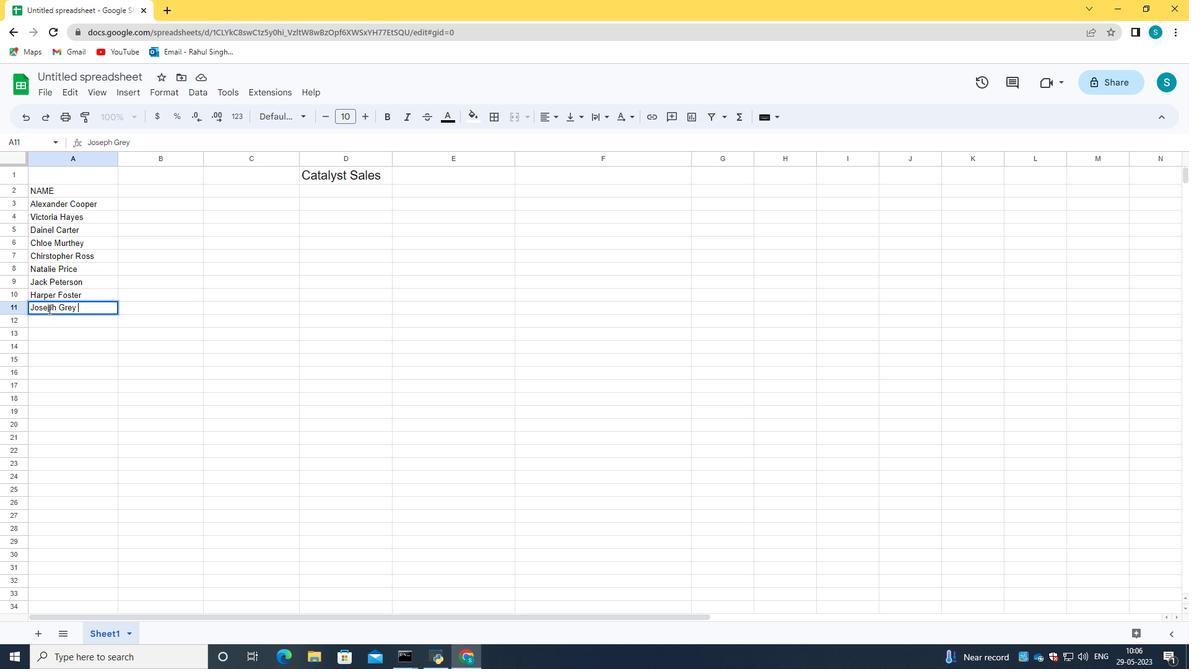 
Action: Key pressed <Key.backspace>
Screenshot: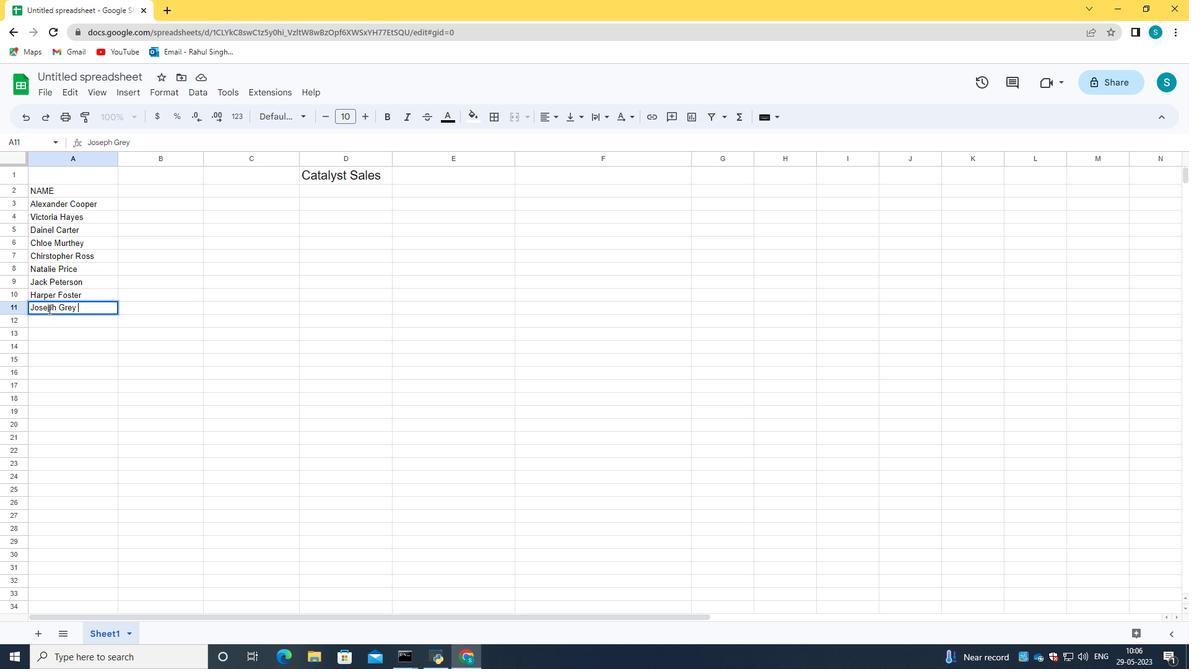 
Action: Mouse moved to (539, 182)
Screenshot: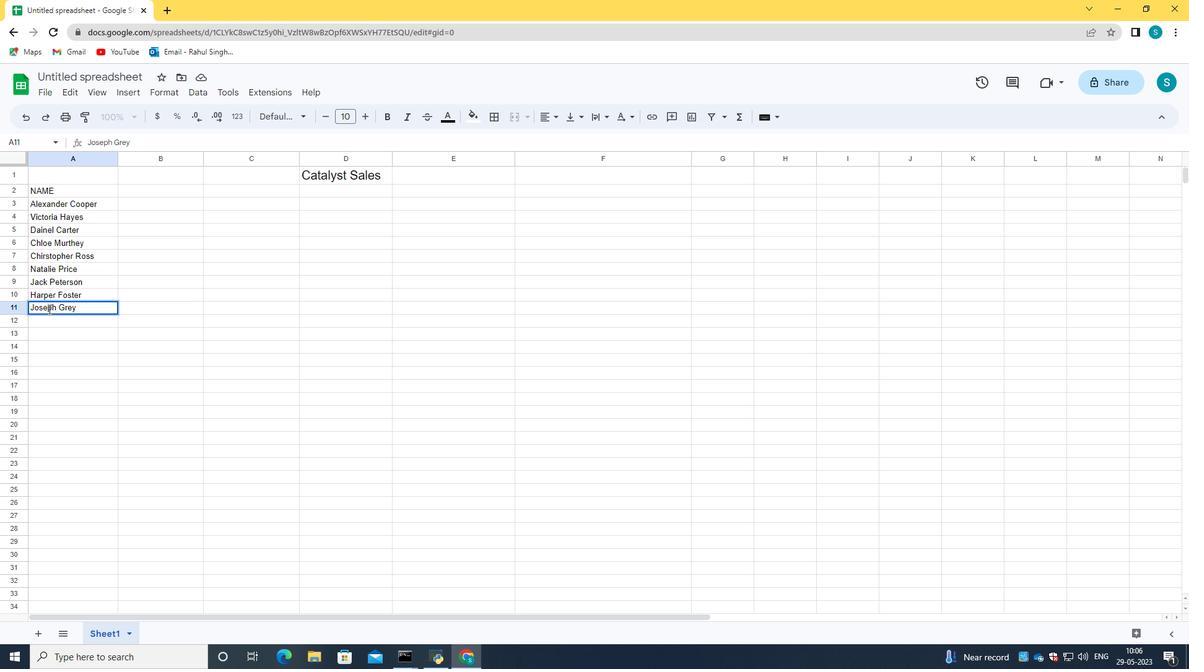
Action: Mouse pressed left at (539, 182)
Screenshot: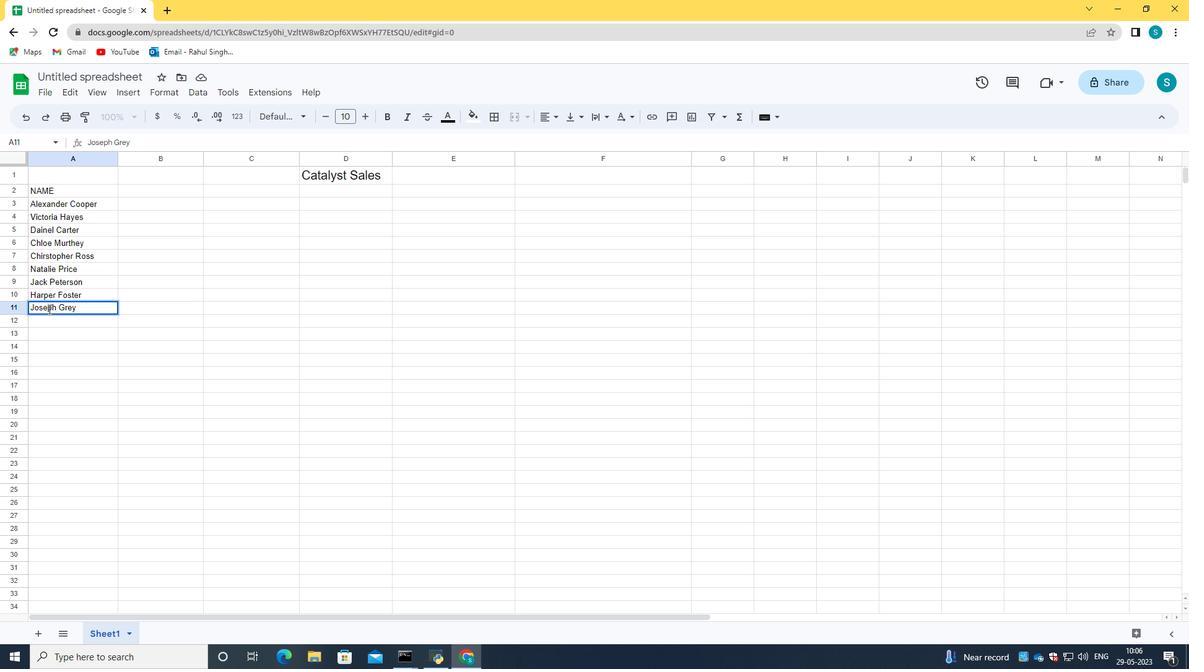 
Action: Mouse moved to (517, 183)
Screenshot: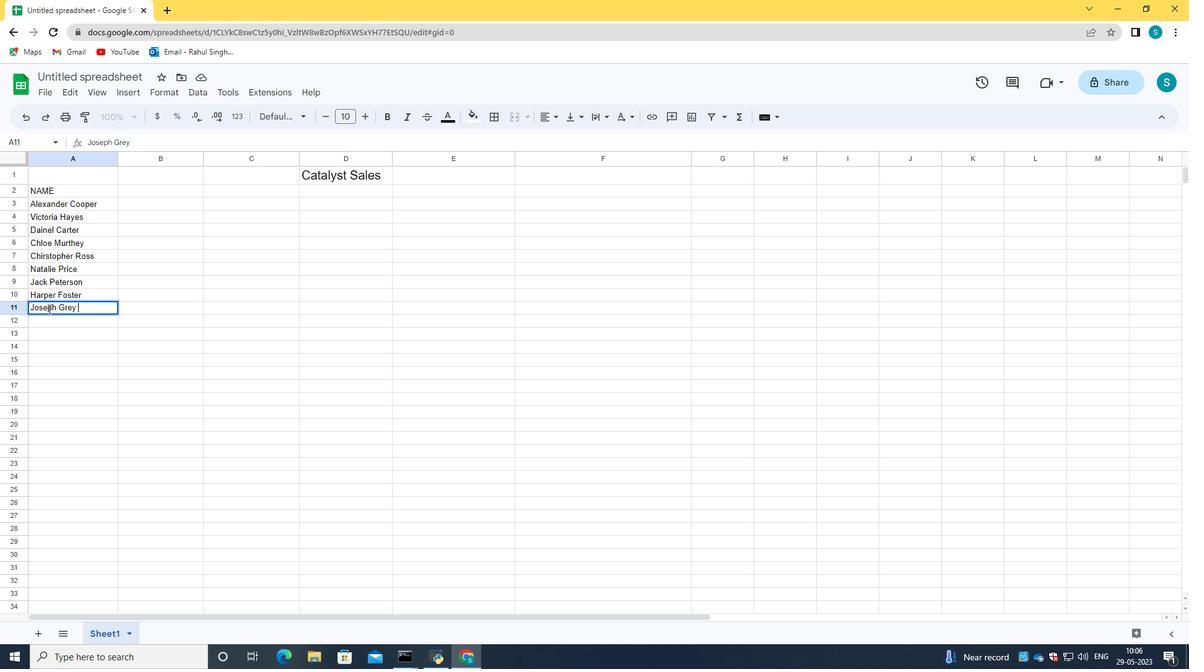 
Action: Mouse pressed left at (517, 183)
Screenshot: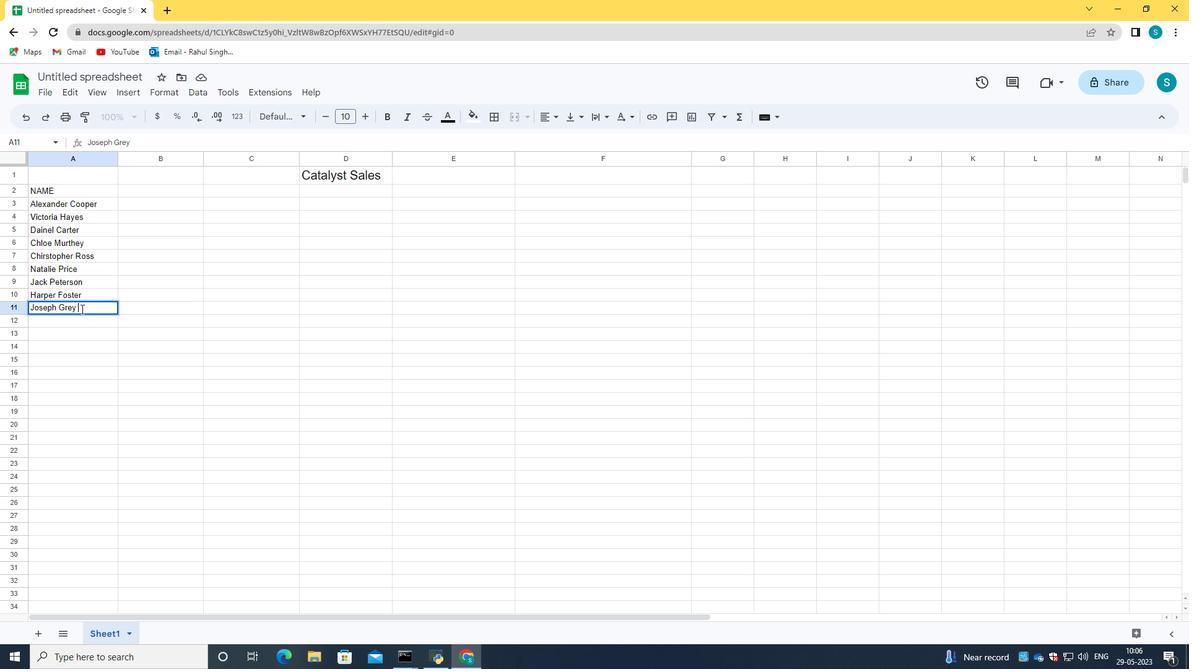 
Action: Key pressed <Key.backspace><Key.backspace>
Screenshot: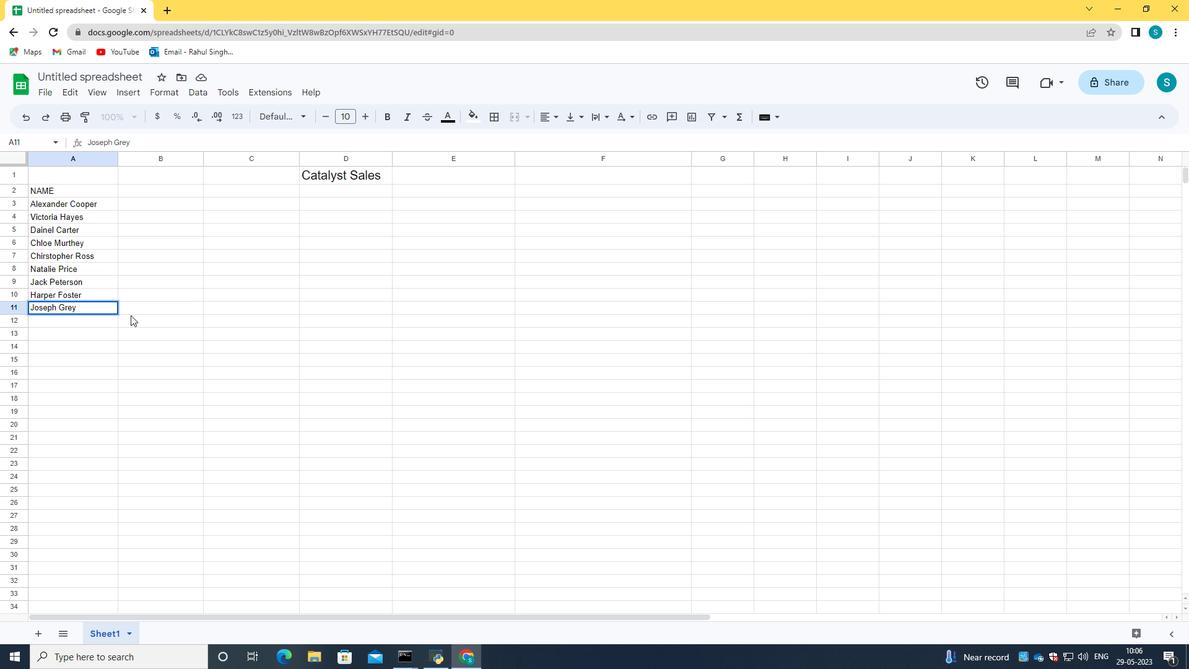 
Action: Mouse moved to (524, 183)
Screenshot: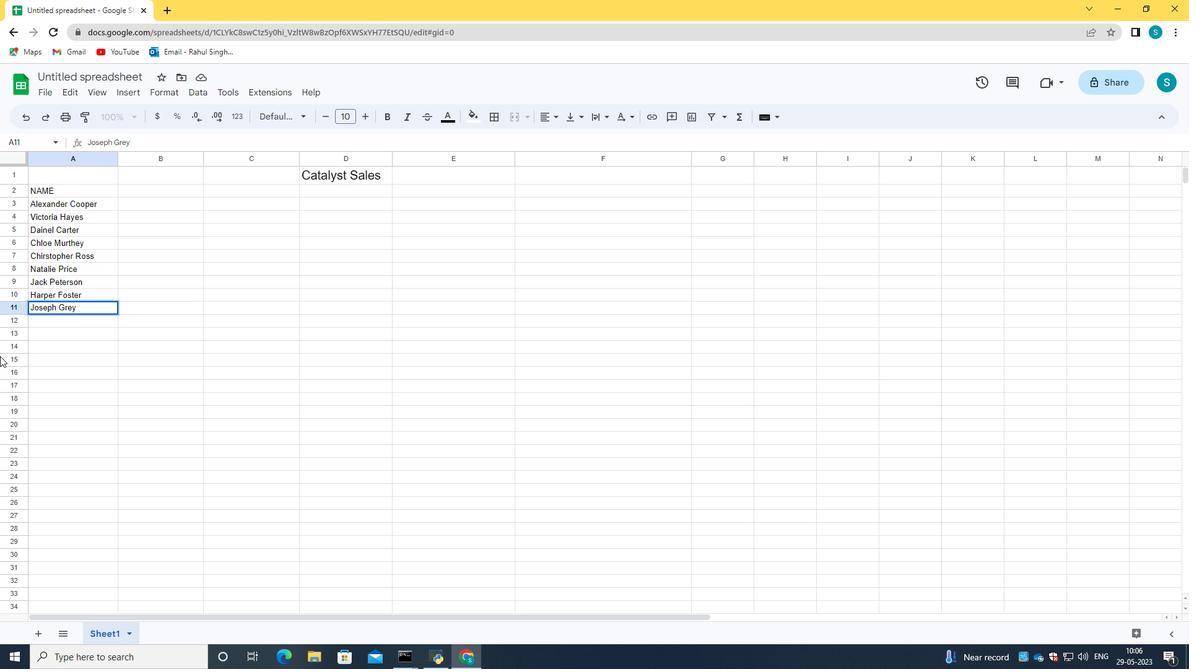 
Action: Mouse pressed left at (524, 183)
Screenshot: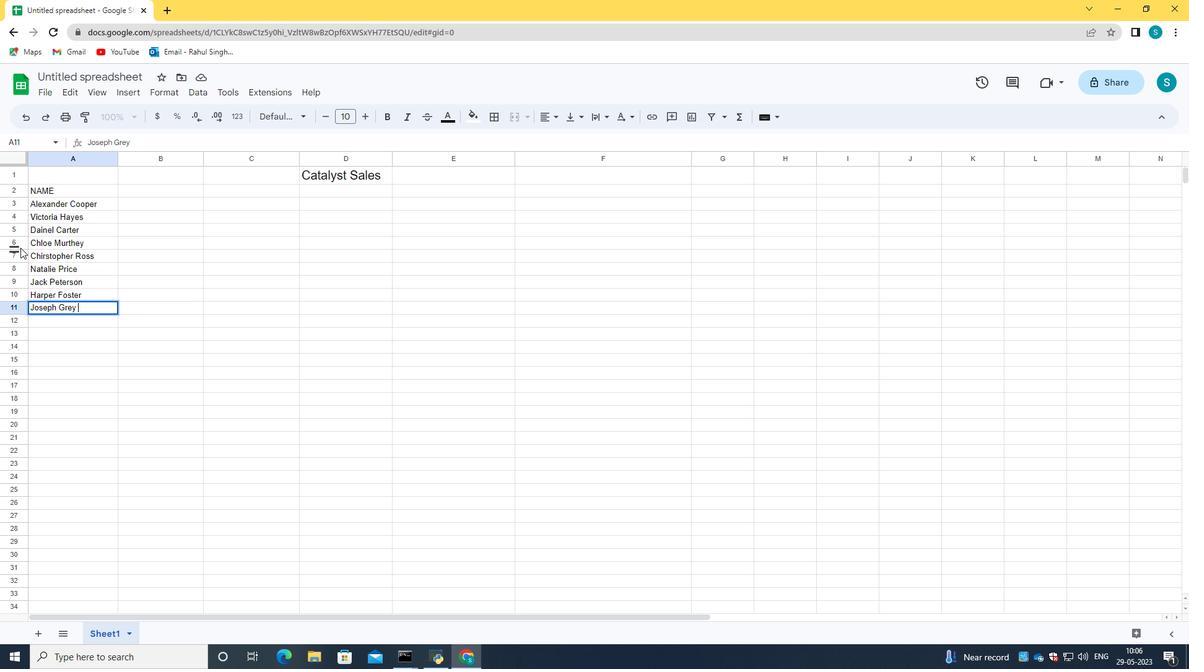 
Action: Mouse moved to (386, 176)
Screenshot: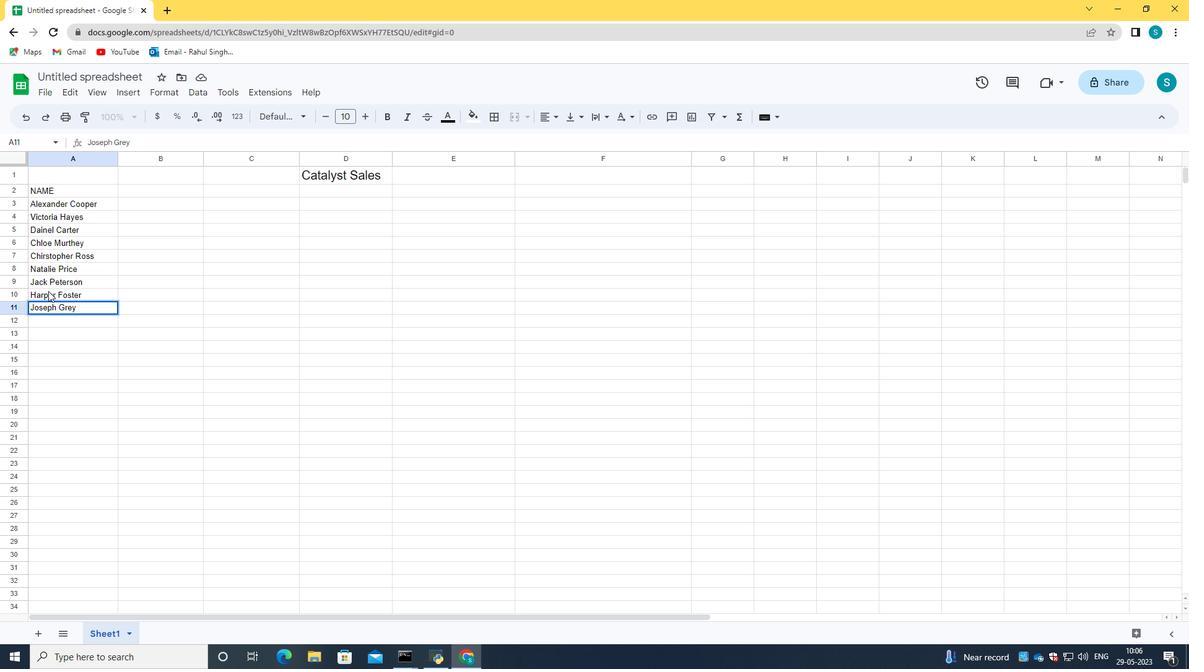 
Action: Mouse pressed left at (386, 176)
Screenshot: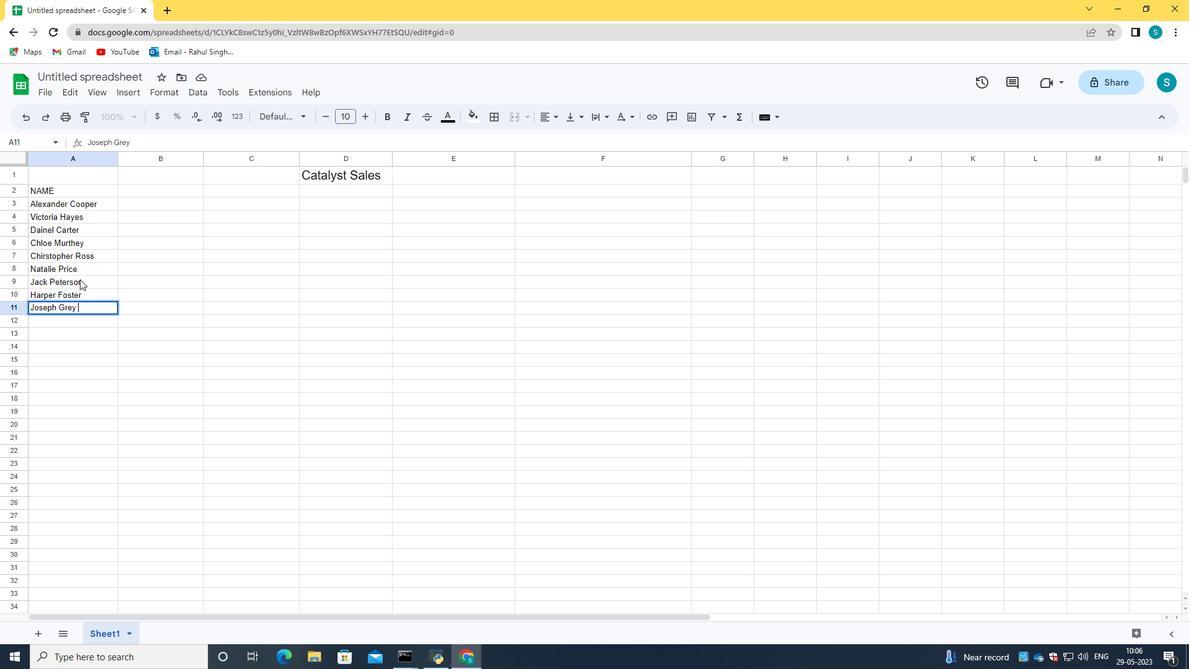 
Action: Mouse moved to (30, 116)
Screenshot: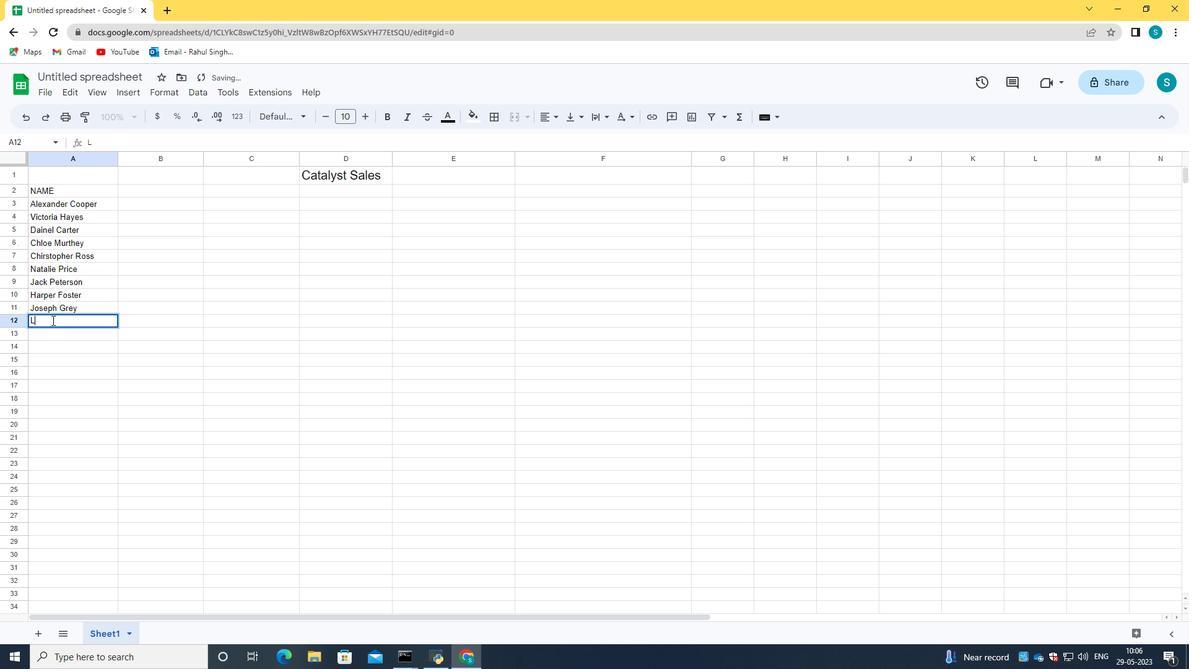 
Action: Mouse pressed left at (30, 116)
Screenshot: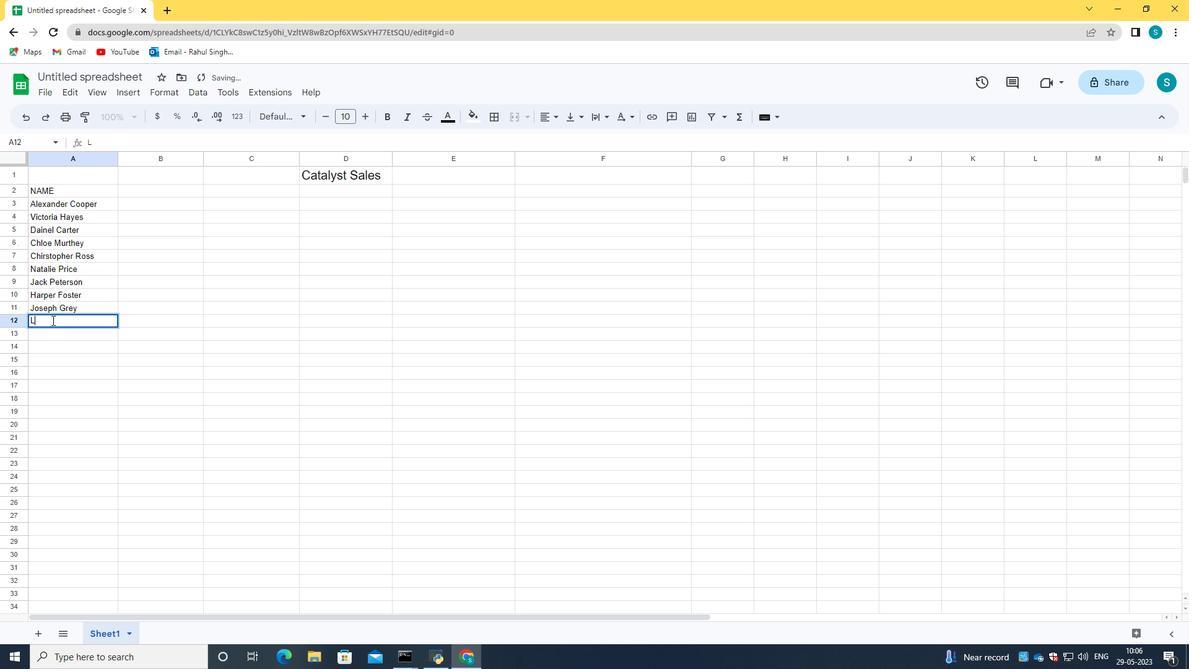 
Action: Mouse pressed left at (30, 116)
Screenshot: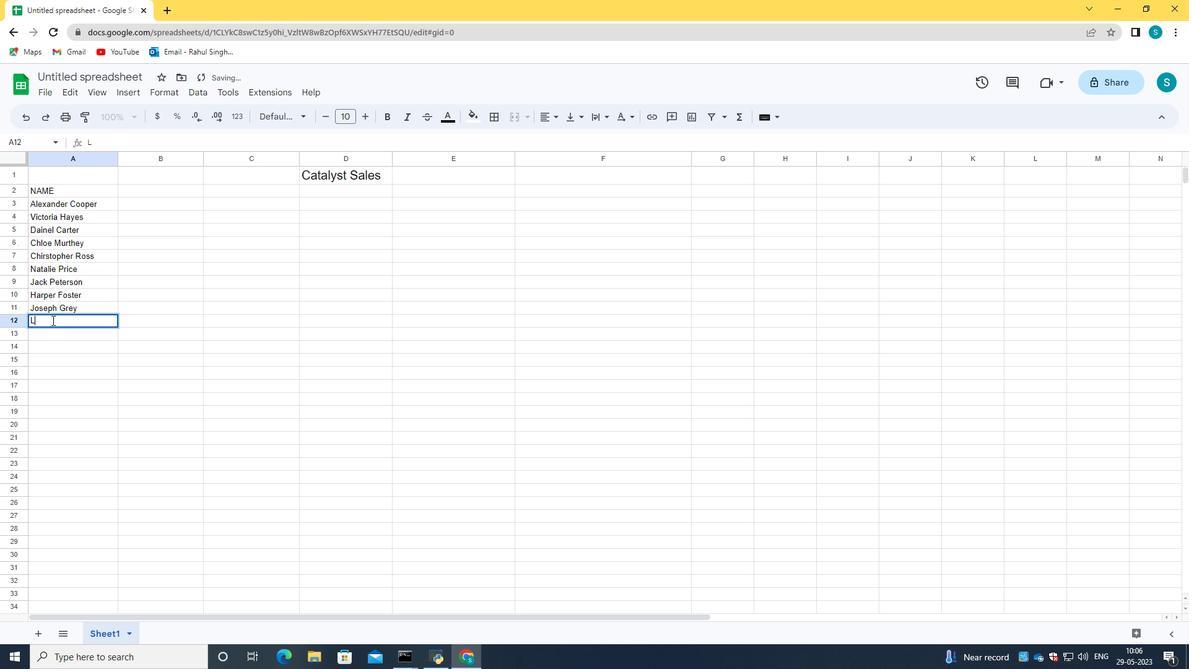 
Action: Mouse pressed left at (30, 116)
Screenshot: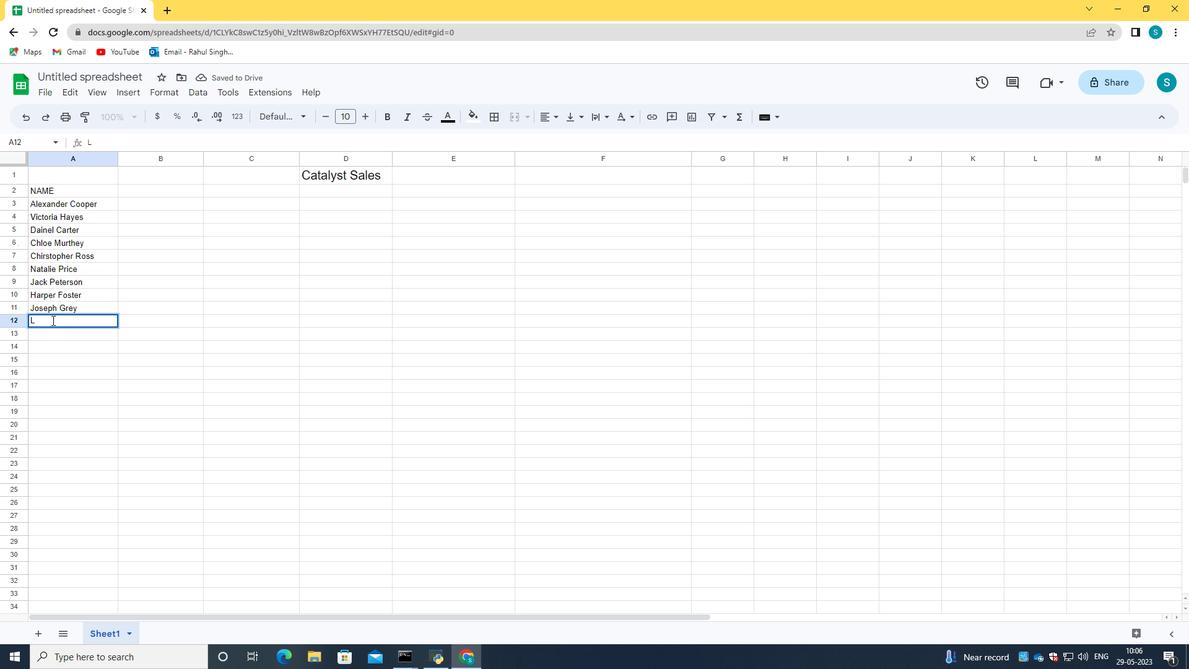 
Action: Mouse pressed left at (30, 116)
Screenshot: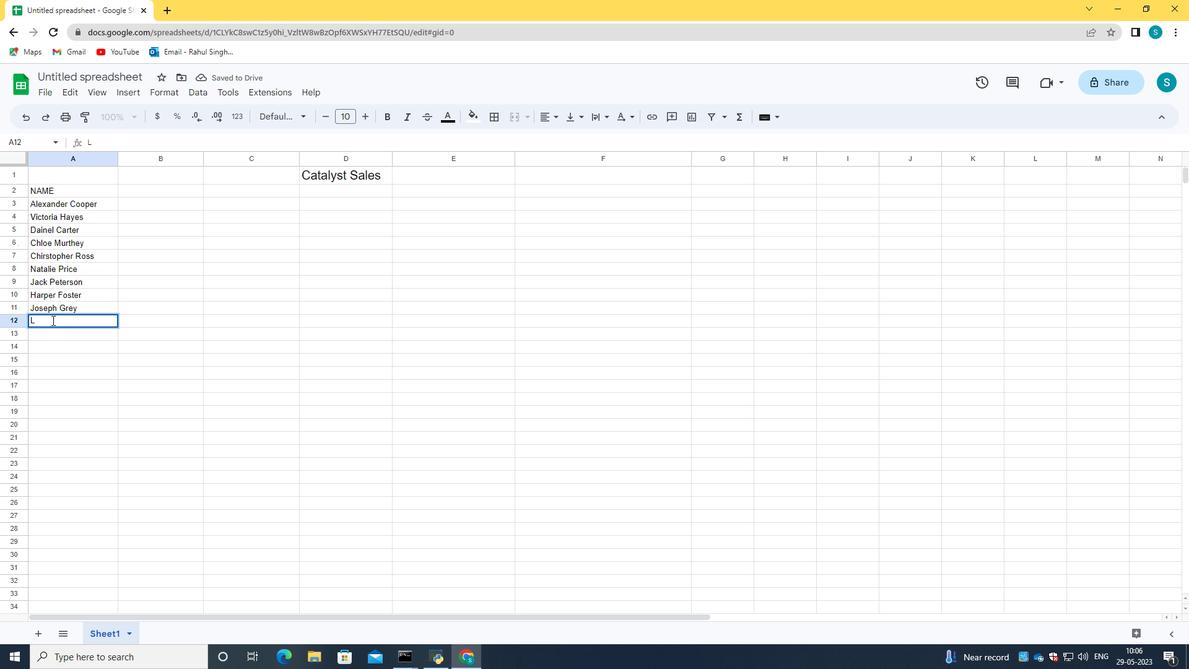 
Action: Mouse pressed left at (30, 116)
Screenshot: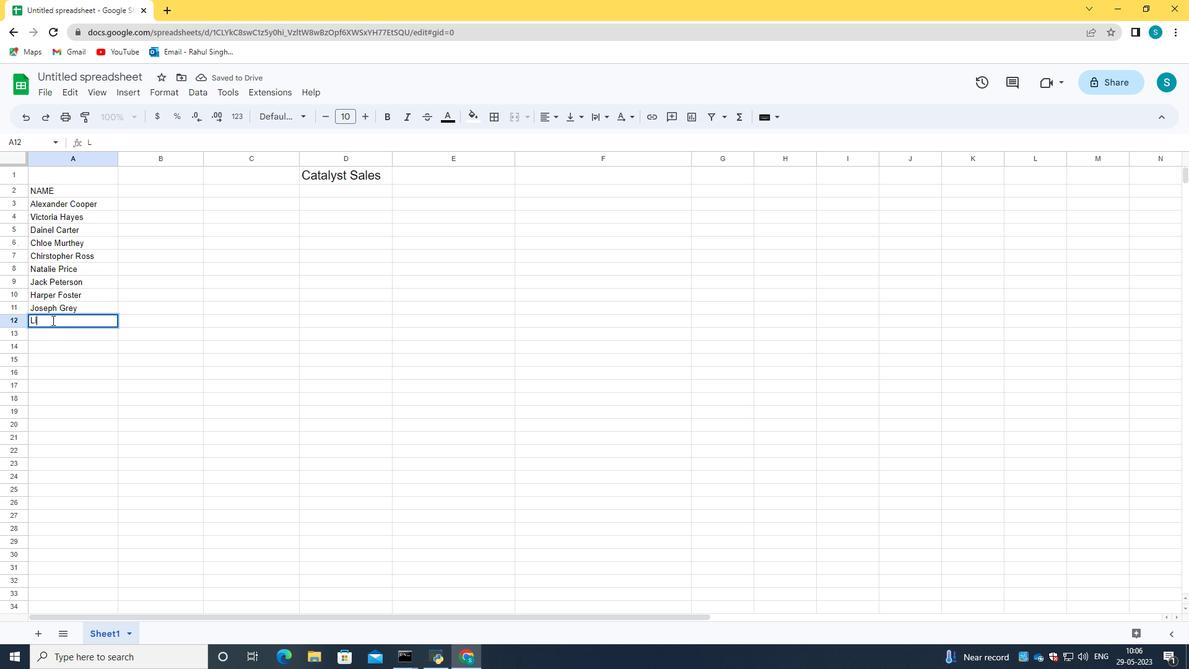 
Action: Mouse pressed left at (30, 116)
Screenshot: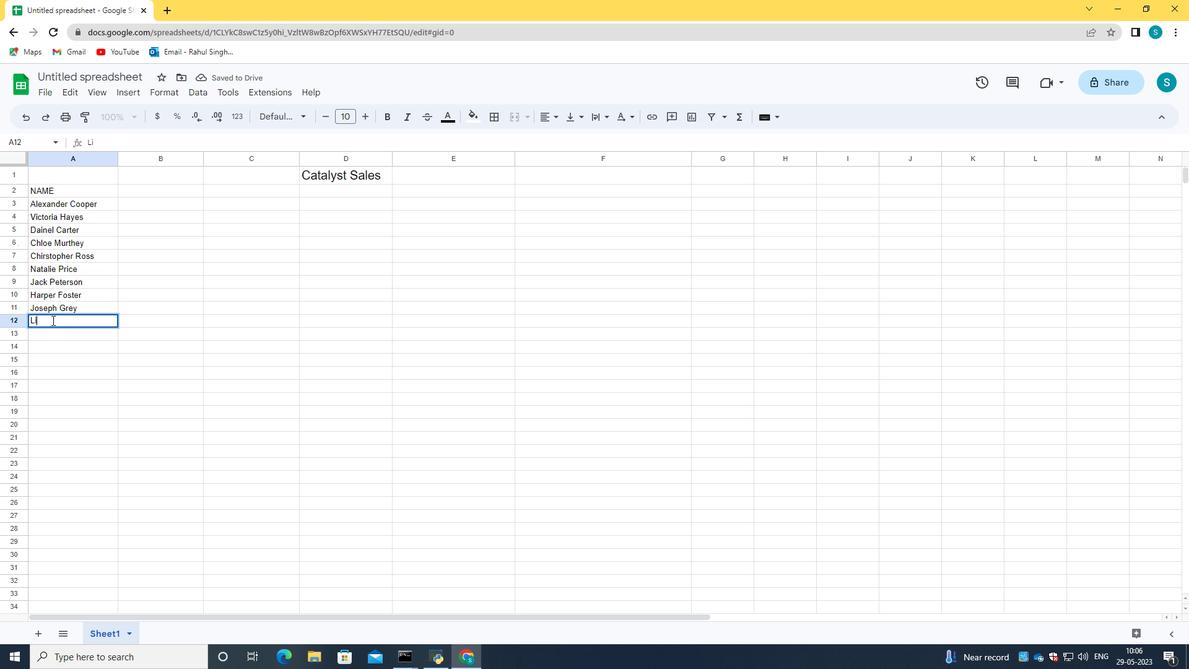 
Action: Mouse pressed left at (30, 116)
Screenshot: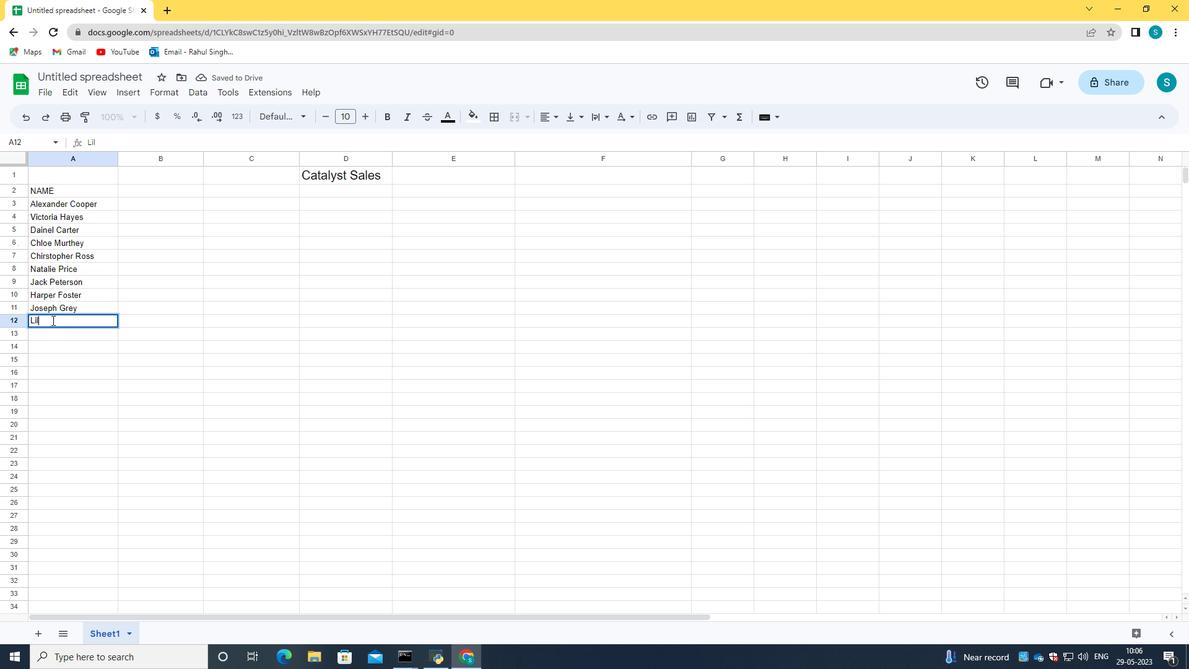 
Action: Mouse moved to (27, 117)
Screenshot: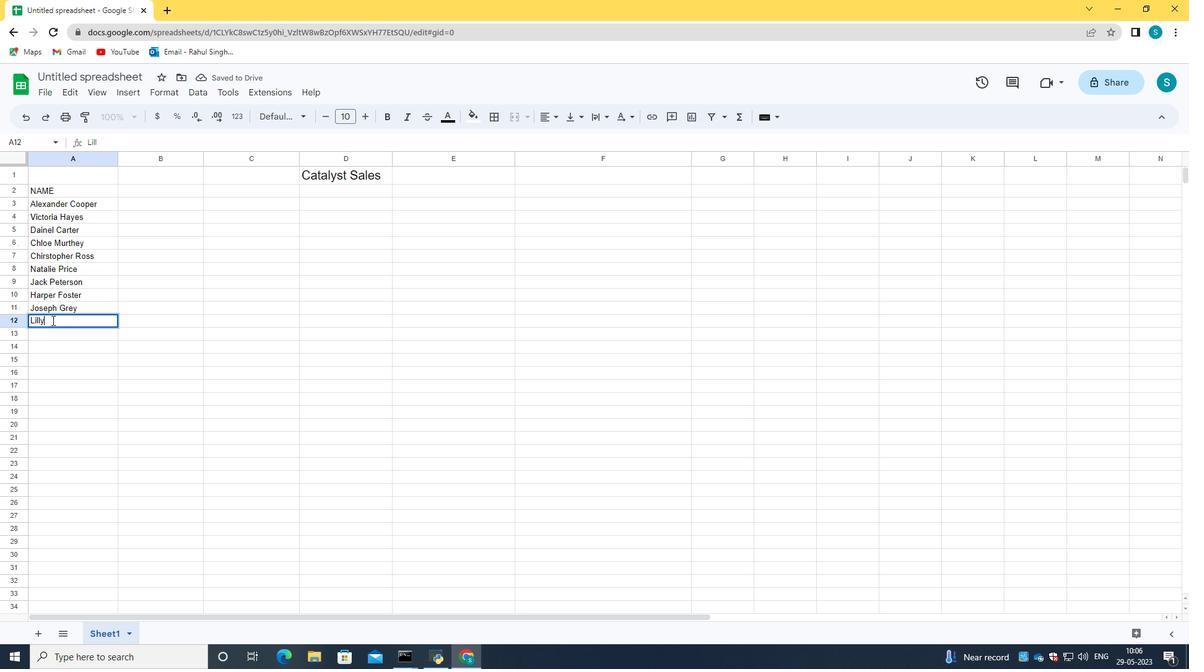 
Action: Mouse pressed left at (27, 117)
Screenshot: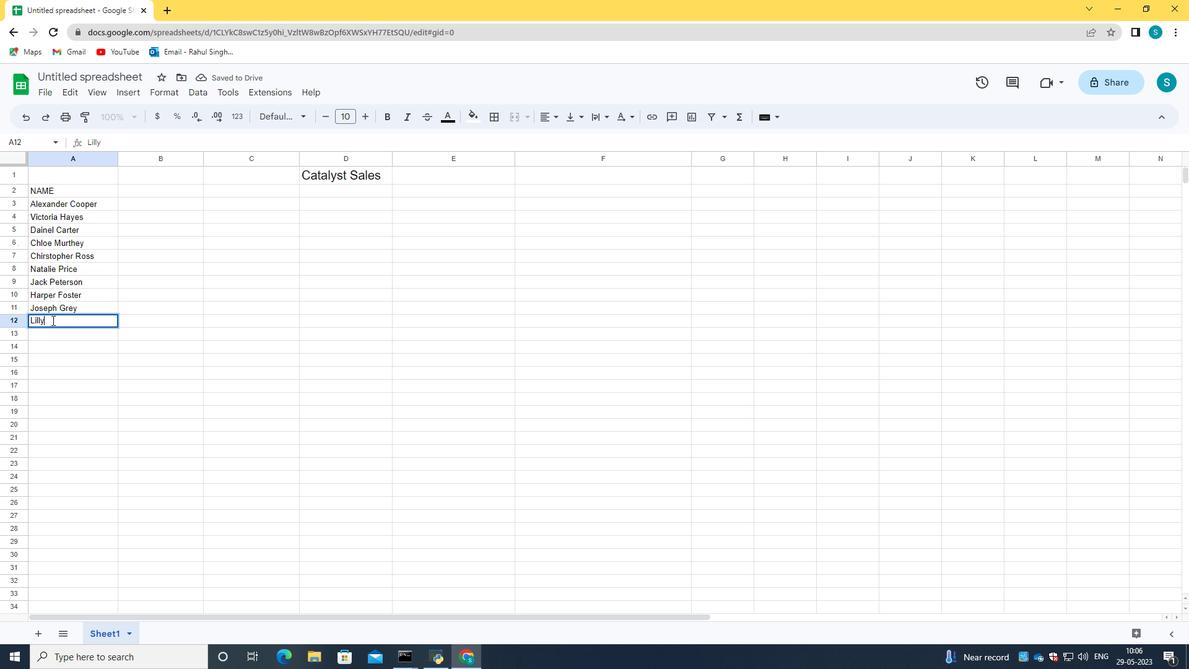 
Action: Mouse pressed left at (27, 117)
Screenshot: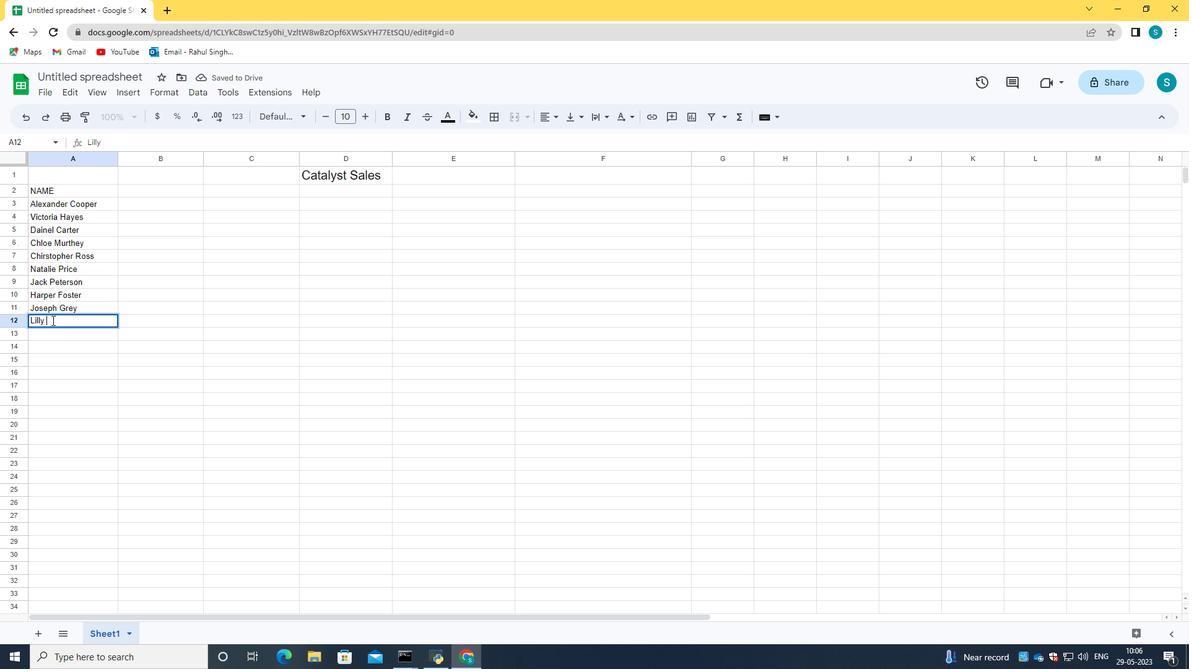 
Action: Mouse pressed left at (27, 117)
Screenshot: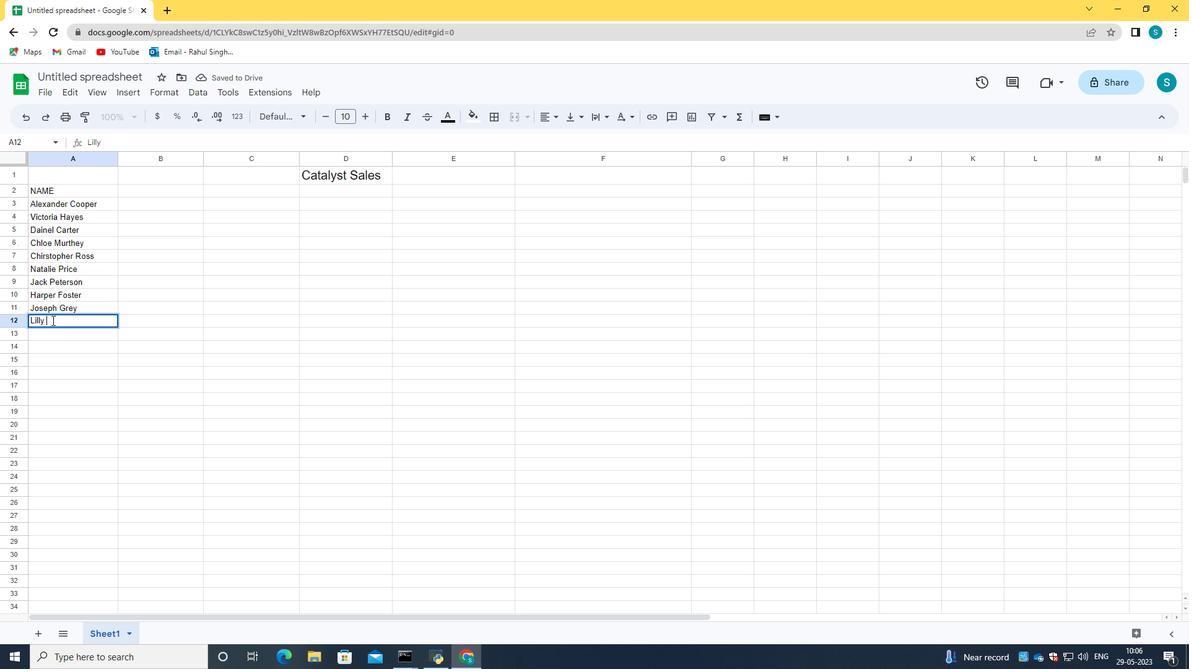
Action: Mouse pressed left at (27, 117)
Screenshot: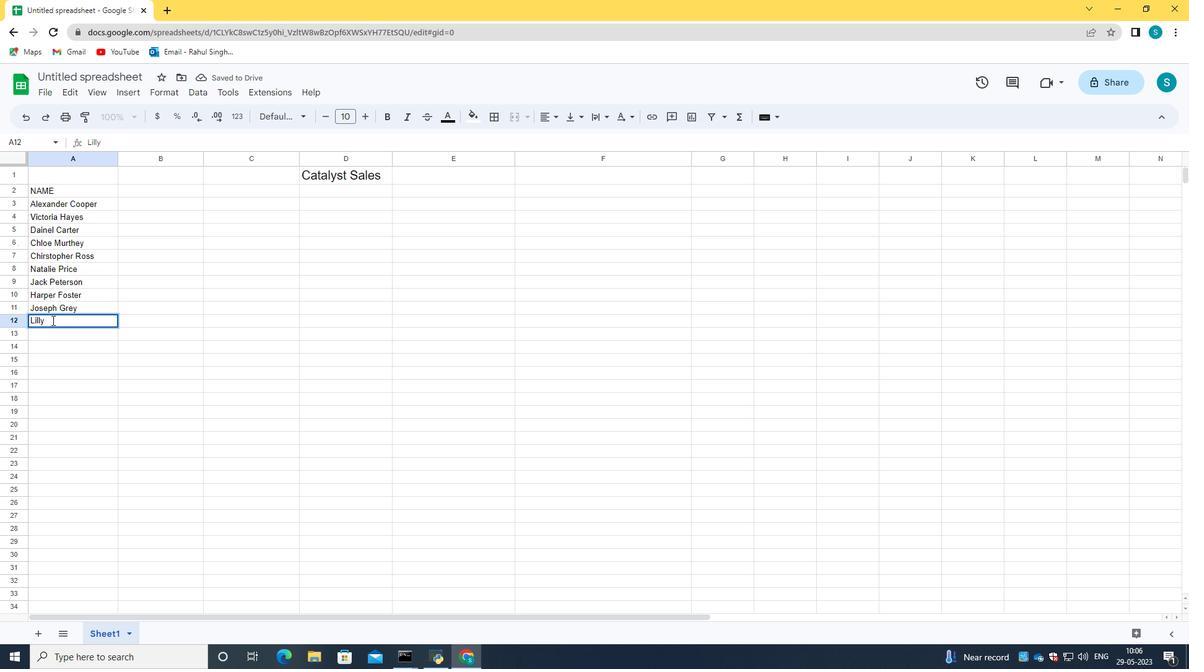 
Action: Mouse pressed left at (27, 117)
Screenshot: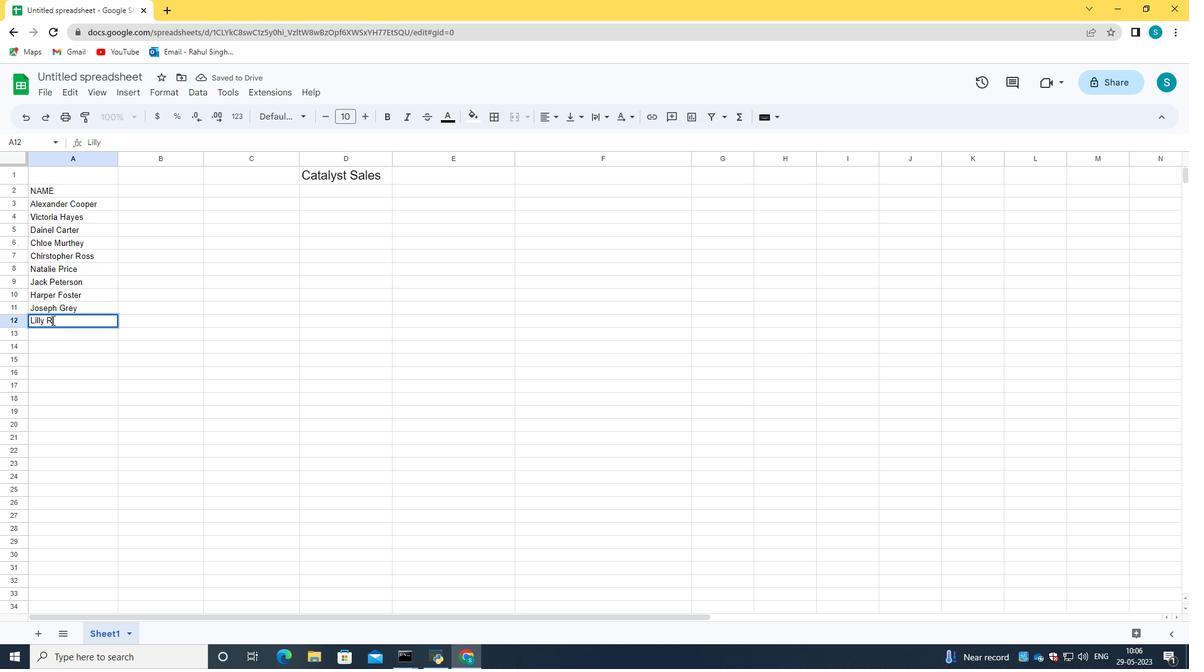 
Action: Mouse pressed left at (27, 117)
Screenshot: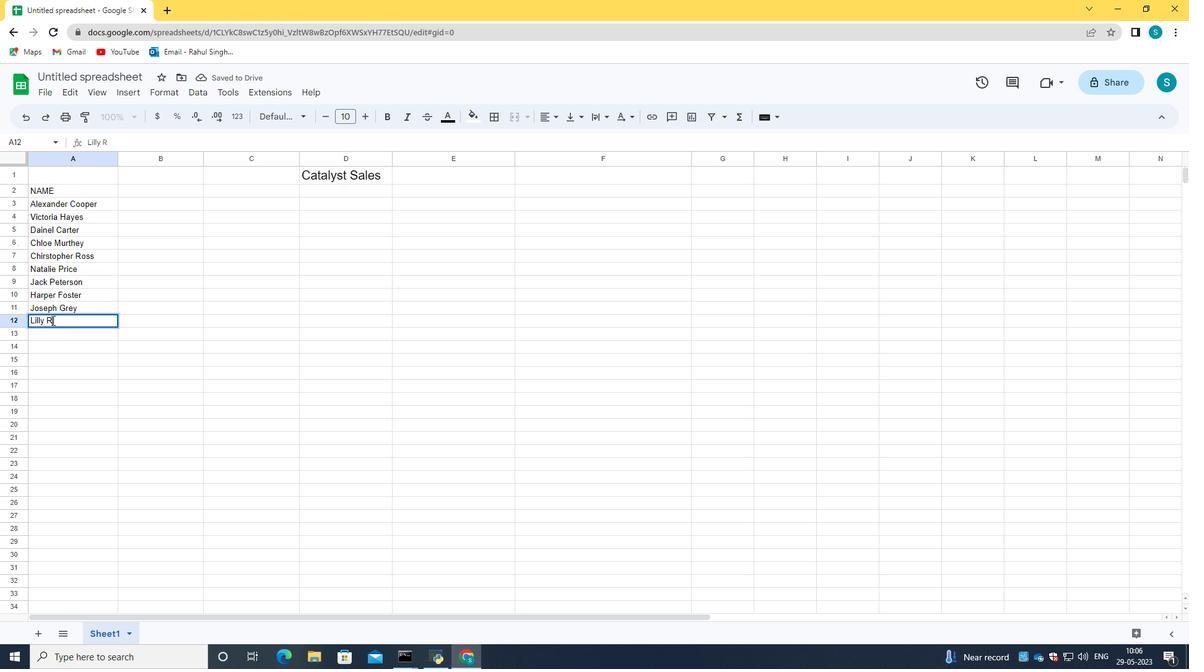 
Action: Mouse pressed left at (27, 117)
Screenshot: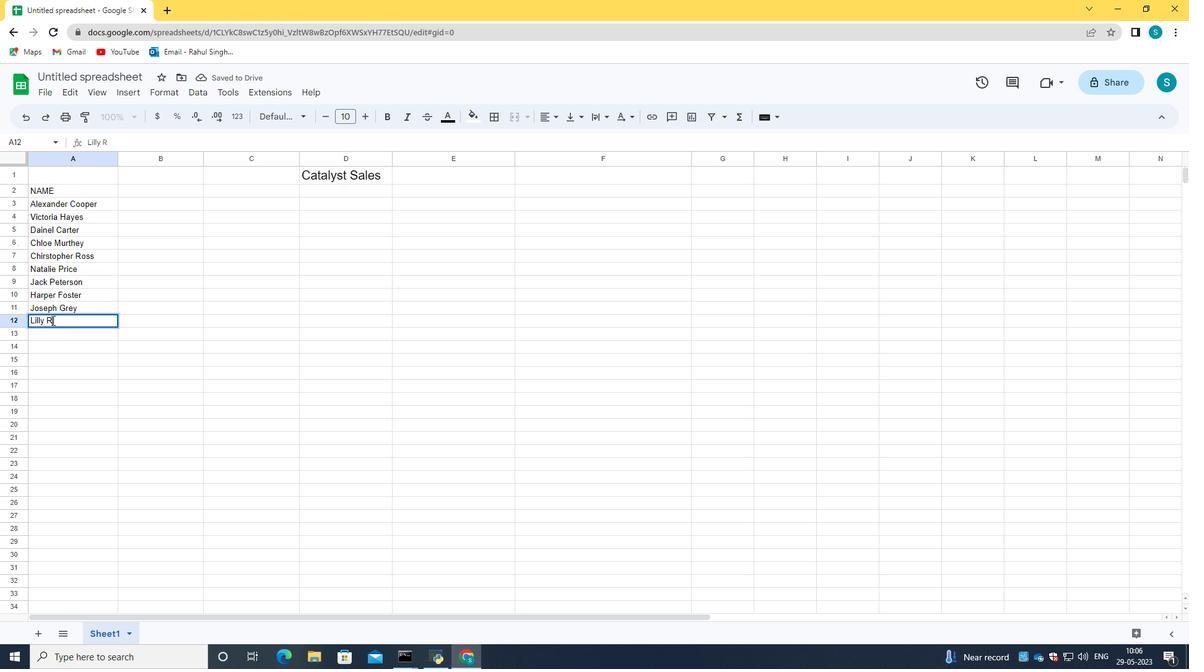 
Action: Mouse pressed left at (27, 117)
Screenshot: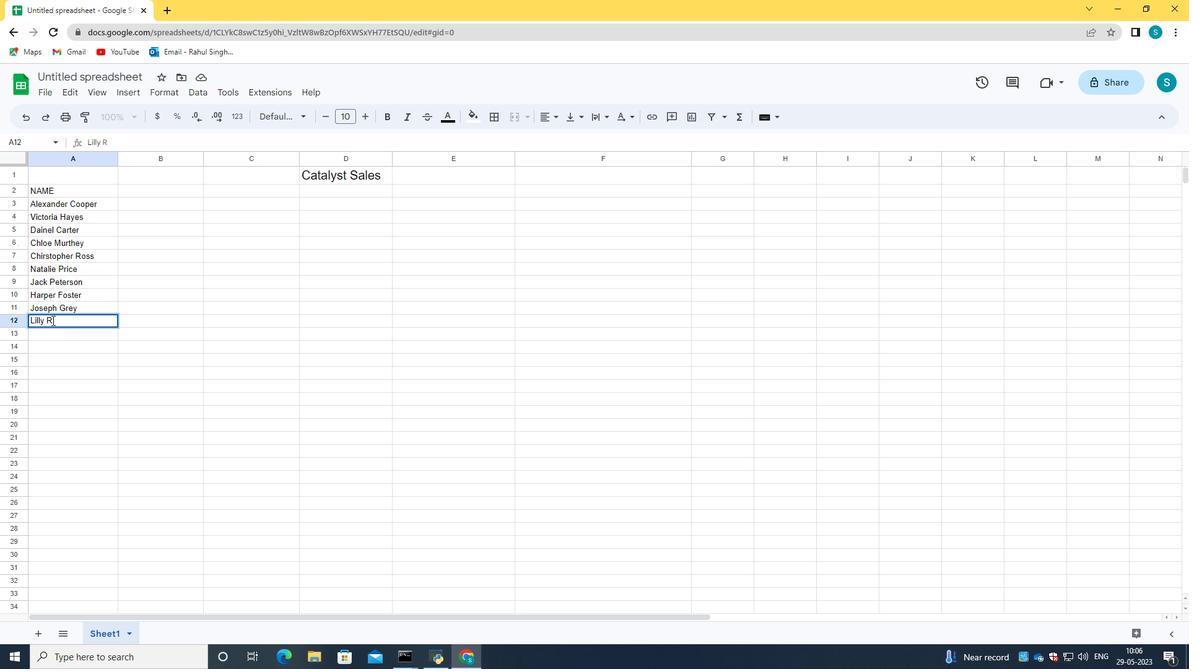 
Action: Mouse pressed left at (27, 117)
Screenshot: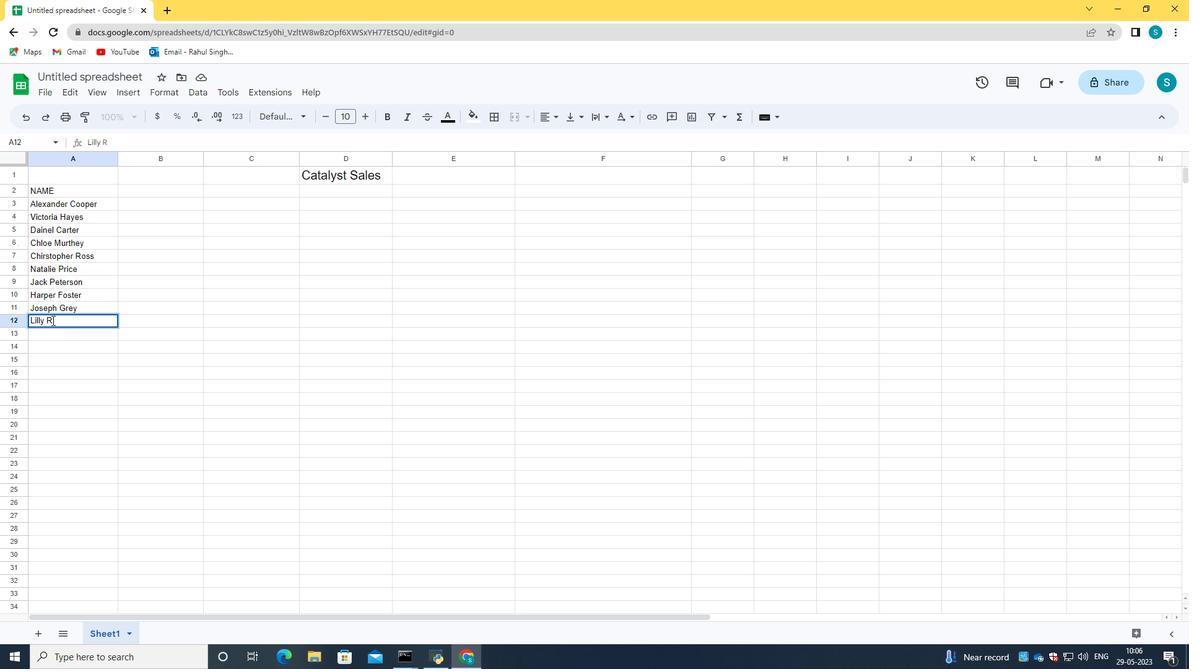 
Action: Mouse pressed left at (27, 117)
Screenshot: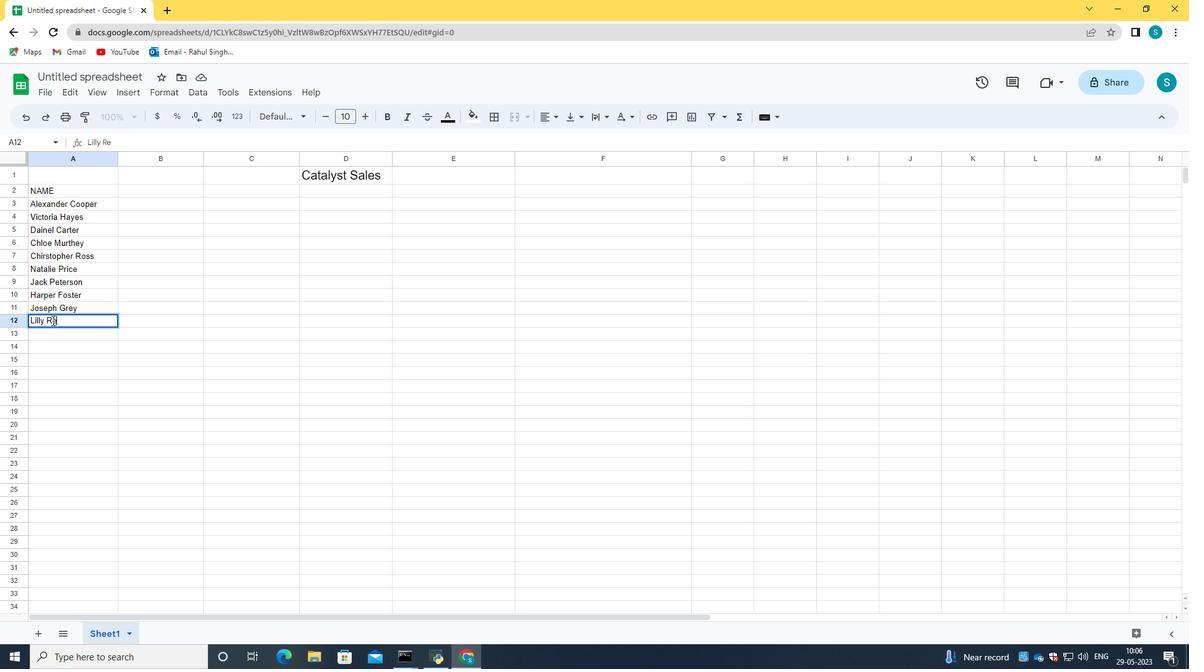 
Action: Mouse pressed left at (27, 117)
Screenshot: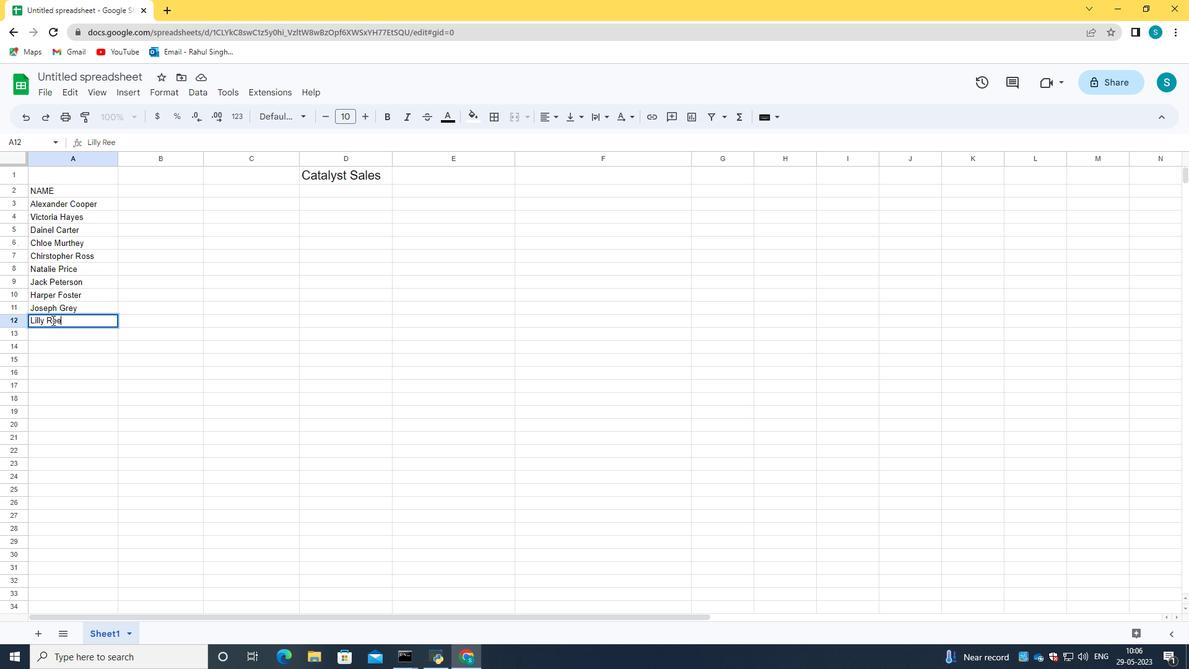 
Action: Mouse pressed left at (27, 117)
Screenshot: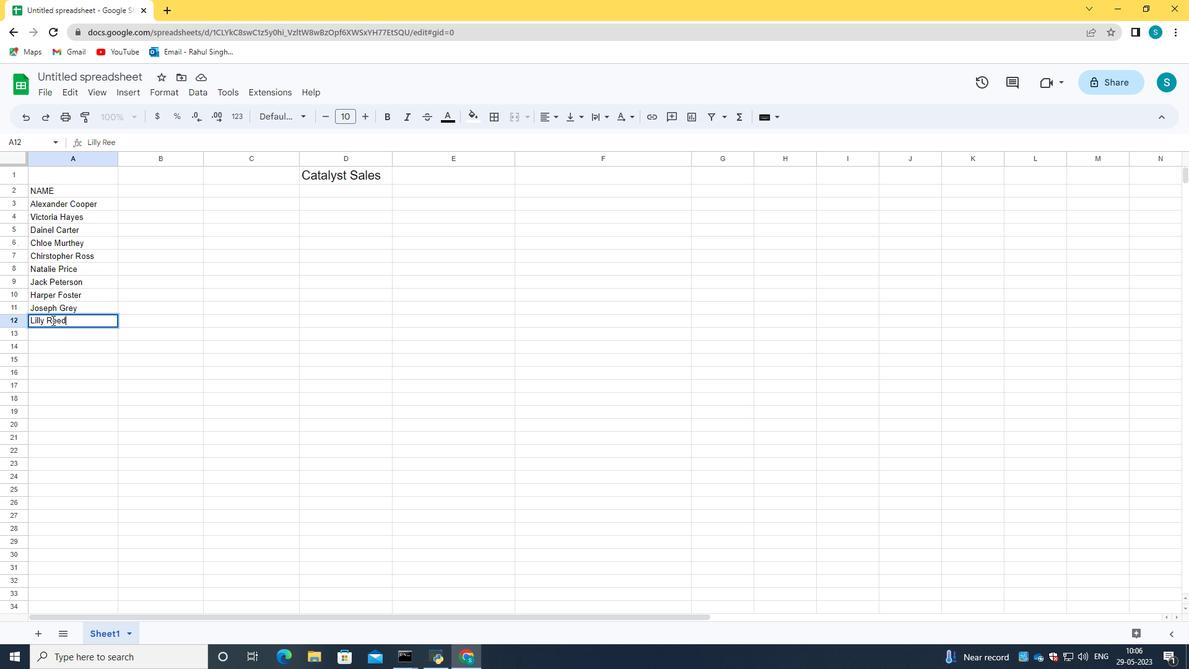 
Action: Mouse pressed left at (27, 117)
Screenshot: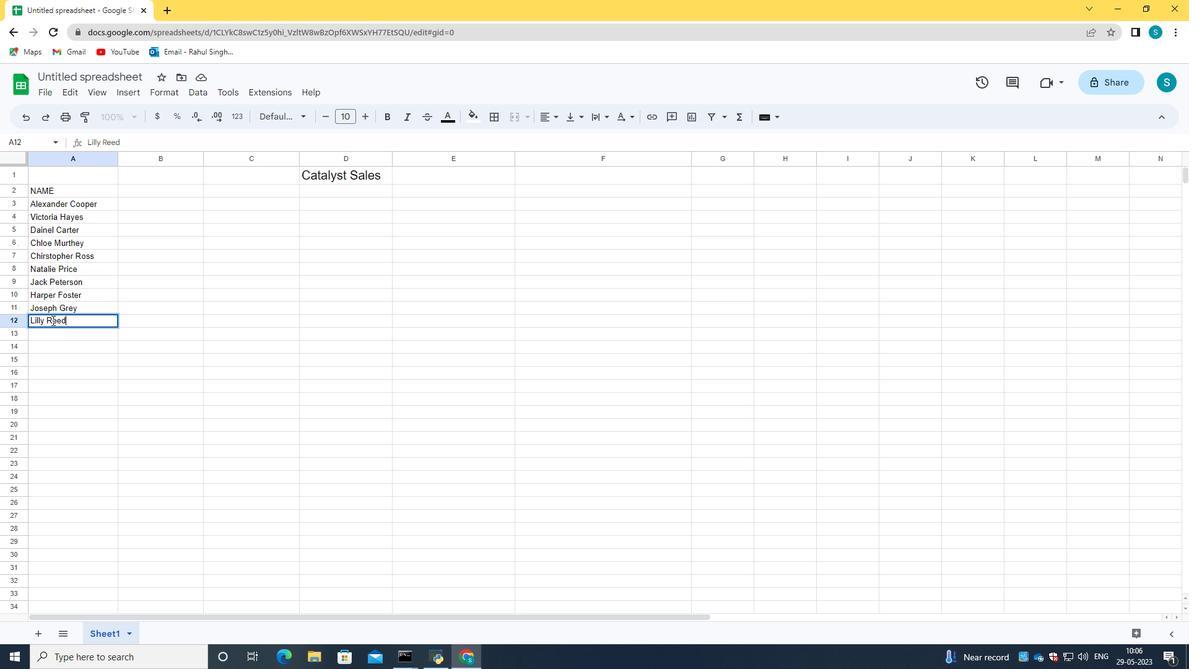 
Action: Mouse pressed left at (27, 117)
Screenshot: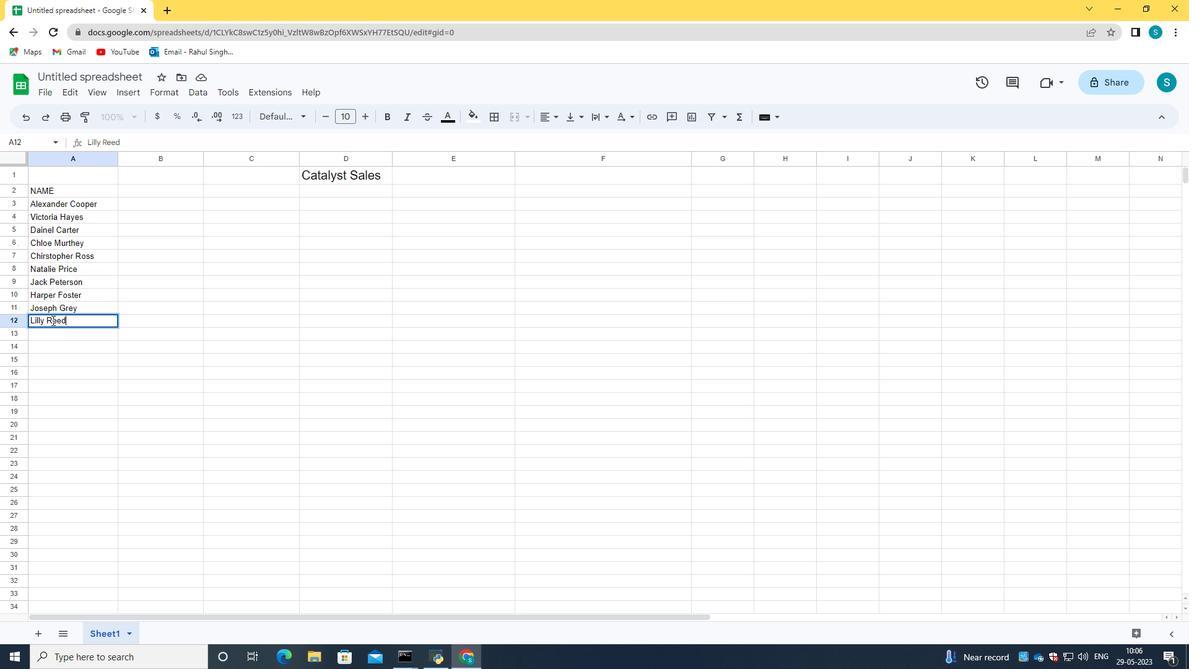 
Action: Mouse pressed left at (27, 117)
Screenshot: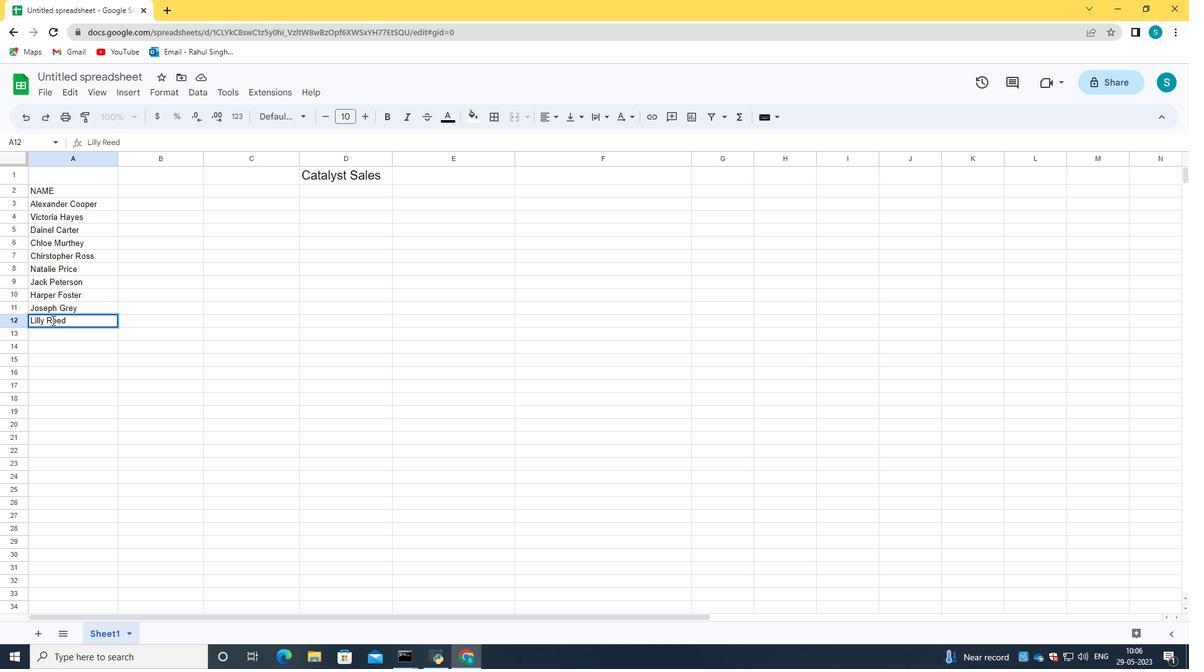 
Action: Mouse pressed left at (27, 117)
Screenshot: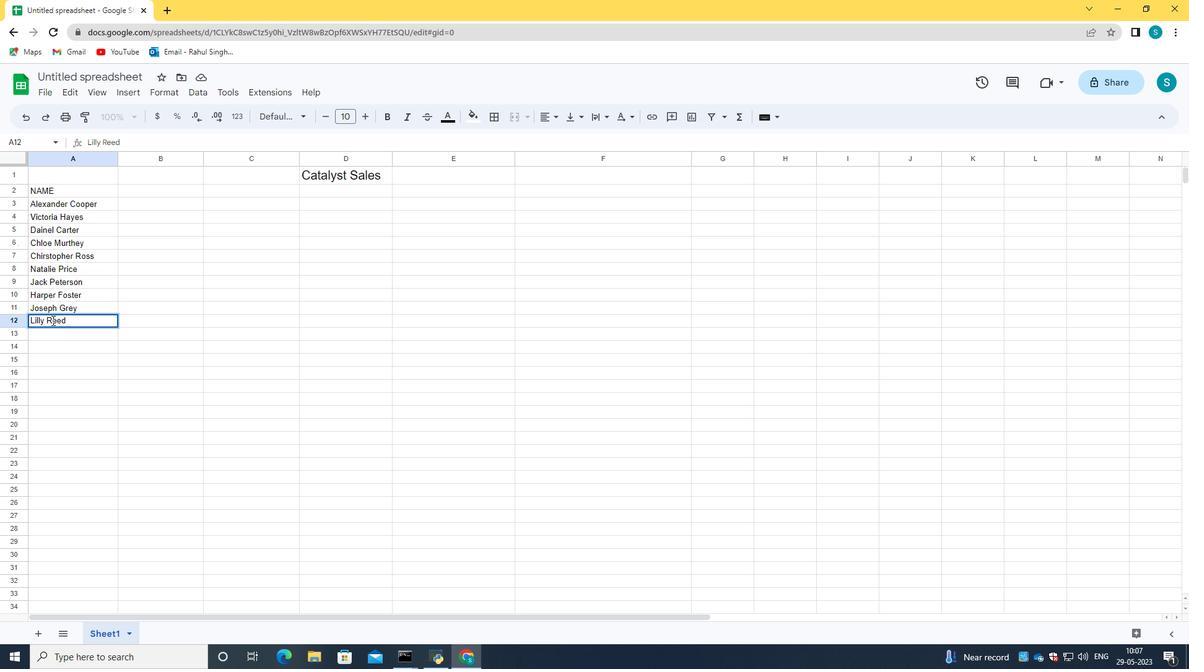 
Action: Mouse moved to (289, 353)
Screenshot: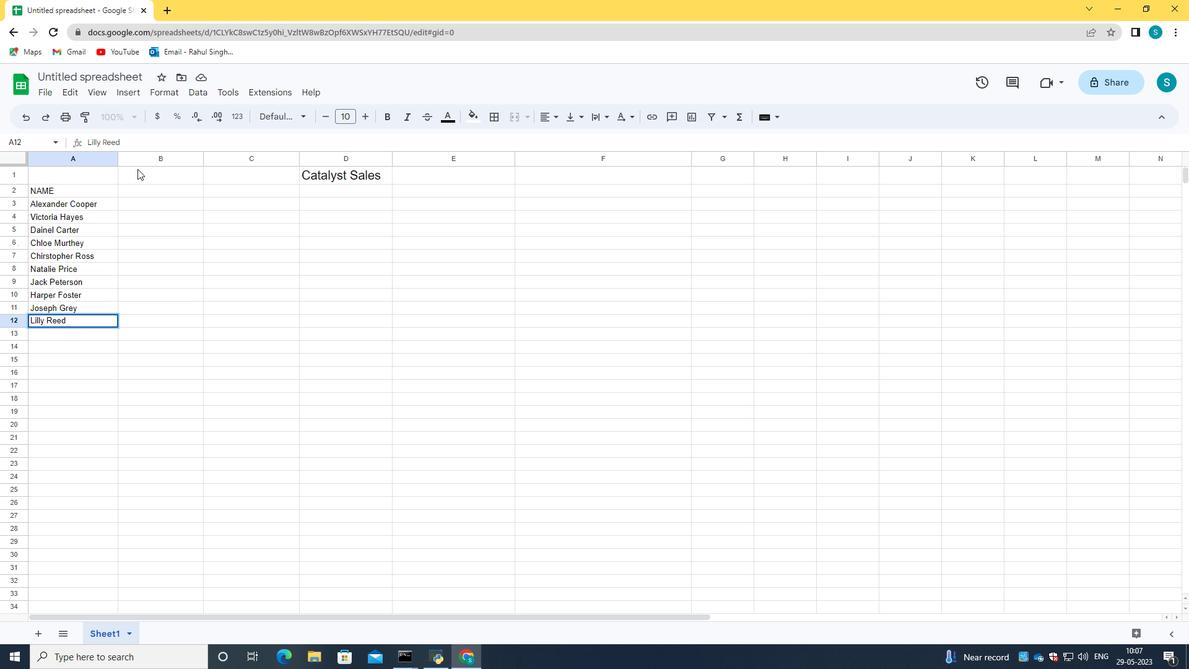
Action: Mouse scrolled (289, 353) with delta (0, 0)
Screenshot: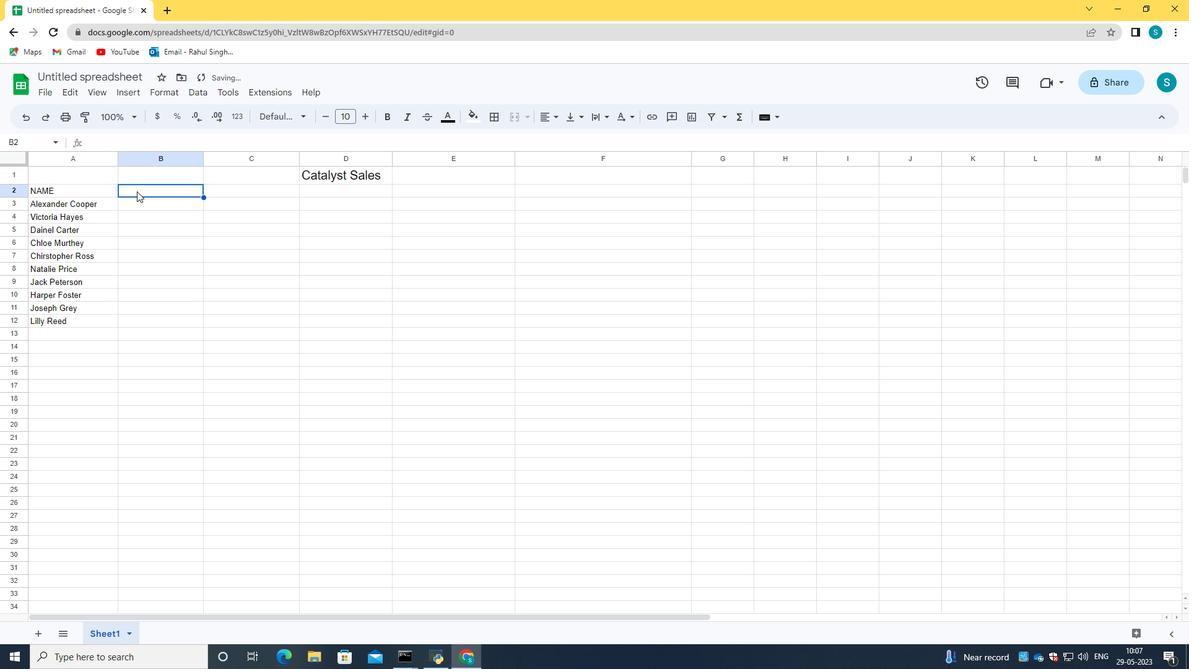 
Action: Mouse scrolled (289, 353) with delta (0, 0)
Screenshot: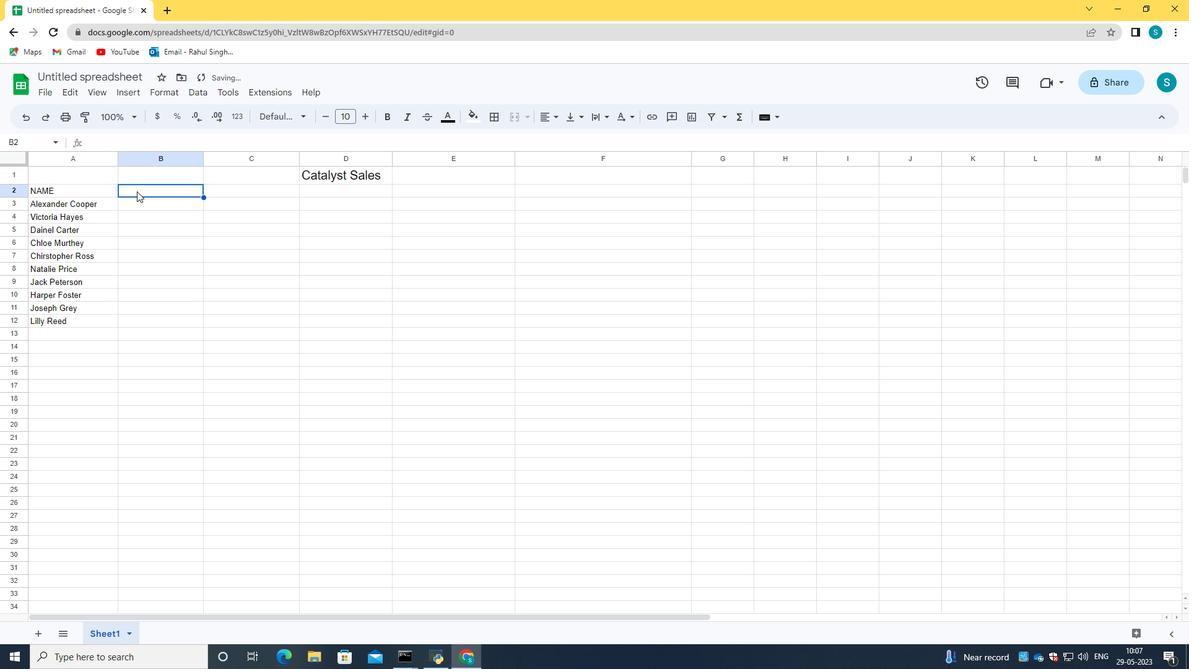
Action: Mouse moved to (294, 355)
Screenshot: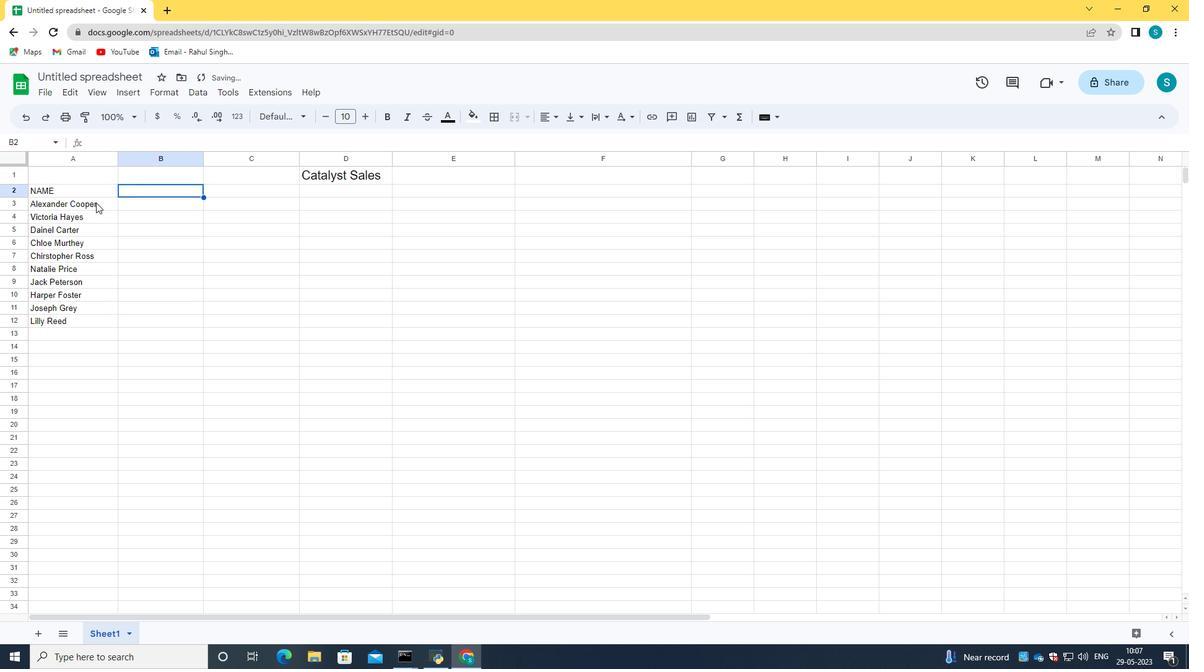 
Action: Mouse scrolled (294, 356) with delta (0, 0)
Screenshot: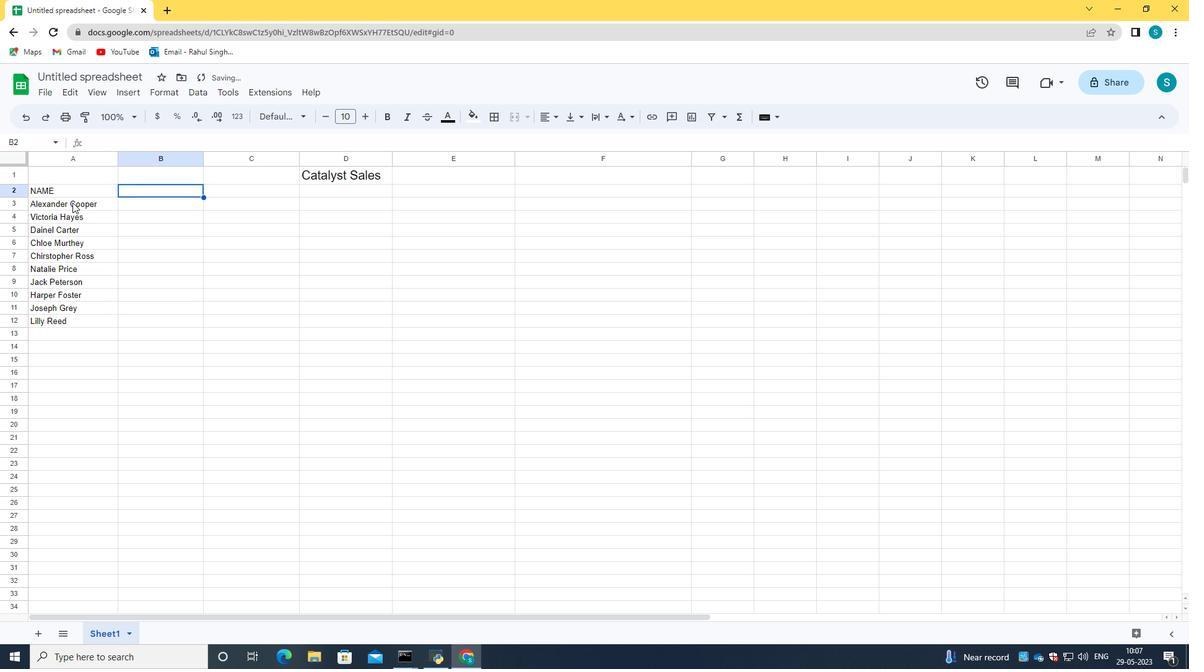 
Action: Mouse moved to (293, 369)
Screenshot: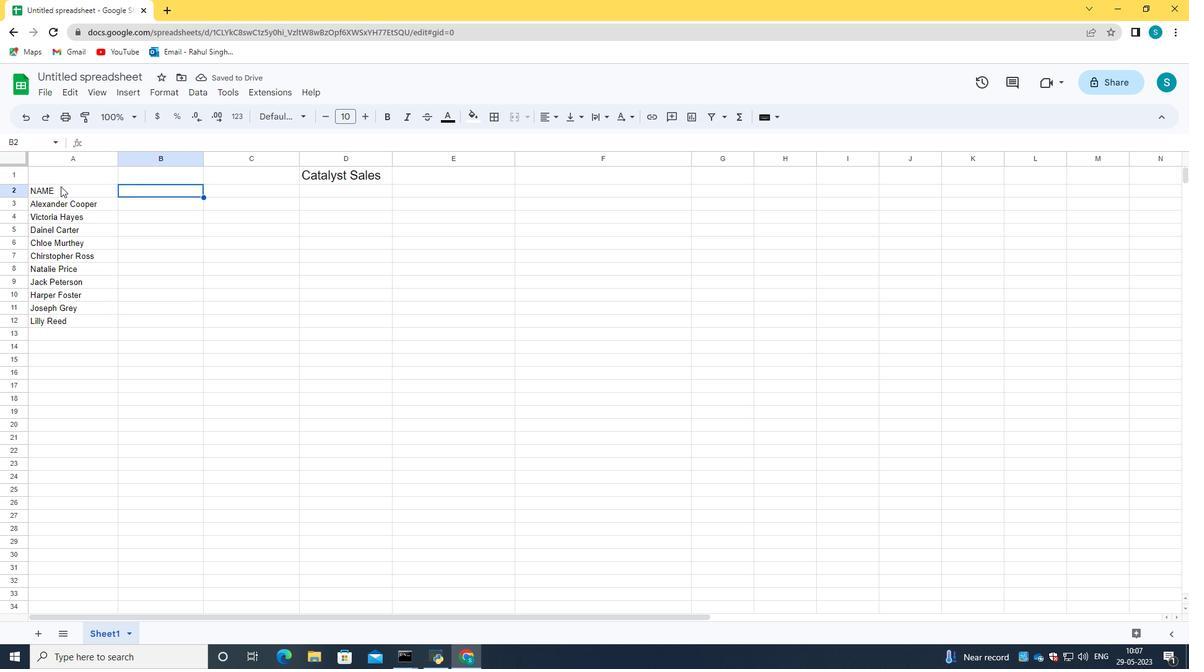 
Action: Mouse scrolled (293, 370) with delta (0, 0)
Screenshot: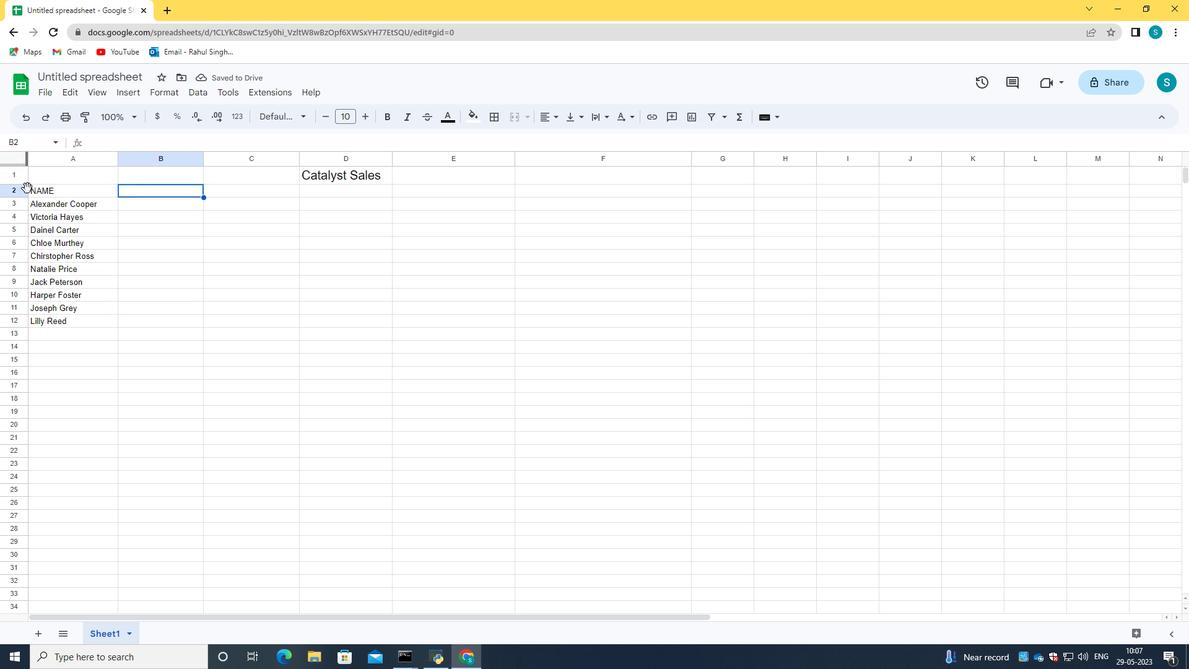 
Action: Mouse scrolled (293, 370) with delta (0, 0)
Screenshot: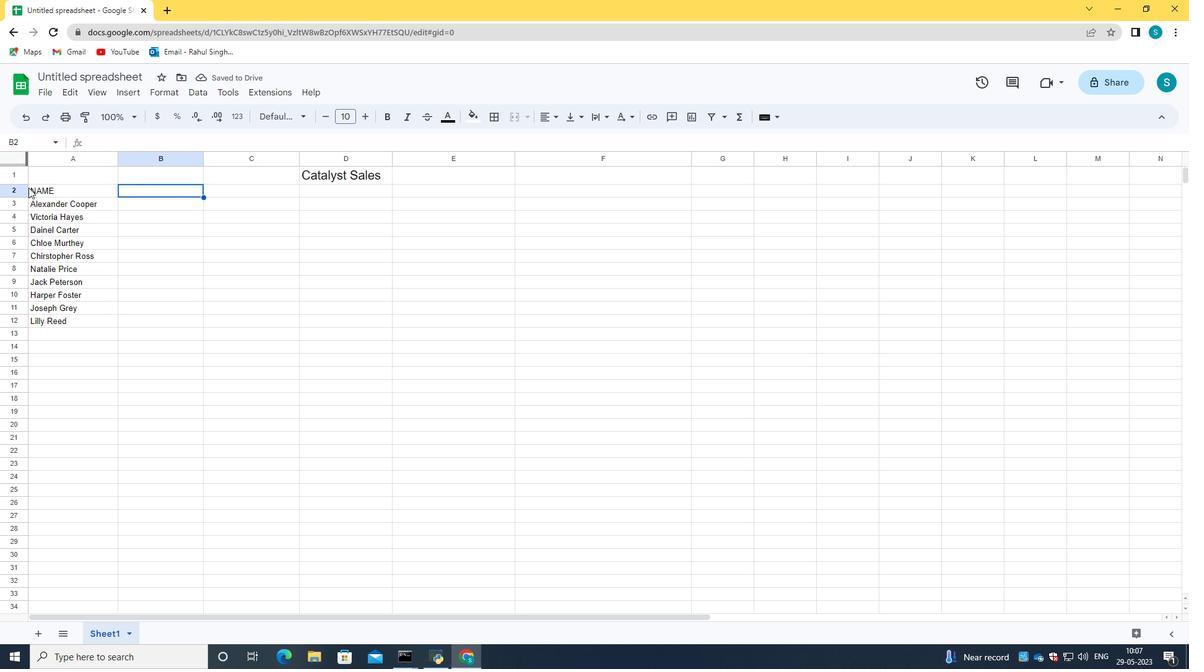 
Action: Mouse moved to (257, 286)
Screenshot: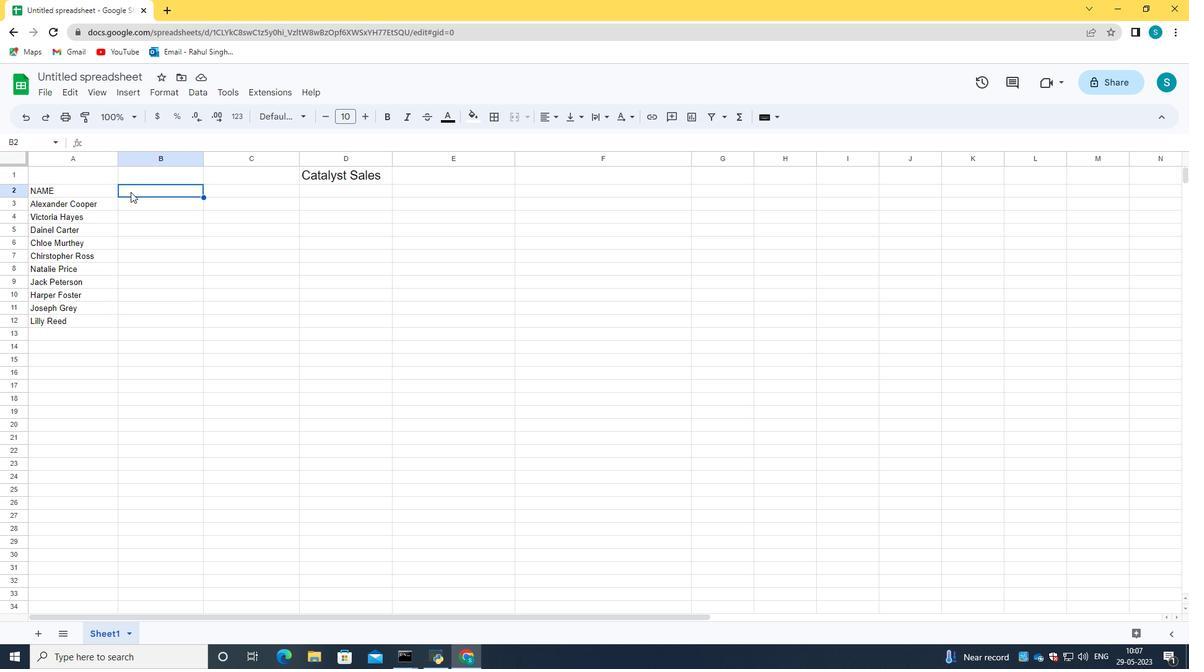
Action: Mouse scrolled (257, 285) with delta (0, 0)
Screenshot: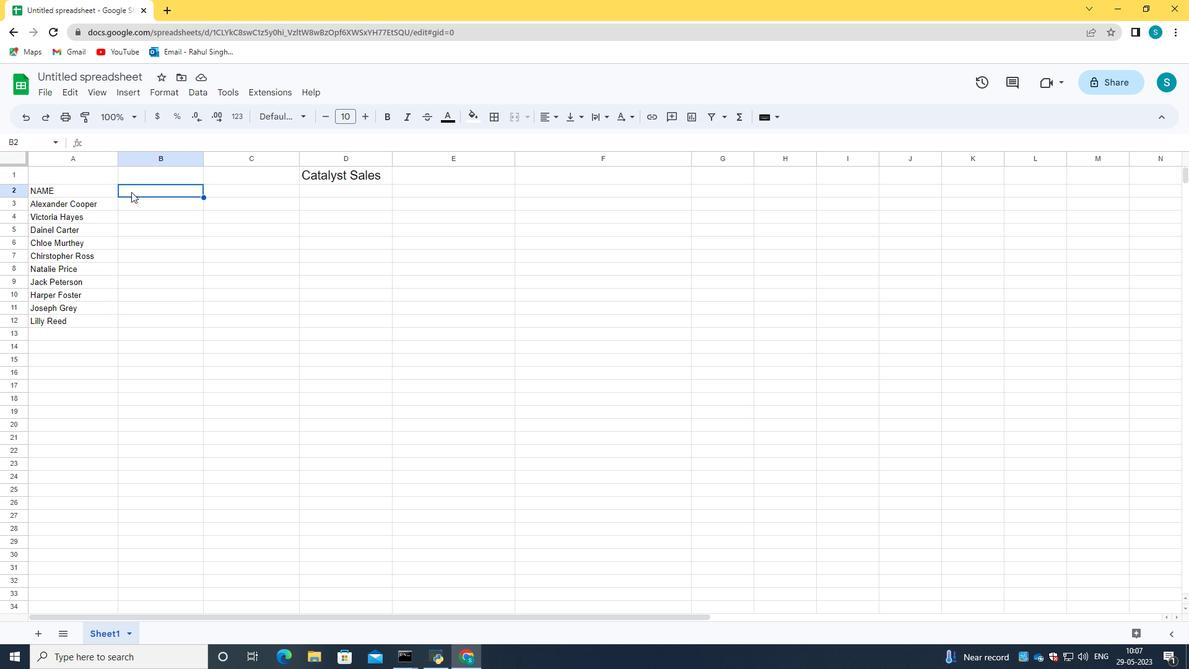 
Action: Mouse scrolled (257, 286) with delta (0, 0)
Screenshot: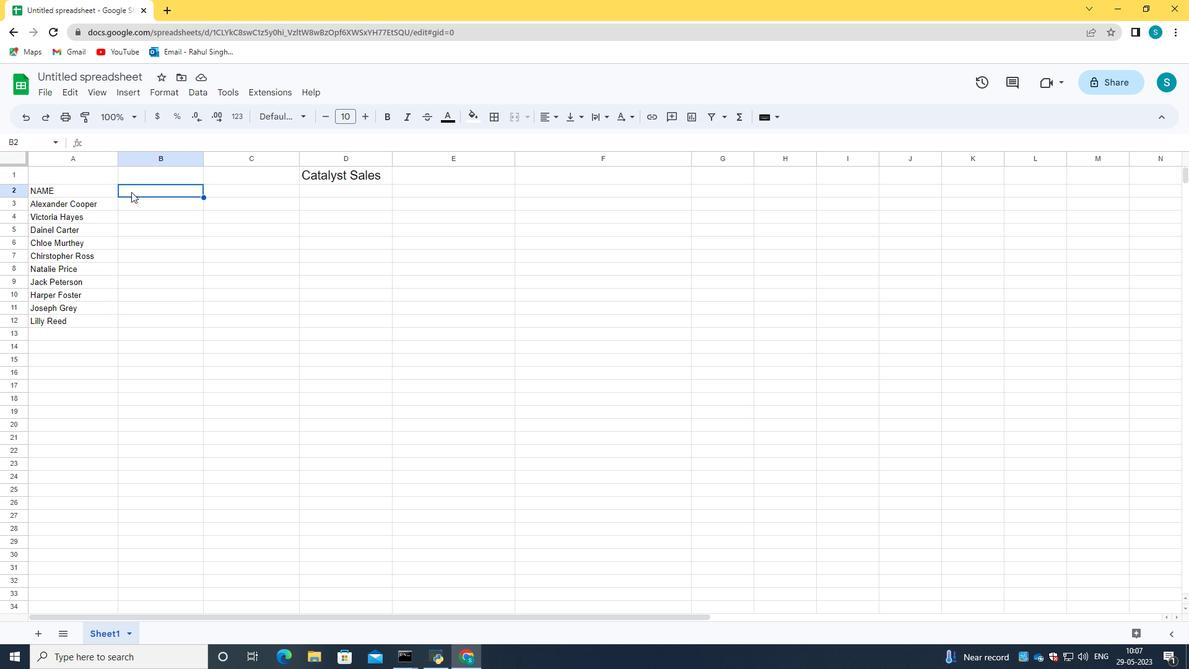 
Action: Mouse scrolled (257, 286) with delta (0, 0)
Screenshot: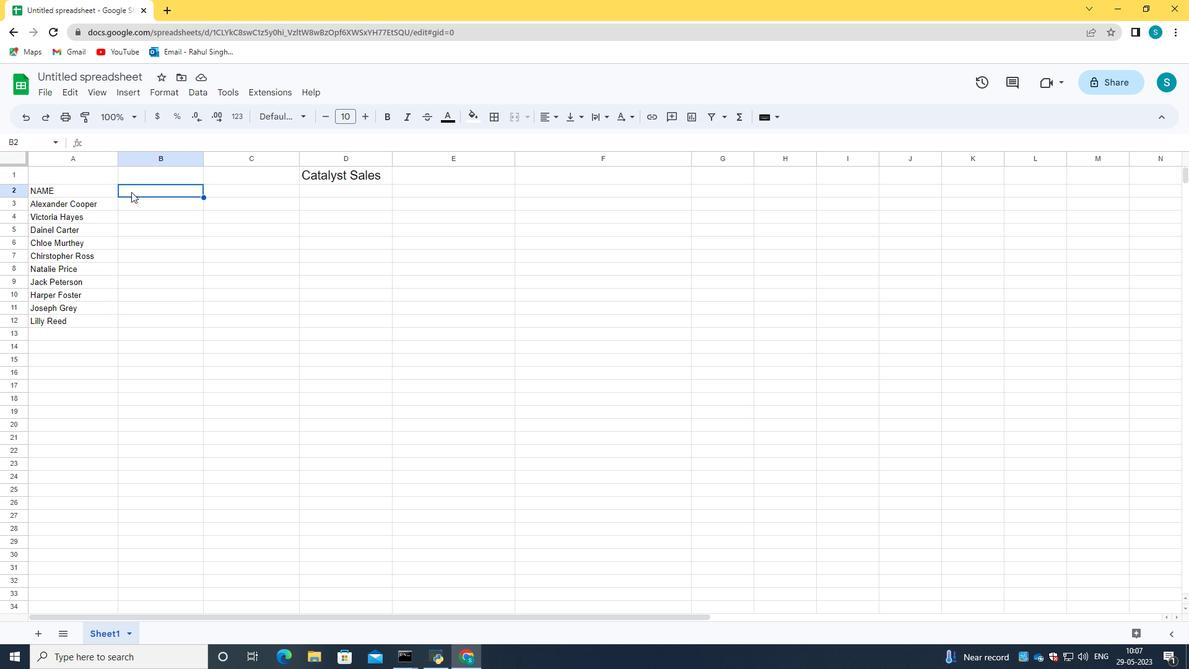 
Action: Mouse scrolled (257, 286) with delta (0, 0)
Screenshot: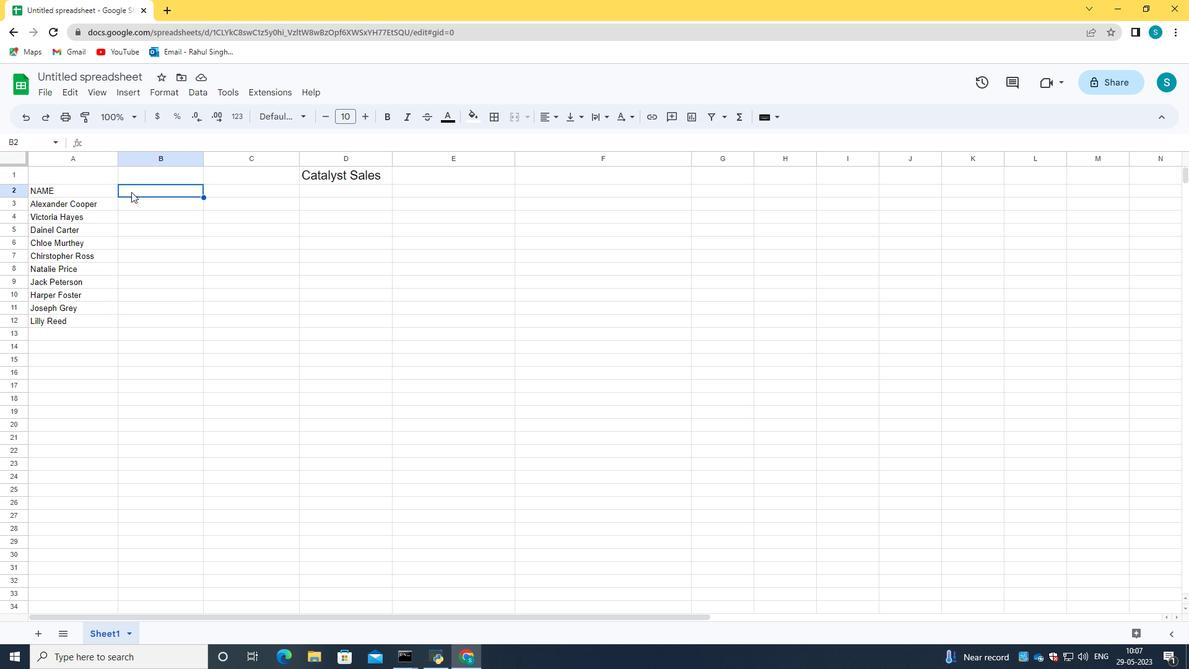 
Action: Mouse scrolled (257, 286) with delta (0, 0)
Screenshot: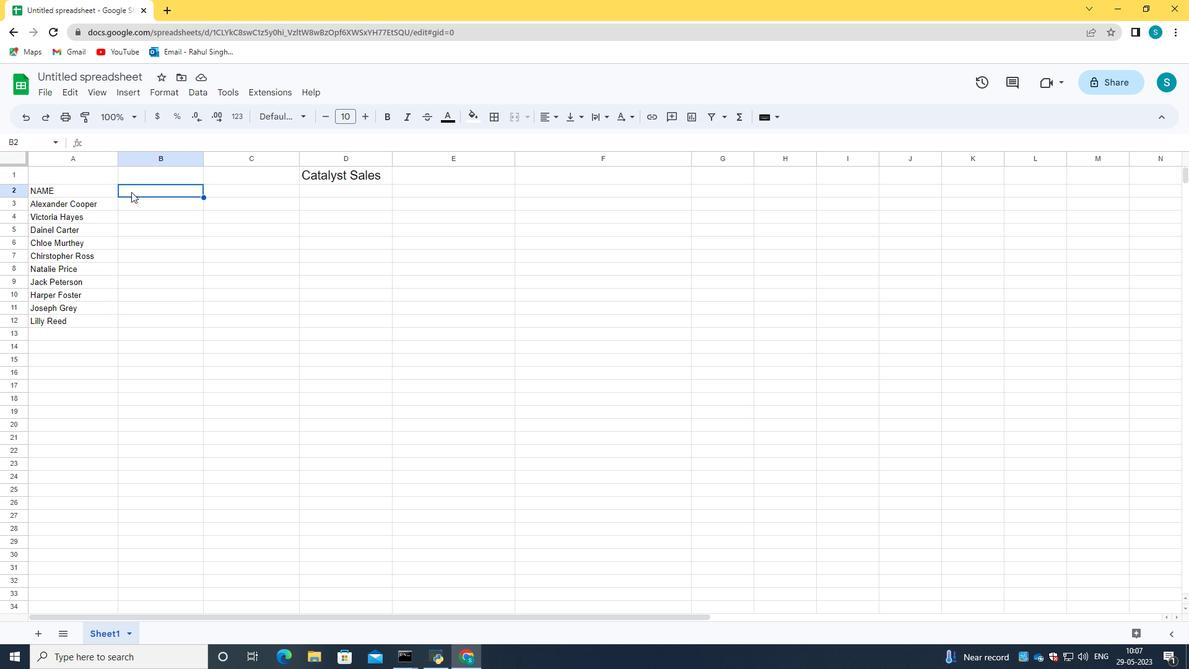 
Action: Mouse moved to (372, 178)
Screenshot: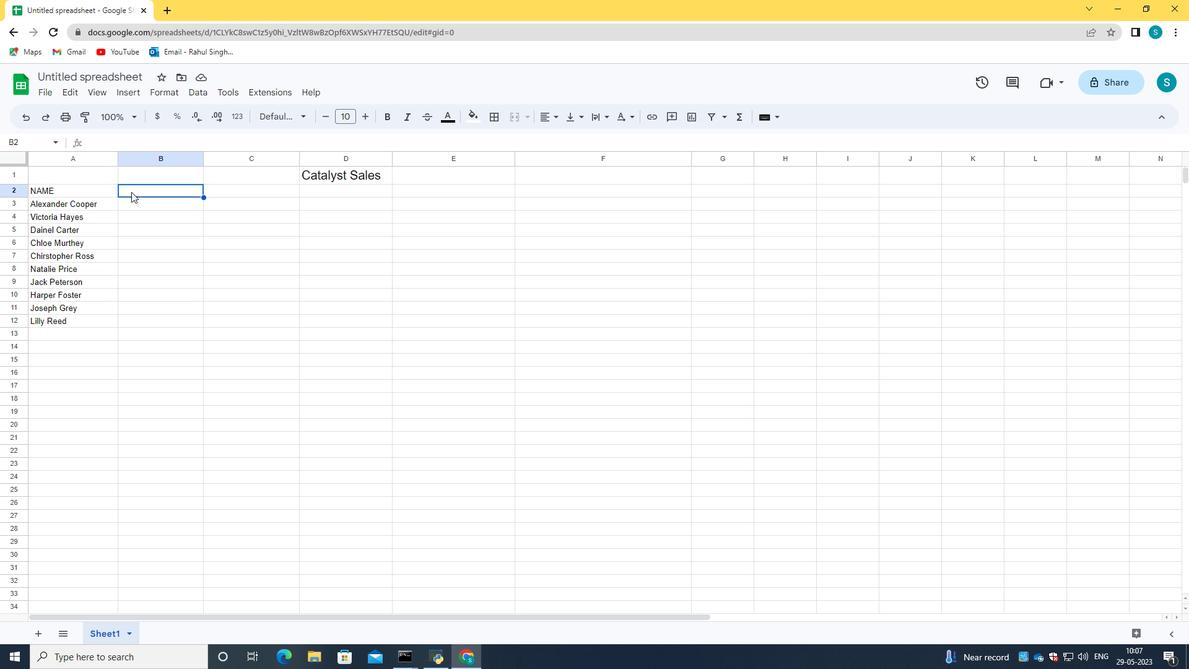 
Action: Mouse pressed left at (372, 178)
Screenshot: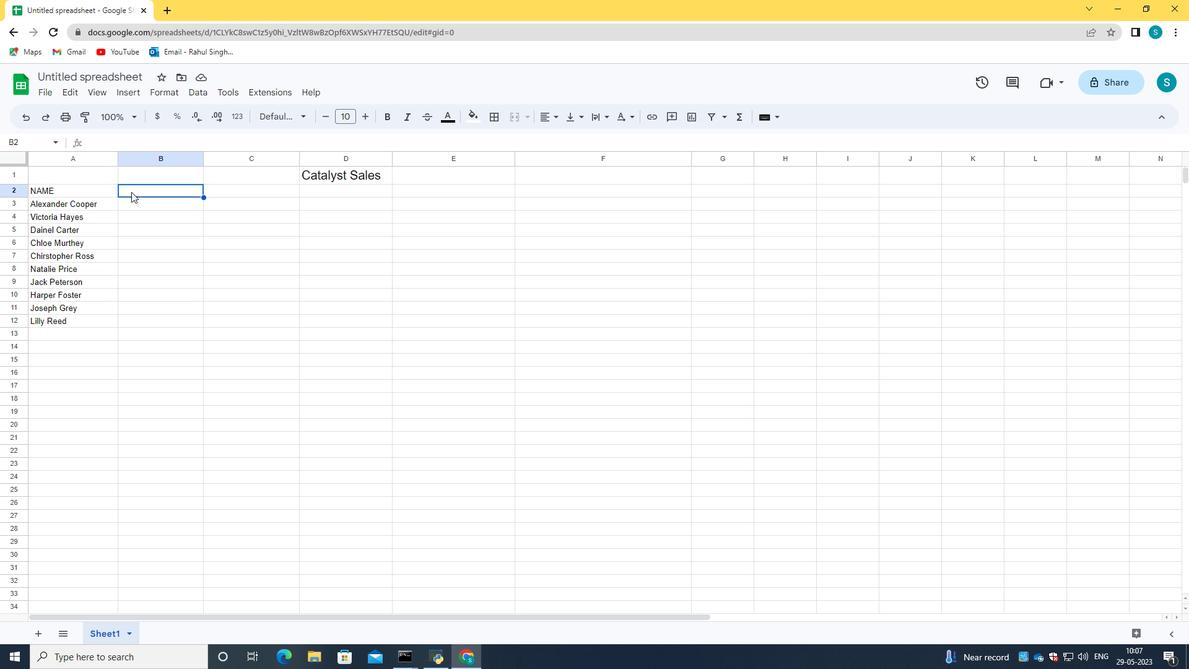 
Action: Mouse moved to (352, 276)
Screenshot: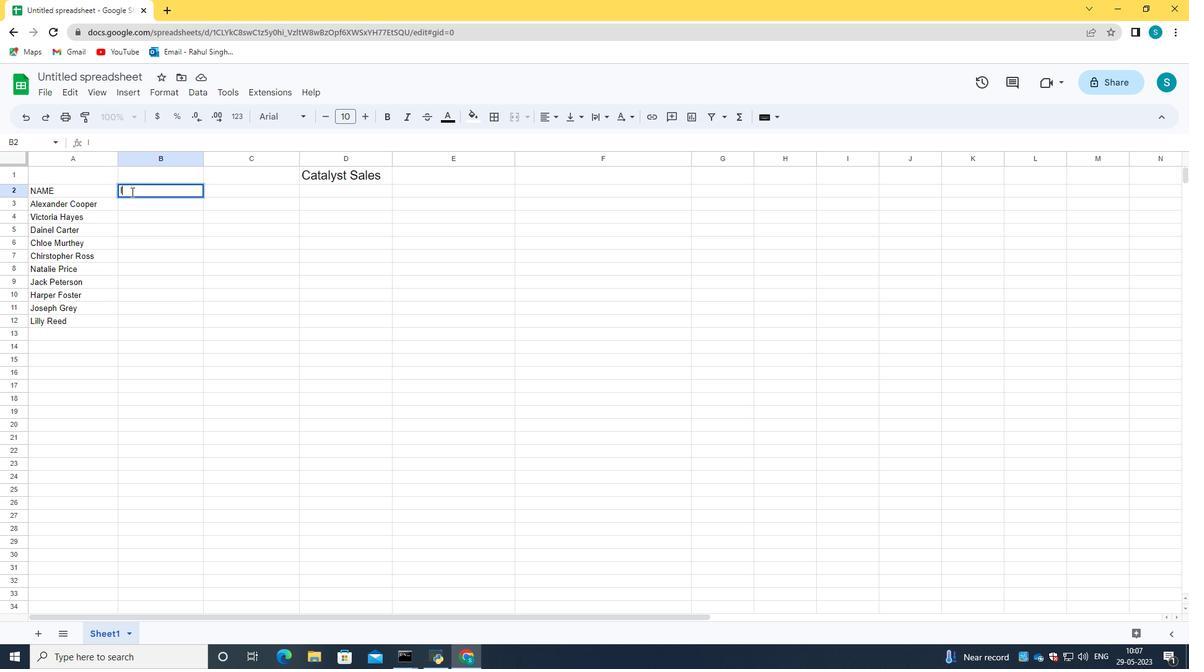 
Action: Mouse scrolled (352, 275) with delta (0, 0)
Screenshot: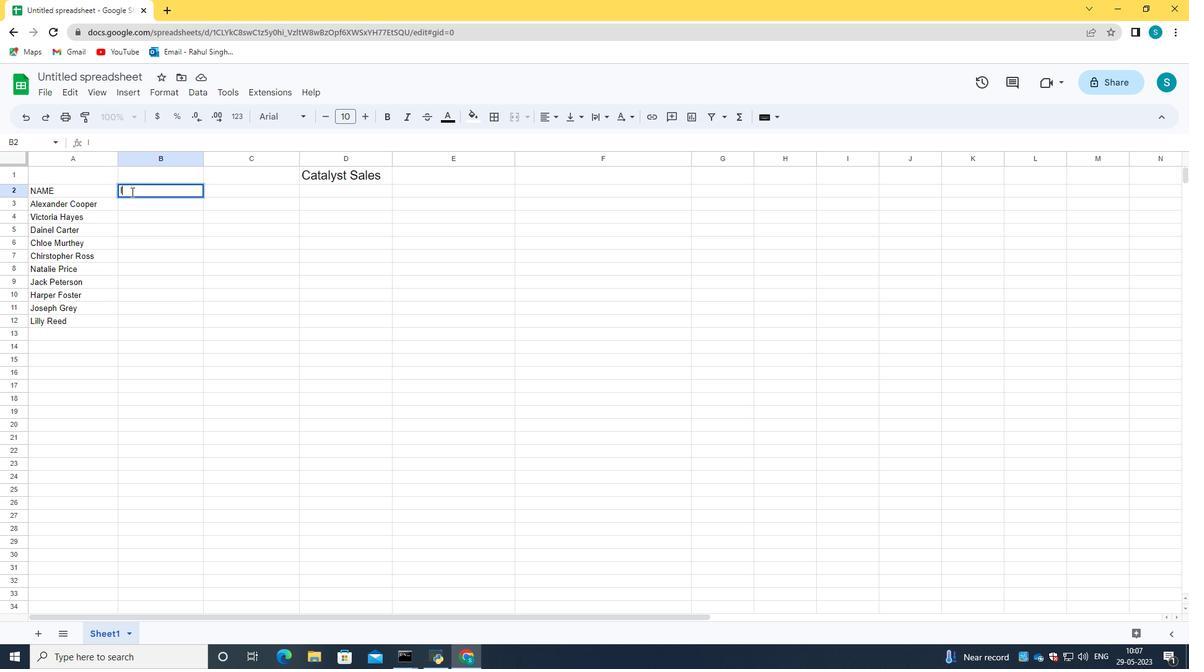 
Action: Mouse moved to (364, 259)
Screenshot: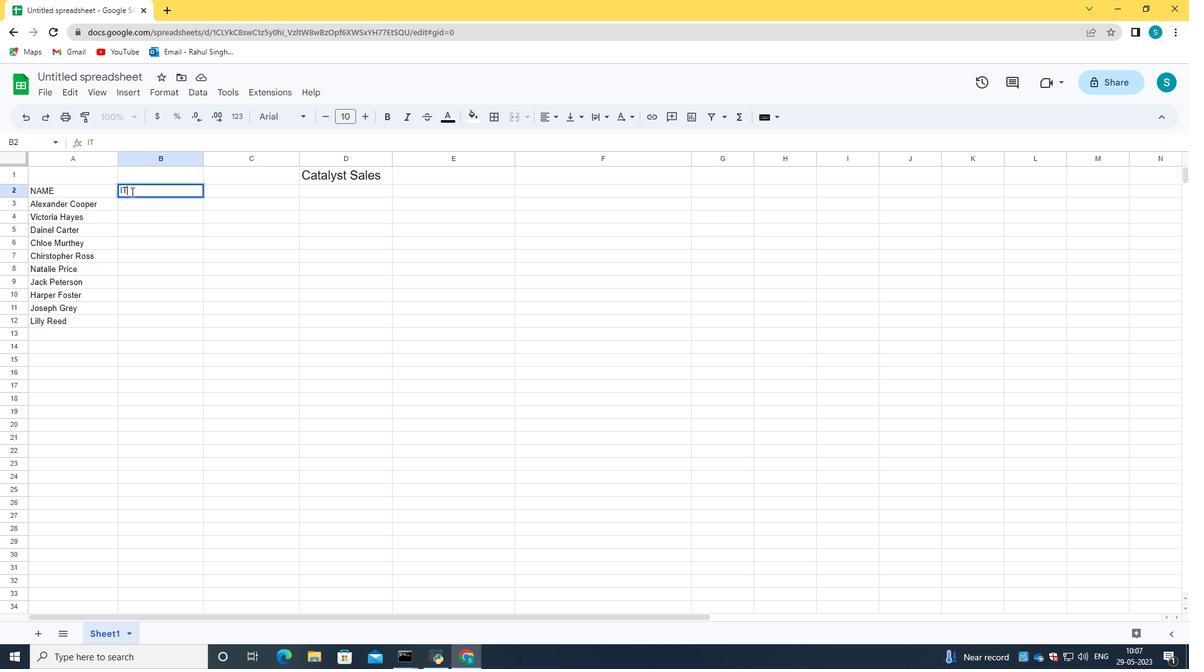 
Action: Mouse scrolled (364, 260) with delta (0, 0)
Screenshot: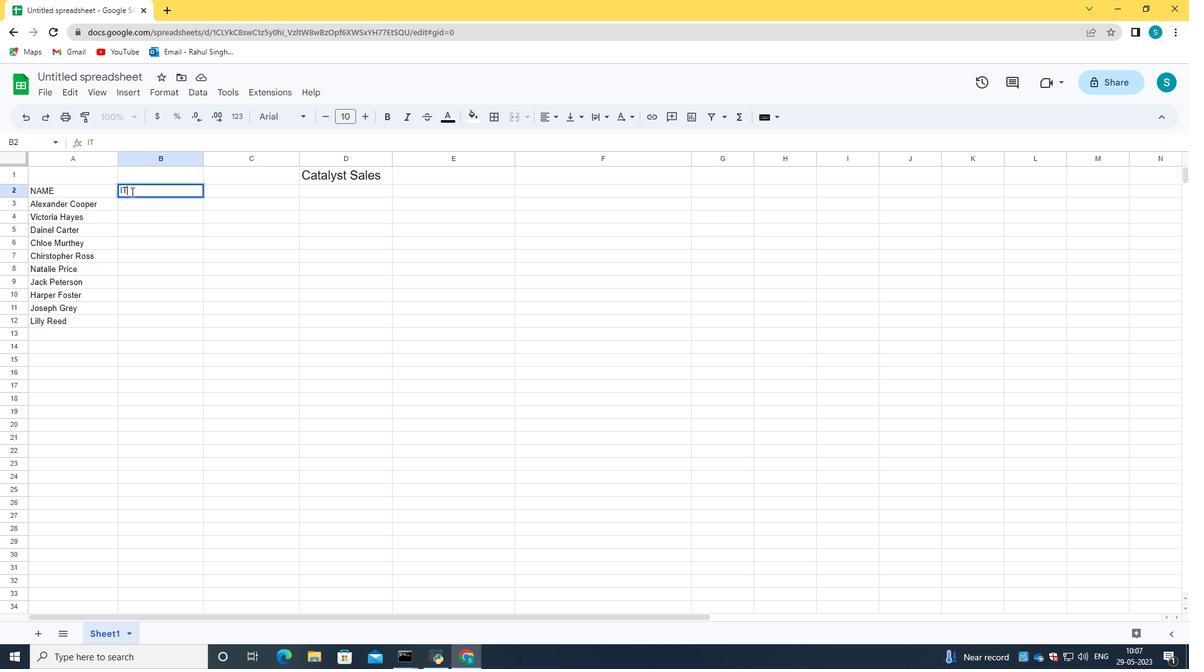 
Action: Mouse moved to (364, 258)
Screenshot: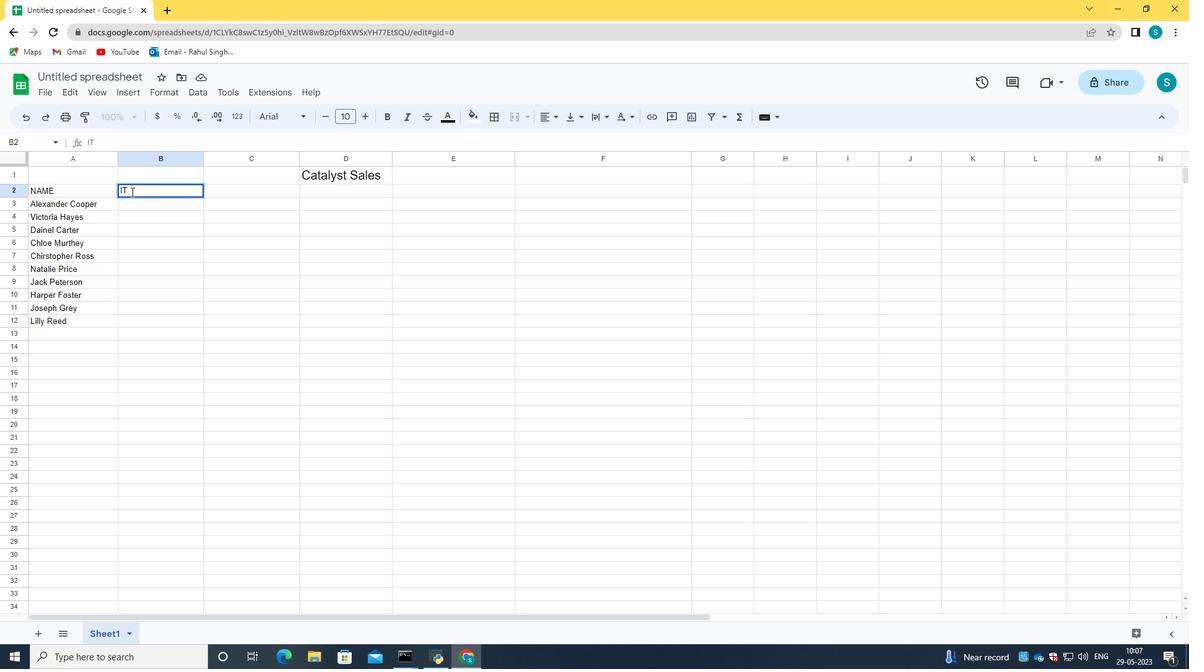 
Action: Mouse scrolled (364, 259) with delta (0, 0)
Screenshot: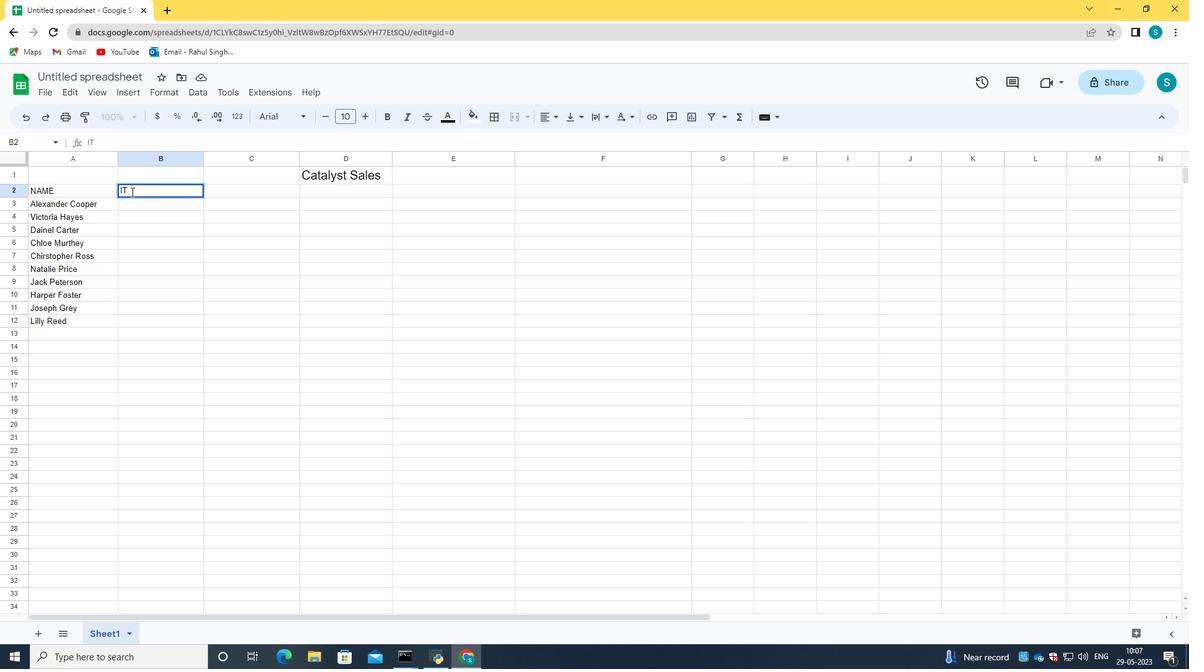 
Action: Mouse scrolled (364, 259) with delta (0, 0)
Screenshot: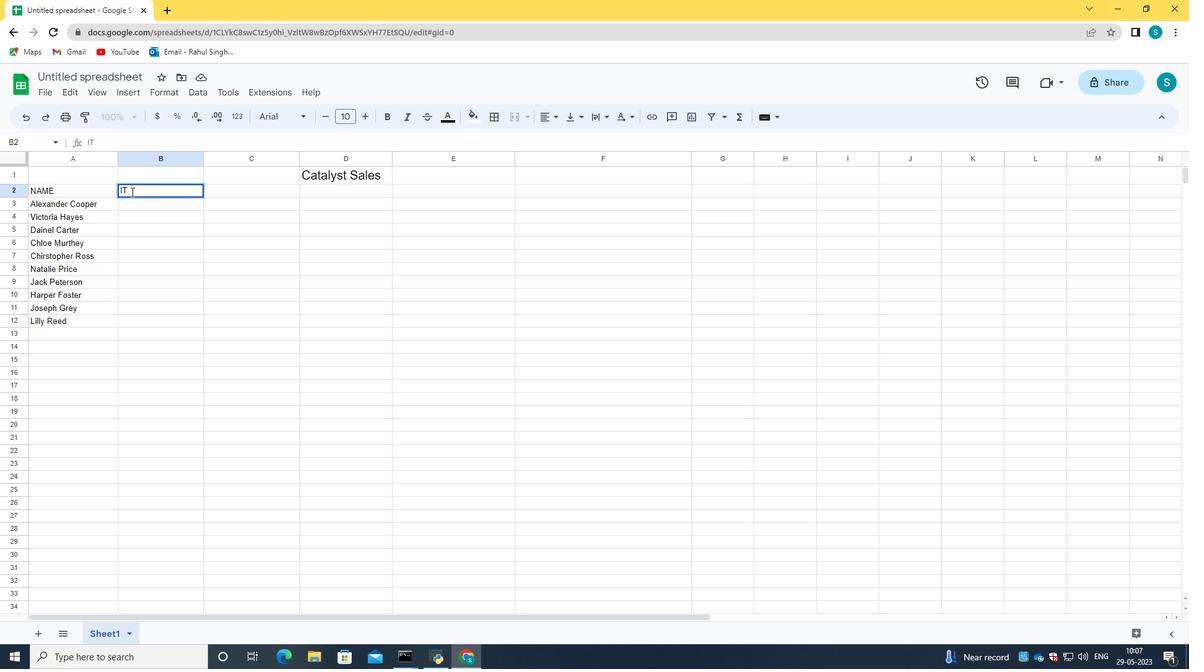 
Action: Mouse moved to (375, 260)
Screenshot: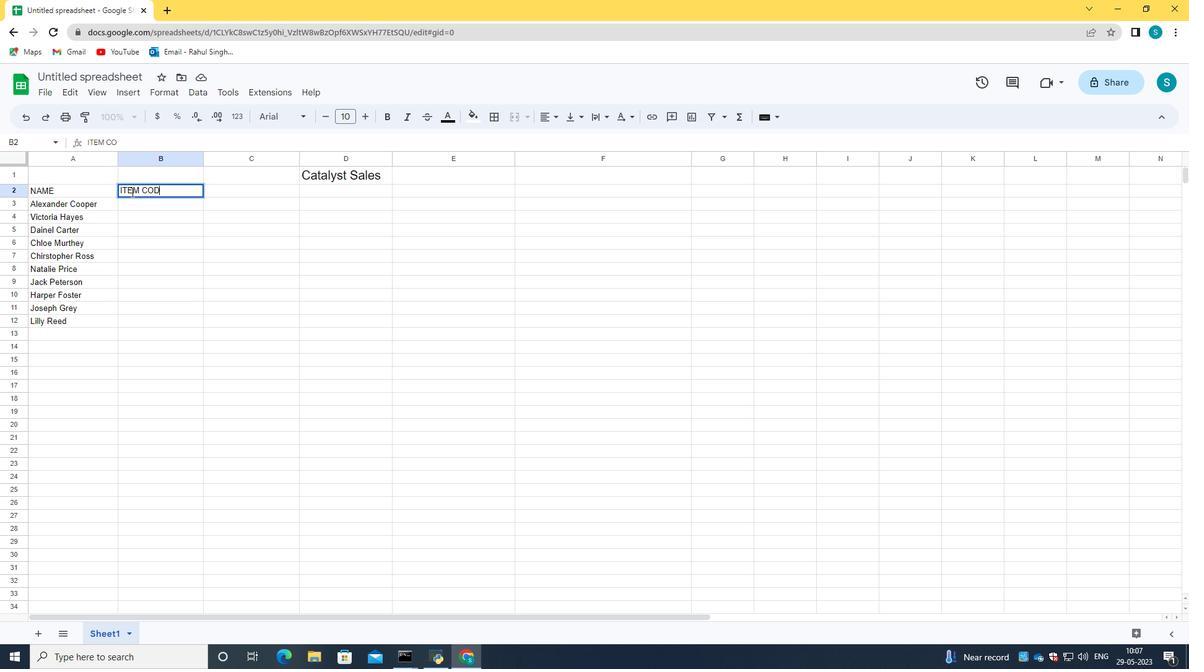
Action: Mouse scrolled (375, 259) with delta (0, 0)
Screenshot: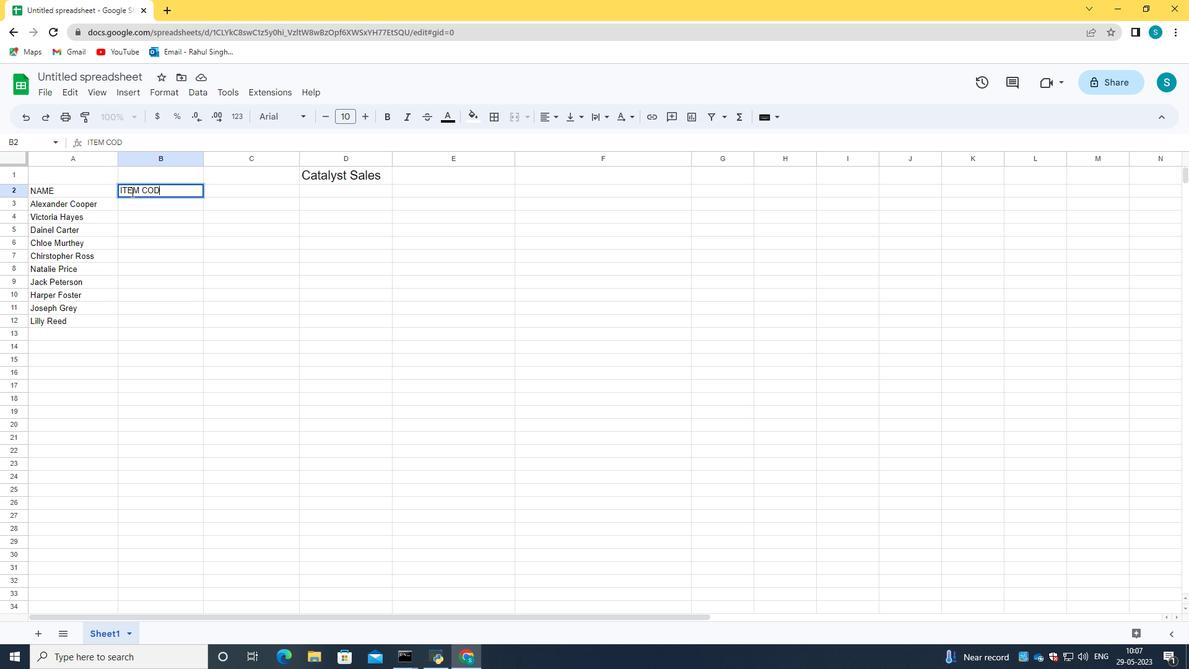 
Action: Mouse moved to (376, 262)
Screenshot: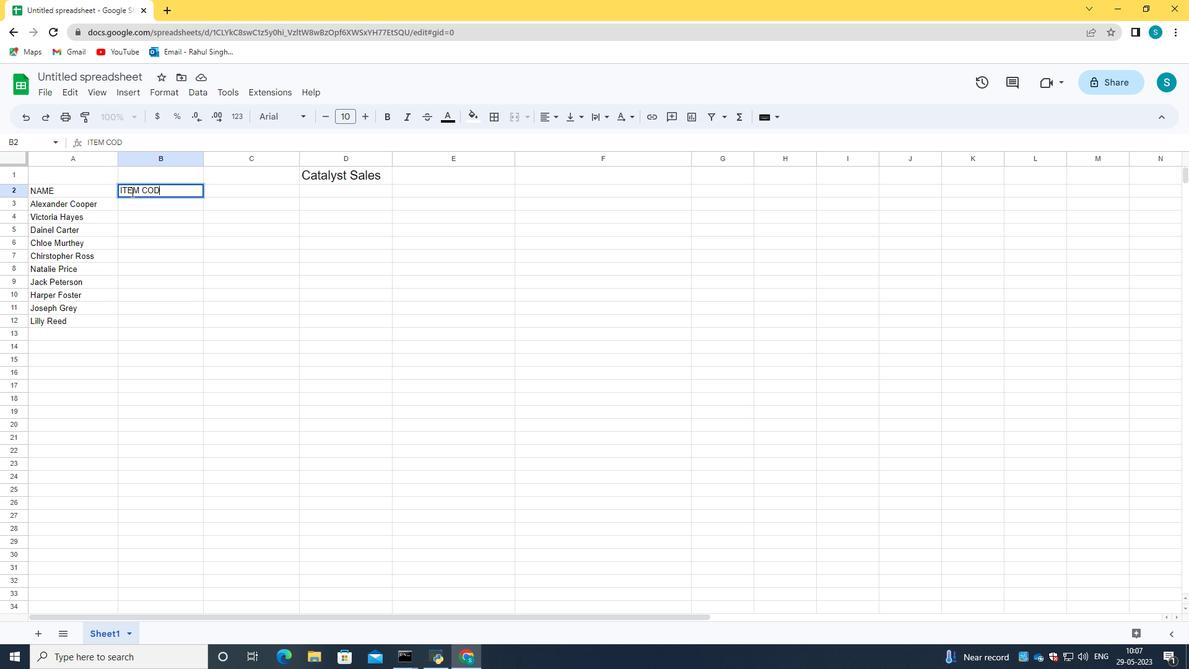
Action: Mouse scrolled (376, 261) with delta (0, 0)
Screenshot: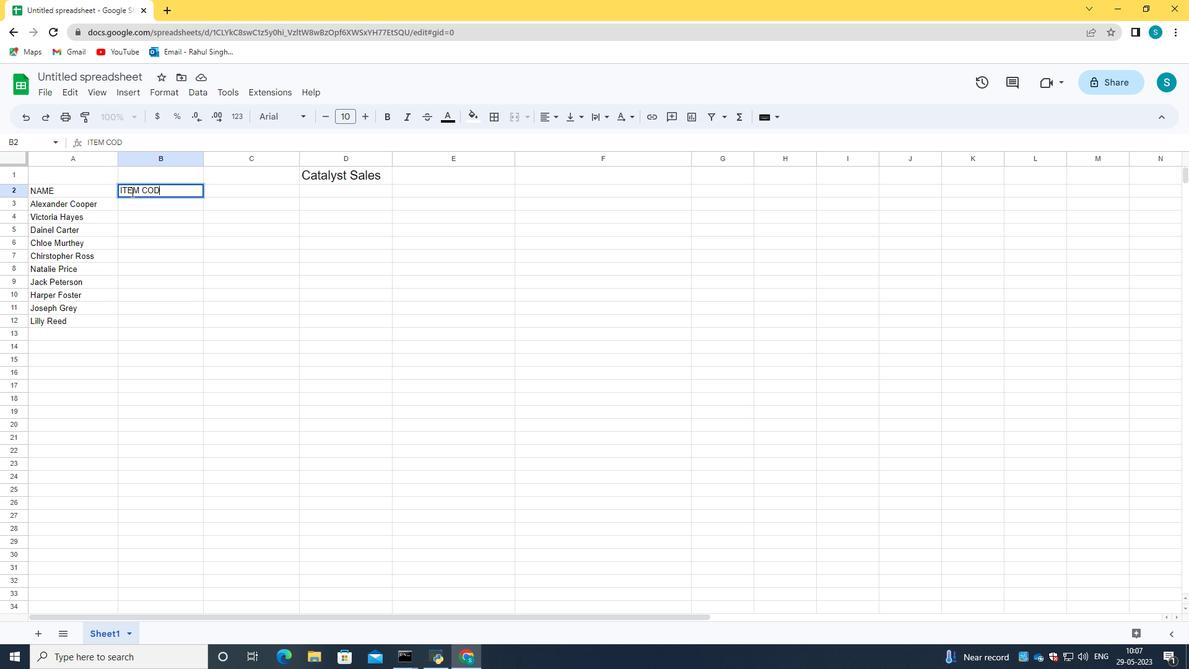 
Action: Mouse moved to (378, 186)
Screenshot: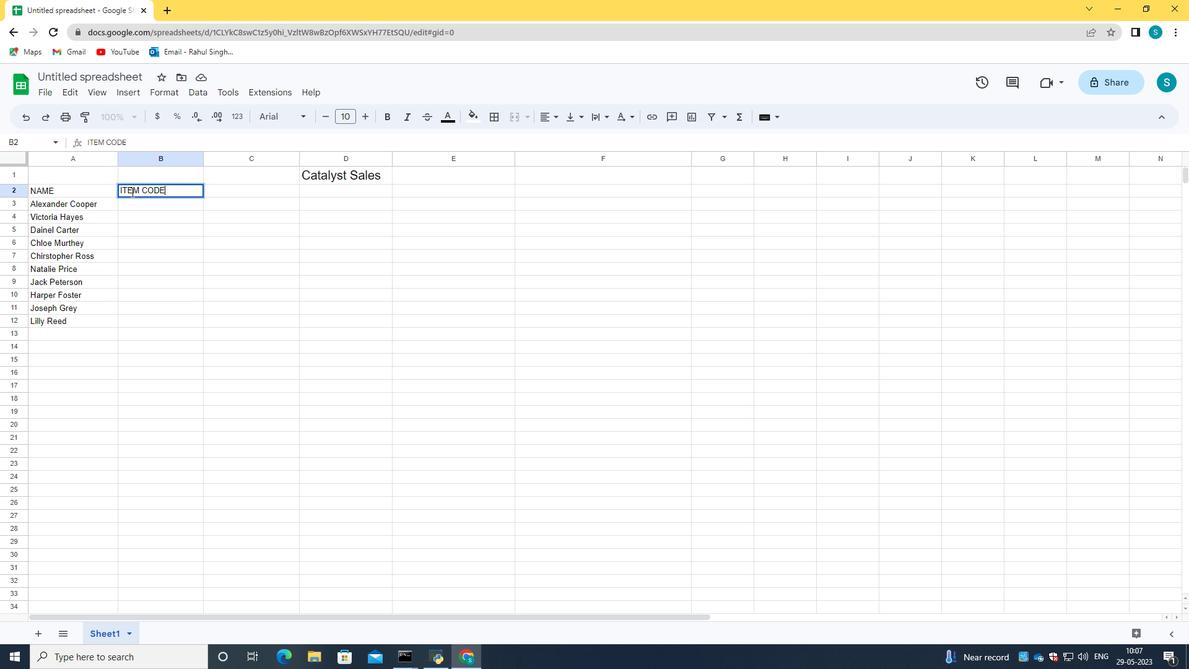 
Action: Mouse scrolled (378, 187) with delta (0, 0)
Screenshot: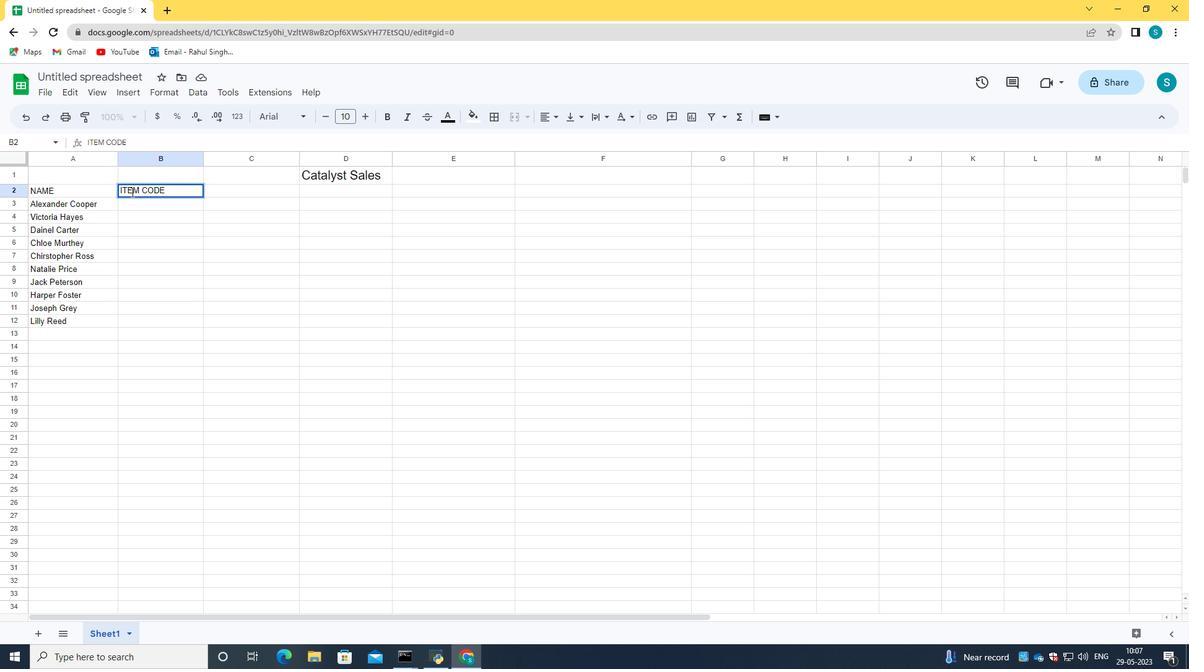 
Action: Mouse scrolled (378, 187) with delta (0, 0)
Screenshot: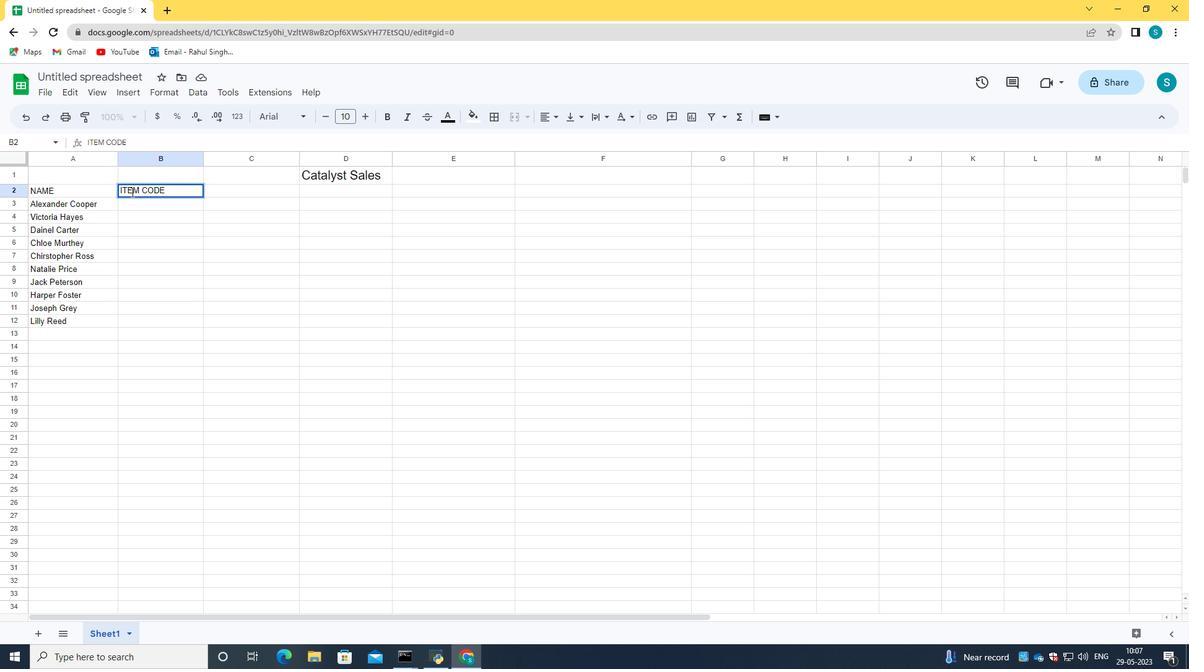 
Action: Mouse scrolled (378, 187) with delta (0, 0)
Screenshot: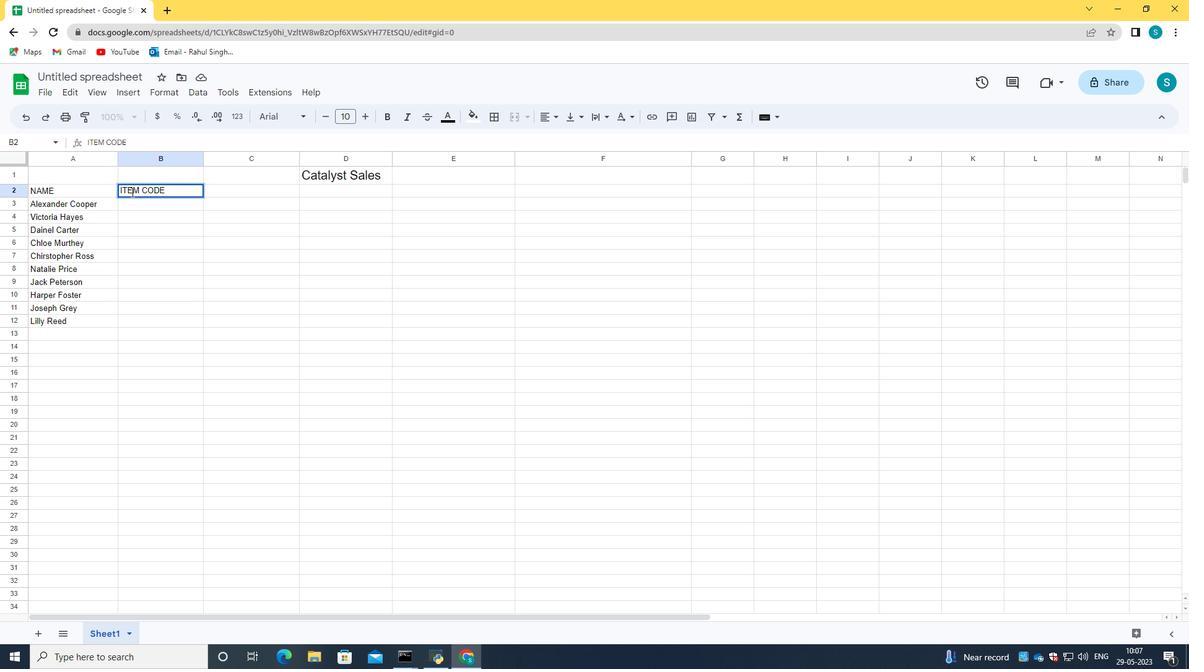 
Action: Mouse moved to (368, 182)
Screenshot: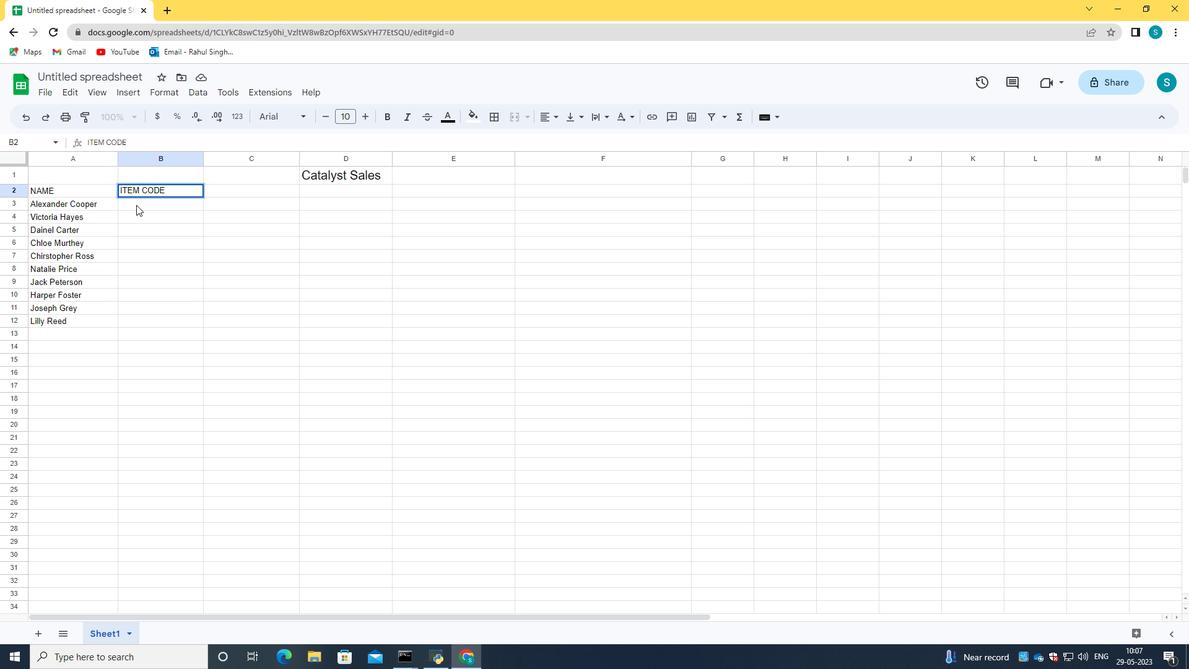 
Action: Mouse scrolled (368, 182) with delta (0, 0)
Screenshot: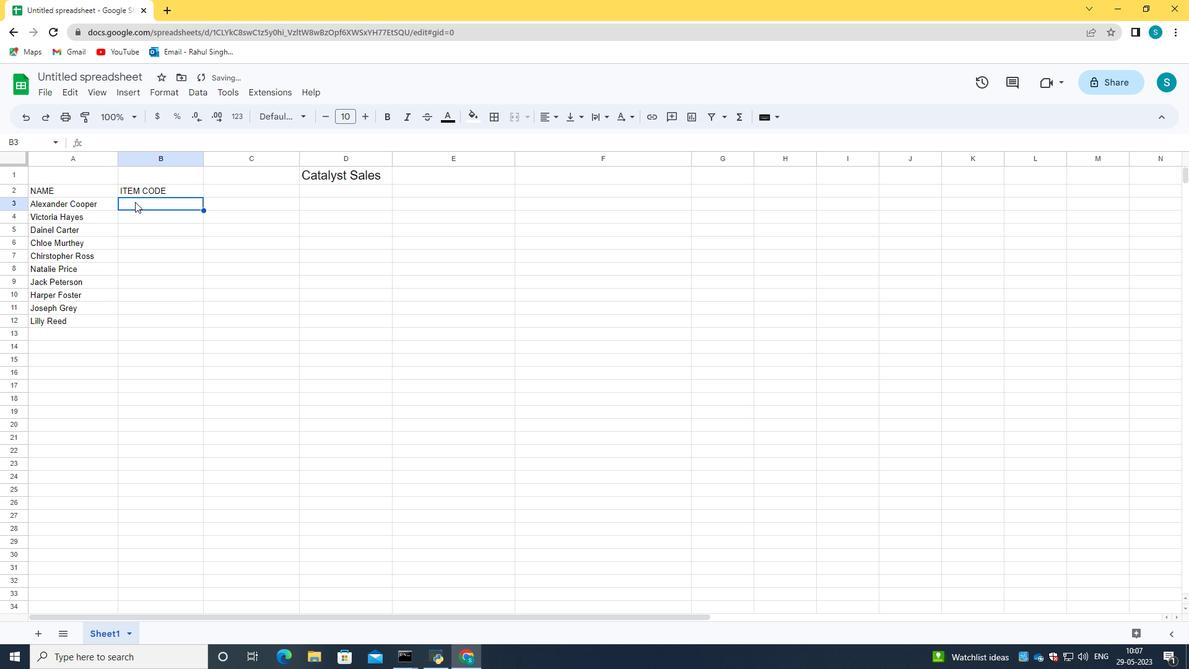 
Action: Mouse scrolled (368, 183) with delta (0, 0)
Screenshot: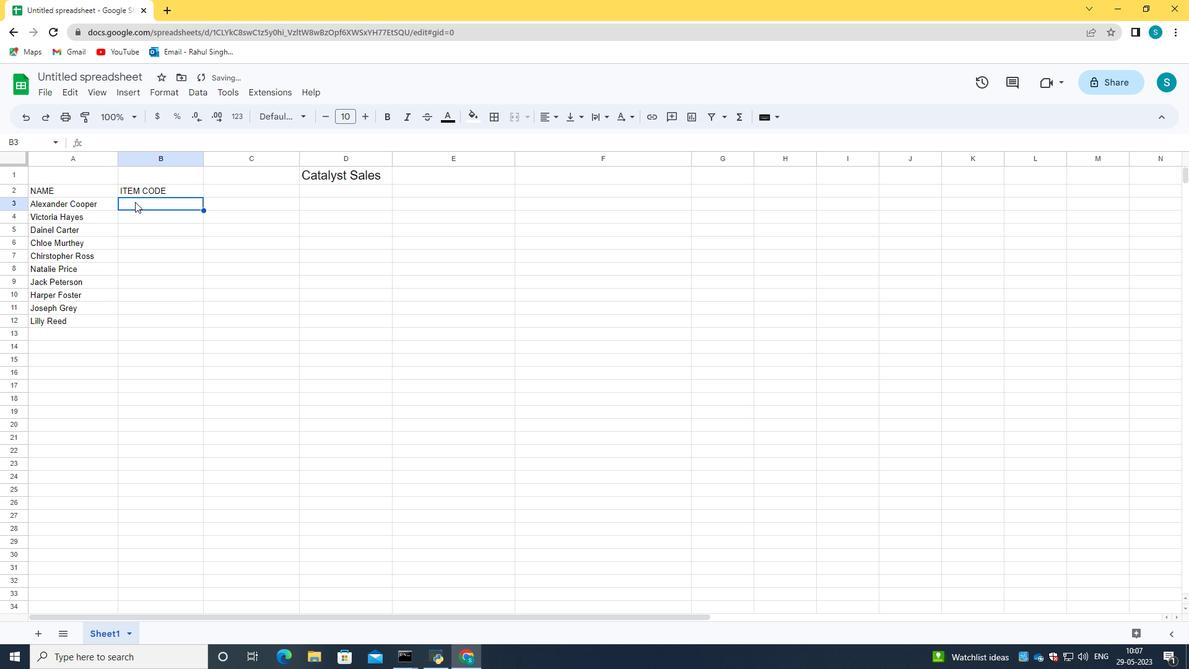 
Action: Mouse scrolled (368, 183) with delta (0, 0)
Screenshot: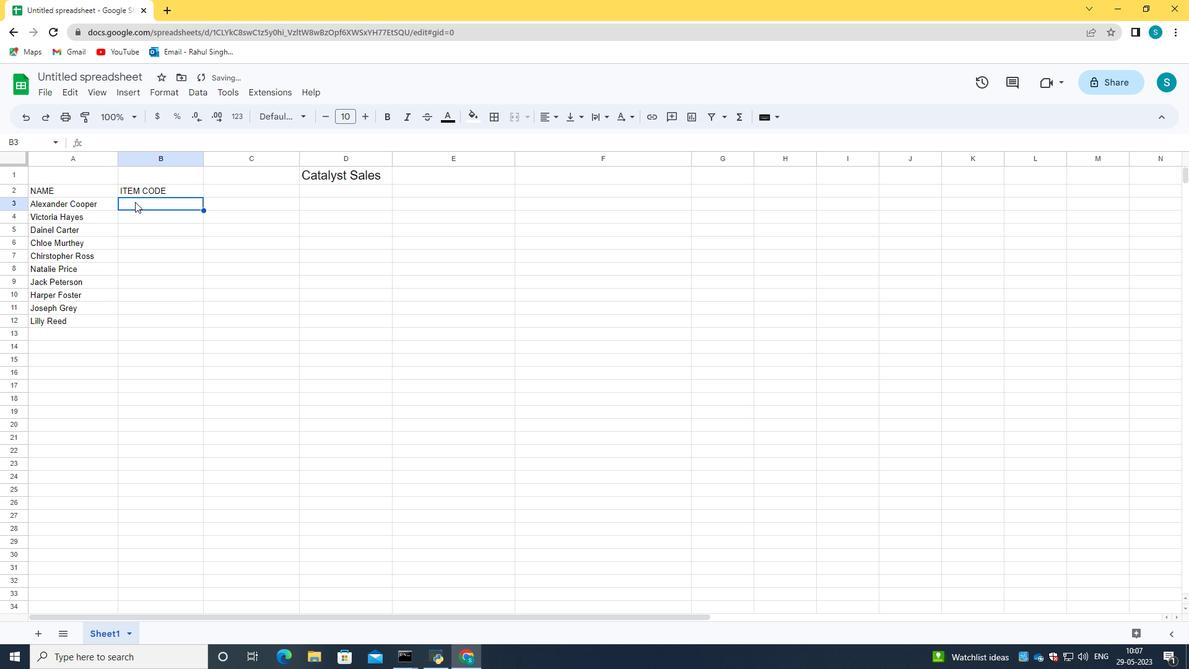 
Action: Mouse scrolled (368, 183) with delta (0, 0)
Screenshot: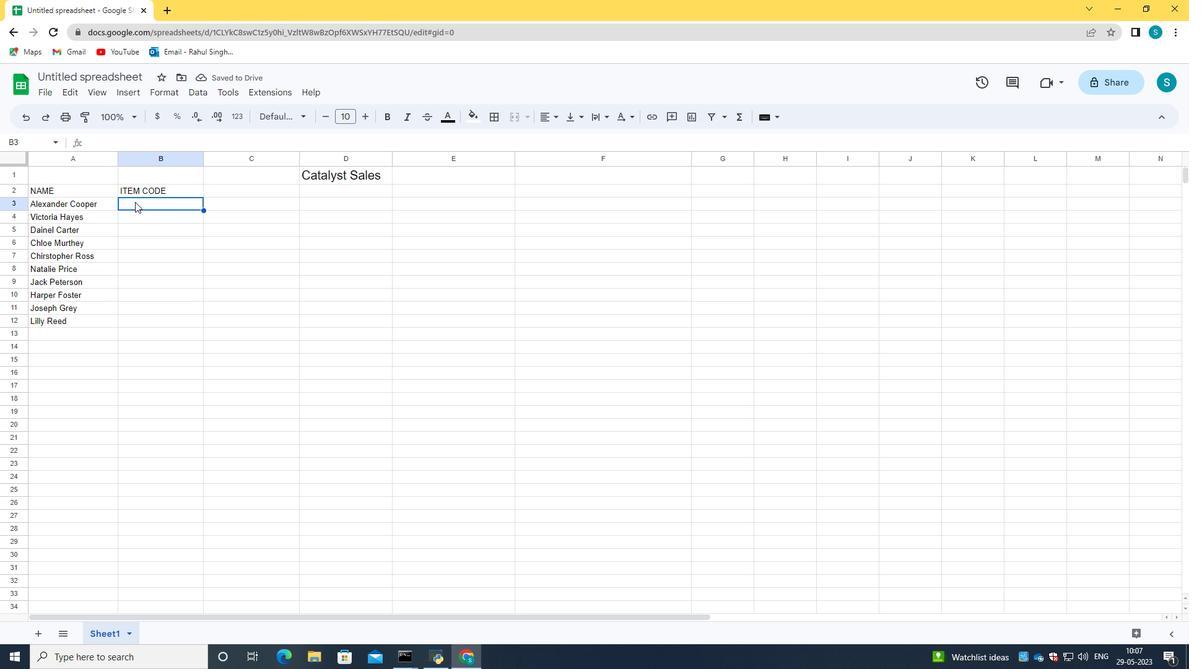 
Action: Mouse scrolled (368, 182) with delta (0, 0)
Screenshot: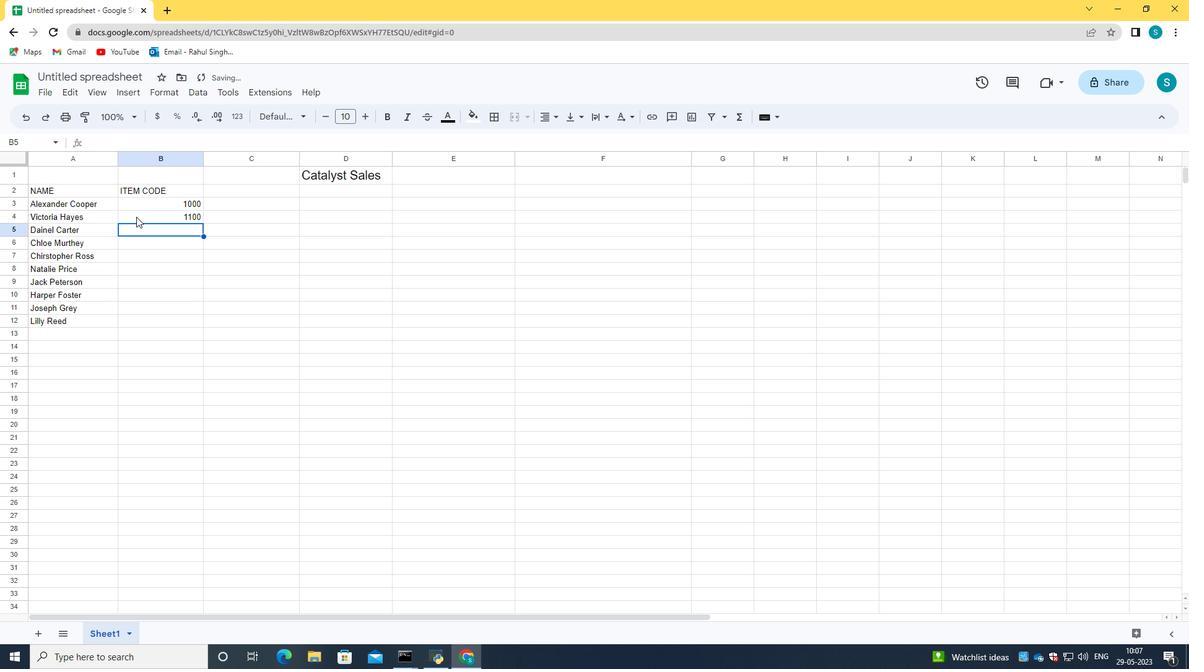 
Action: Mouse scrolled (368, 183) with delta (0, 0)
Screenshot: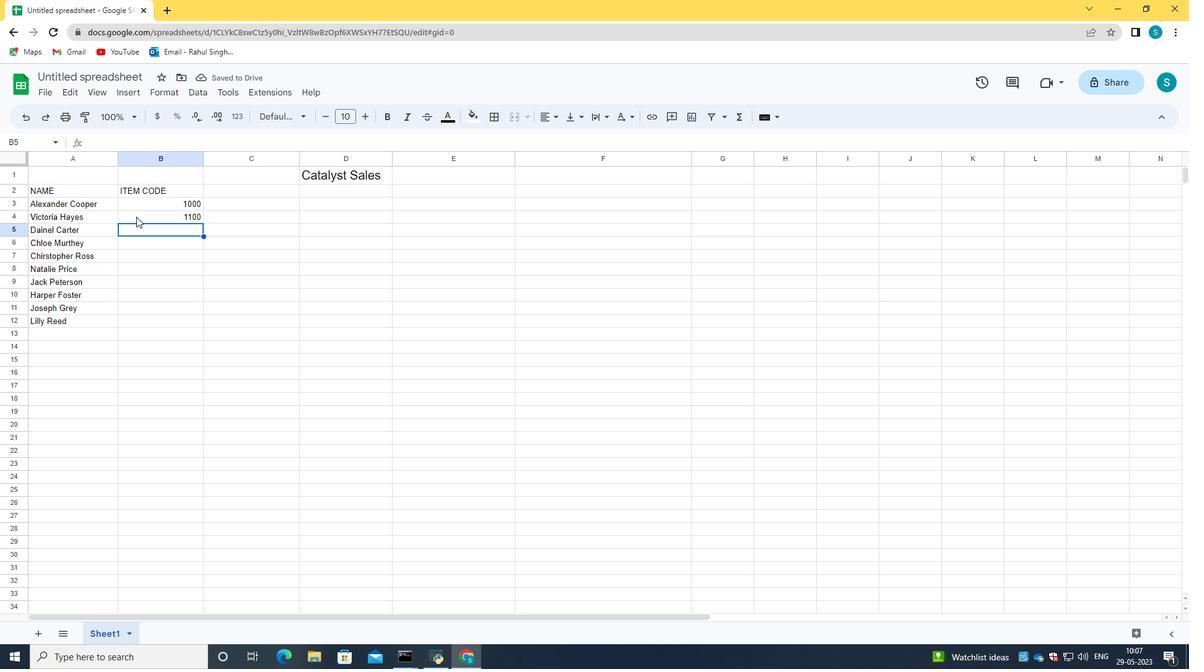 
Action: Mouse moved to (1044, 573)
Screenshot: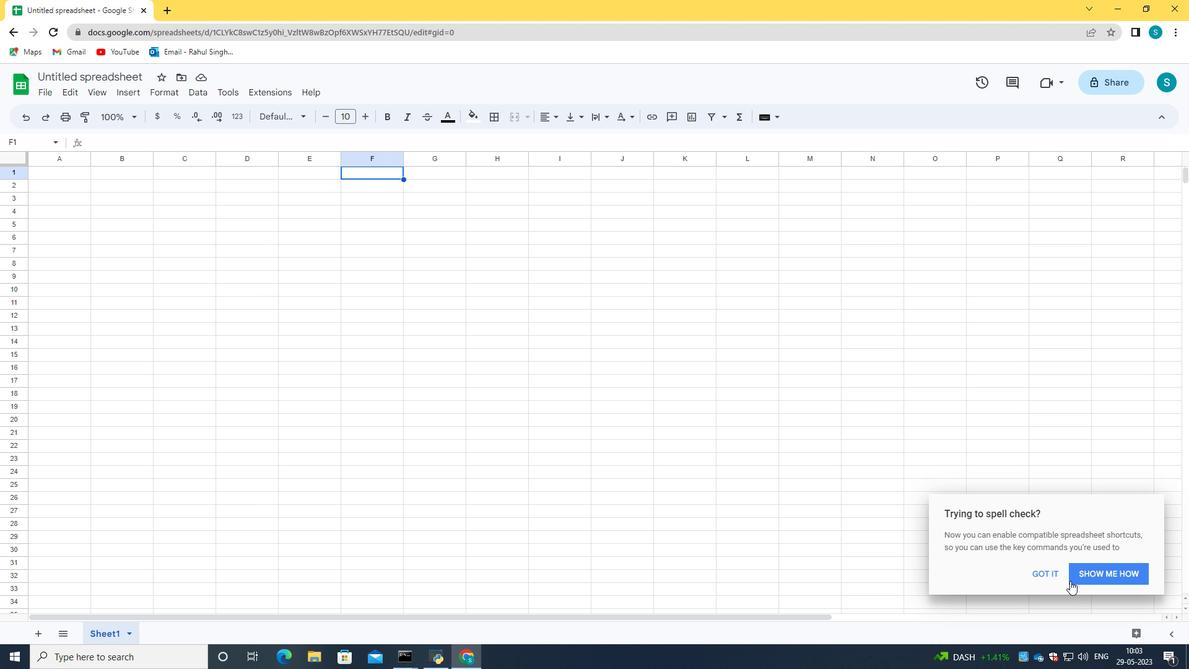 
Action: Mouse pressed left at (1044, 573)
Screenshot: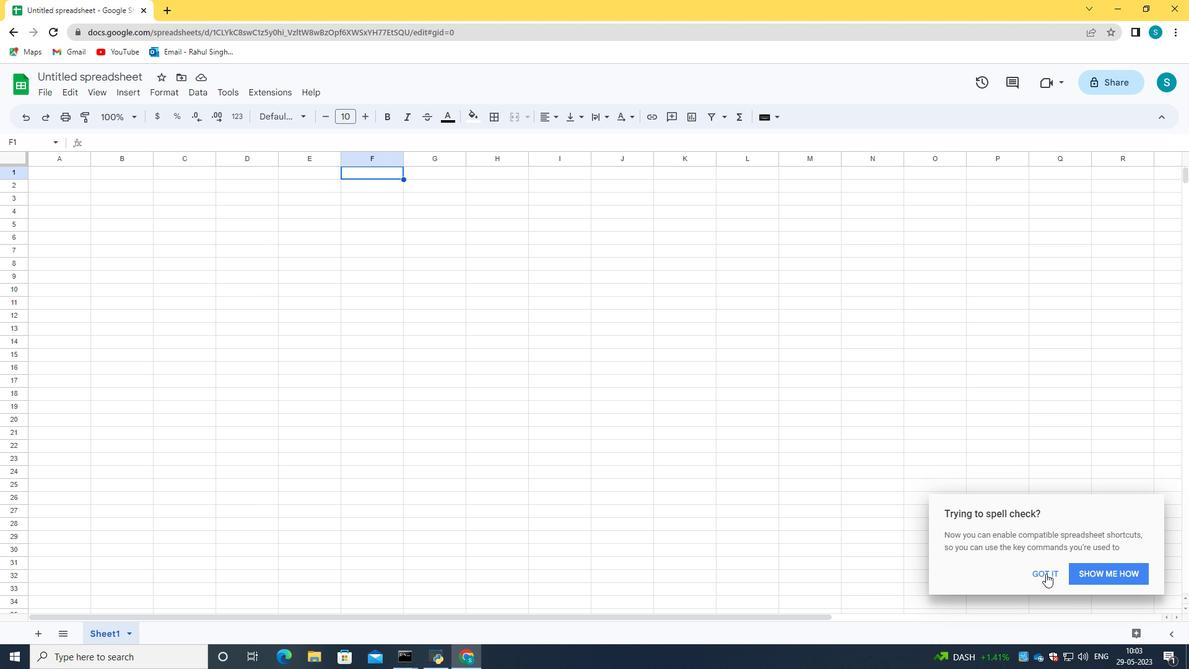 
Action: Mouse moved to (376, 170)
Screenshot: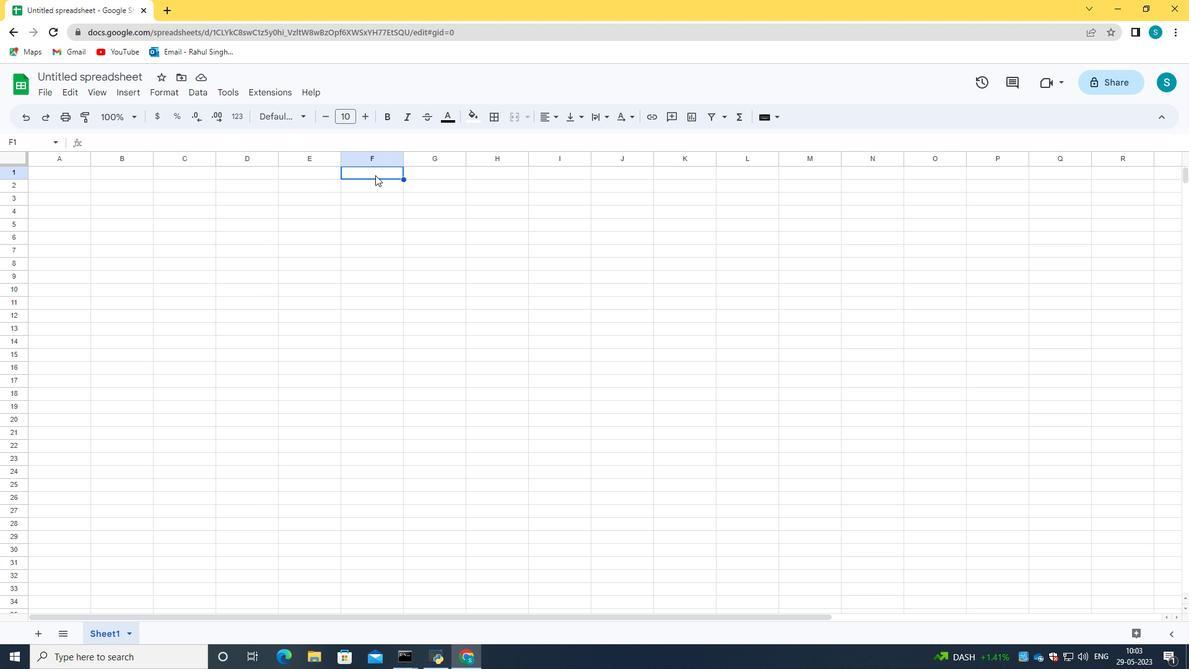 
Action: Mouse pressed left at (376, 170)
Screenshot: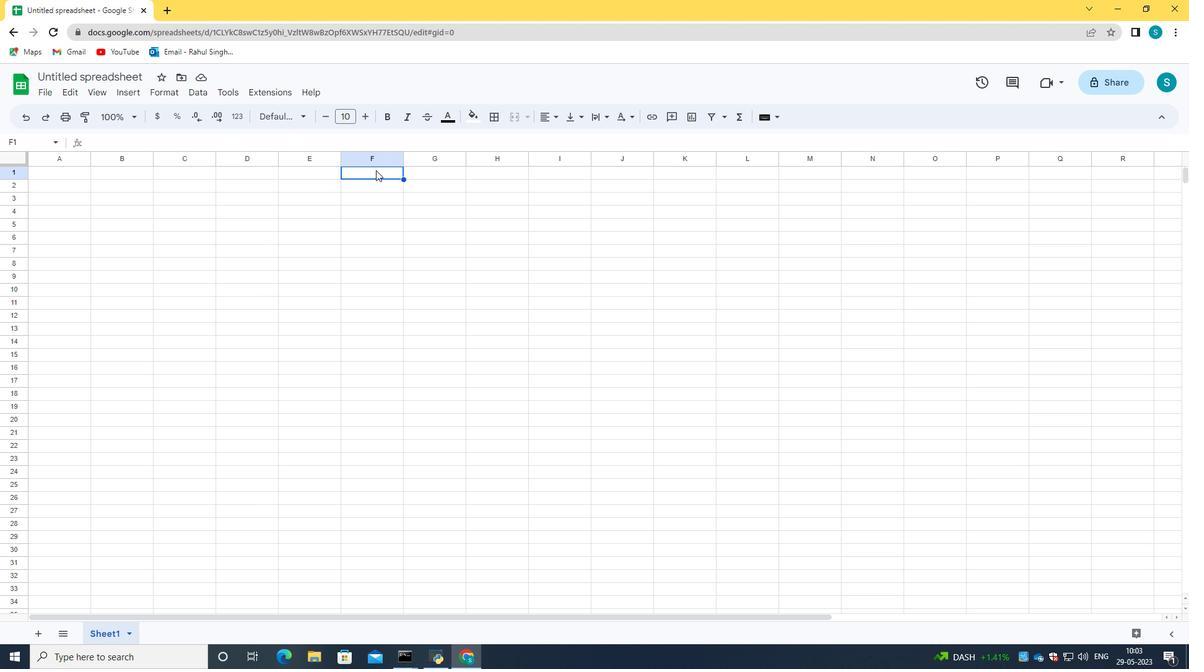 
Action: Mouse moved to (405, 156)
Screenshot: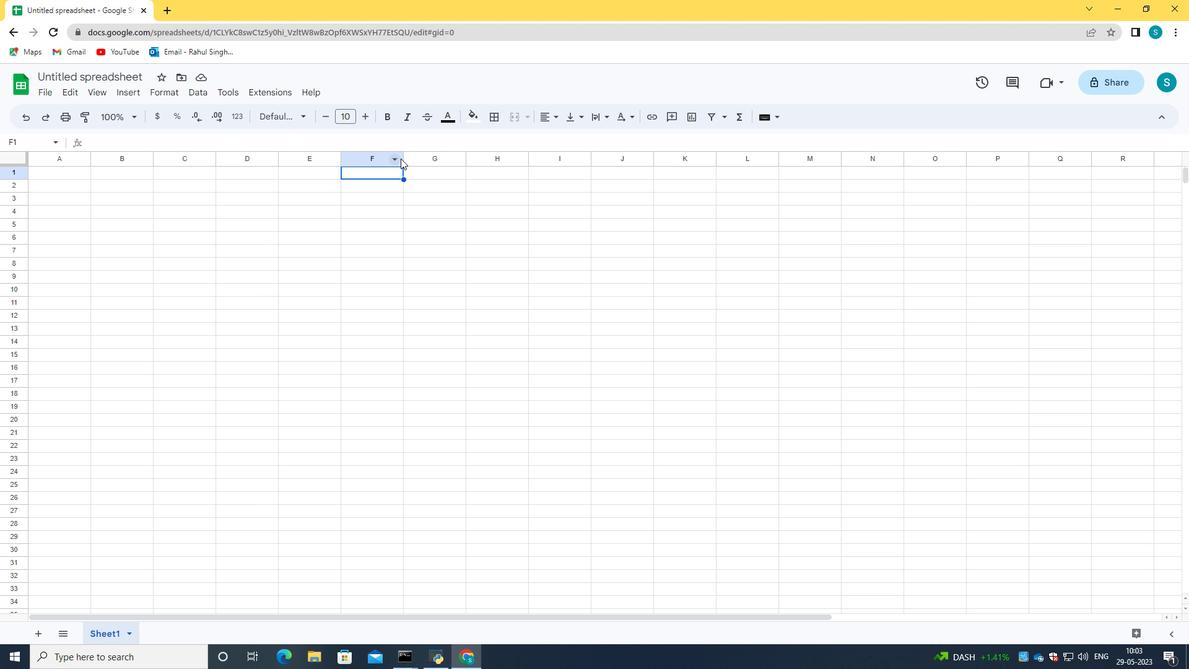 
Action: Mouse pressed left at (405, 156)
Screenshot: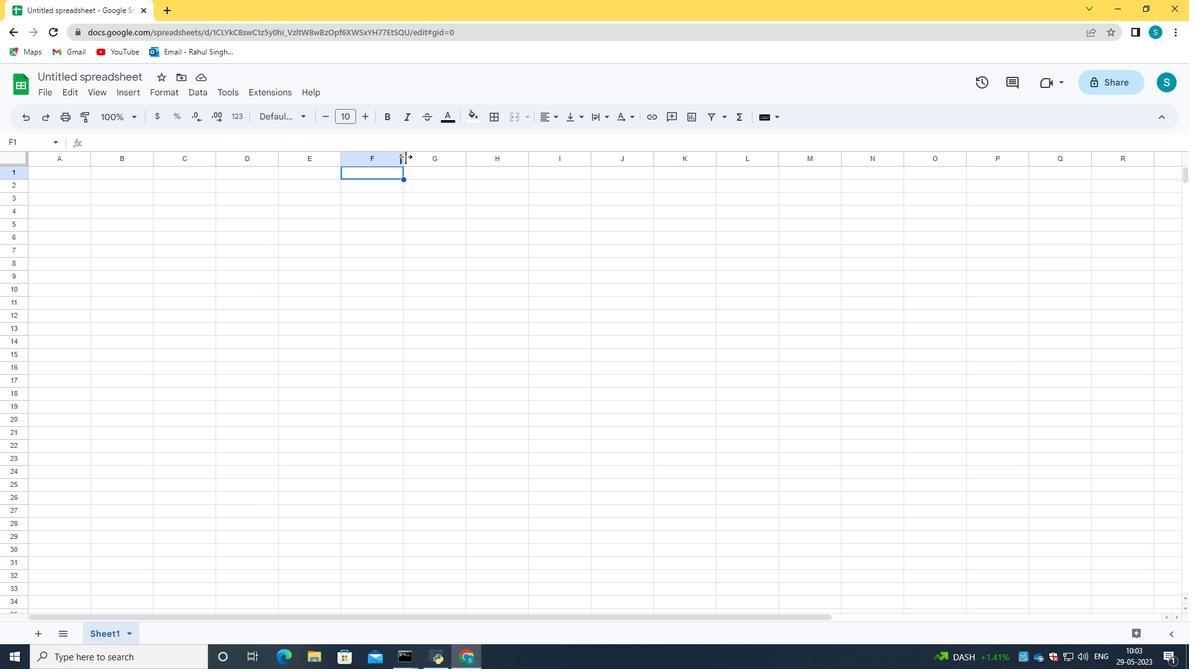 
Action: Mouse moved to (371, 172)
Screenshot: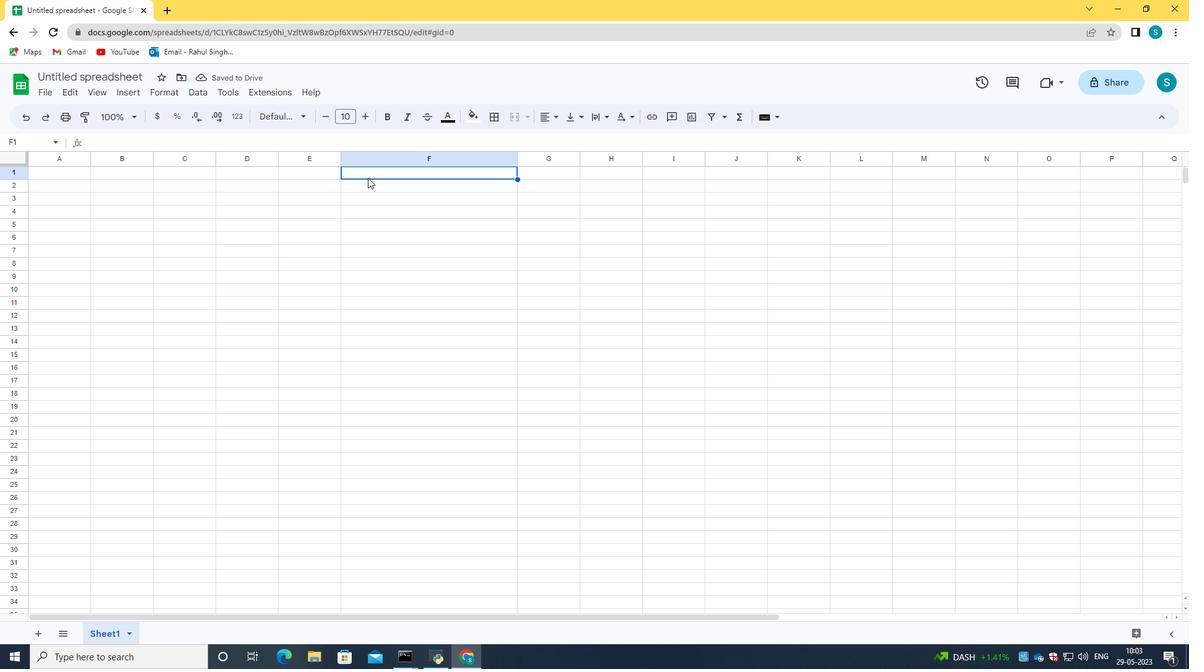 
Action: Mouse pressed left at (371, 172)
Screenshot: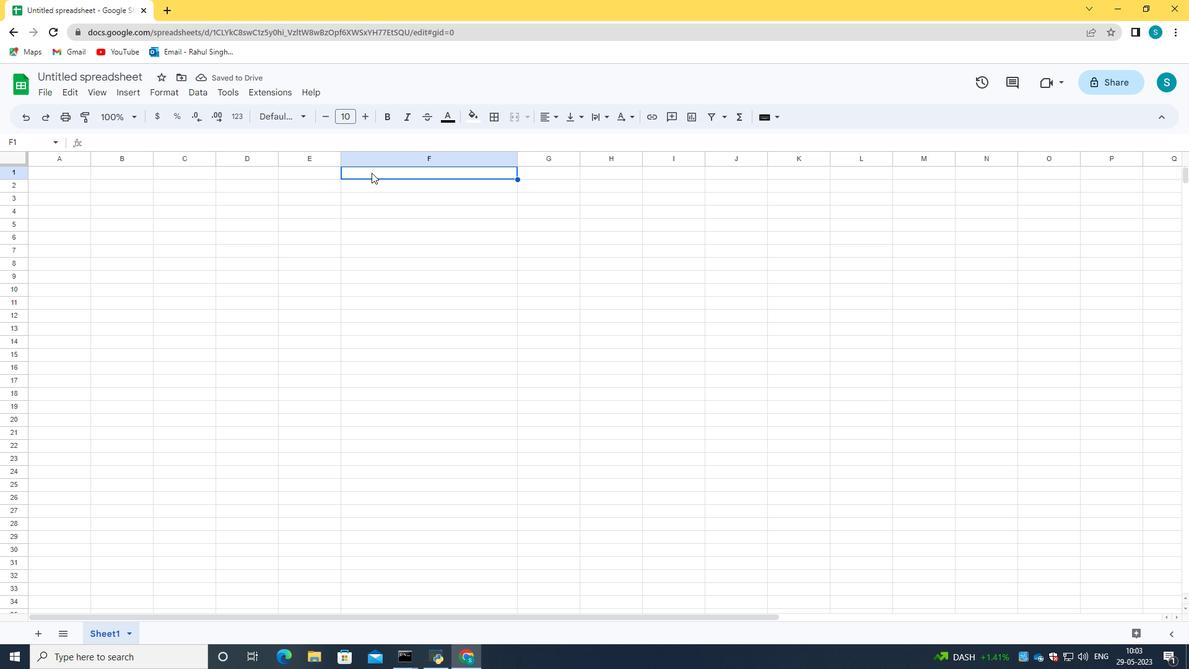 
Action: Key pressed <Key.caps_lock>C<Key.caps_lock>ata<Key.backspace><Key.backspace><Key.backspace><Key.backspace>c<Key.caps_lock>ATALYST<Key.space><Key.caps_lock>s<Key.caps_lock>ALES
Screenshot: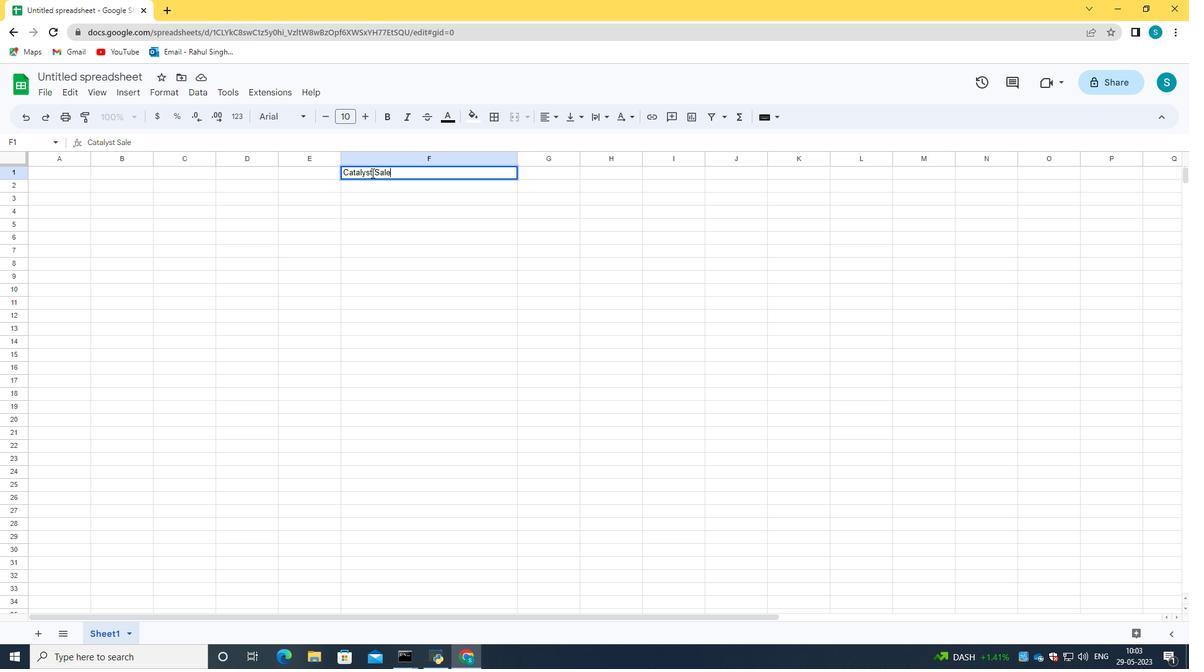 
Action: Mouse moved to (333, 184)
Screenshot: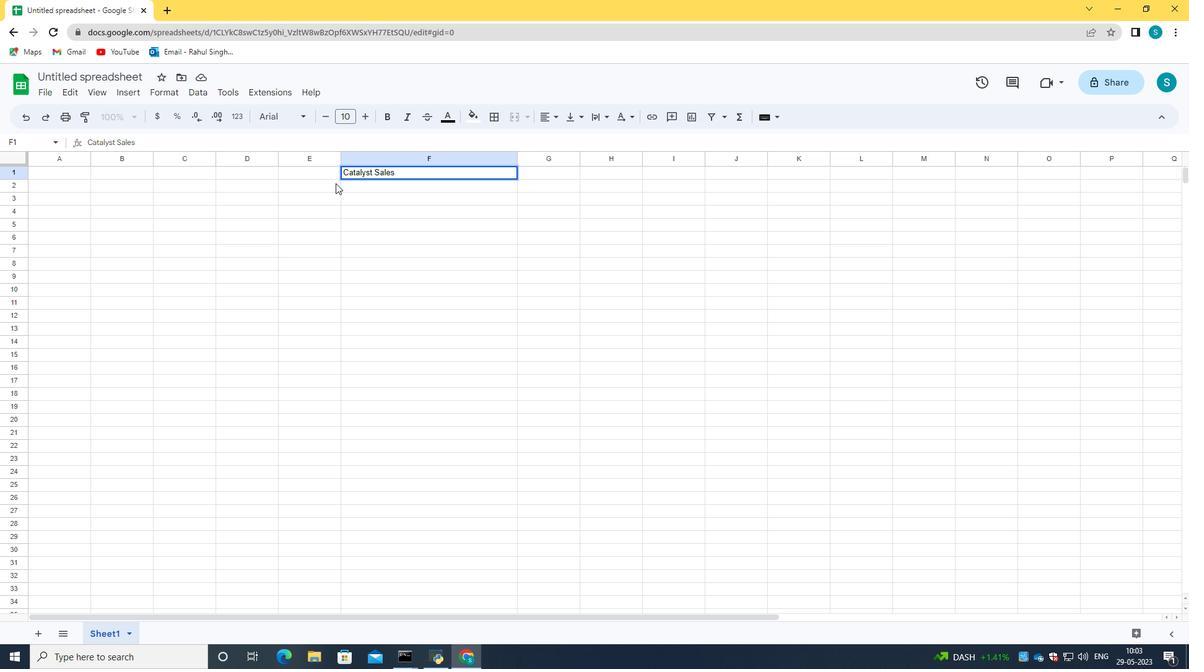 
Action: Mouse pressed left at (333, 184)
Screenshot: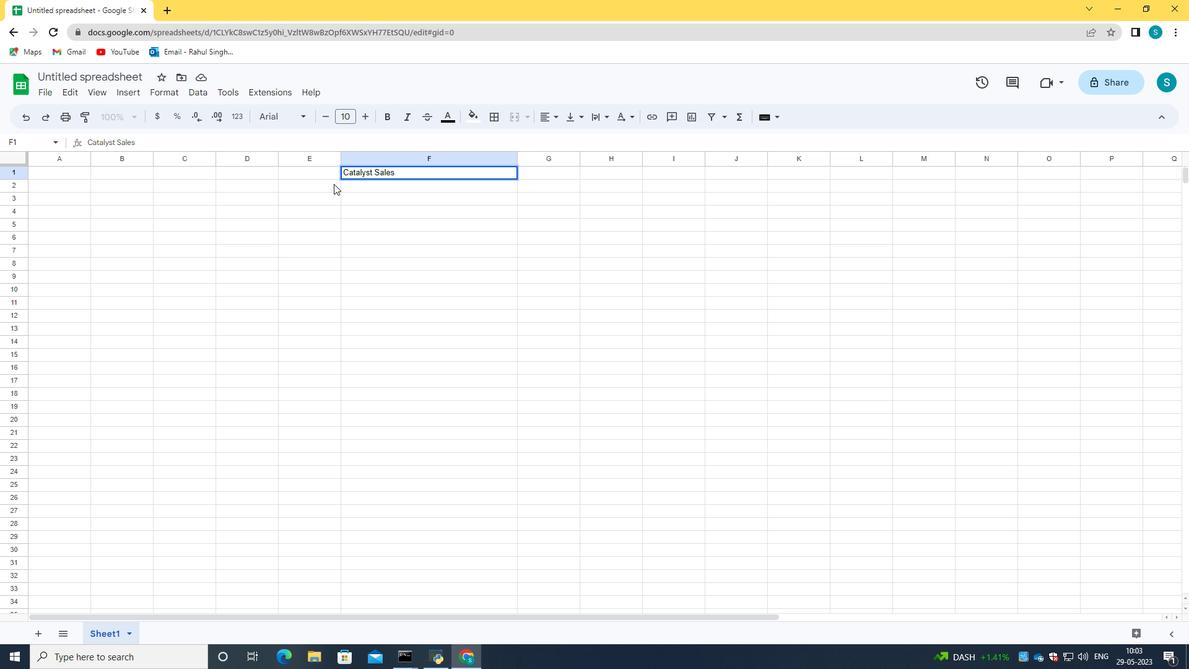 
Action: Mouse moved to (373, 184)
Screenshot: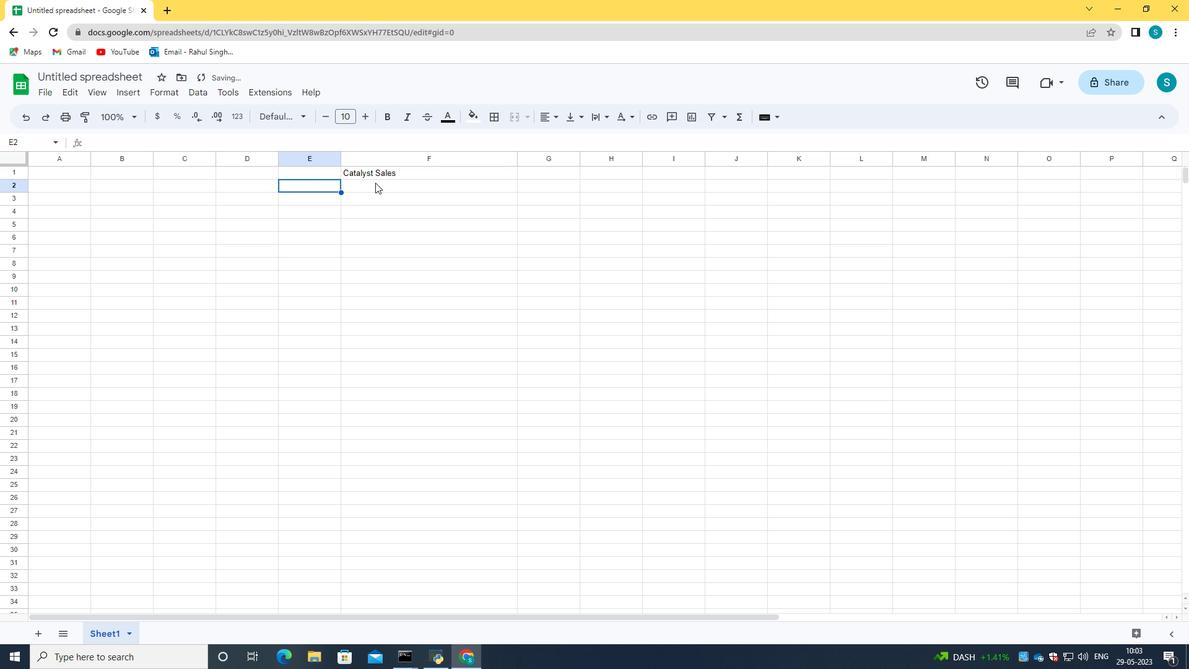 
Action: Mouse pressed left at (373, 184)
